 Task: Add your dance studio's address in New York to your list of favorite locations  and also explore the gallery  of the dance studio.
Action: Mouse moved to (112, 63)
Screenshot: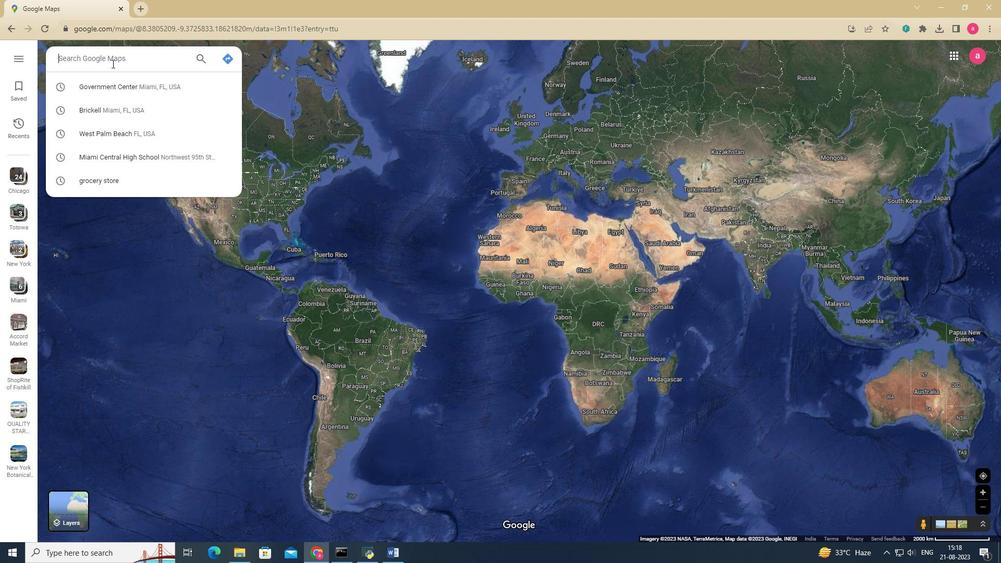 
Action: Mouse pressed left at (112, 63)
Screenshot: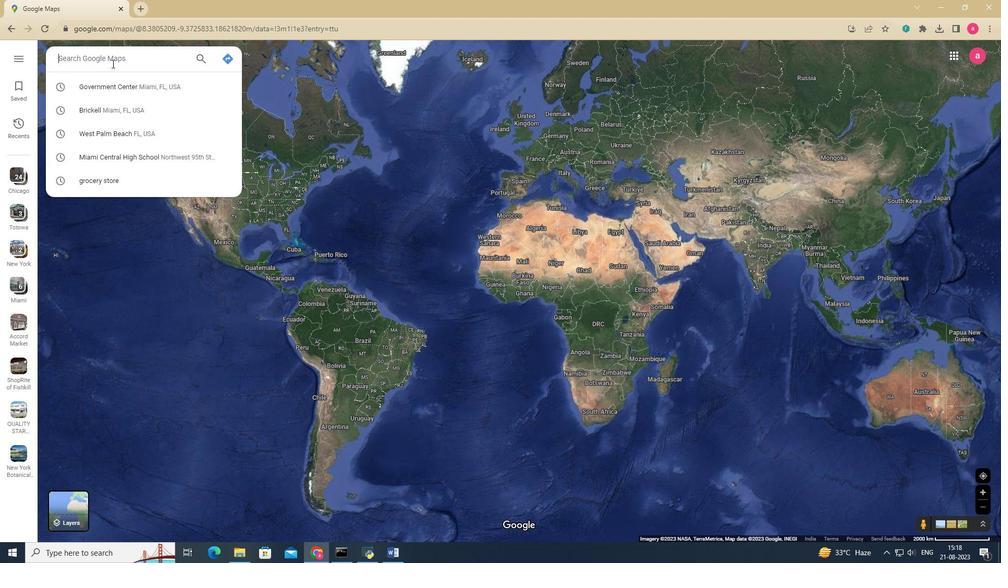 
Action: Key pressed <Key.shift>New<Key.space><Key.shift>York<Key.enter>
Screenshot: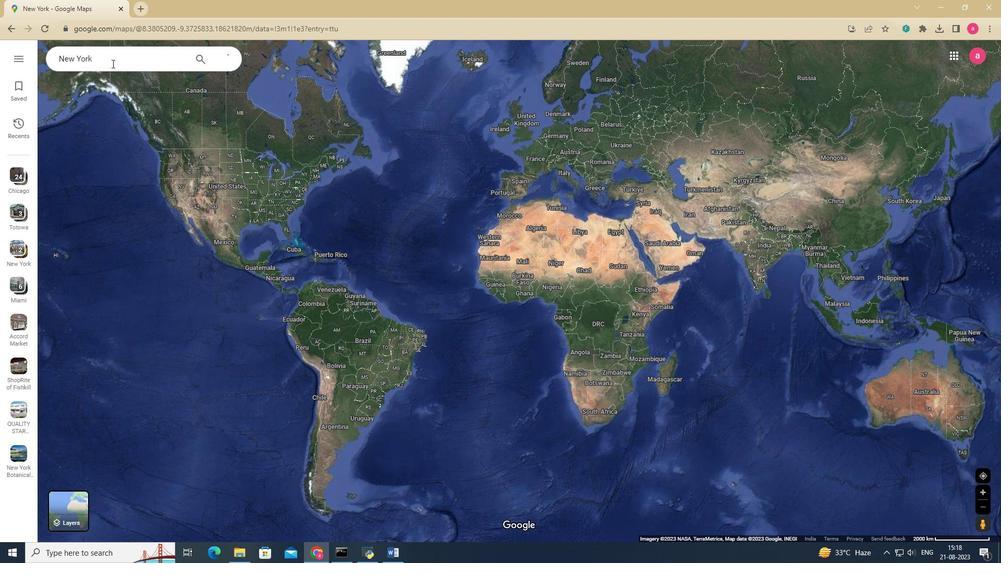 
Action: Mouse moved to (147, 241)
Screenshot: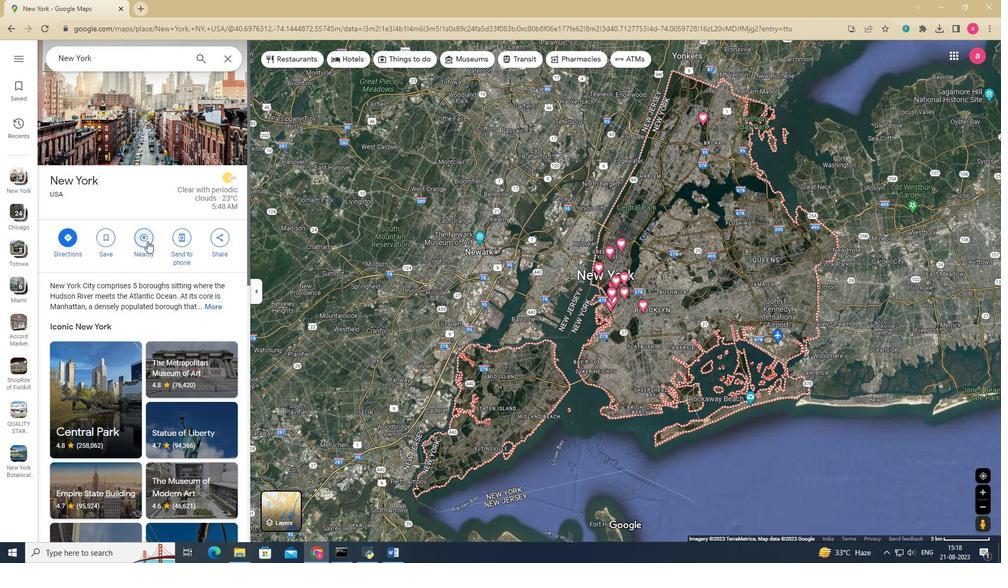 
Action: Mouse pressed left at (147, 241)
Screenshot: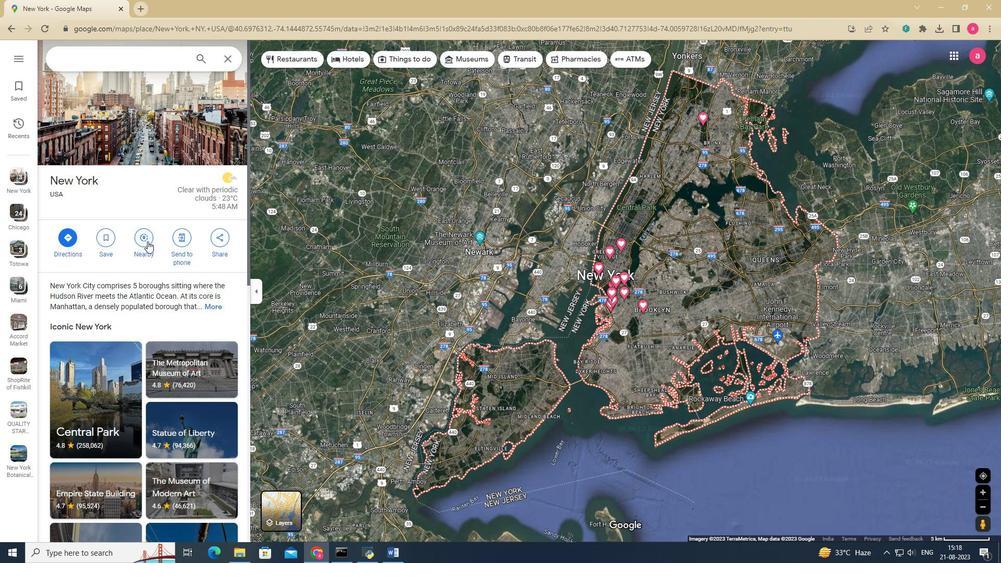 
Action: Mouse moved to (88, 63)
Screenshot: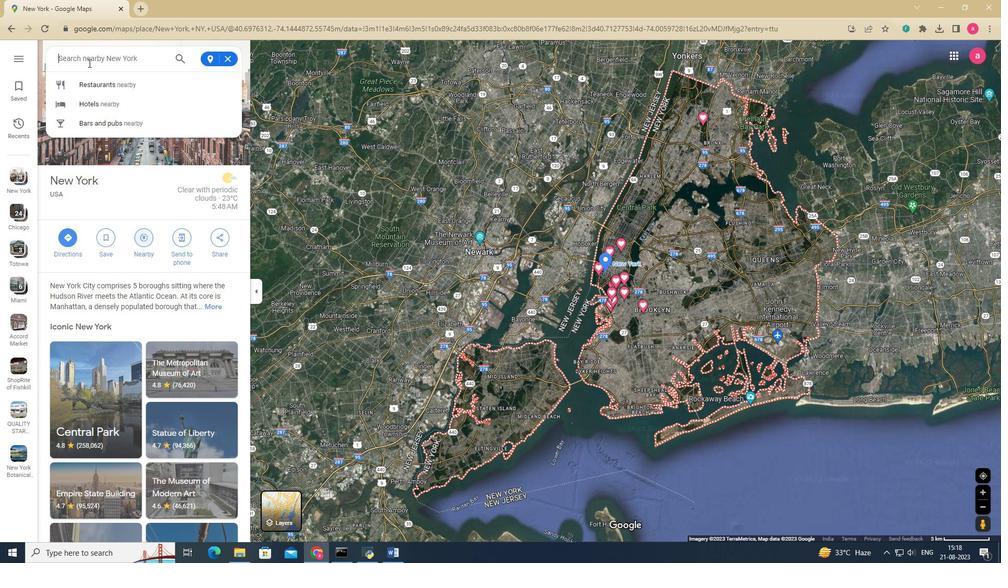 
Action: Key pressed dance<Key.space>studio's<Key.enter>
Screenshot: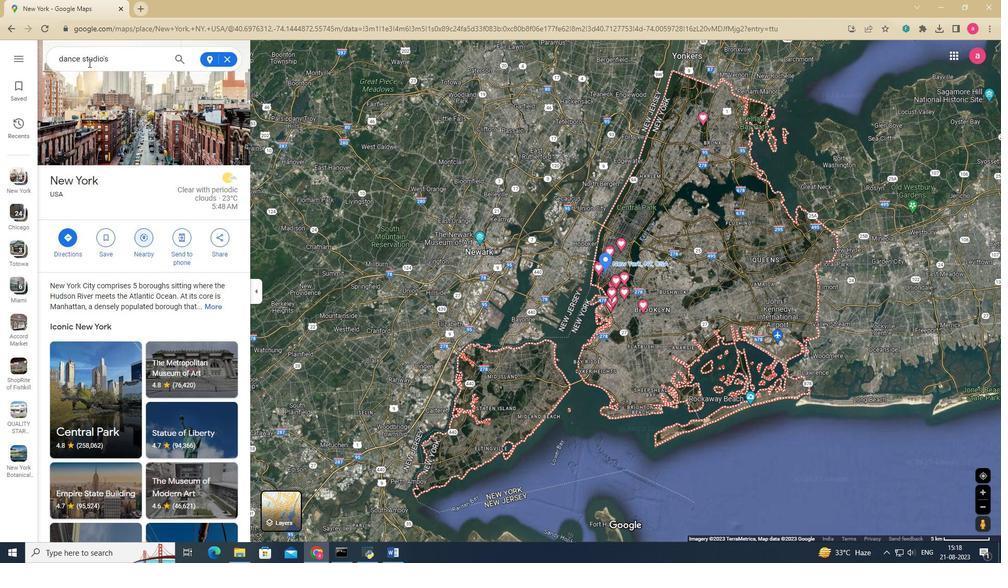 
Action: Mouse moved to (194, 150)
Screenshot: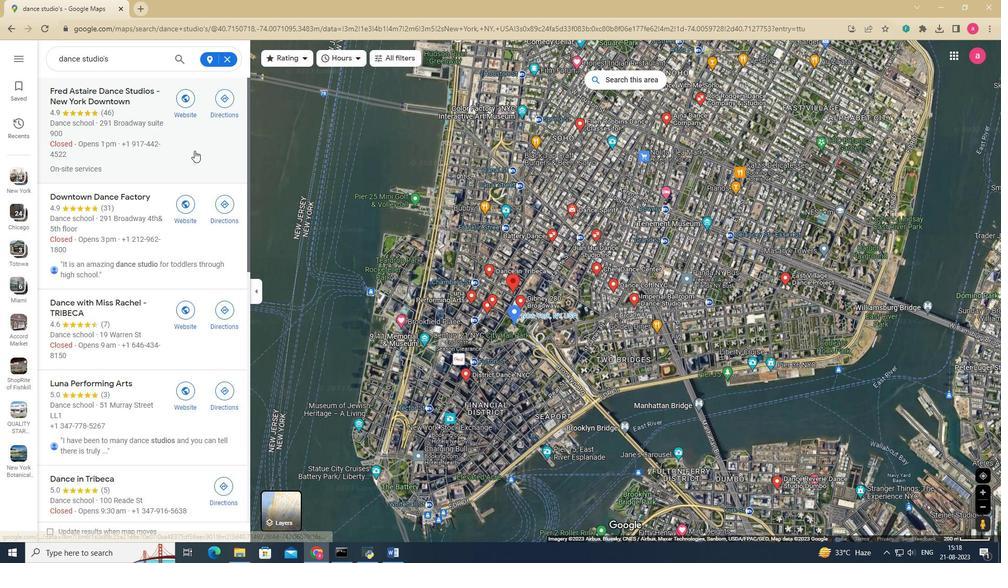 
Action: Mouse scrolled (194, 151) with delta (0, 0)
Screenshot: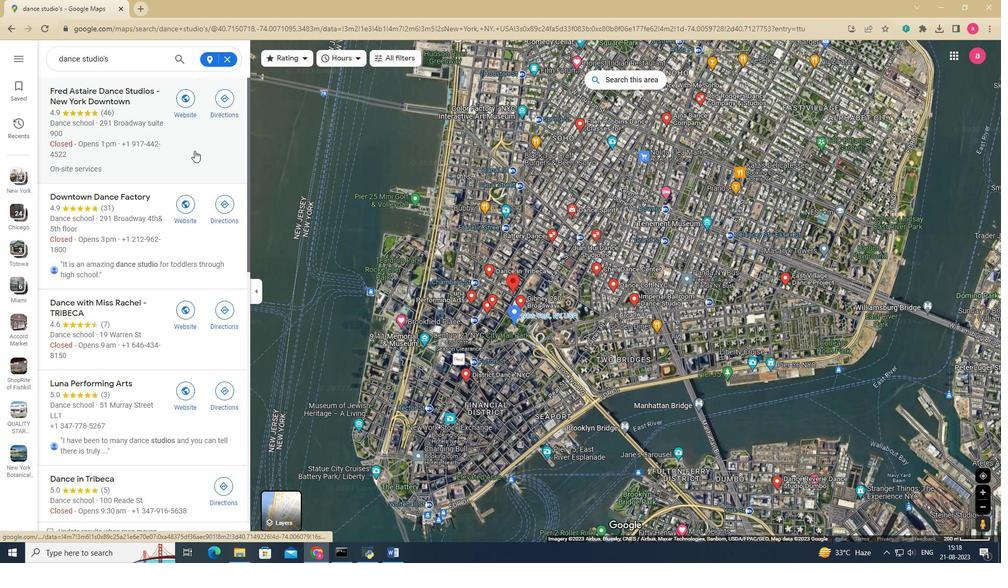 
Action: Mouse scrolled (194, 151) with delta (0, 0)
Screenshot: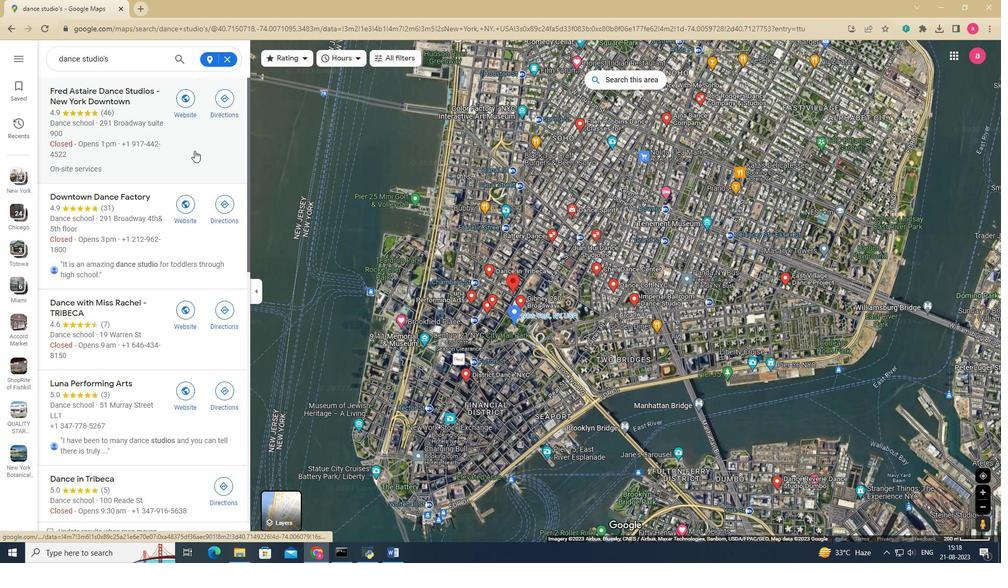 
Action: Mouse scrolled (194, 151) with delta (0, 0)
Screenshot: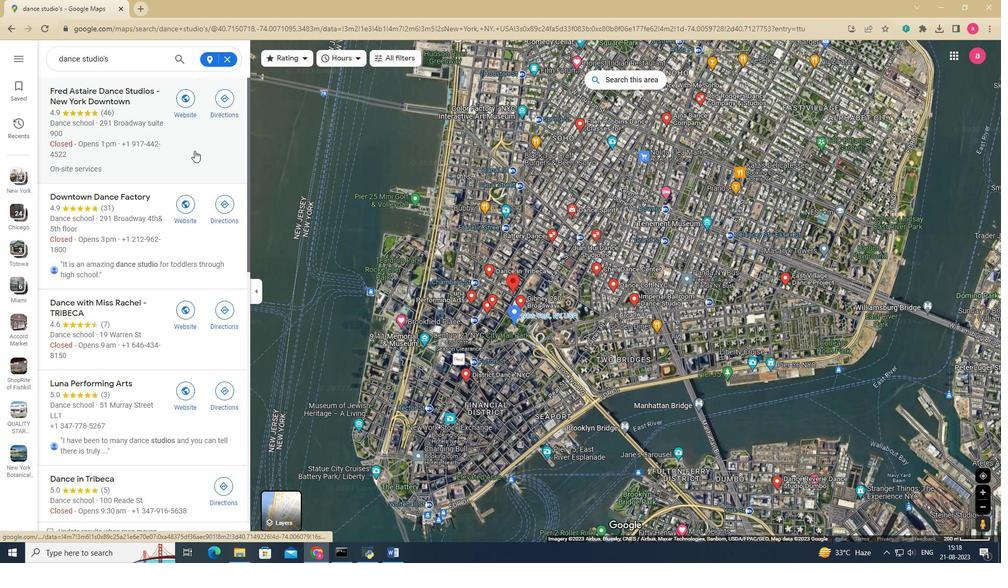 
Action: Mouse scrolled (194, 151) with delta (0, 0)
Screenshot: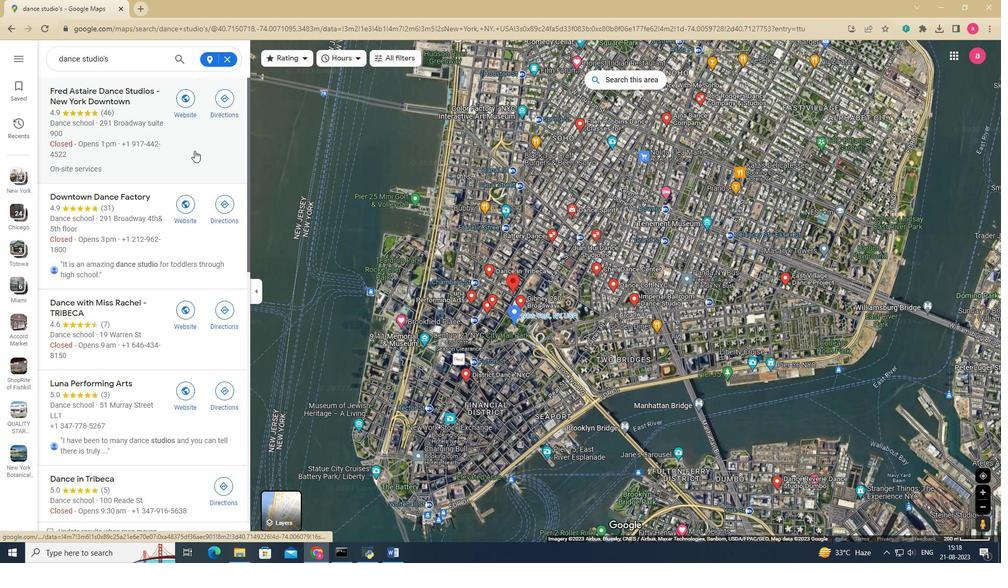 
Action: Mouse scrolled (194, 151) with delta (0, 0)
Screenshot: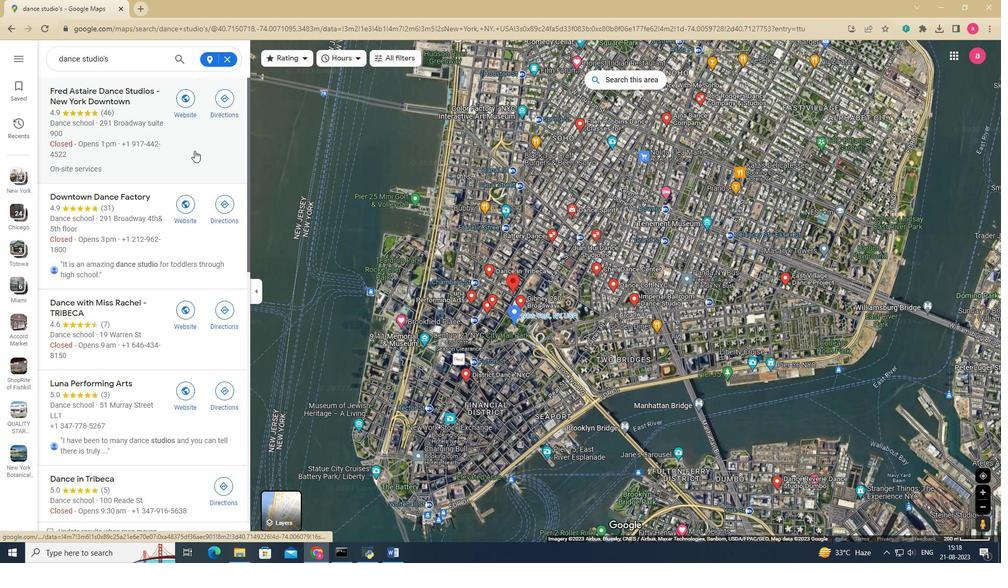 
Action: Mouse moved to (181, 151)
Screenshot: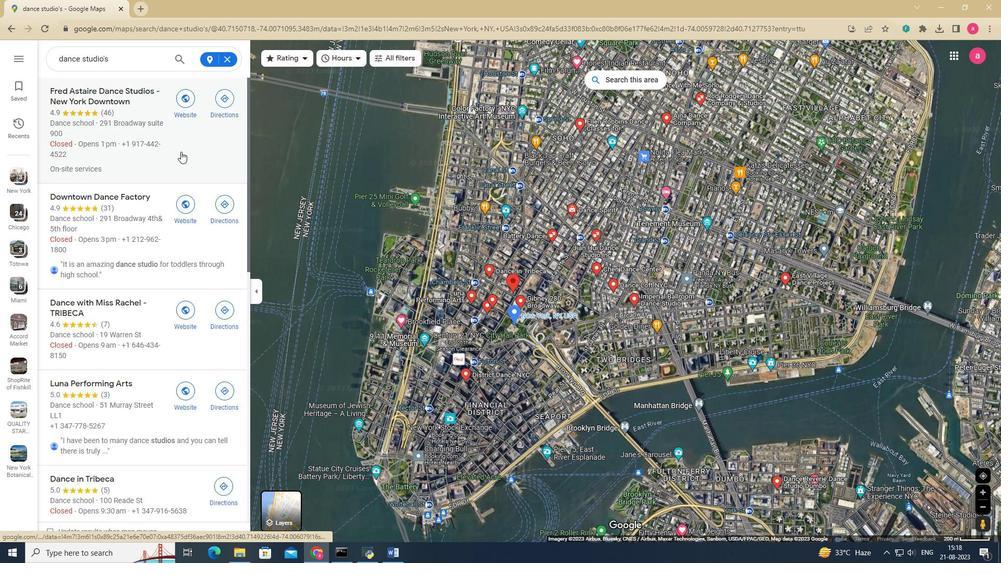 
Action: Mouse scrolled (181, 152) with delta (0, 0)
Screenshot: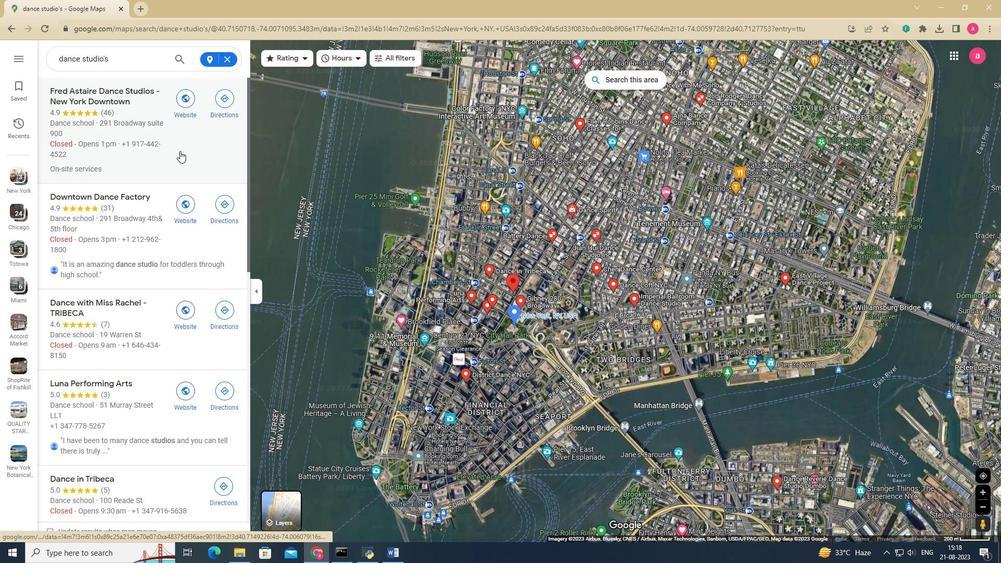 
Action: Mouse scrolled (181, 152) with delta (0, 0)
Screenshot: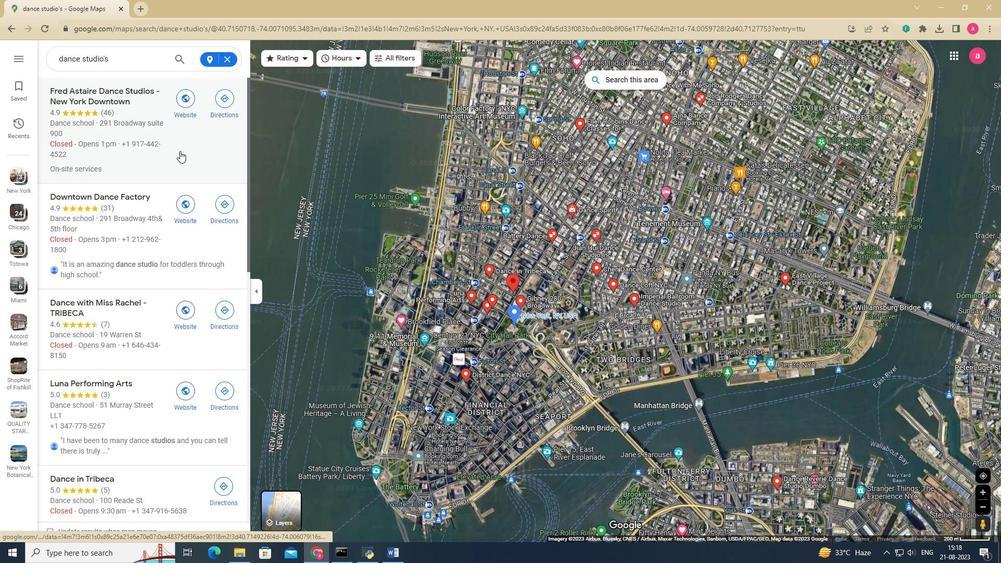 
Action: Mouse scrolled (181, 152) with delta (0, 0)
Screenshot: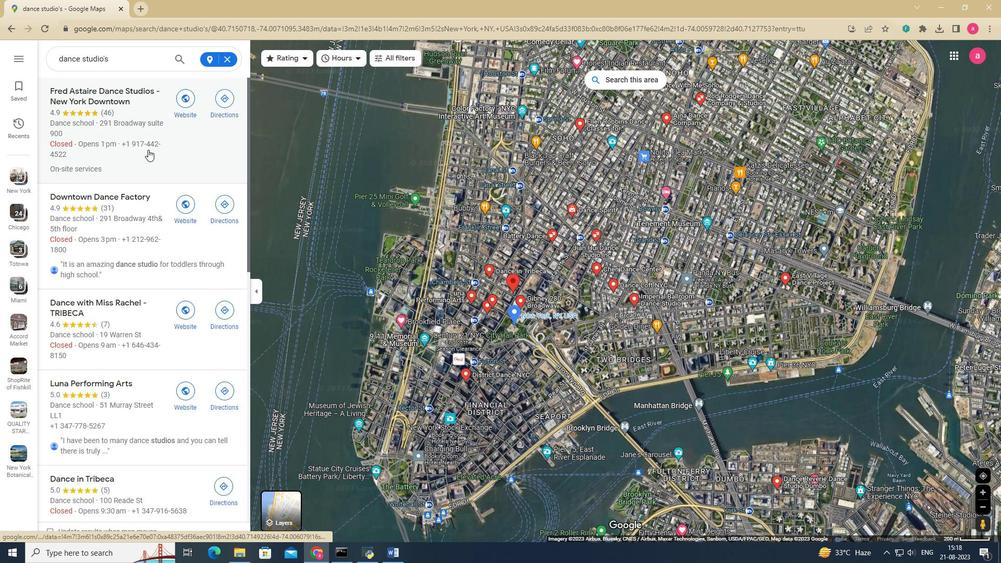 
Action: Mouse moved to (75, 92)
Screenshot: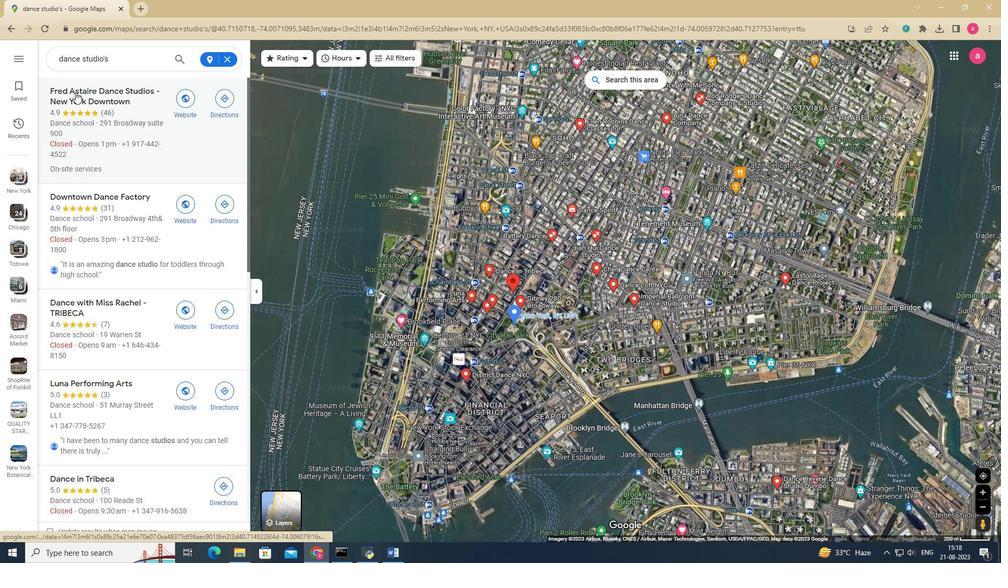 
Action: Mouse pressed left at (75, 92)
Screenshot: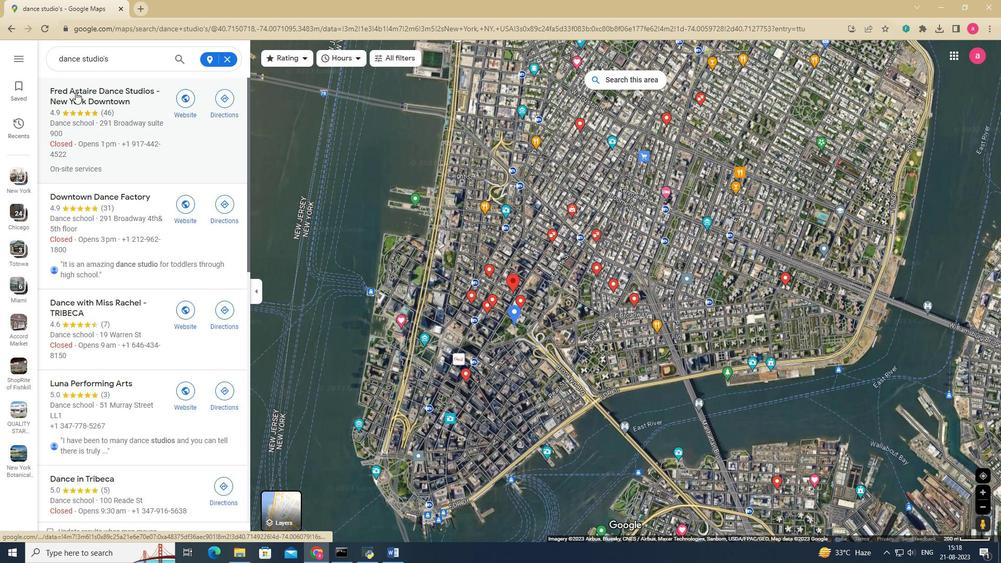 
Action: Mouse moved to (286, 182)
Screenshot: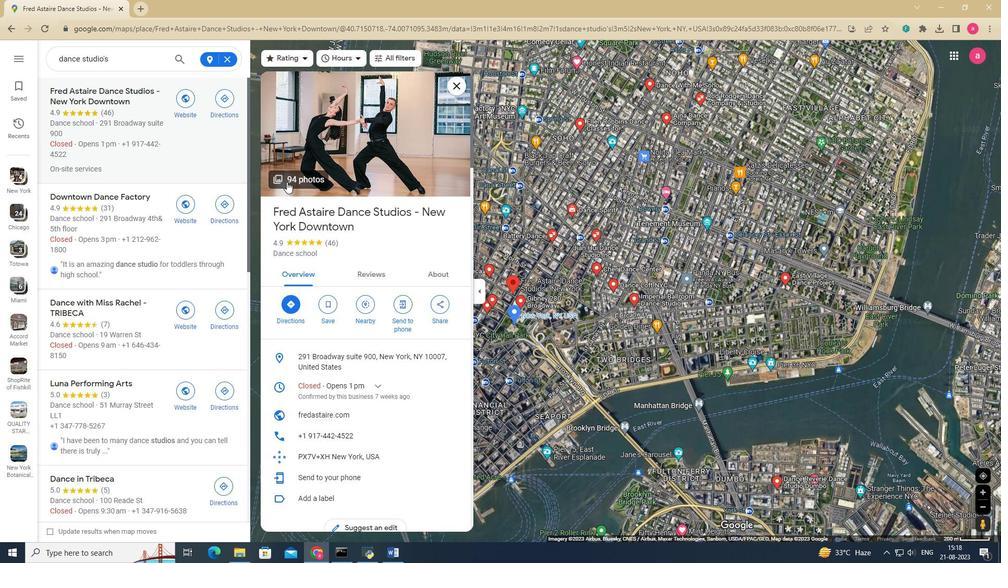 
Action: Mouse pressed left at (286, 182)
Screenshot: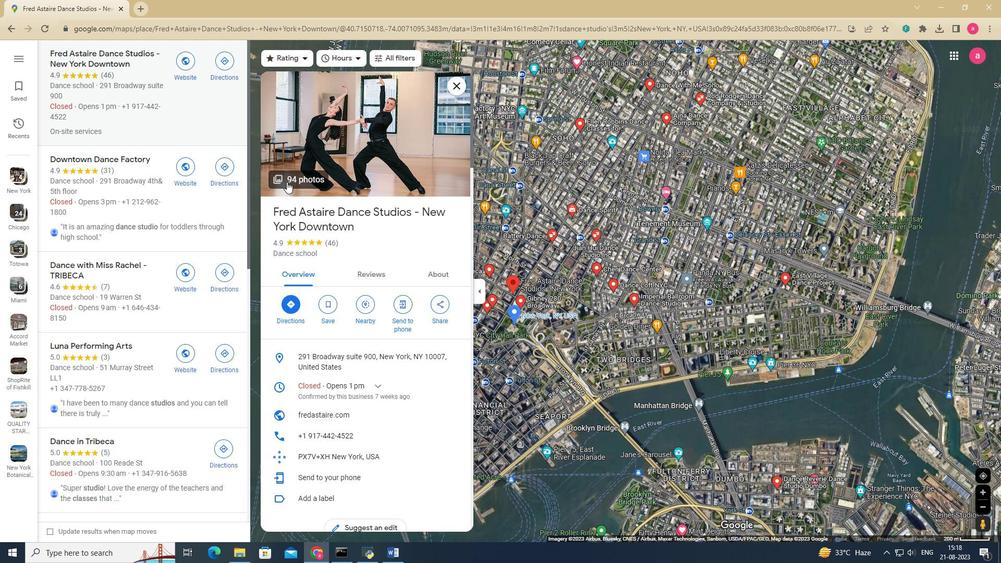 
Action: Mouse moved to (111, 206)
Screenshot: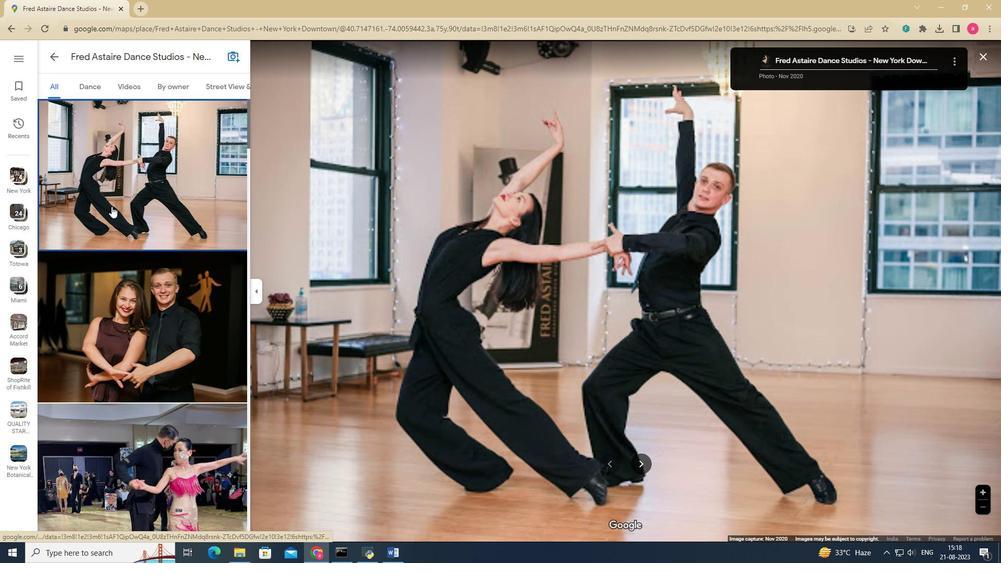 
Action: Mouse scrolled (111, 206) with delta (0, 0)
Screenshot: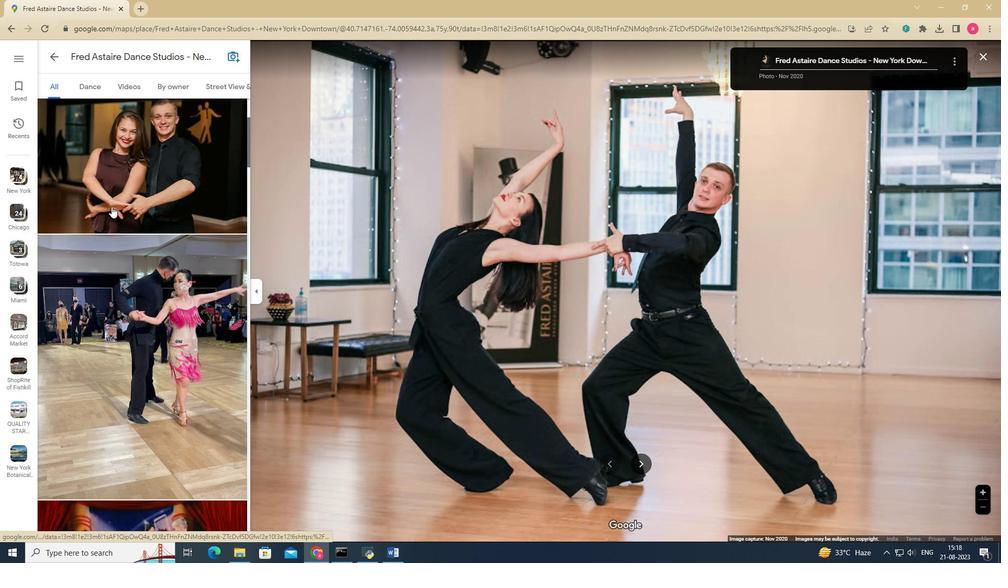 
Action: Mouse scrolled (111, 206) with delta (0, 0)
Screenshot: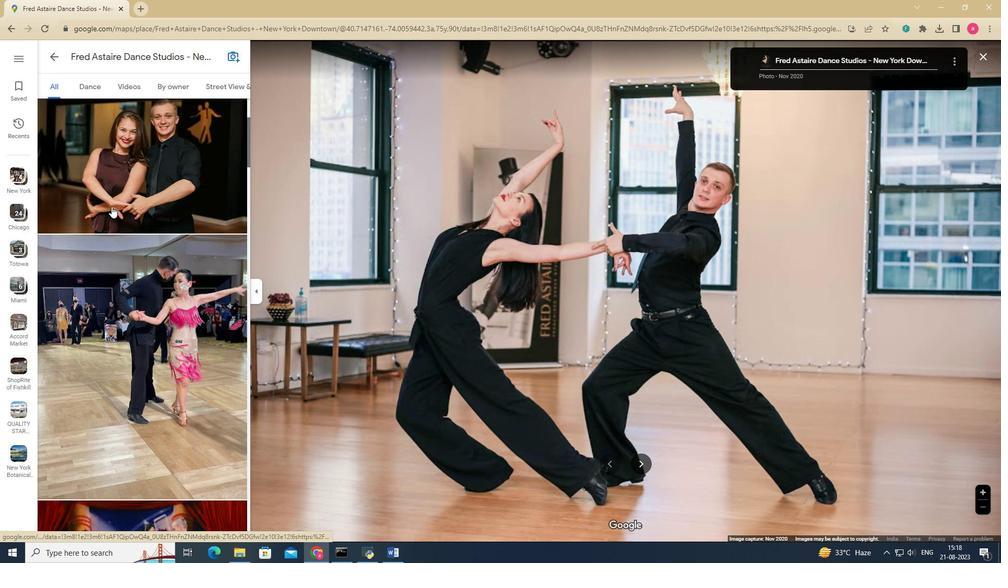 
Action: Mouse scrolled (111, 206) with delta (0, 0)
Screenshot: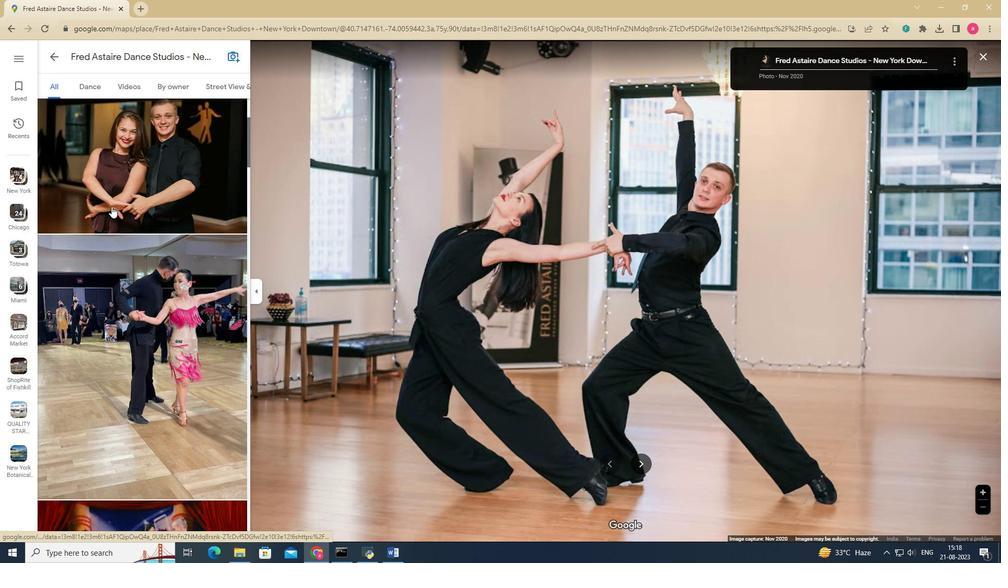 
Action: Mouse scrolled (111, 206) with delta (0, 0)
Screenshot: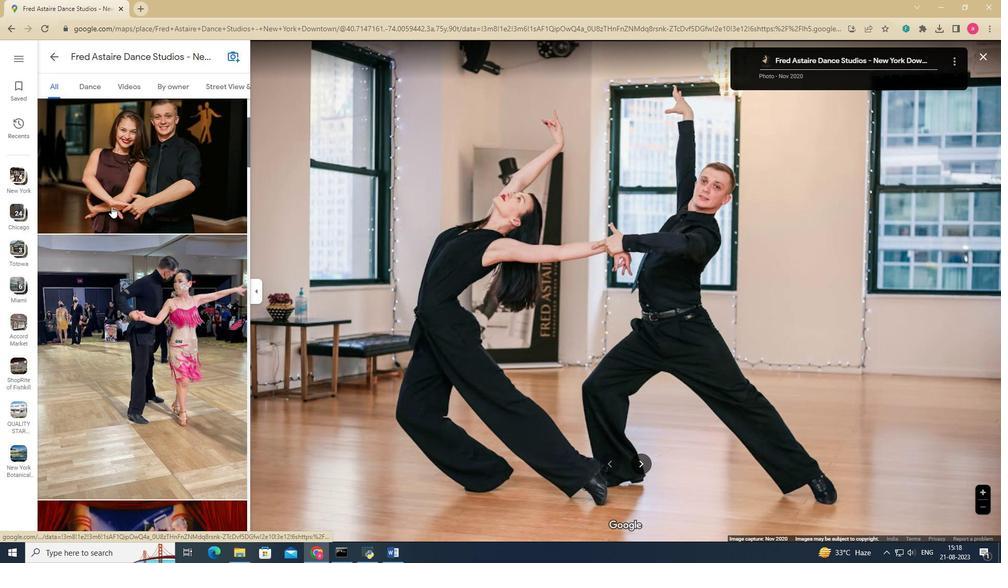 
Action: Mouse scrolled (111, 206) with delta (0, 0)
Screenshot: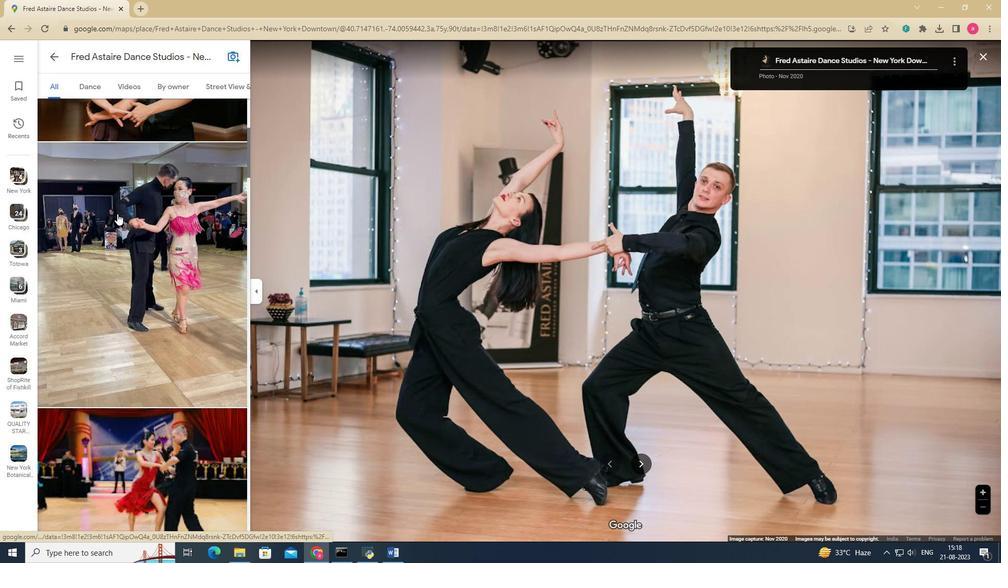 
Action: Mouse moved to (121, 204)
Screenshot: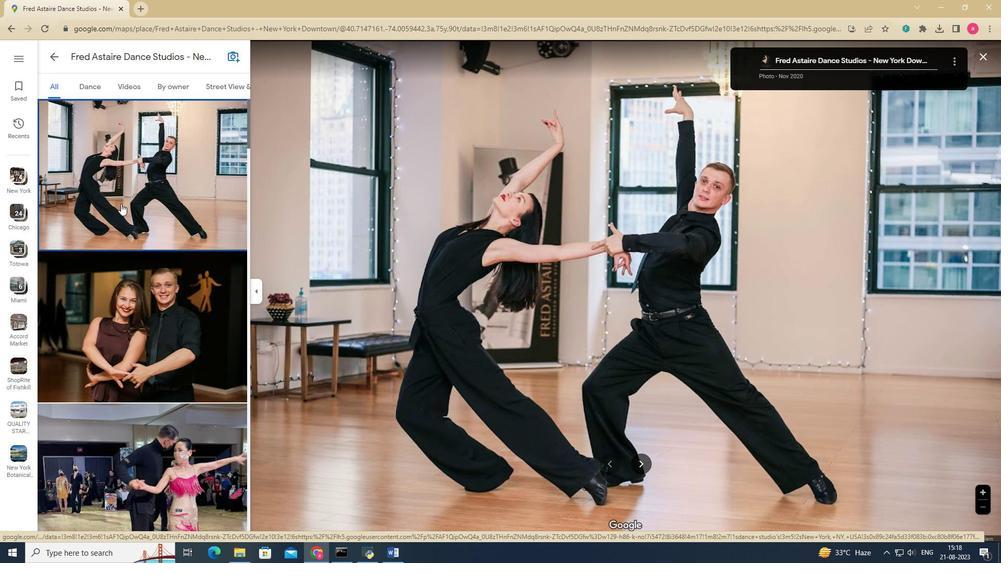 
Action: Mouse scrolled (120, 204) with delta (0, 0)
Screenshot: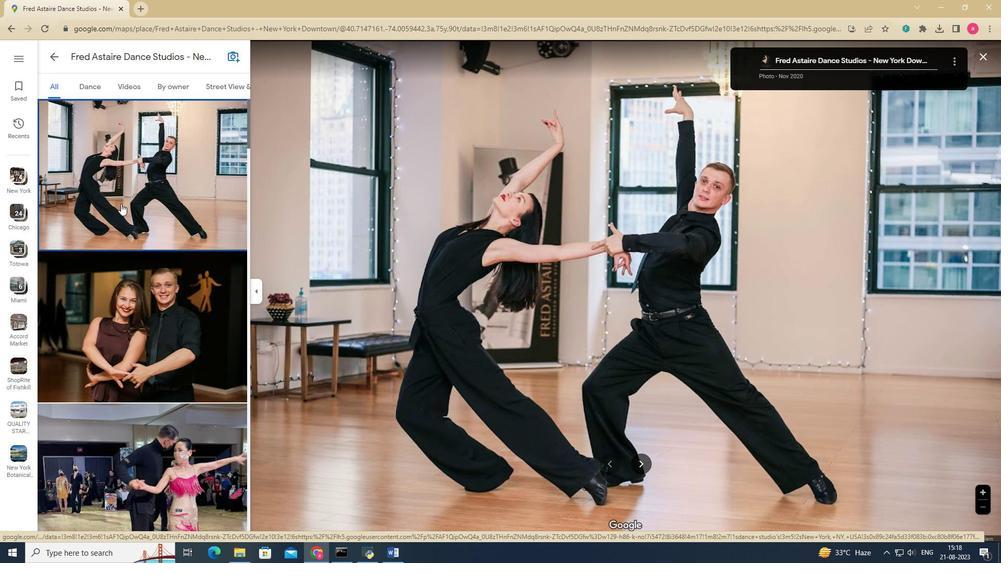 
Action: Mouse scrolled (121, 204) with delta (0, 0)
Screenshot: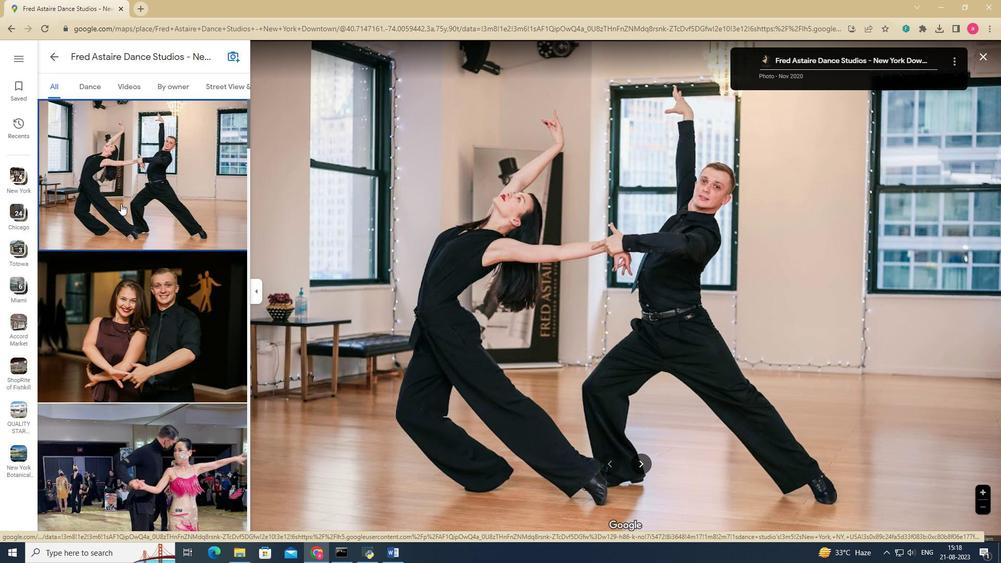 
Action: Mouse scrolled (121, 204) with delta (0, 0)
Screenshot: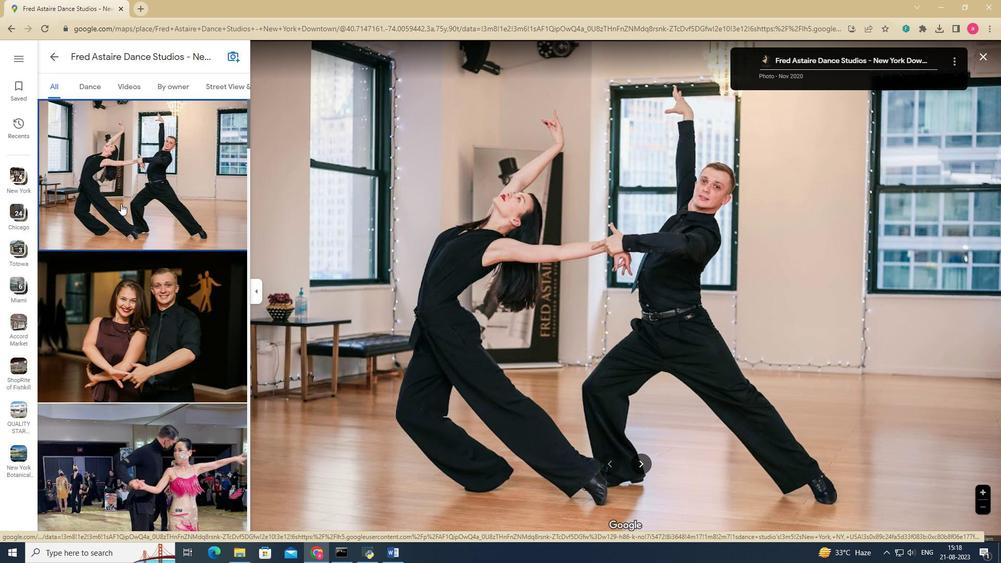 
Action: Mouse scrolled (121, 204) with delta (0, 0)
Screenshot: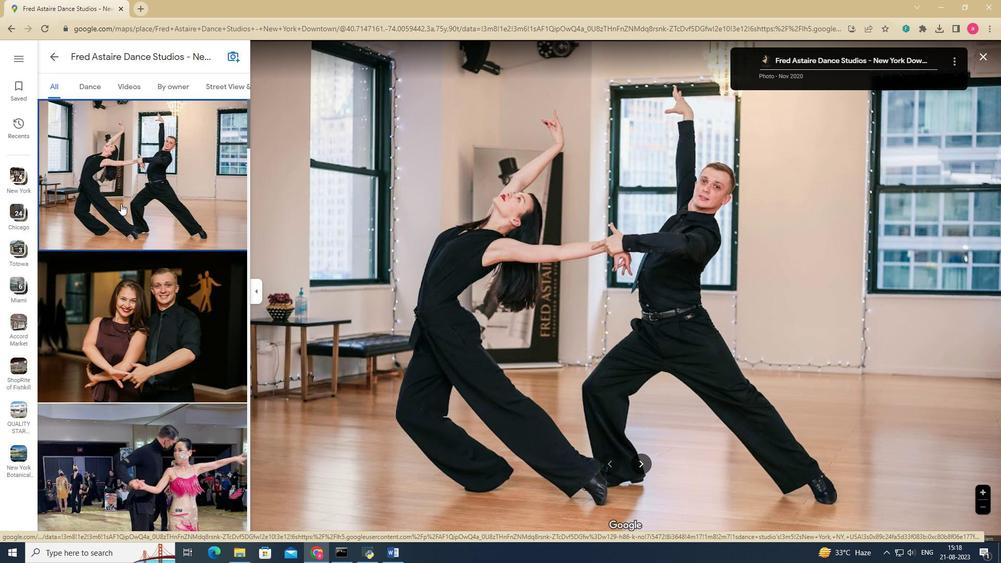
Action: Mouse scrolled (121, 204) with delta (0, 0)
Screenshot: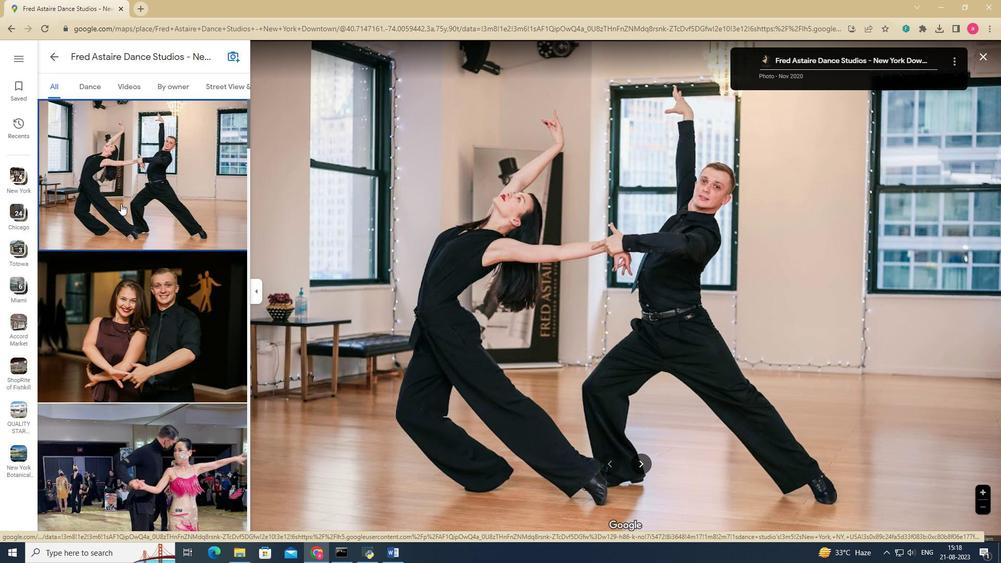 
Action: Mouse moved to (121, 292)
Screenshot: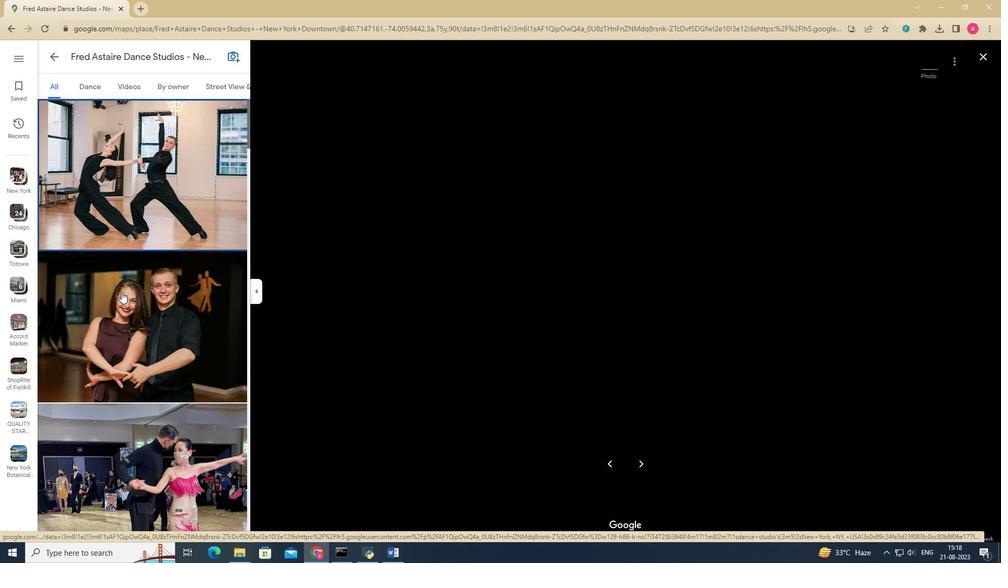 
Action: Mouse pressed left at (121, 292)
Screenshot: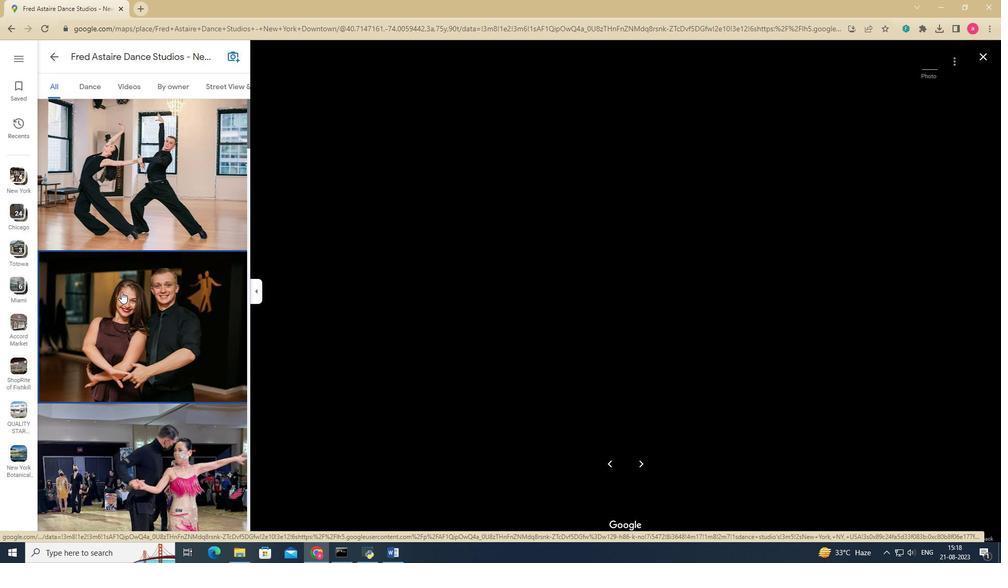 
Action: Key pressed <Key.down><Key.down><Key.down><Key.down><Key.down><Key.down><Key.down><Key.down><Key.down><Key.down><Key.down><Key.down><Key.down><Key.down><Key.down><Key.down><Key.down><Key.down><Key.down><Key.down><Key.down><Key.down><Key.down>
Screenshot: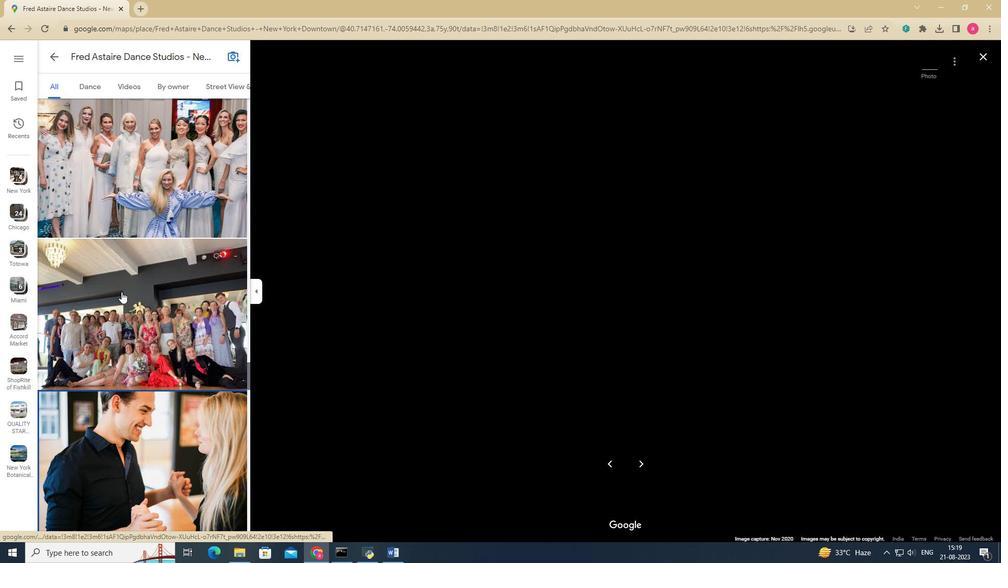 
Action: Mouse moved to (104, 100)
Screenshot: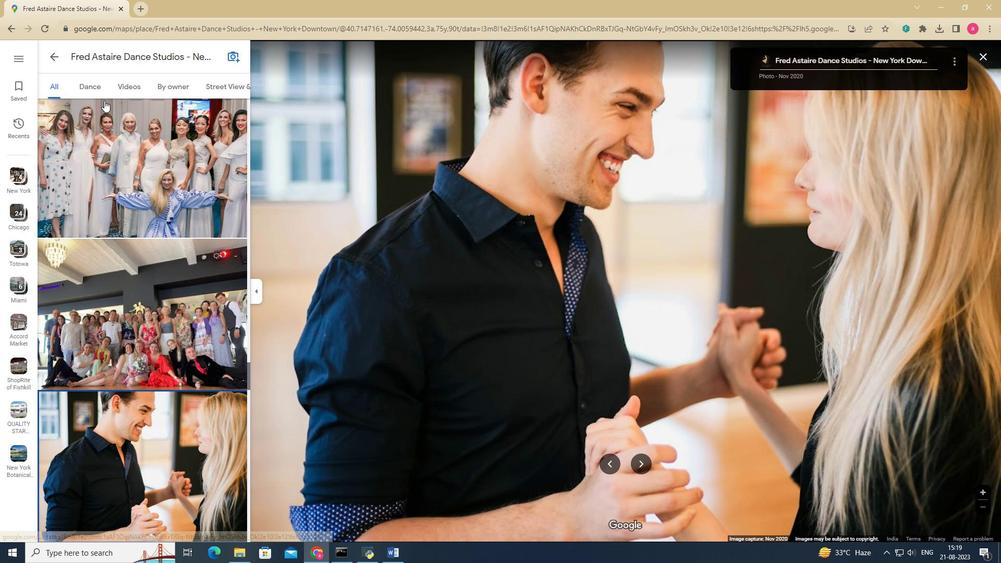 
Action: Mouse pressed left at (104, 100)
Screenshot: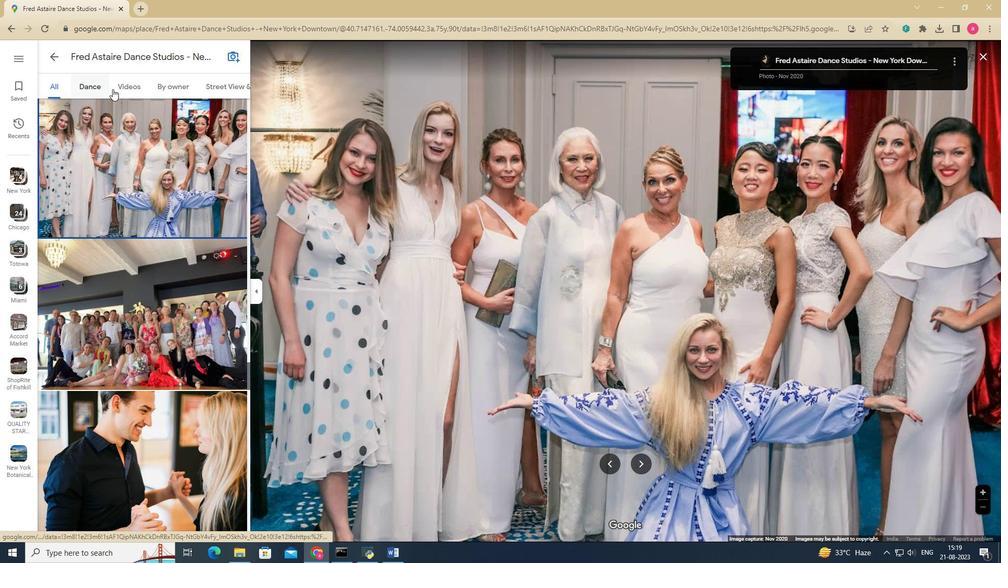 
Action: Mouse moved to (116, 87)
Screenshot: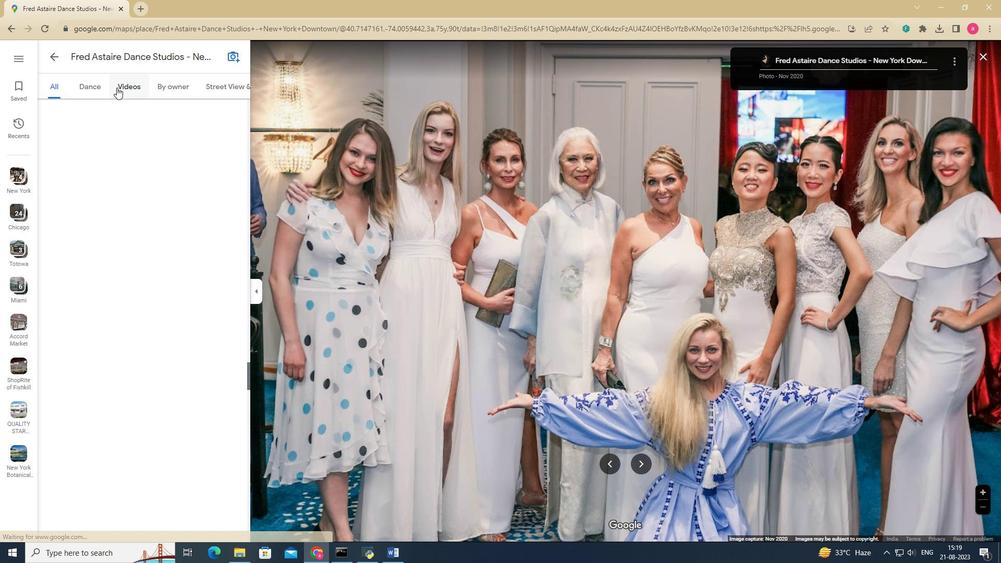 
Action: Mouse pressed left at (116, 87)
Screenshot: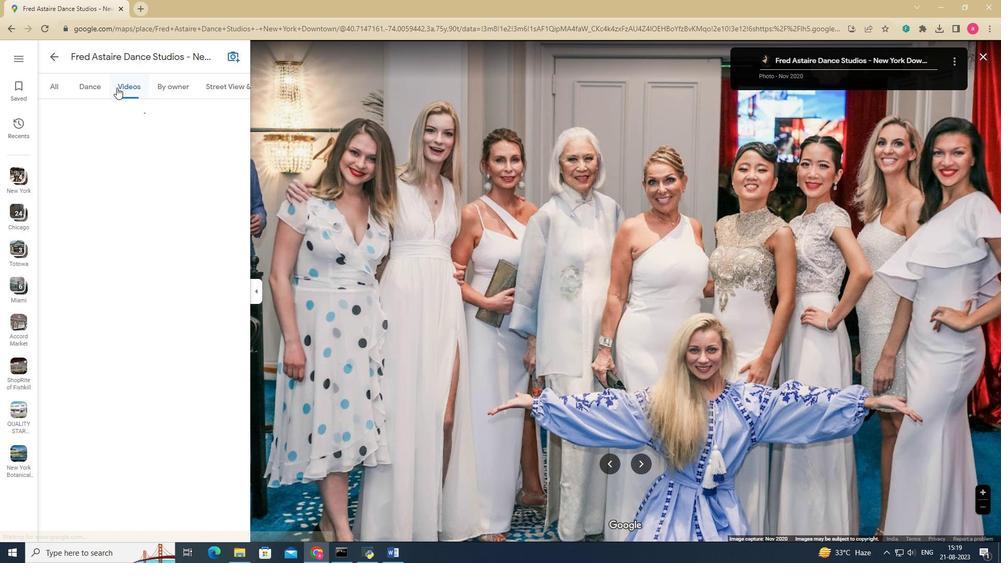 
Action: Mouse moved to (611, 391)
Screenshot: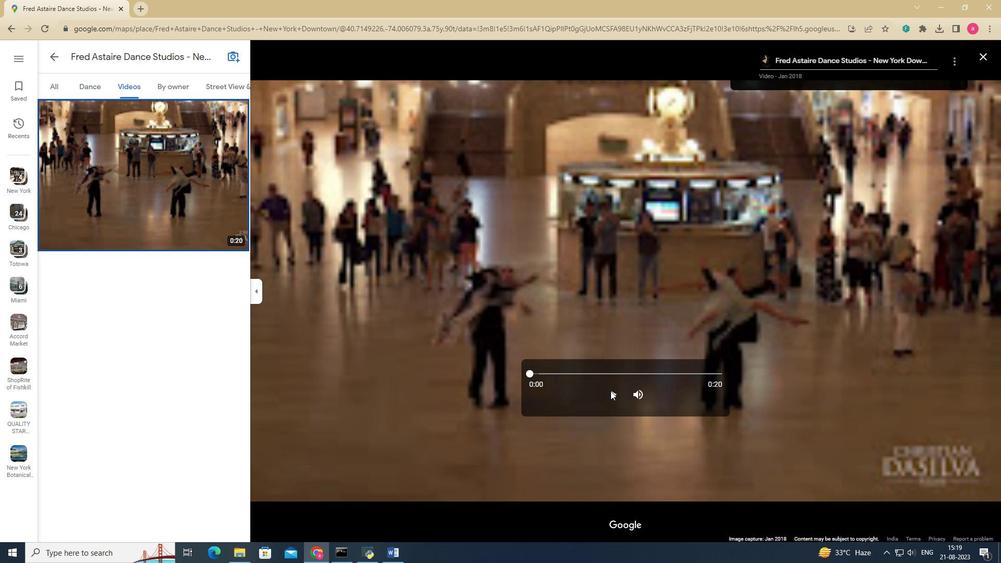 
Action: Mouse pressed left at (611, 391)
Screenshot: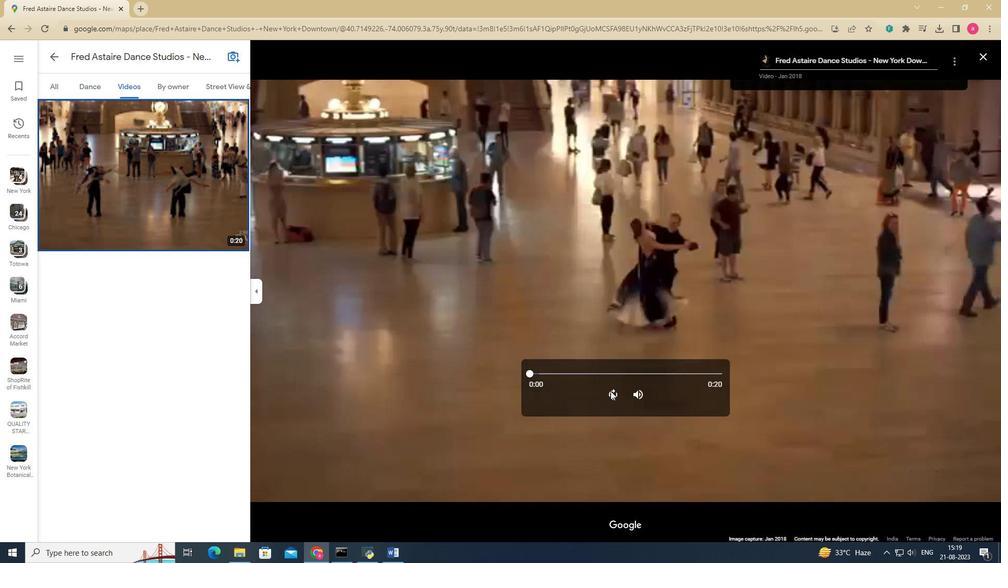 
Action: Mouse moved to (102, 92)
Screenshot: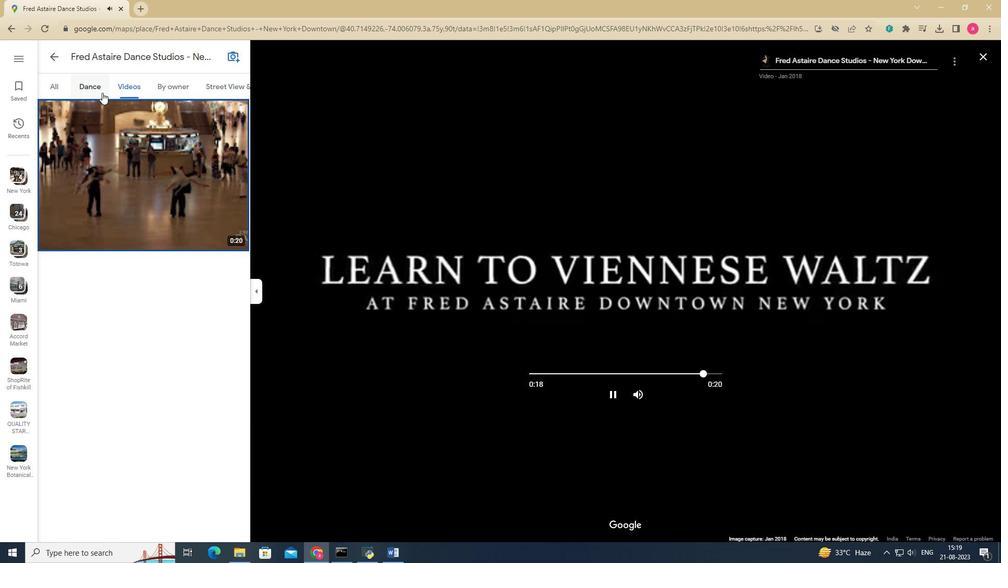 
Action: Mouse pressed left at (102, 92)
Screenshot: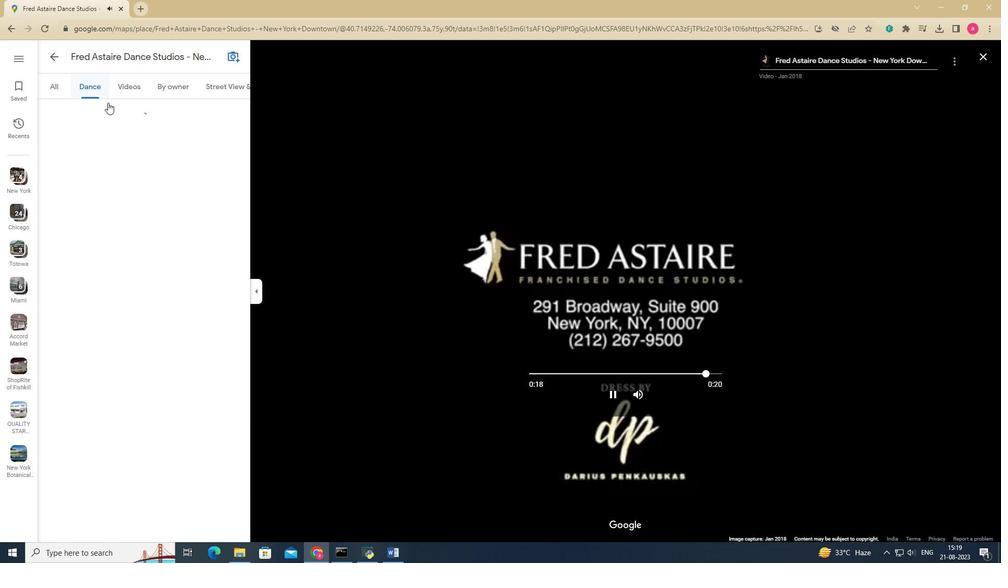 
Action: Mouse moved to (146, 232)
Screenshot: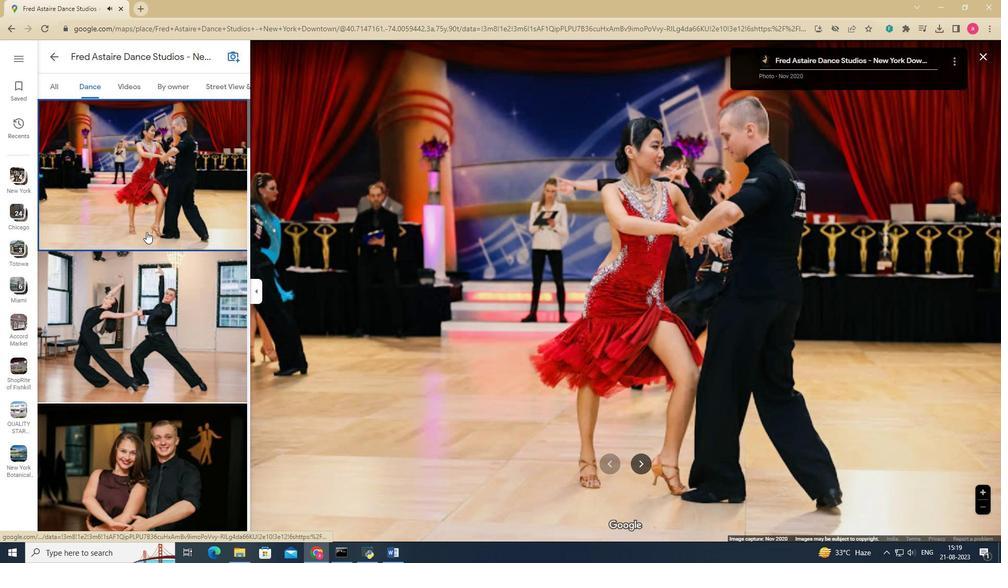 
Action: Mouse scrolled (146, 231) with delta (0, 0)
Screenshot: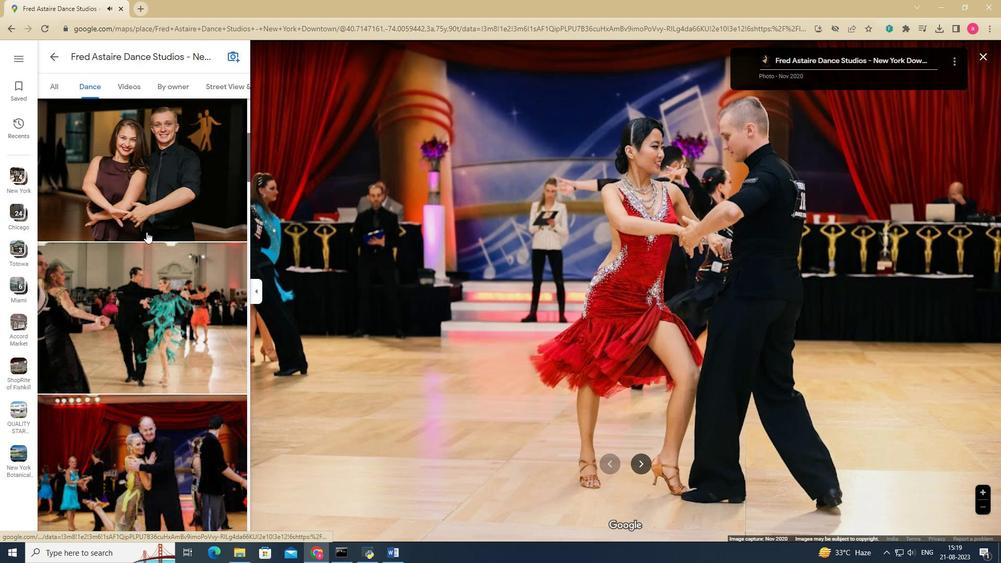 
Action: Mouse scrolled (146, 231) with delta (0, 0)
Screenshot: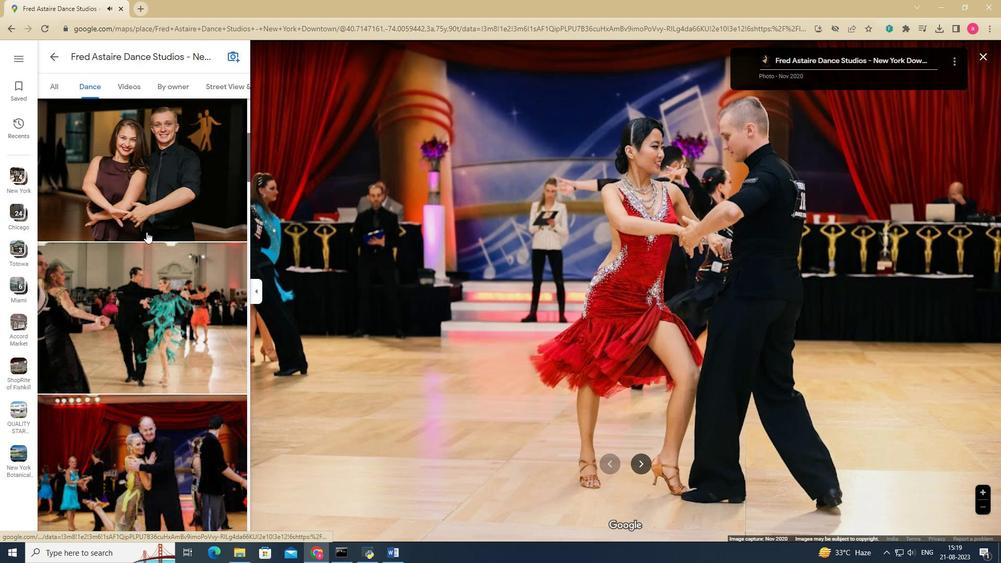 
Action: Mouse scrolled (146, 231) with delta (0, 0)
Screenshot: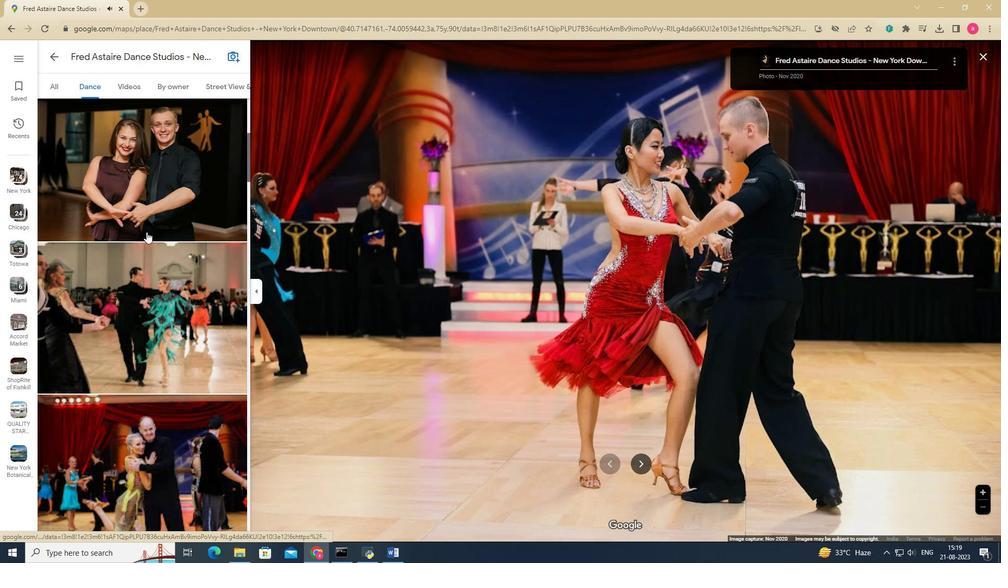 
Action: Mouse scrolled (146, 231) with delta (0, 0)
Screenshot: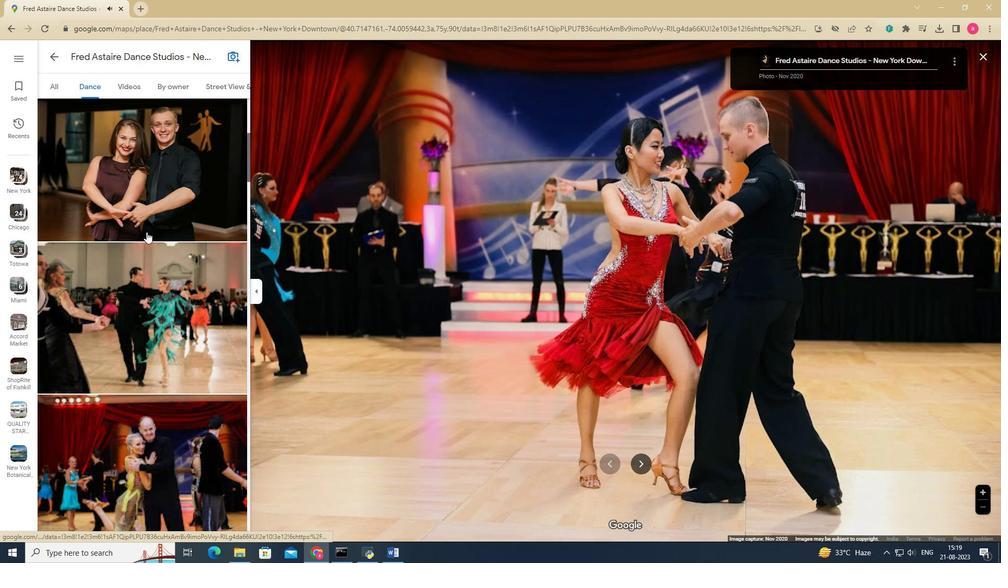 
Action: Mouse scrolled (146, 231) with delta (0, 0)
Screenshot: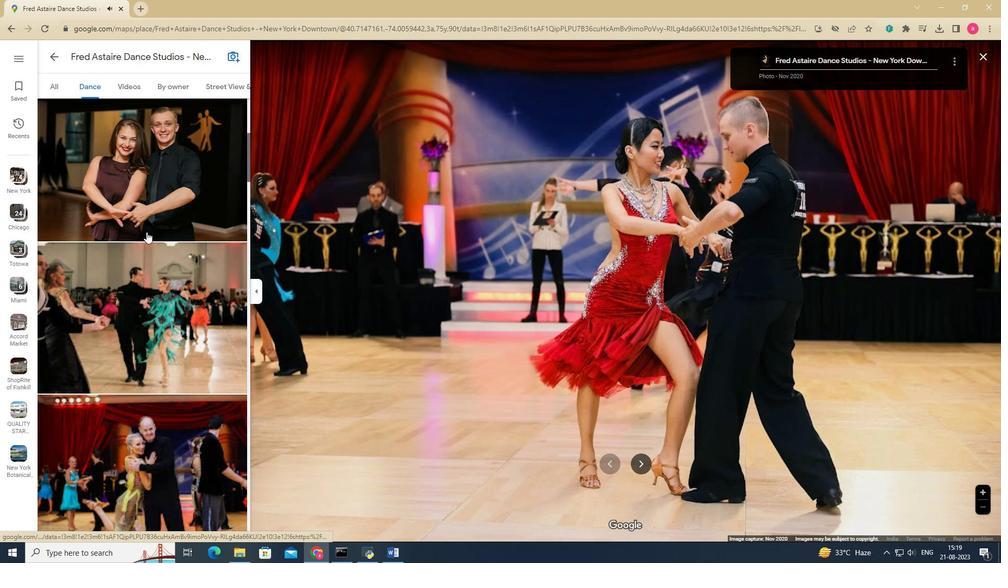 
Action: Mouse scrolled (146, 231) with delta (0, 0)
Screenshot: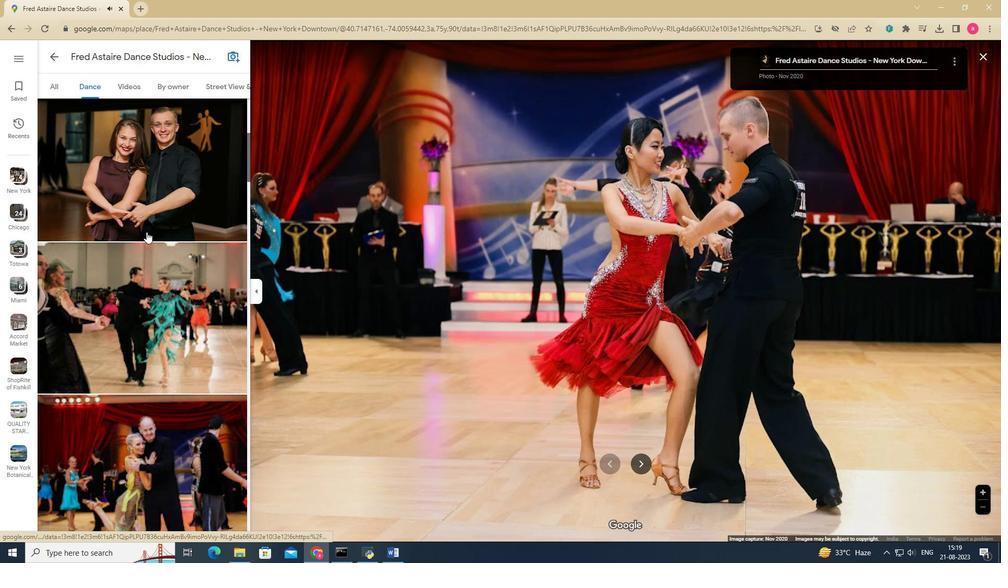 
Action: Mouse scrolled (146, 231) with delta (0, 0)
Screenshot: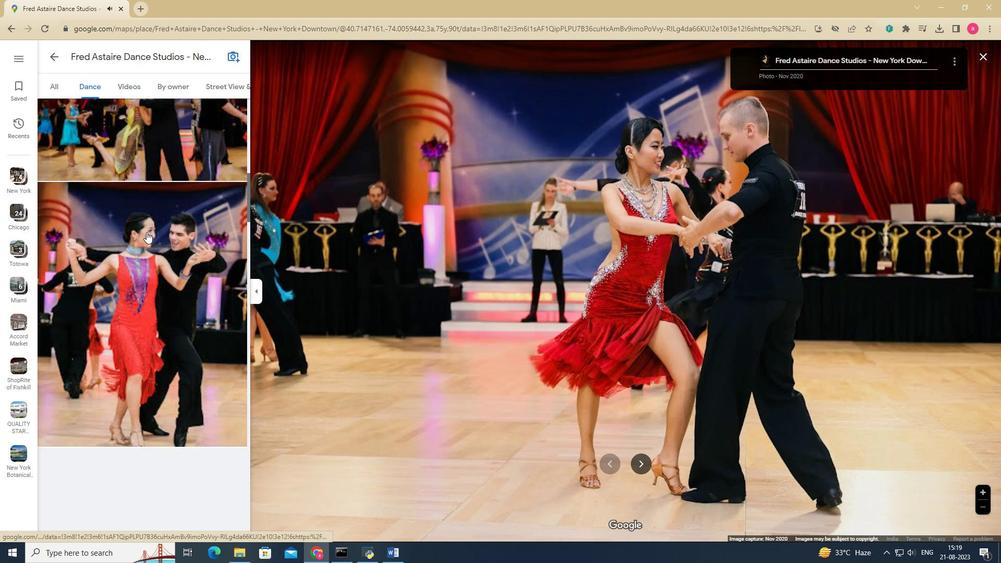 
Action: Mouse scrolled (146, 231) with delta (0, 0)
Screenshot: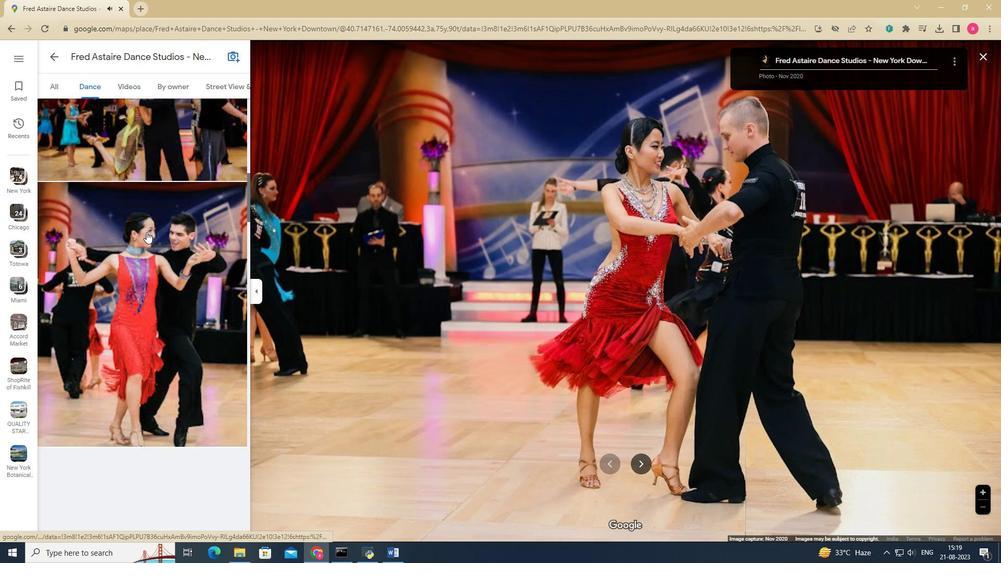 
Action: Mouse scrolled (146, 231) with delta (0, 0)
Screenshot: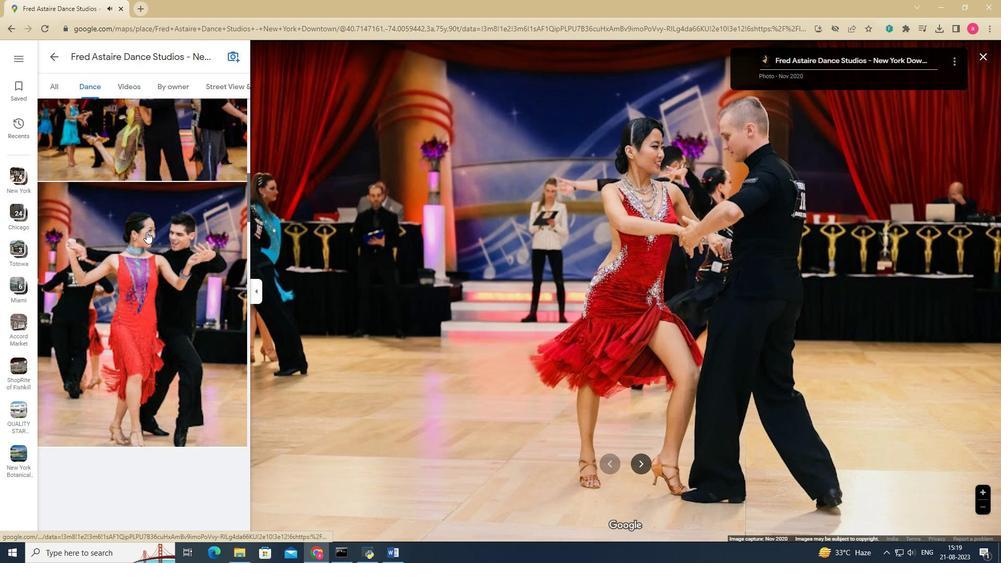 
Action: Mouse scrolled (146, 231) with delta (0, 0)
Screenshot: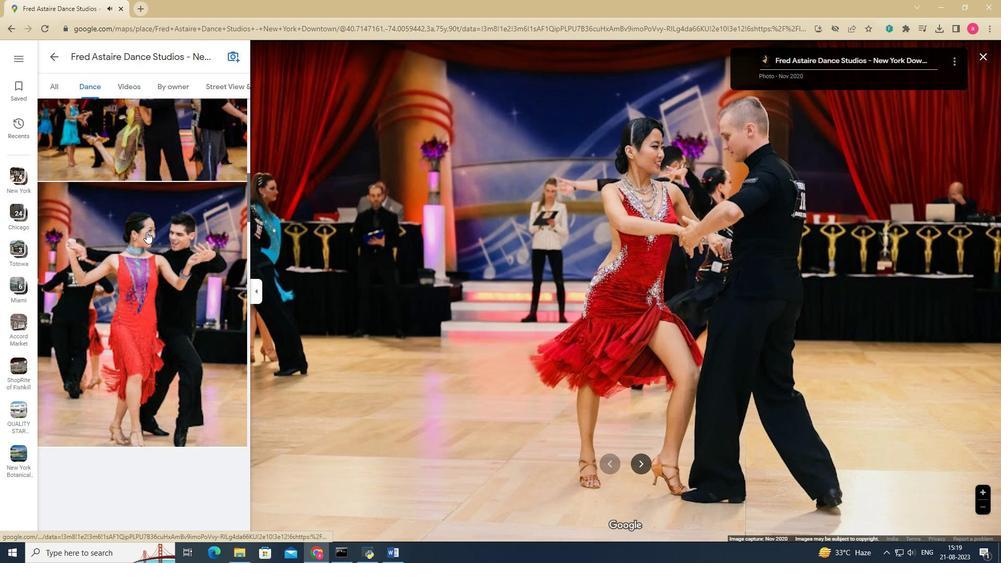 
Action: Mouse scrolled (146, 231) with delta (0, 0)
Screenshot: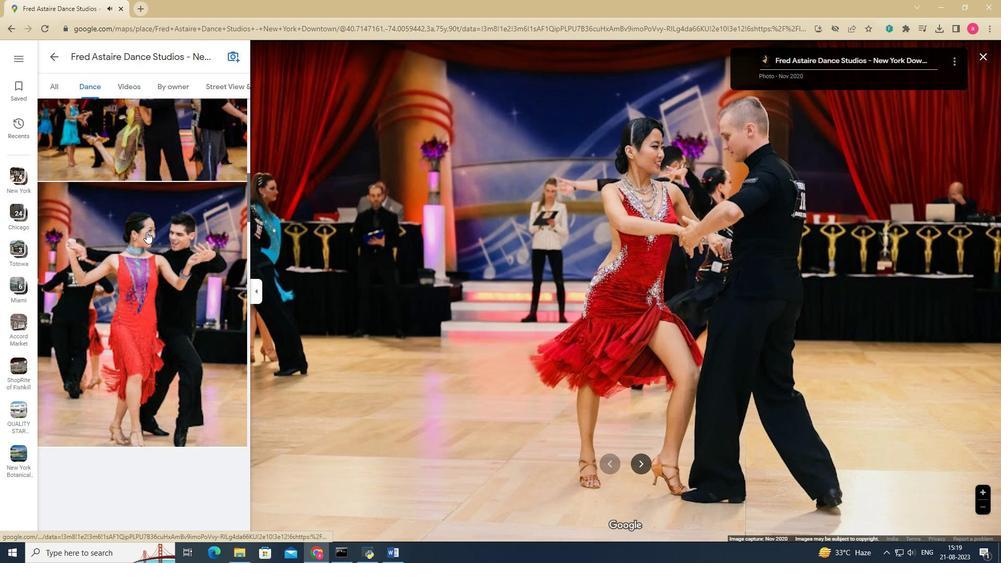 
Action: Mouse scrolled (146, 231) with delta (0, 0)
Screenshot: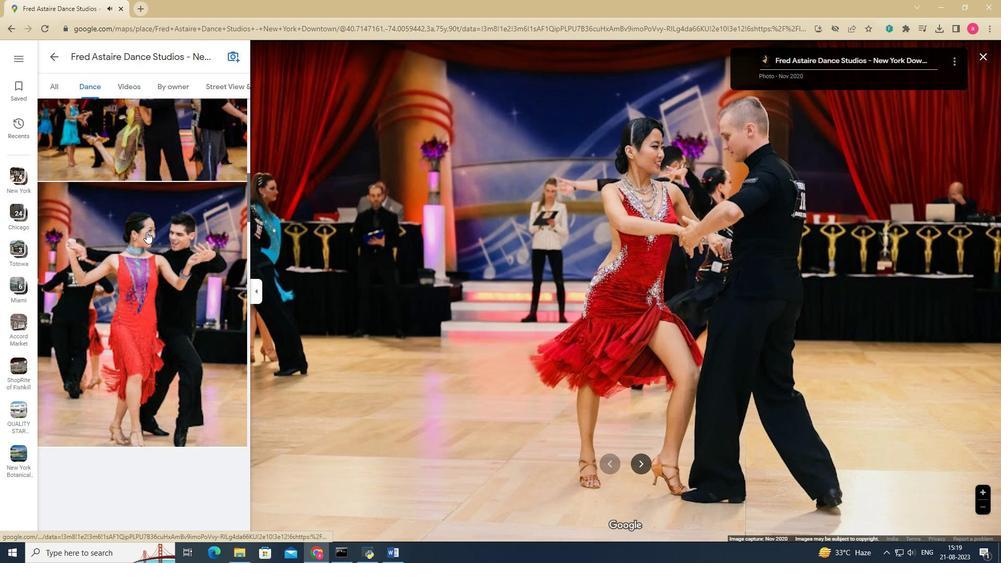
Action: Mouse scrolled (146, 231) with delta (0, 0)
Screenshot: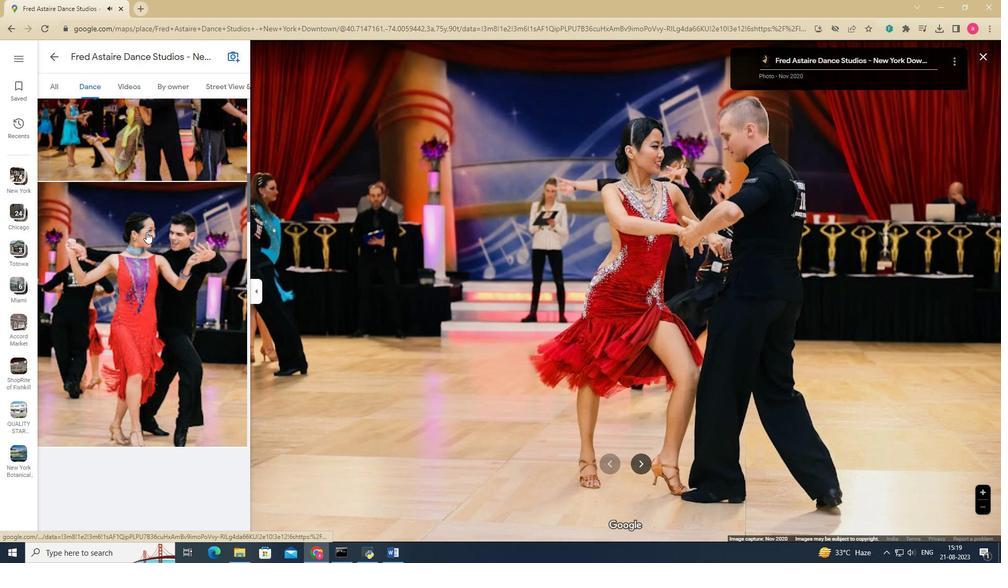 
Action: Mouse scrolled (146, 231) with delta (0, 0)
Screenshot: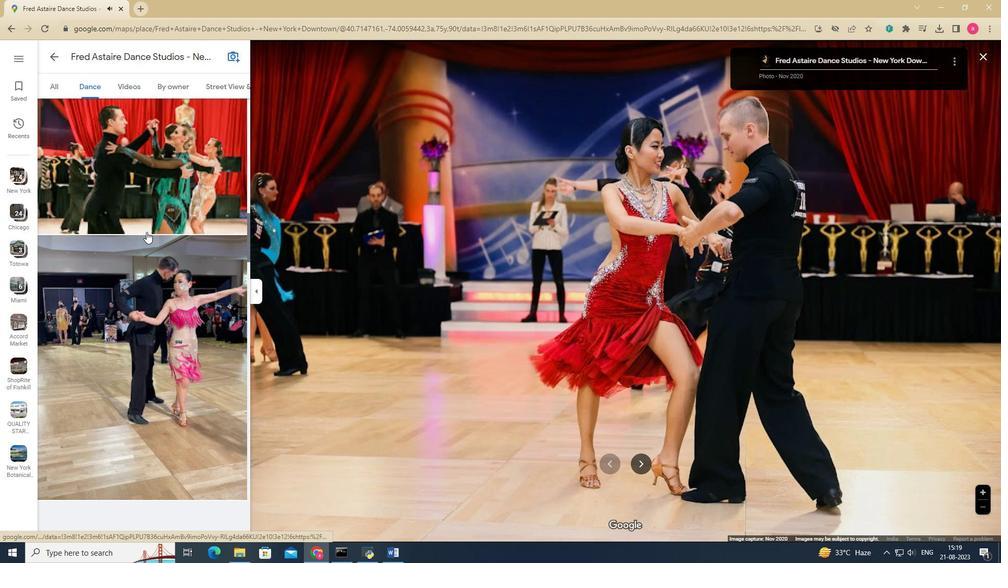 
Action: Mouse scrolled (146, 231) with delta (0, 0)
Screenshot: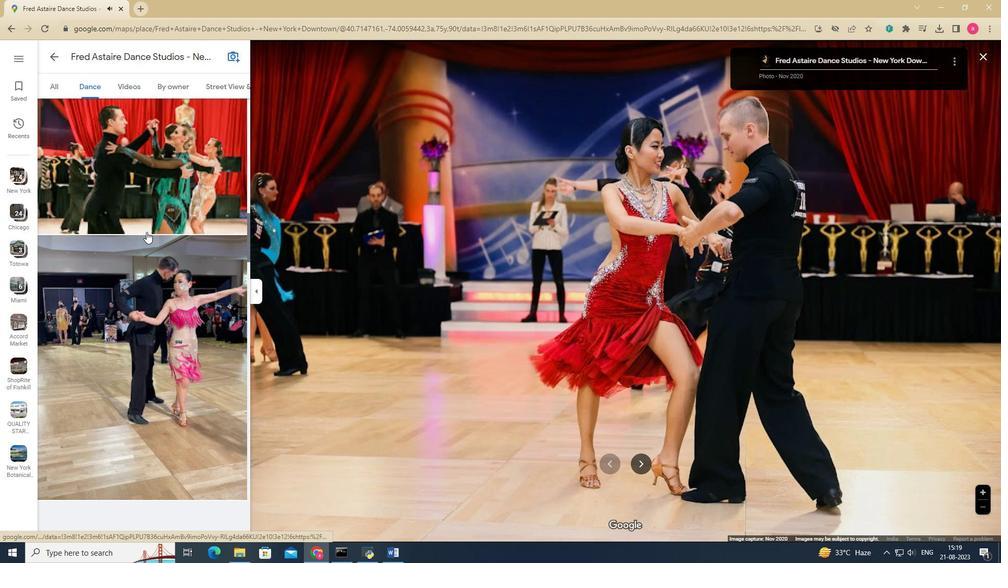 
Action: Mouse scrolled (146, 231) with delta (0, 0)
Screenshot: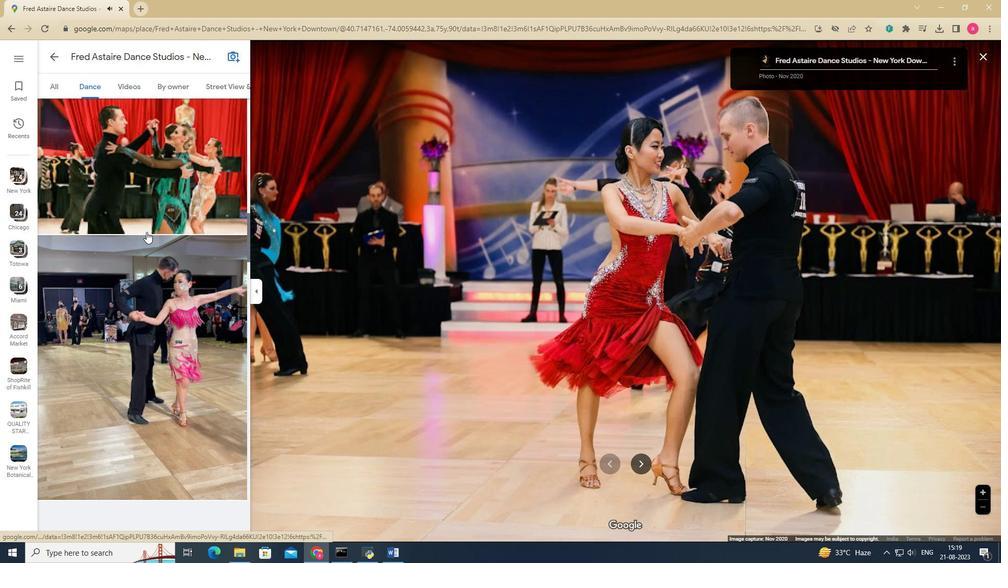 
Action: Mouse scrolled (146, 231) with delta (0, 0)
Screenshot: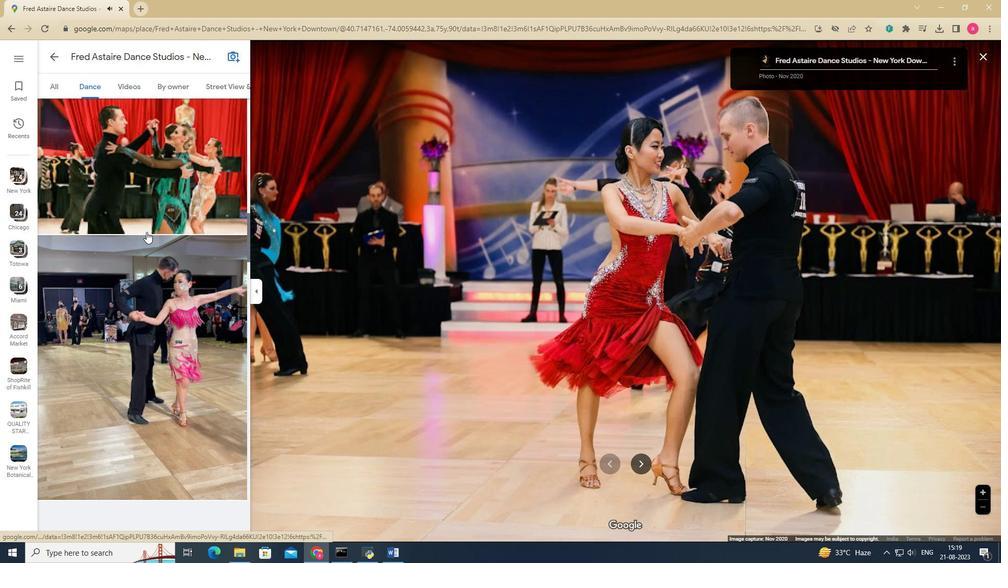 
Action: Mouse scrolled (146, 231) with delta (0, 0)
Screenshot: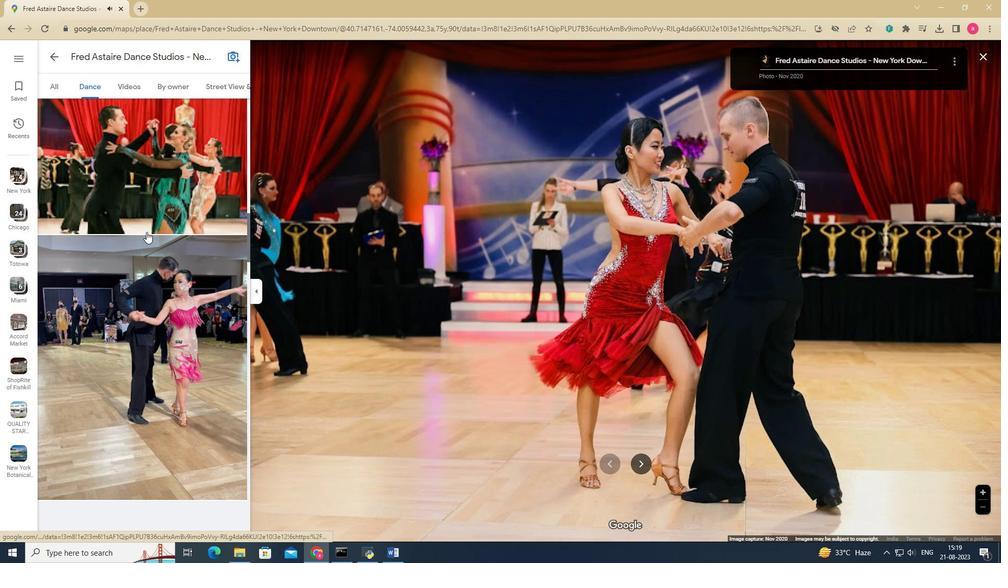 
Action: Mouse scrolled (146, 231) with delta (0, 0)
Screenshot: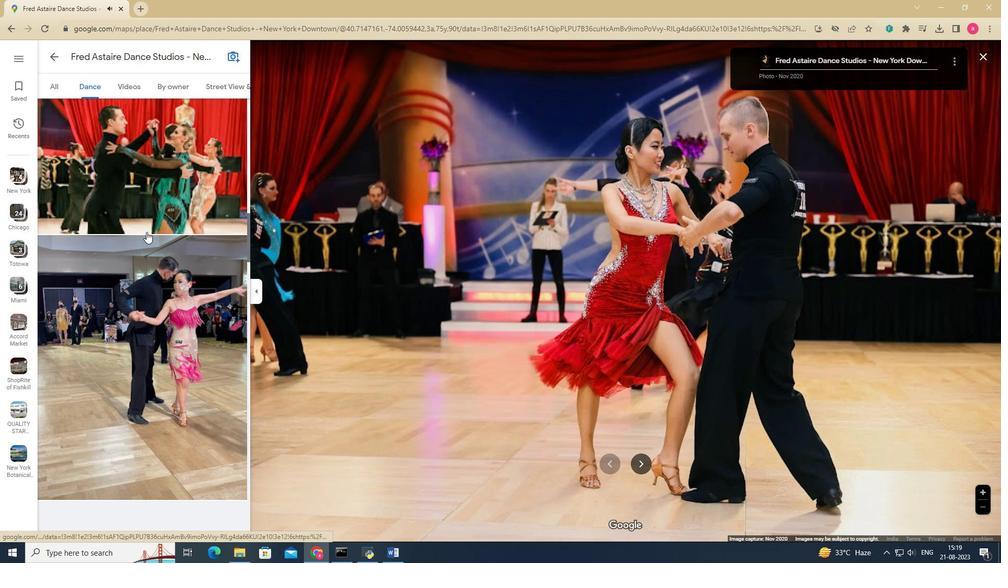 
Action: Mouse scrolled (146, 231) with delta (0, 0)
Screenshot: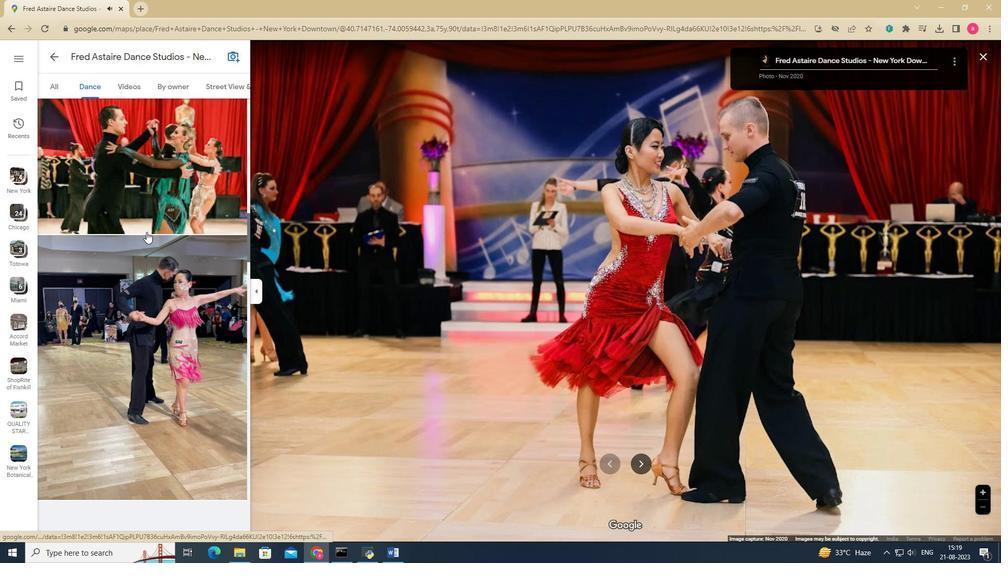 
Action: Mouse moved to (49, 49)
Screenshot: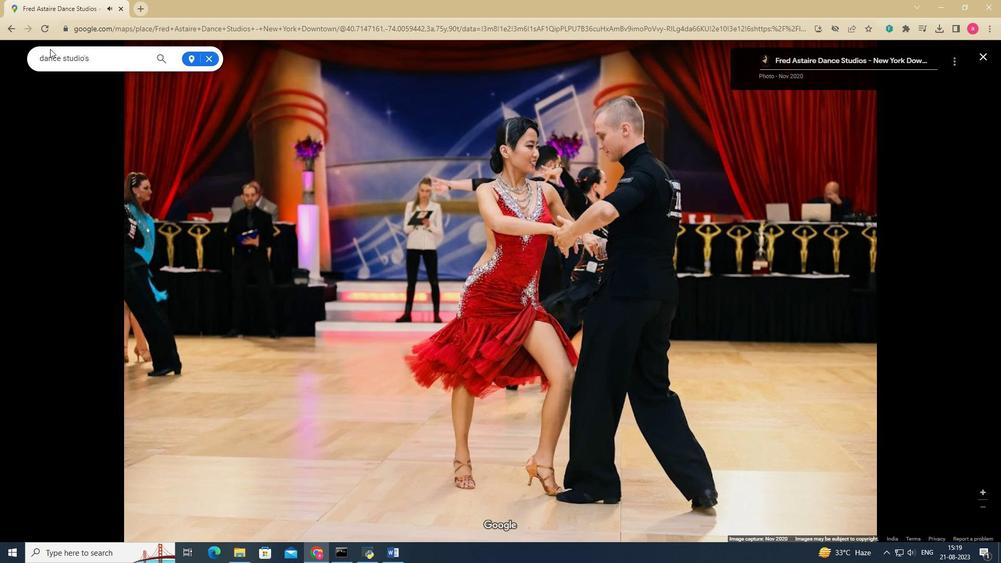 
Action: Mouse pressed left at (49, 49)
Screenshot: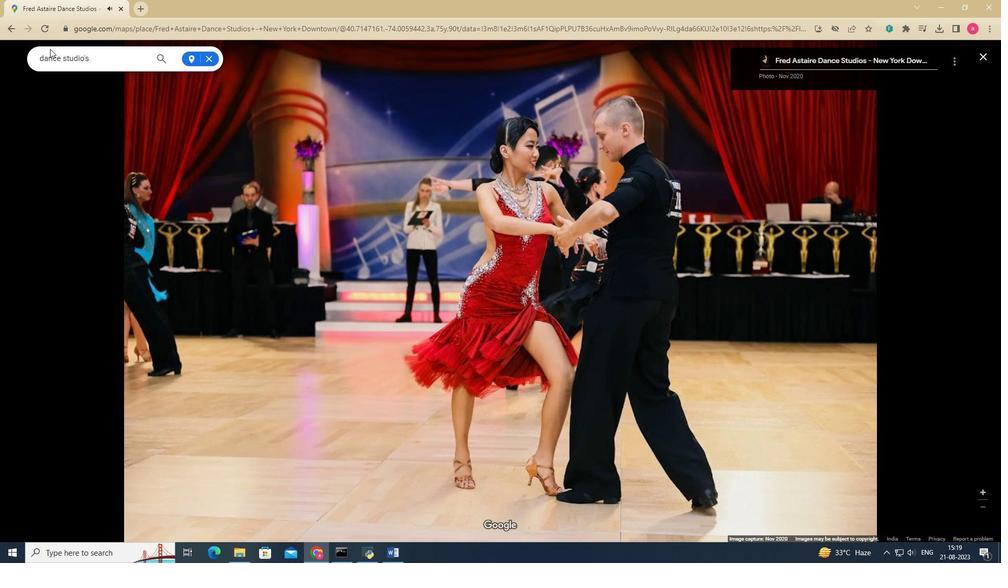 
Action: Mouse moved to (337, 308)
Screenshot: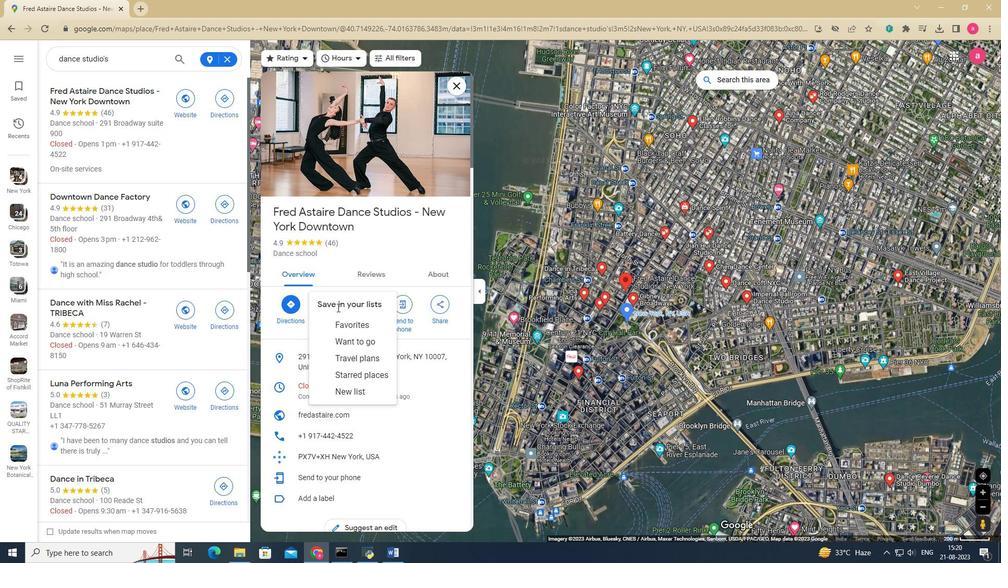 
Action: Mouse pressed left at (337, 308)
Screenshot: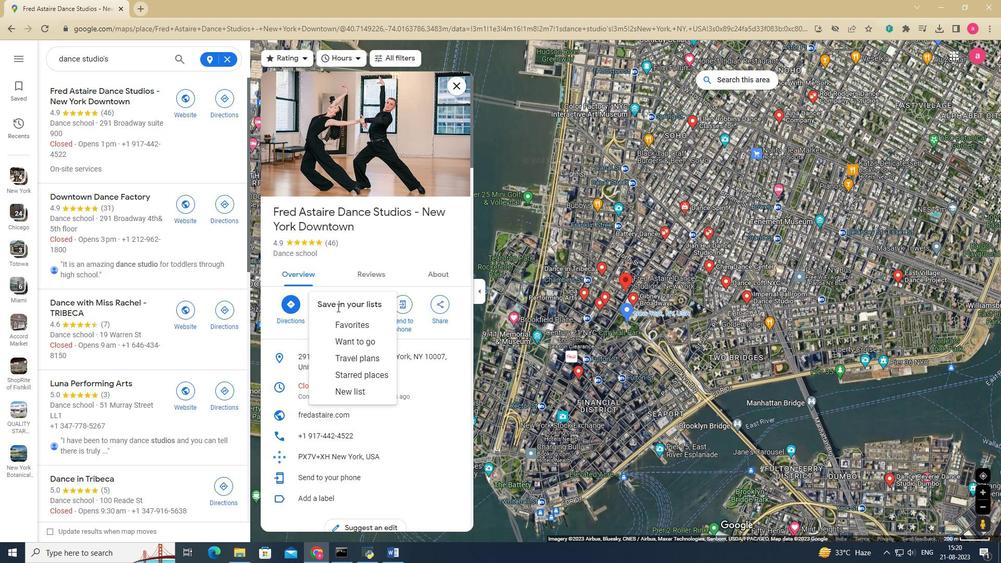
Action: Mouse moved to (340, 321)
Screenshot: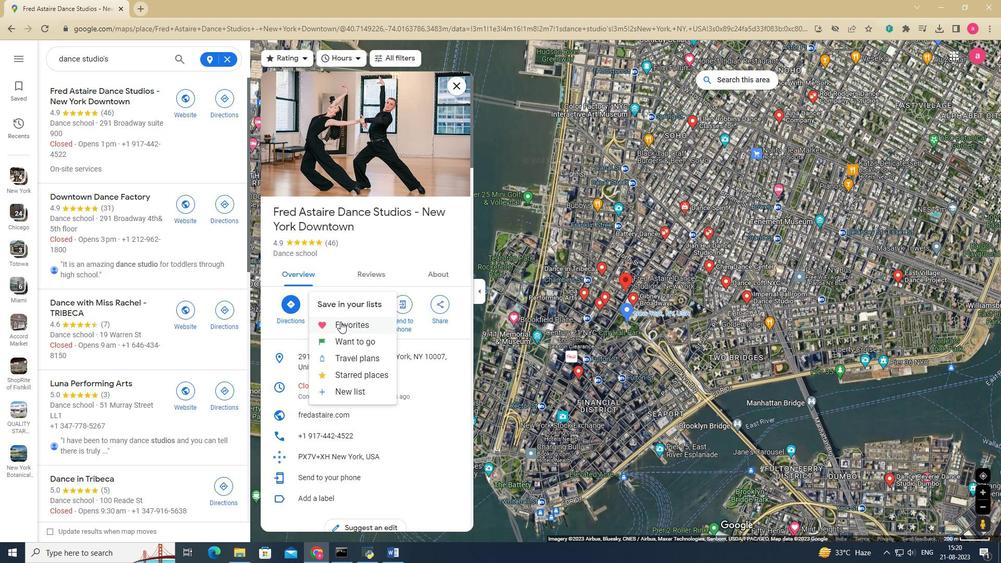 
Action: Mouse pressed left at (340, 321)
Screenshot: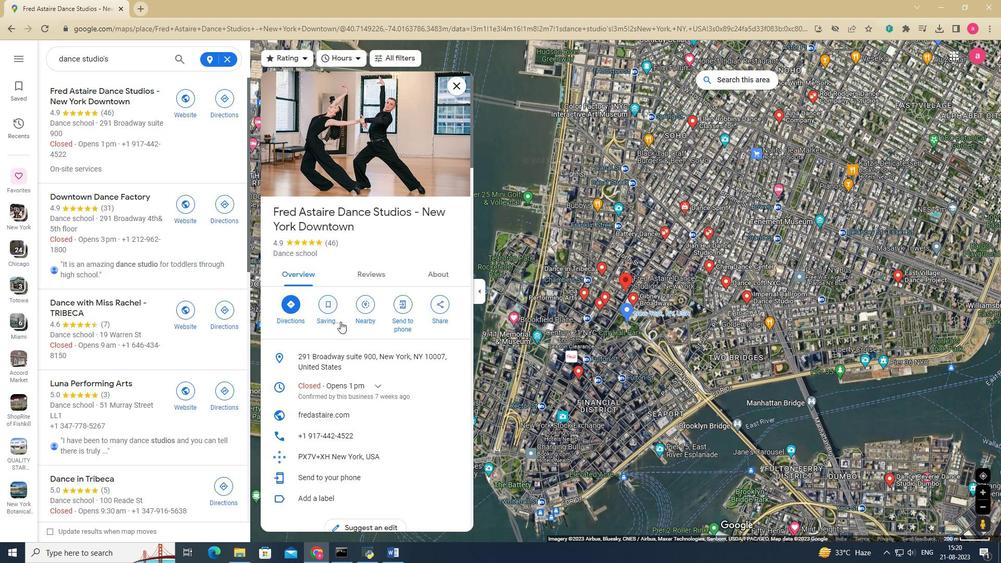 
Action: Mouse moved to (115, 216)
Screenshot: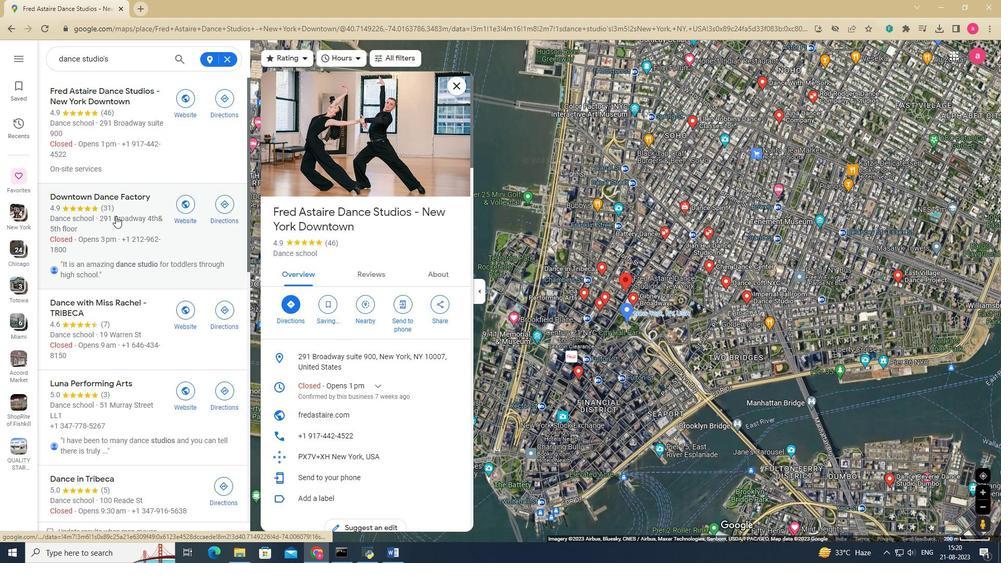 
Action: Mouse pressed left at (115, 216)
Screenshot: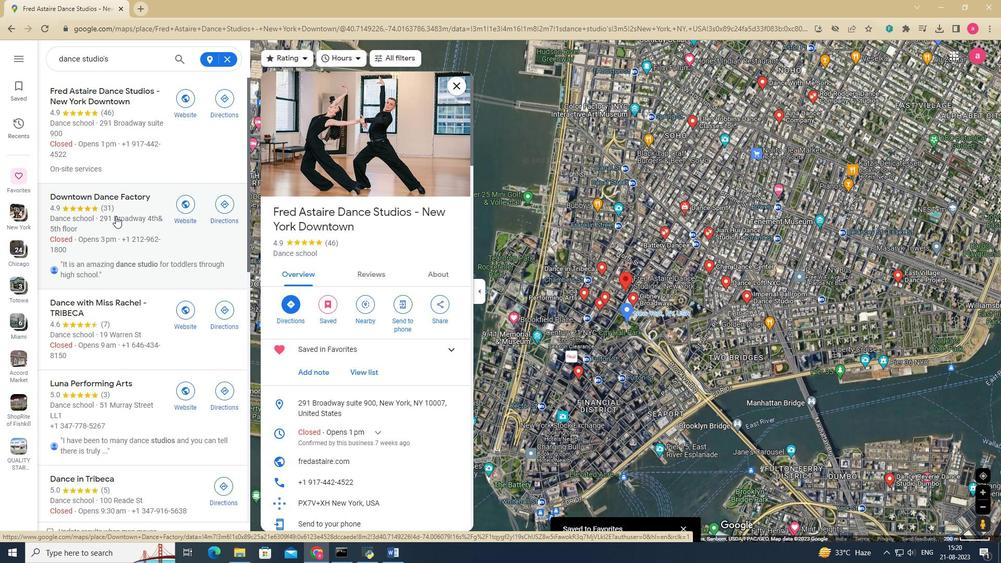 
Action: Mouse moved to (290, 178)
Screenshot: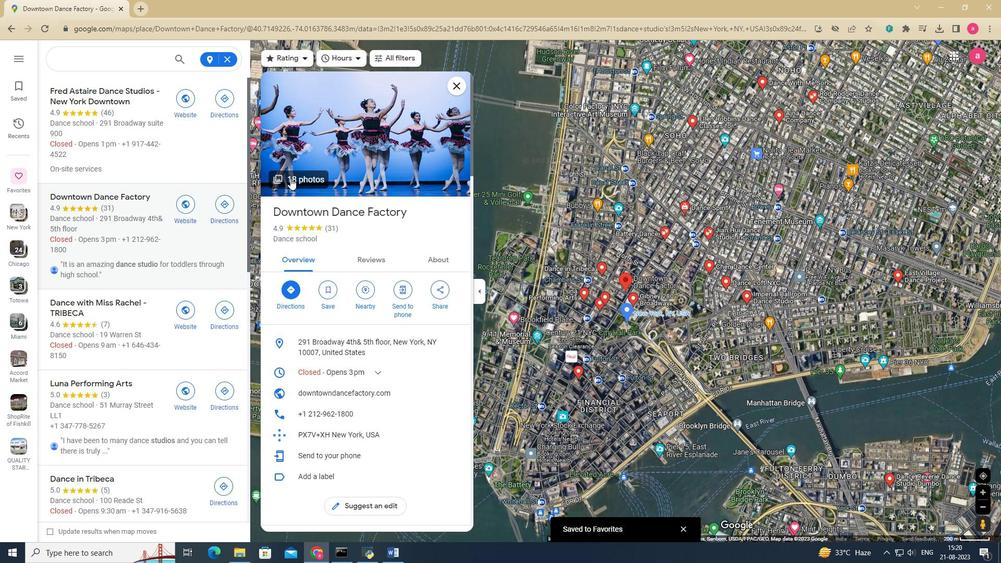 
Action: Mouse pressed left at (290, 178)
Screenshot: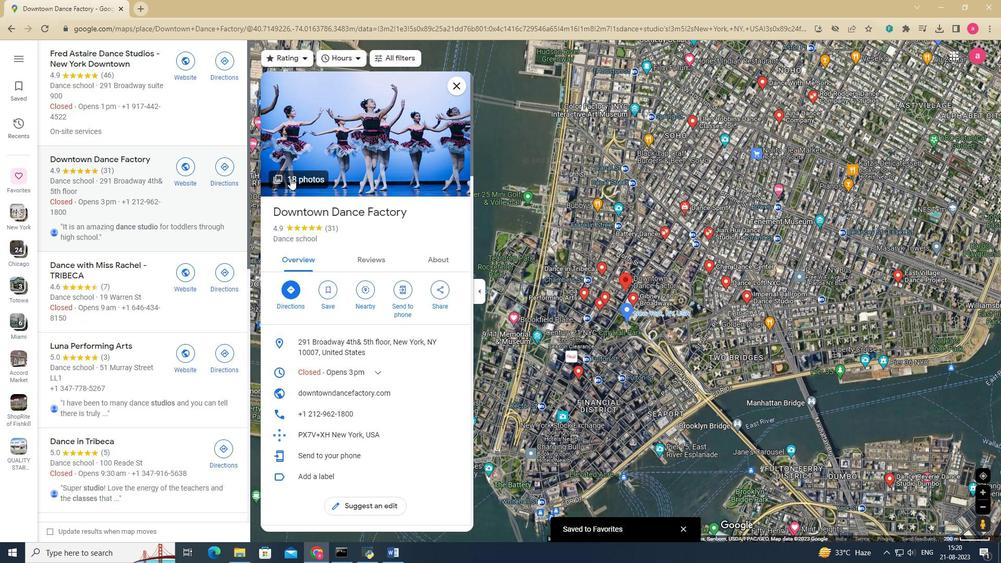 
Action: Mouse moved to (100, 88)
Screenshot: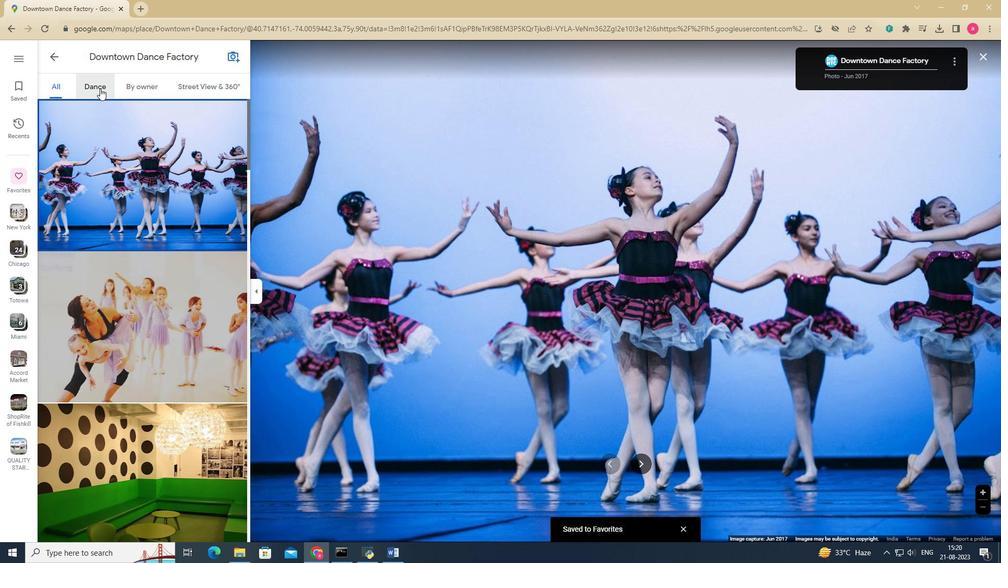 
Action: Mouse pressed left at (100, 88)
Screenshot: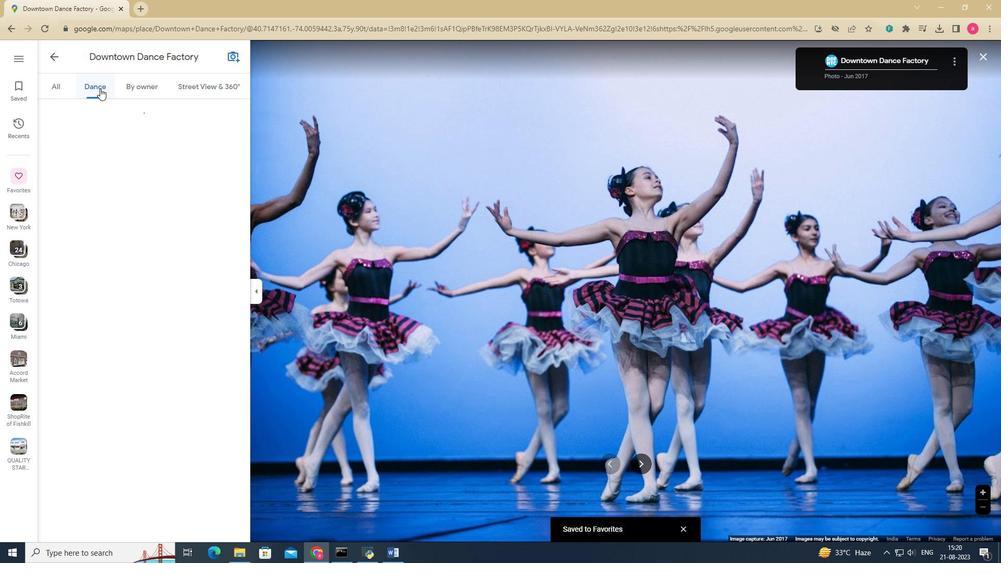 
Action: Mouse moved to (55, 86)
Screenshot: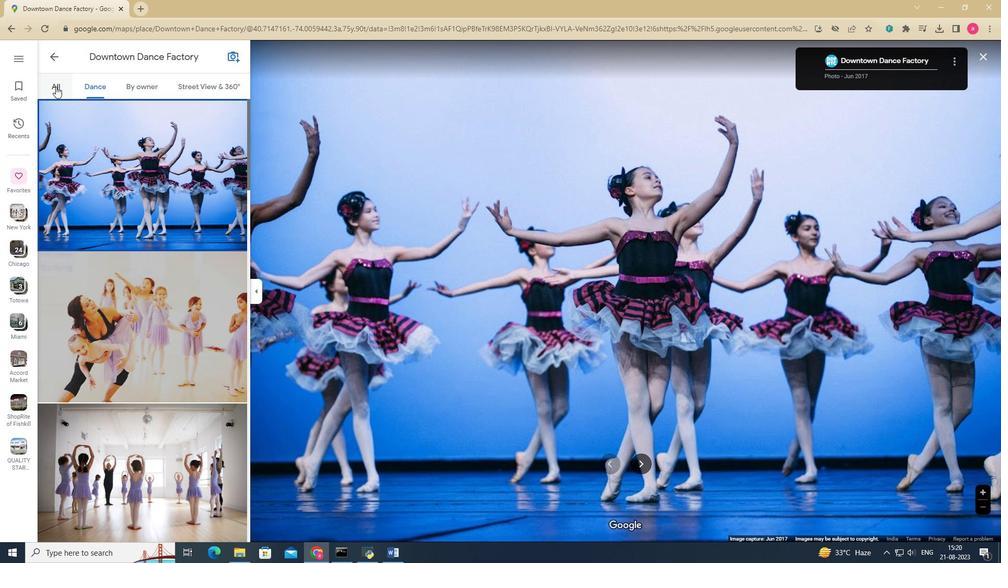 
Action: Mouse pressed left at (55, 86)
Screenshot: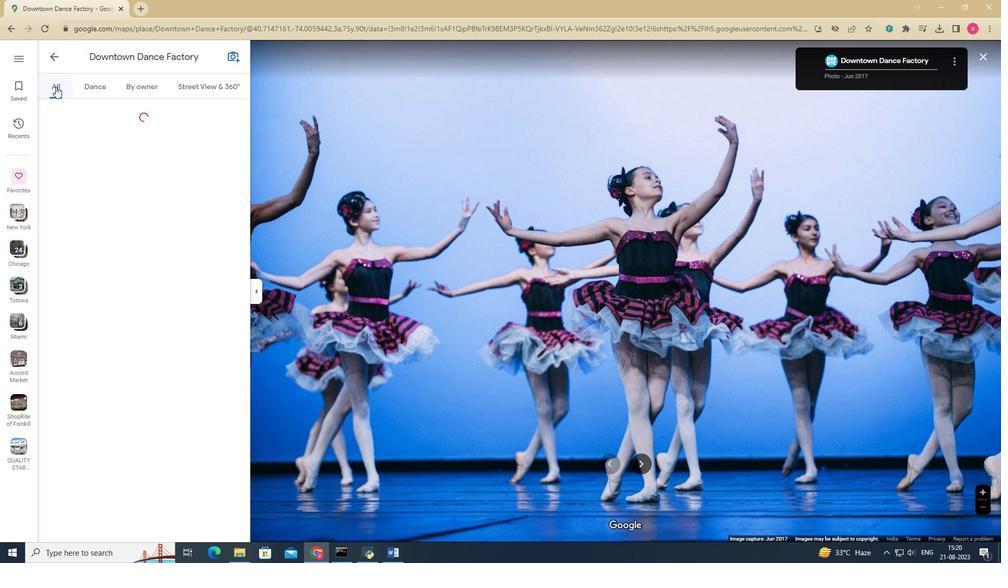 
Action: Mouse moved to (87, 165)
Screenshot: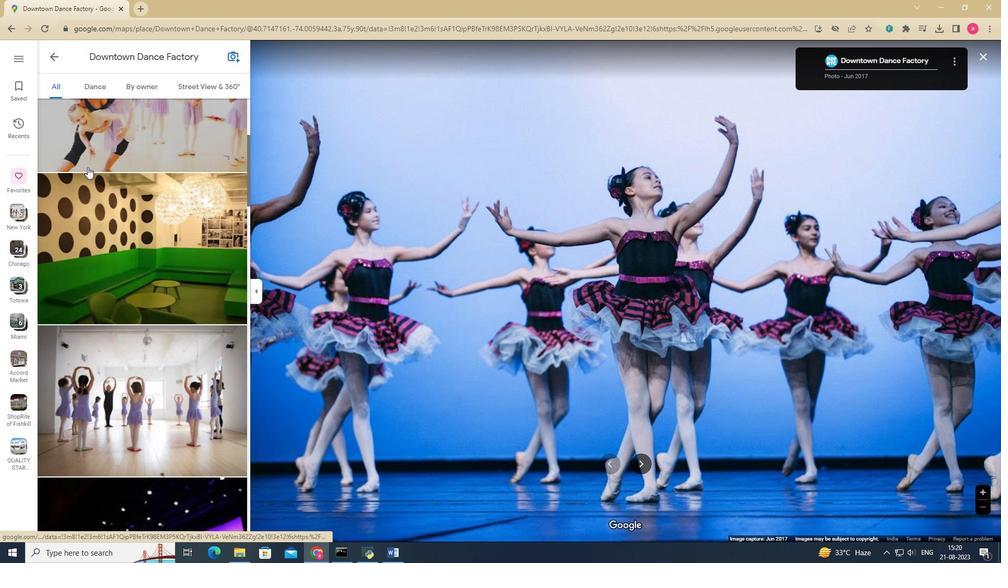 
Action: Mouse scrolled (87, 165) with delta (0, 0)
Screenshot: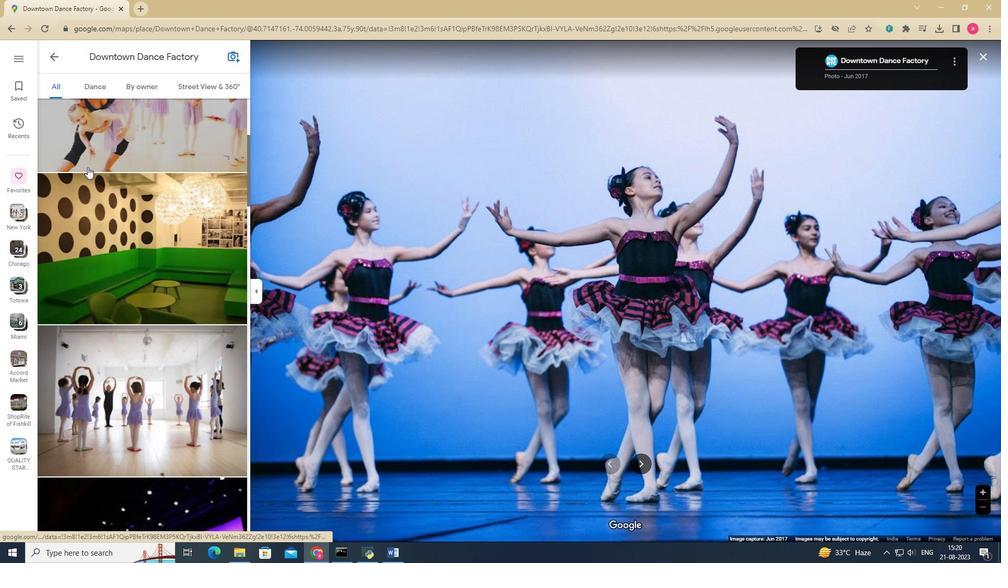 
Action: Mouse moved to (87, 166)
Screenshot: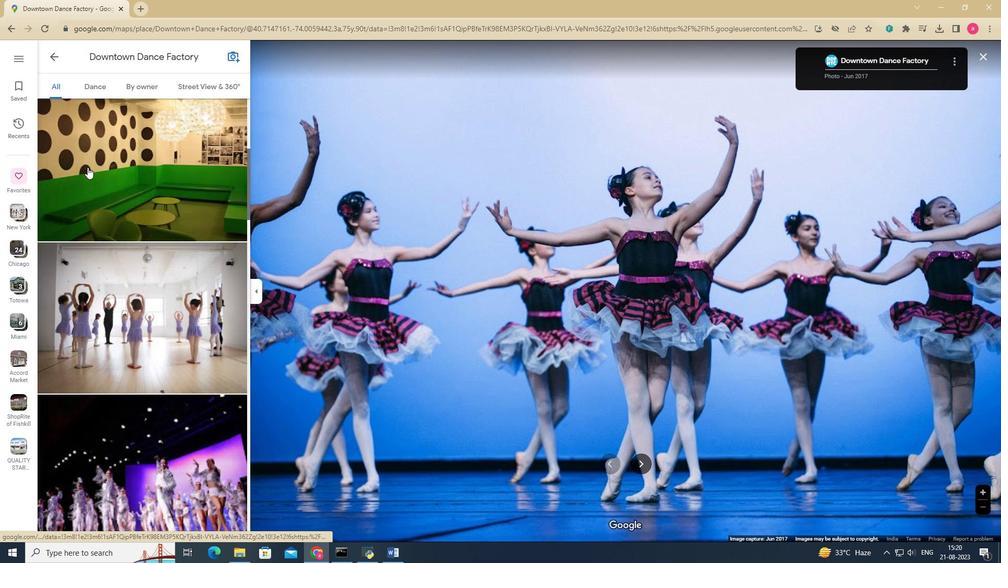 
Action: Mouse scrolled (87, 166) with delta (0, 0)
Screenshot: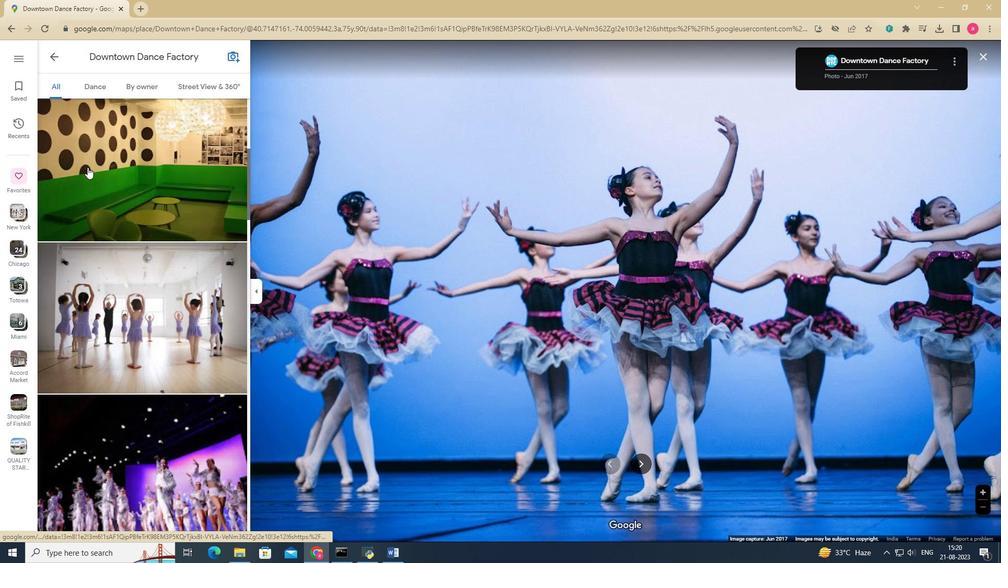 
Action: Mouse moved to (87, 167)
Screenshot: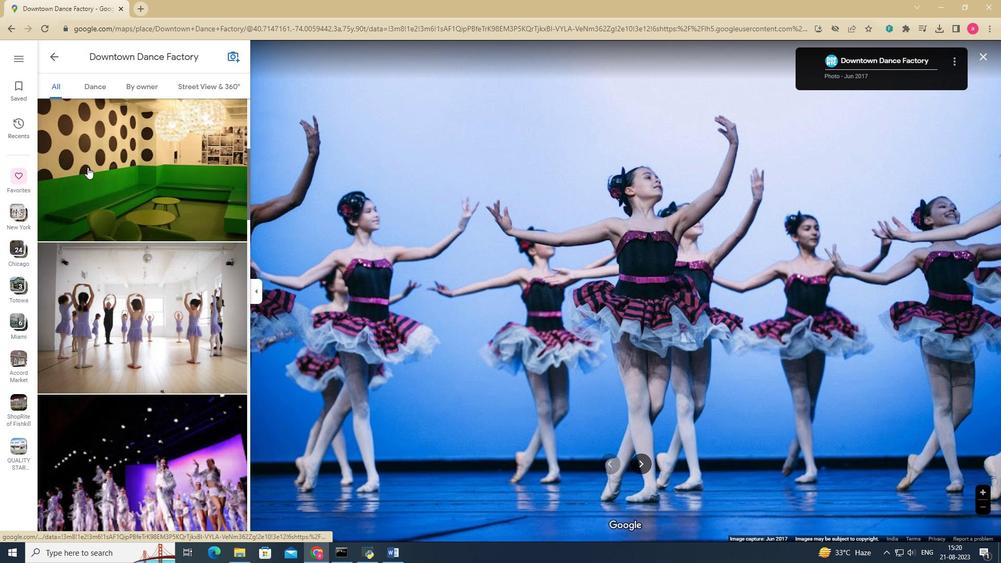 
Action: Mouse scrolled (87, 166) with delta (0, 0)
Screenshot: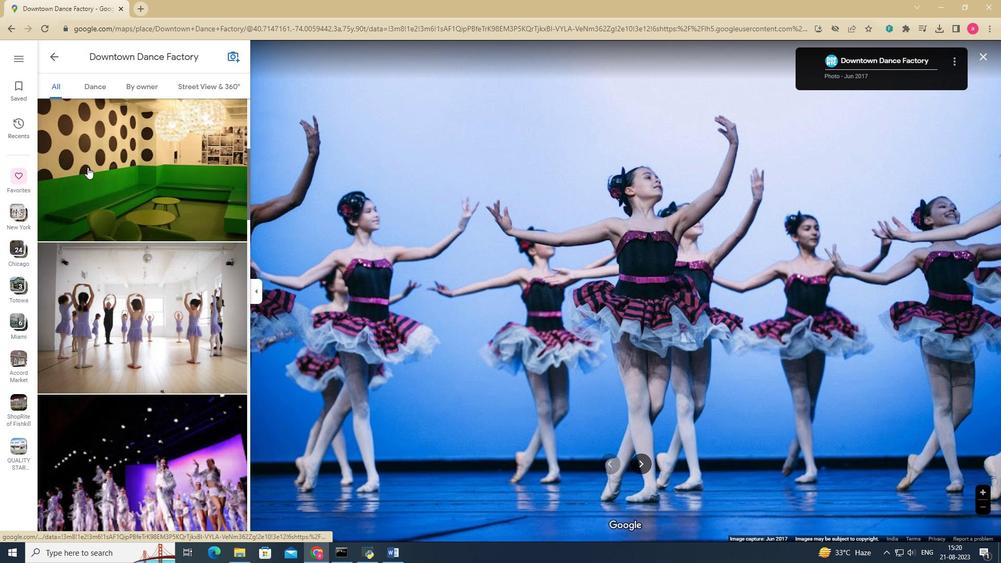 
Action: Mouse scrolled (87, 166) with delta (0, 0)
Screenshot: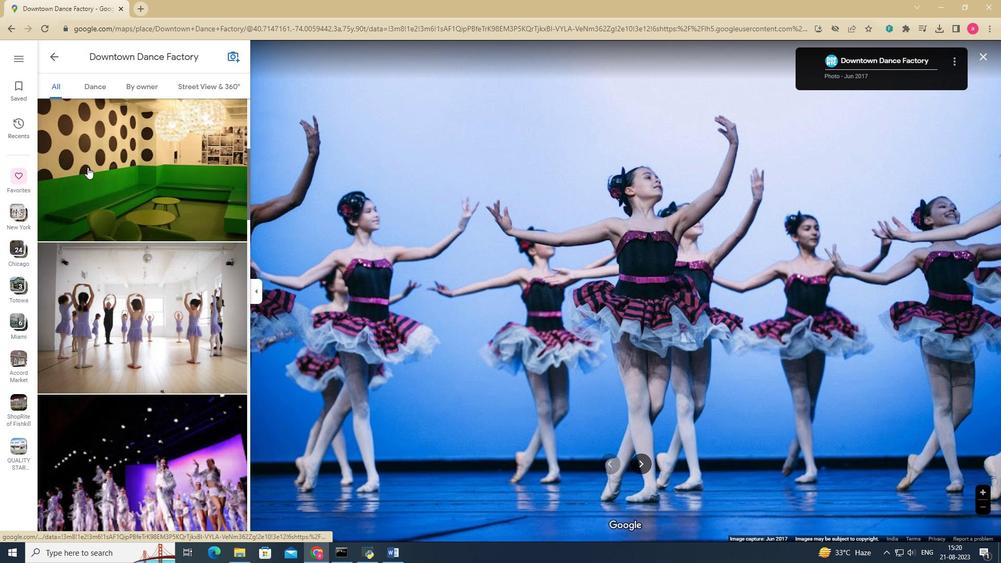 
Action: Mouse moved to (87, 167)
Screenshot: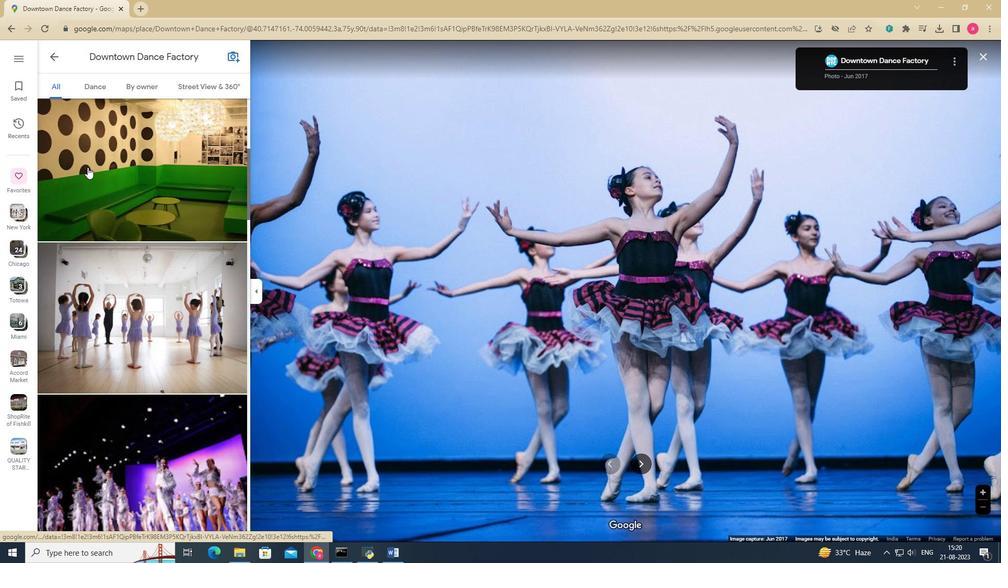 
Action: Mouse scrolled (87, 166) with delta (0, 0)
Screenshot: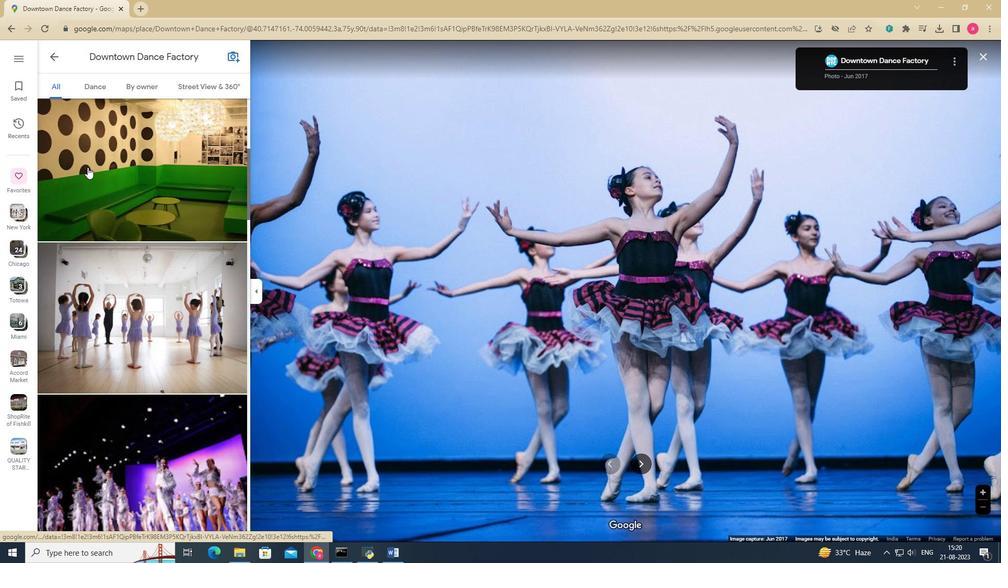 
Action: Mouse scrolled (87, 166) with delta (0, 0)
Screenshot: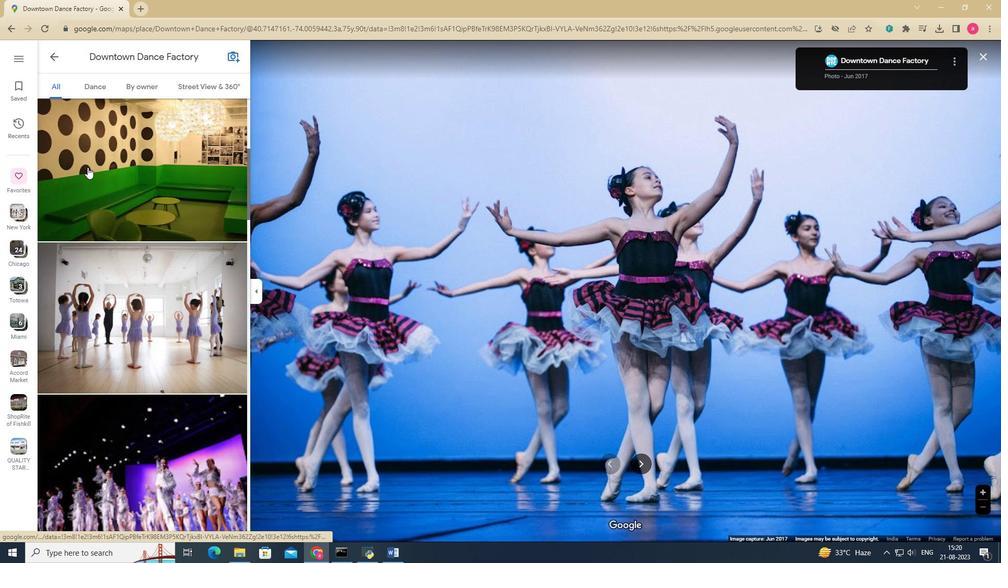 
Action: Mouse scrolled (87, 168) with delta (0, 0)
Screenshot: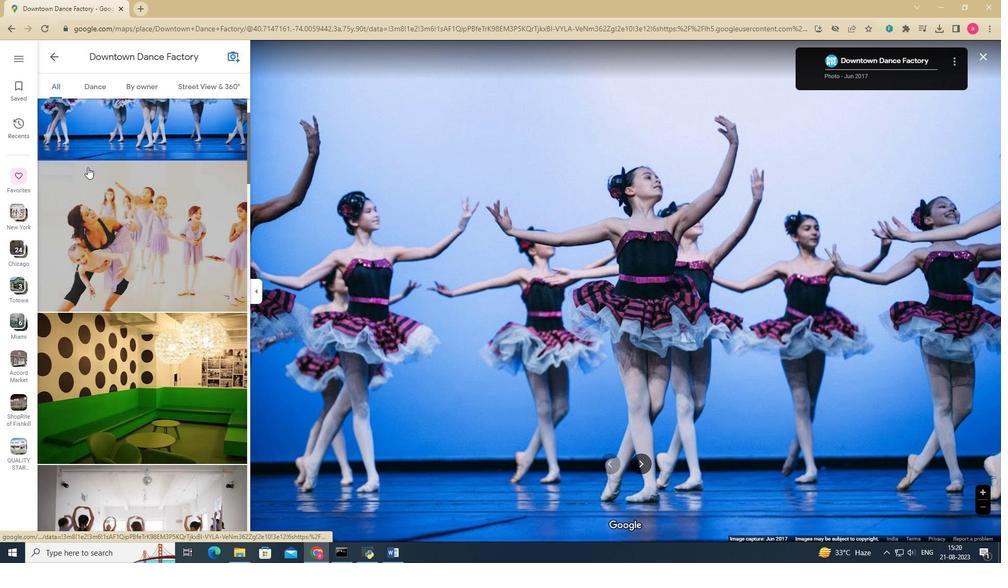 
Action: Mouse scrolled (87, 168) with delta (0, 0)
Screenshot: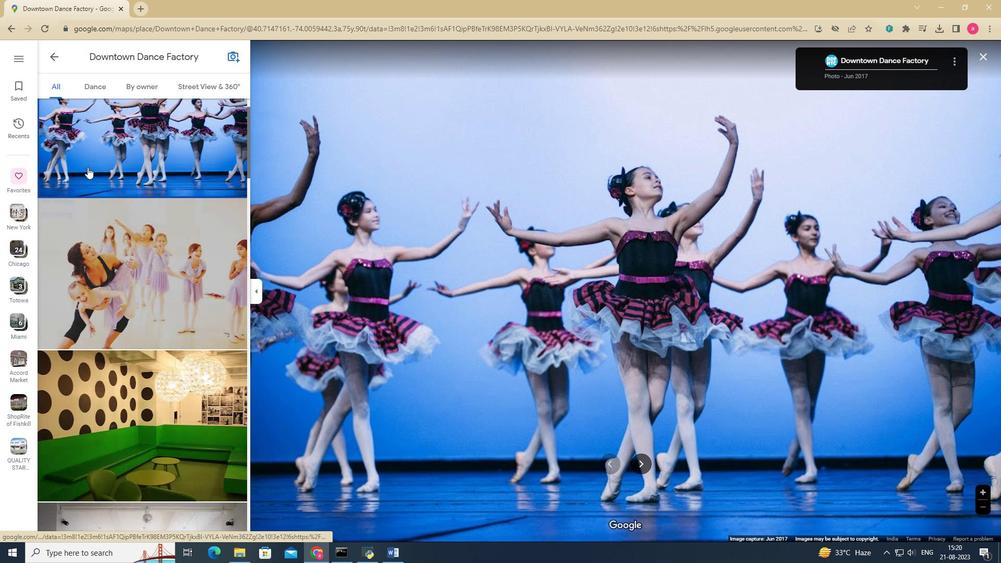 
Action: Mouse scrolled (87, 168) with delta (0, 0)
Screenshot: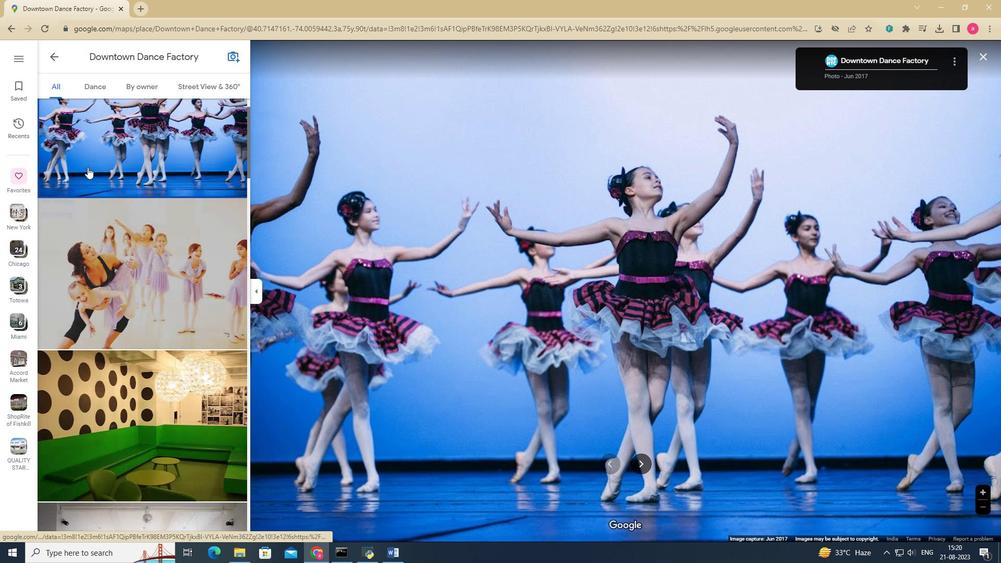 
Action: Mouse scrolled (87, 168) with delta (0, 0)
Screenshot: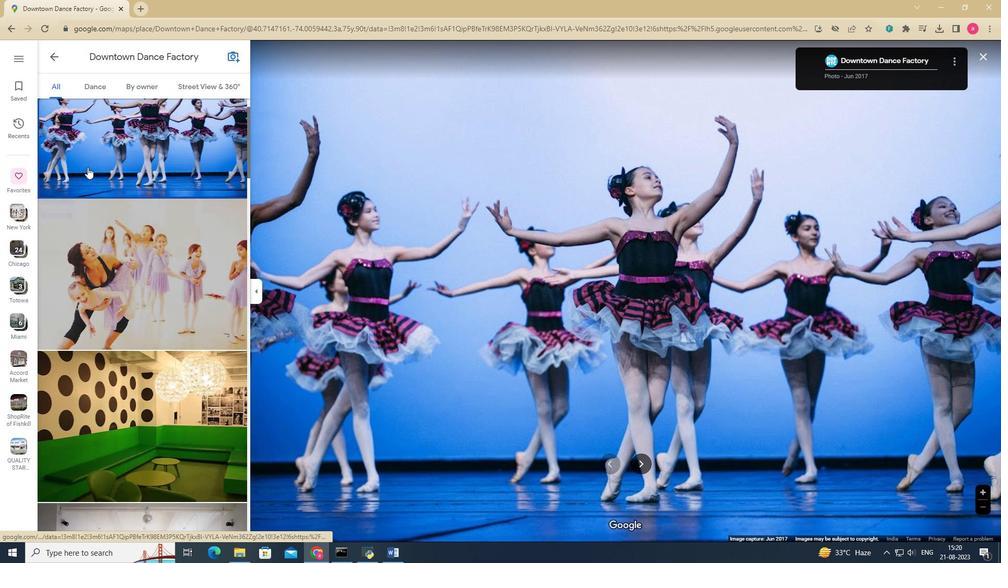 
Action: Mouse scrolled (87, 168) with delta (0, 0)
Screenshot: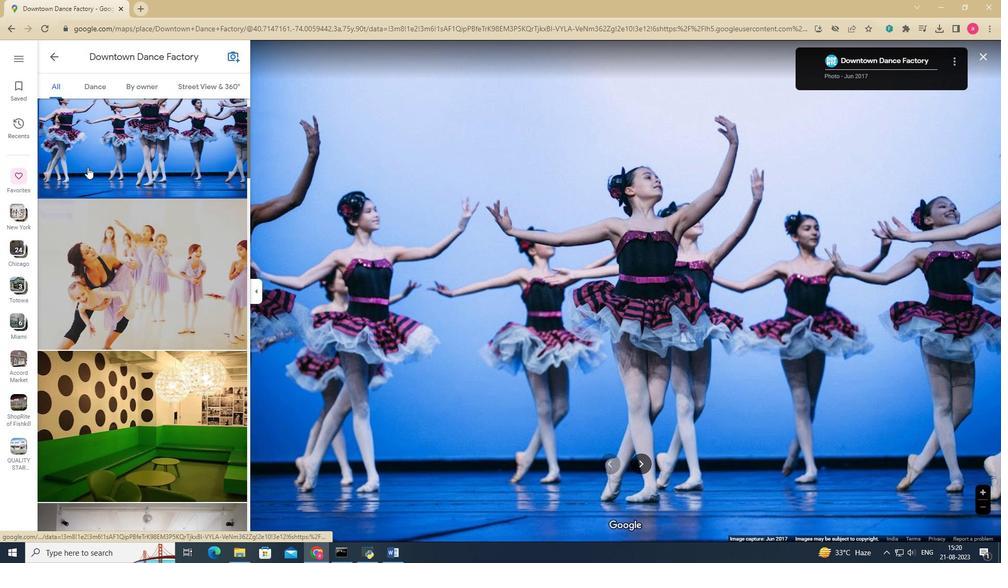 
Action: Mouse pressed left at (87, 167)
Screenshot: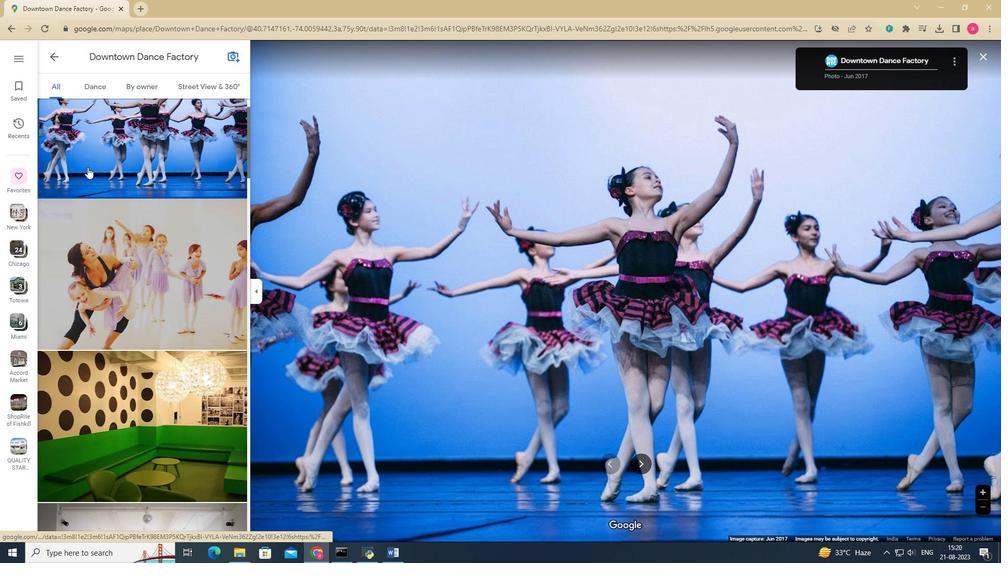 
Action: Key pressed <Key.right><Key.right><Key.right><Key.right><Key.right><Key.right><Key.right><Key.right><Key.right><Key.right><Key.right><Key.right><Key.right><Key.right><Key.right><Key.right><Key.right><Key.right><Key.right>
Screenshot: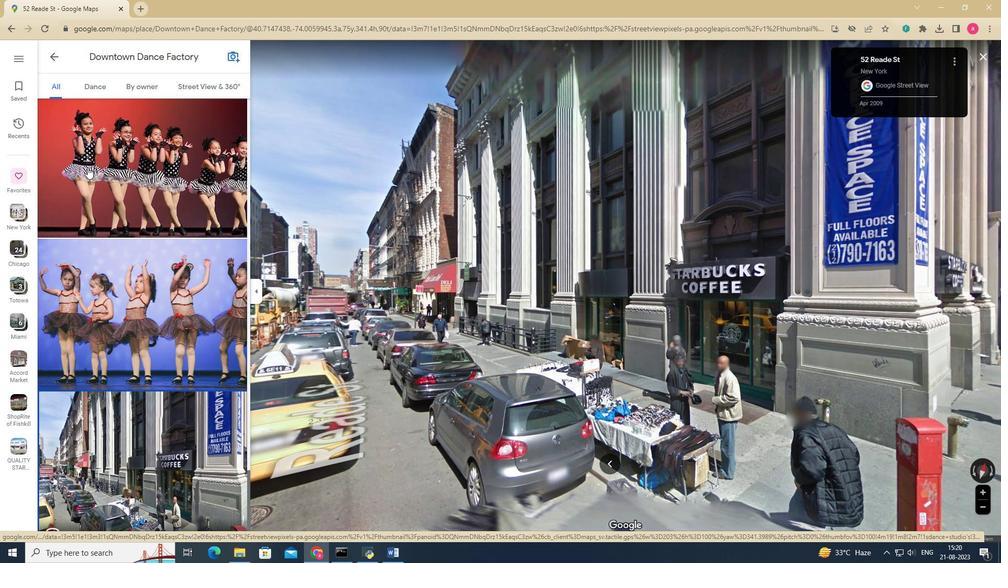 
Action: Mouse moved to (52, 54)
Screenshot: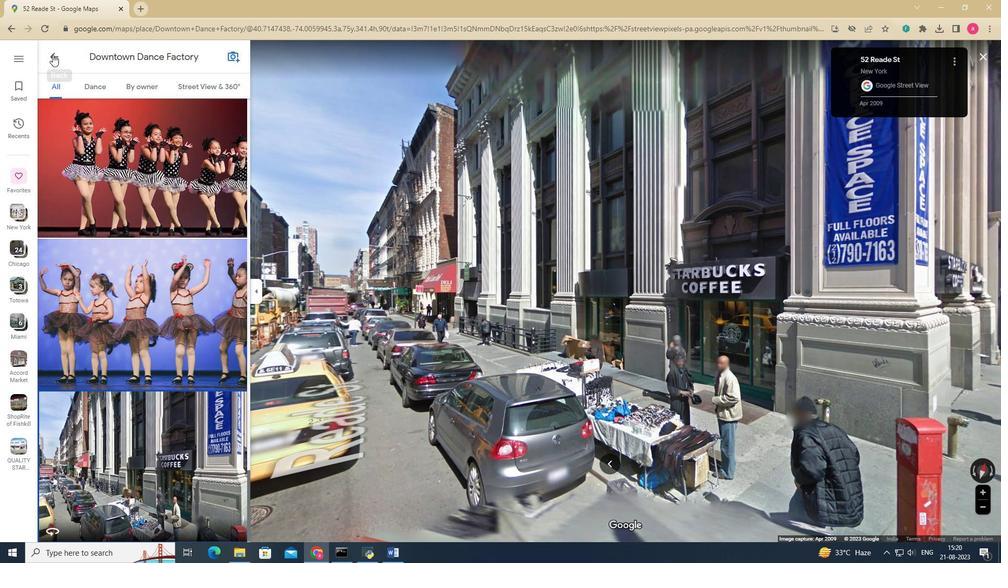 
Action: Mouse pressed left at (52, 54)
Screenshot: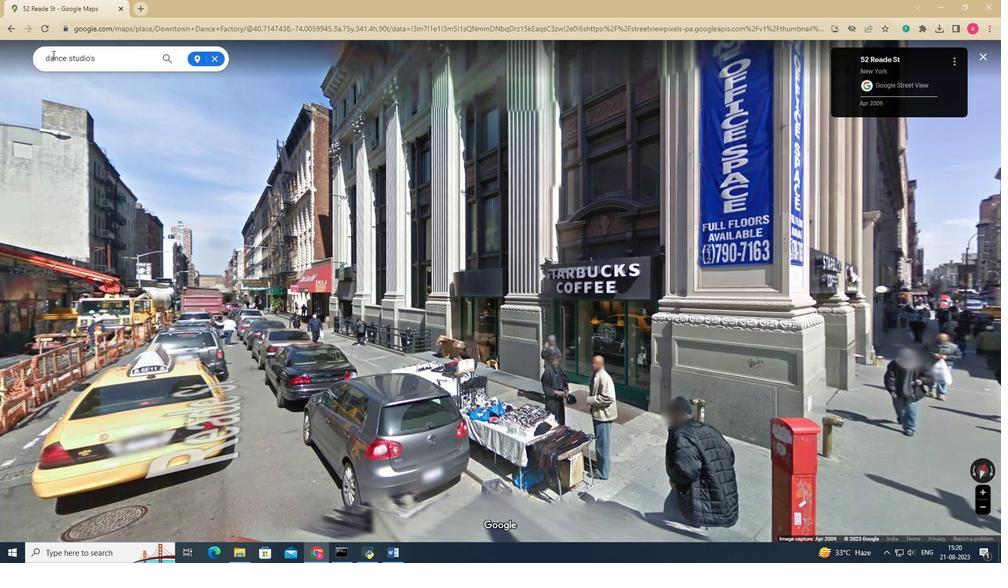 
Action: Mouse moved to (329, 292)
Screenshot: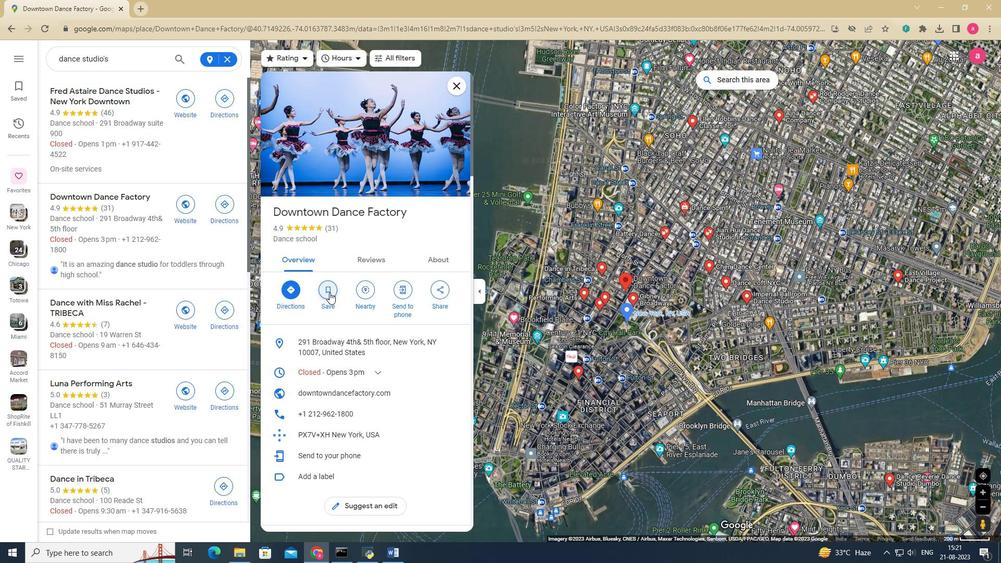 
Action: Mouse pressed left at (329, 292)
Screenshot: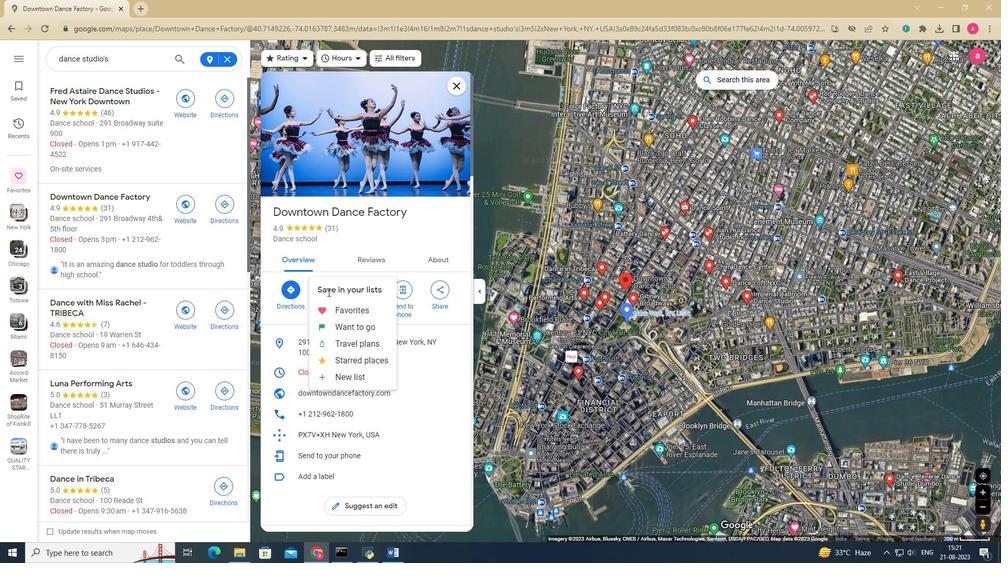 
Action: Mouse moved to (336, 315)
Screenshot: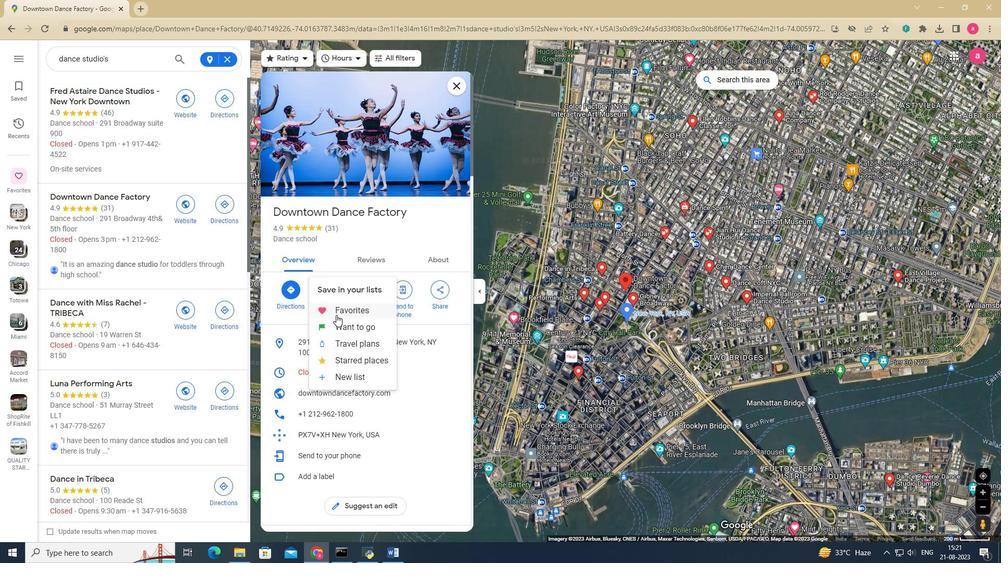 
Action: Mouse pressed left at (336, 315)
Screenshot: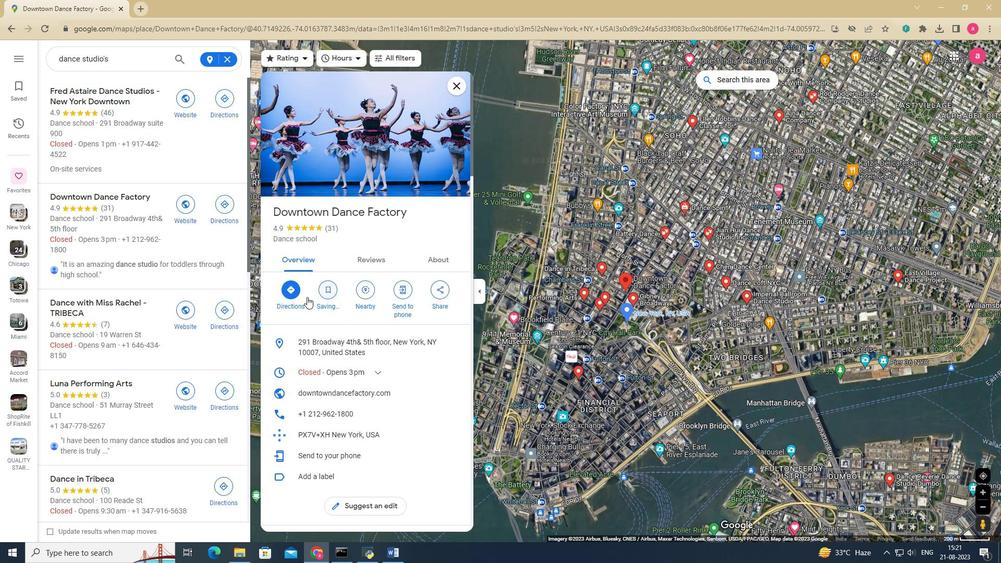 
Action: Mouse moved to (146, 287)
Screenshot: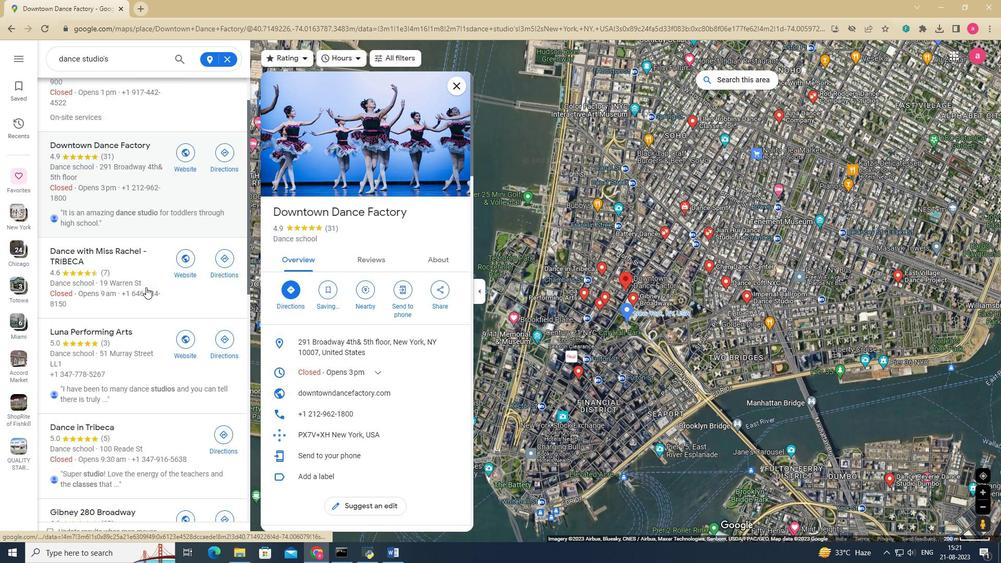 
Action: Mouse scrolled (146, 286) with delta (0, 0)
Screenshot: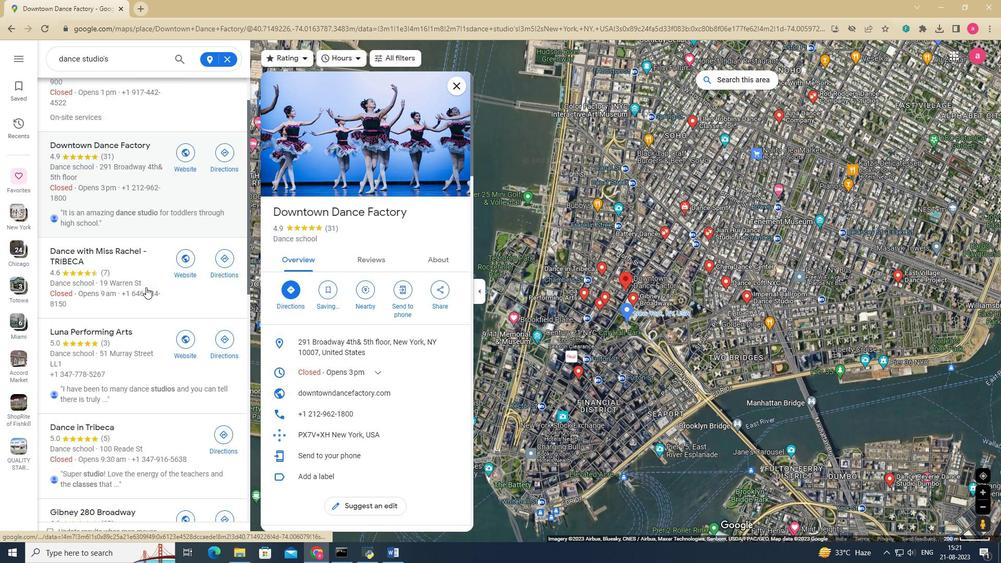 
Action: Mouse scrolled (146, 286) with delta (0, 0)
Screenshot: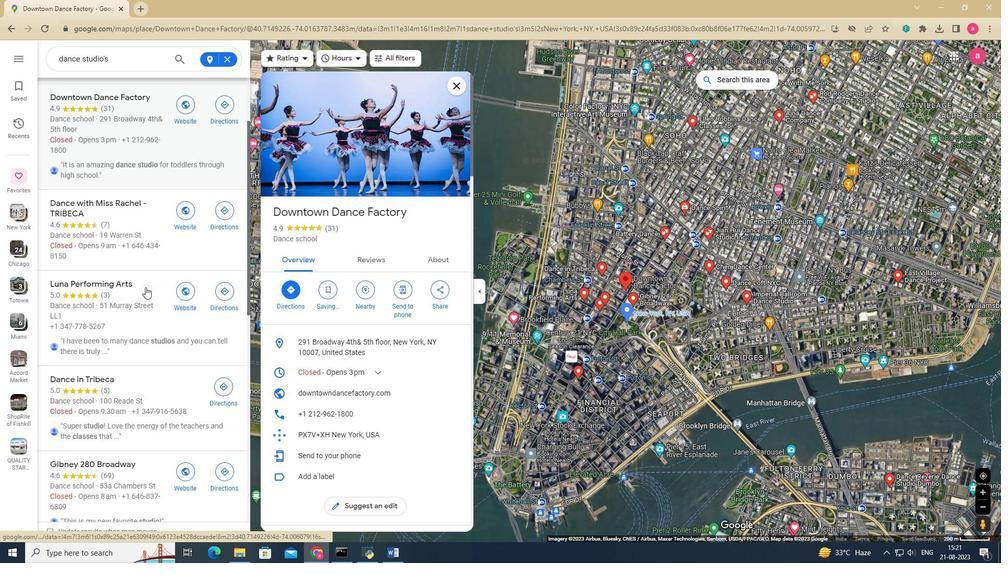 
Action: Mouse moved to (129, 210)
Screenshot: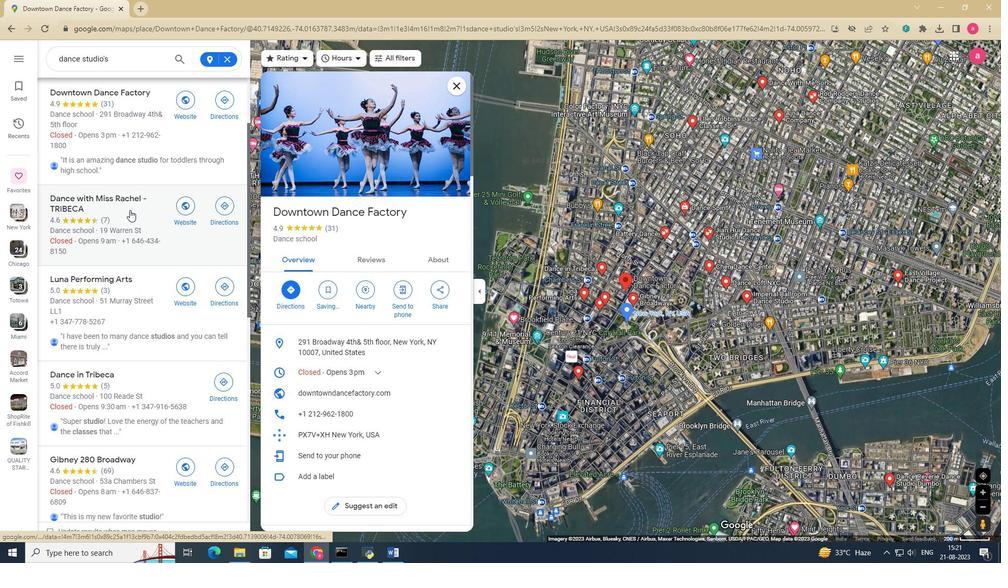 
Action: Mouse pressed left at (129, 210)
Screenshot: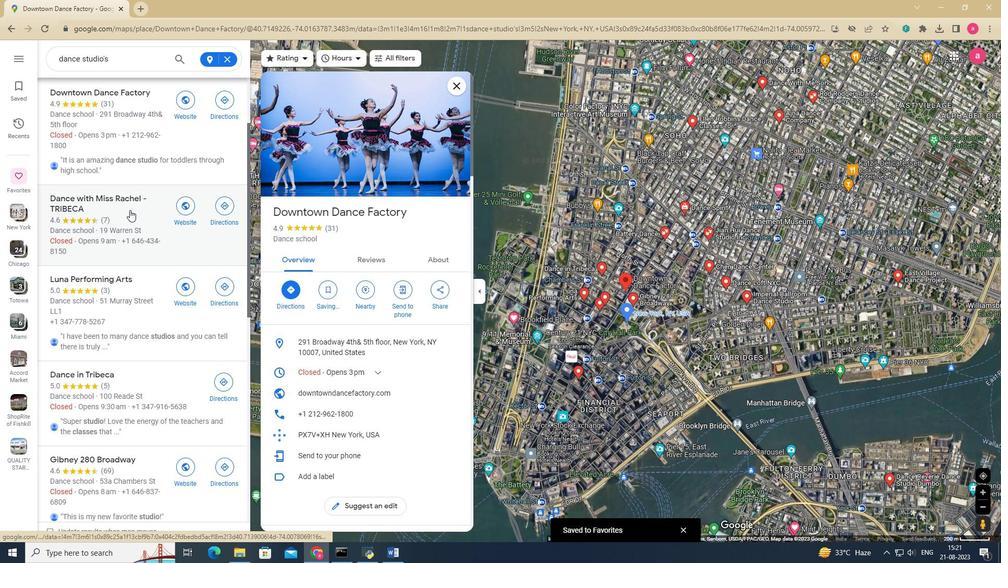 
Action: Mouse pressed left at (129, 210)
Screenshot: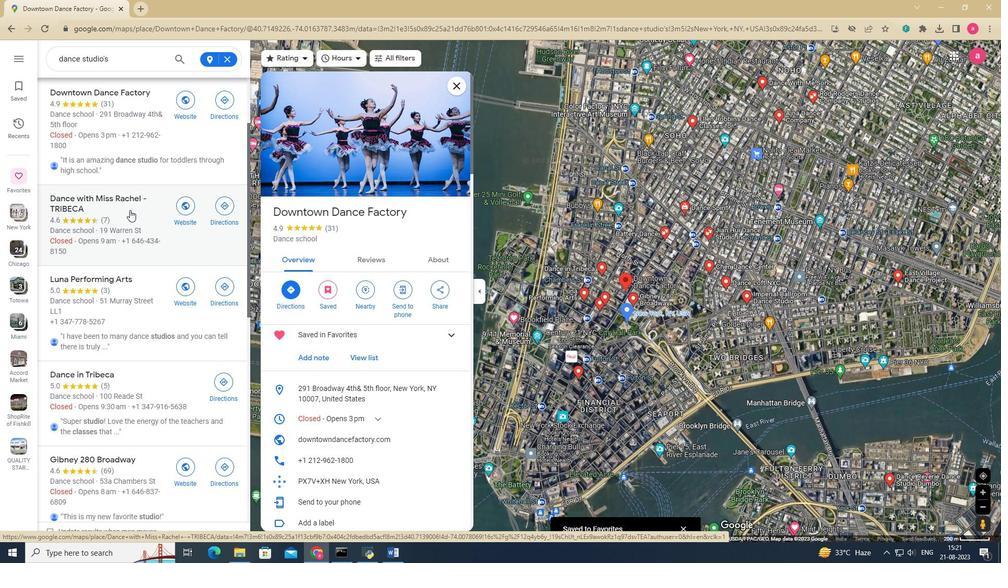 
Action: Mouse moved to (285, 178)
Screenshot: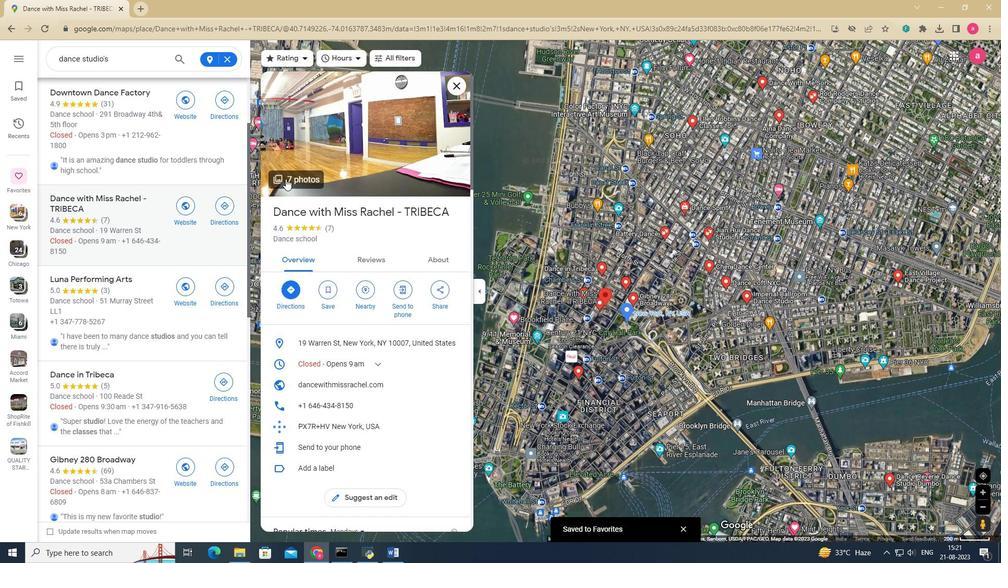 
Action: Mouse pressed left at (285, 178)
Screenshot: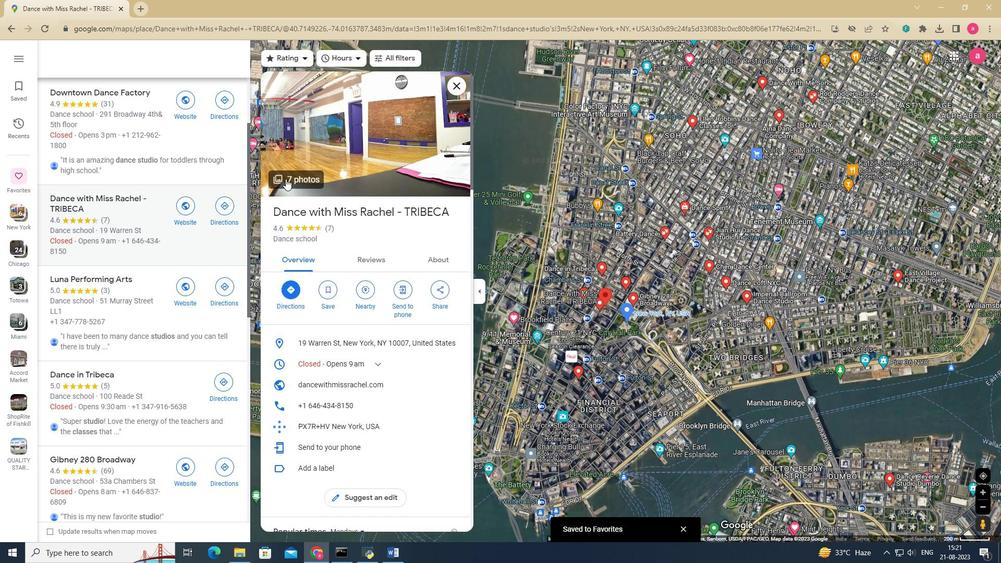 
Action: Mouse moved to (141, 233)
Screenshot: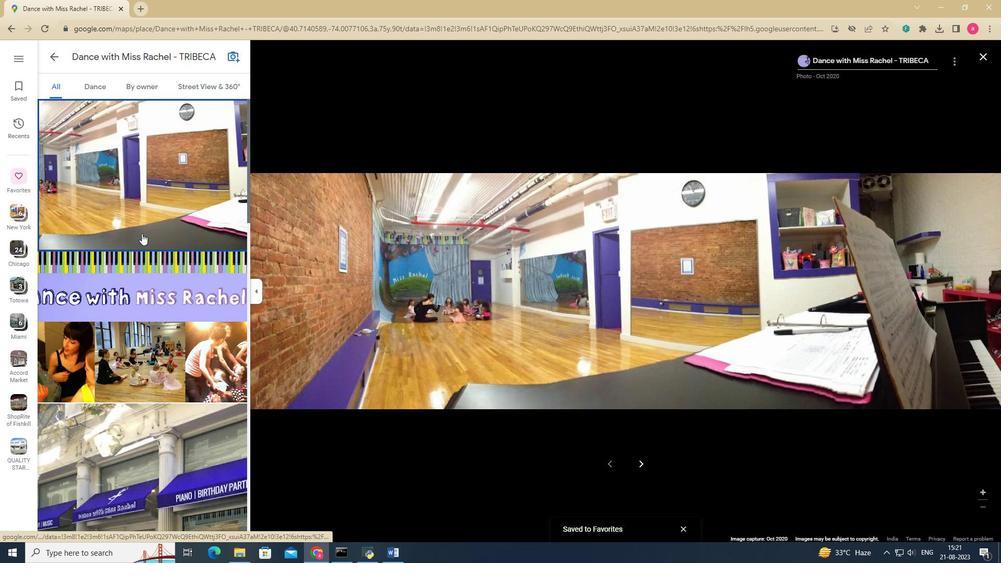 
Action: Key pressed <Key.down><Key.down><Key.down><Key.down><Key.down><Key.down><Key.down>
Screenshot: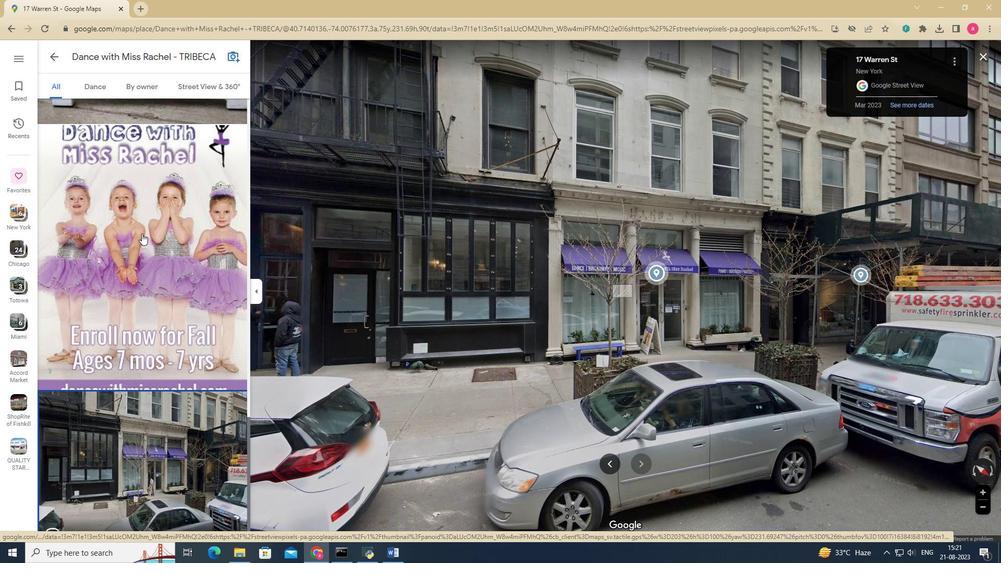 
Action: Mouse scrolled (141, 234) with delta (0, 0)
Screenshot: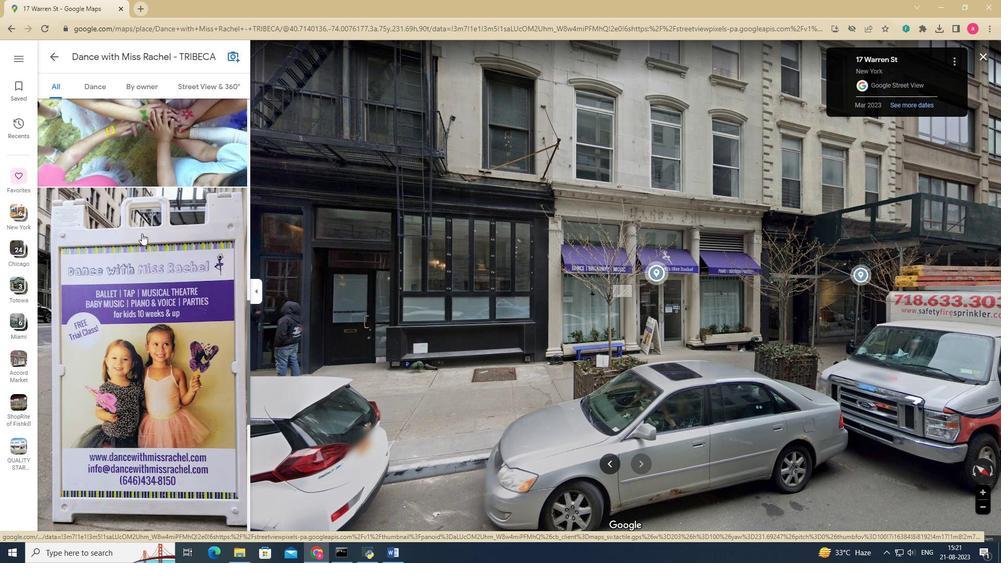 
Action: Mouse scrolled (141, 234) with delta (0, 0)
Screenshot: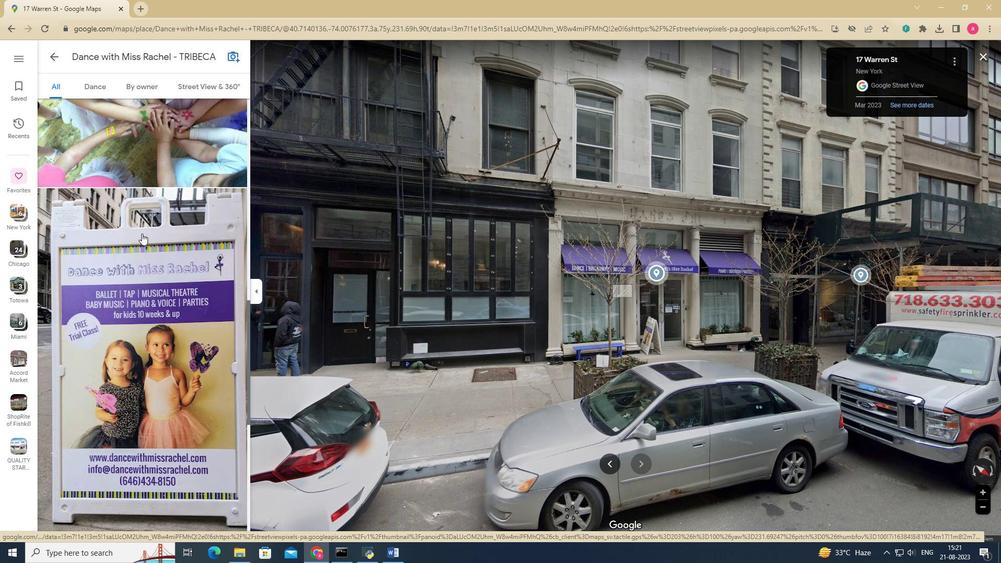 
Action: Mouse scrolled (141, 234) with delta (0, 0)
Screenshot: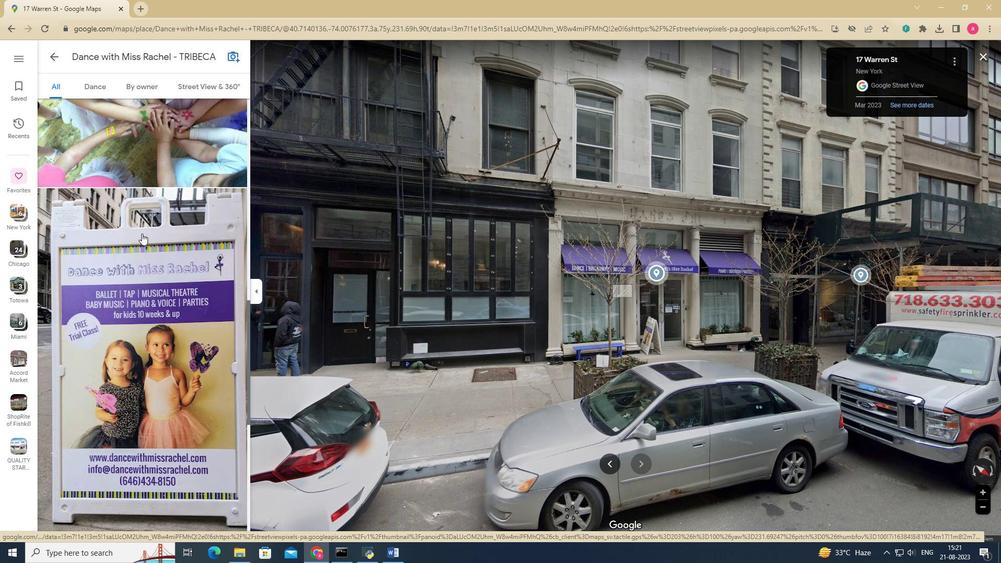 
Action: Mouse scrolled (141, 234) with delta (0, 0)
Screenshot: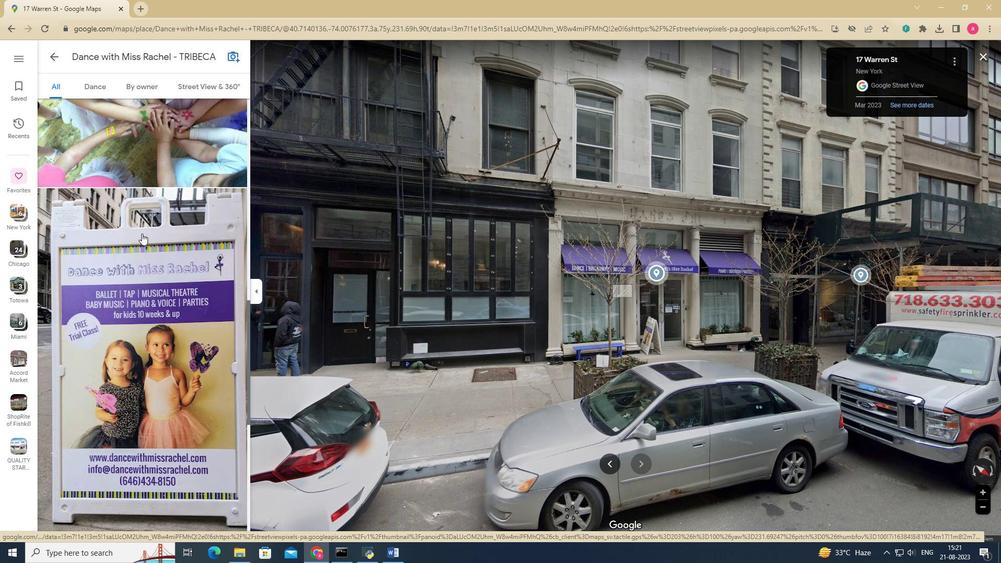 
Action: Mouse scrolled (141, 234) with delta (0, 0)
Screenshot: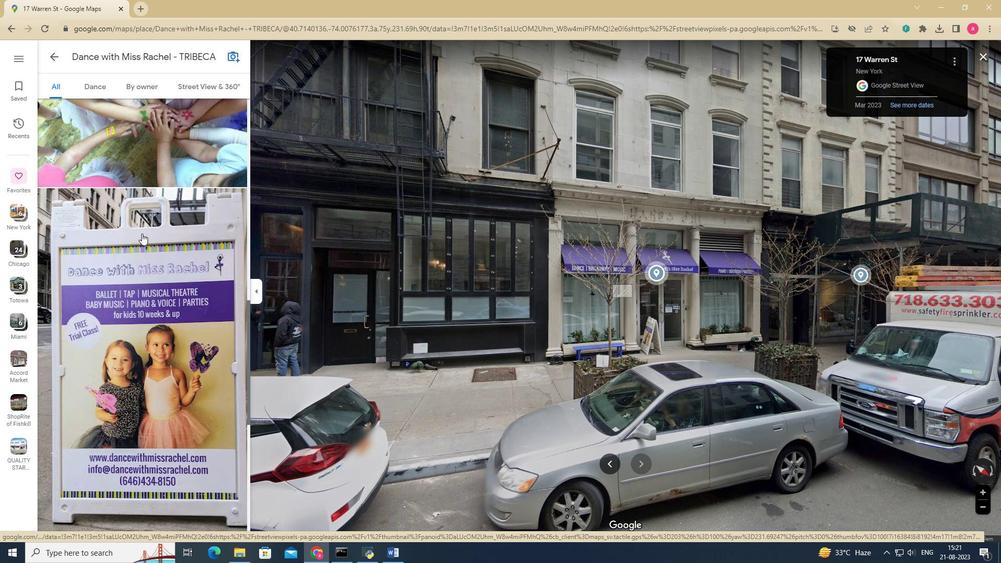 
Action: Mouse scrolled (141, 234) with delta (0, 0)
Screenshot: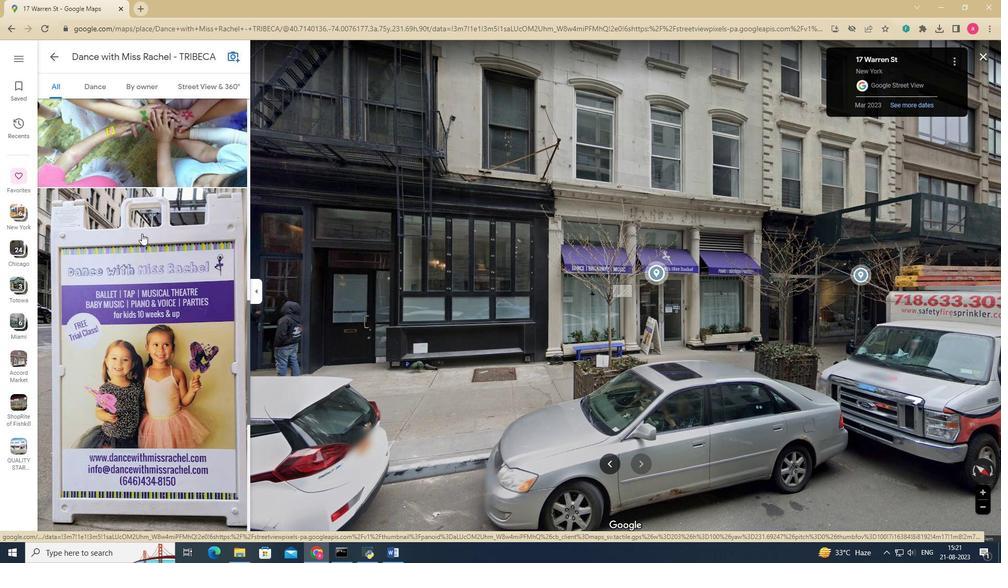 
Action: Mouse scrolled (141, 234) with delta (0, 0)
Screenshot: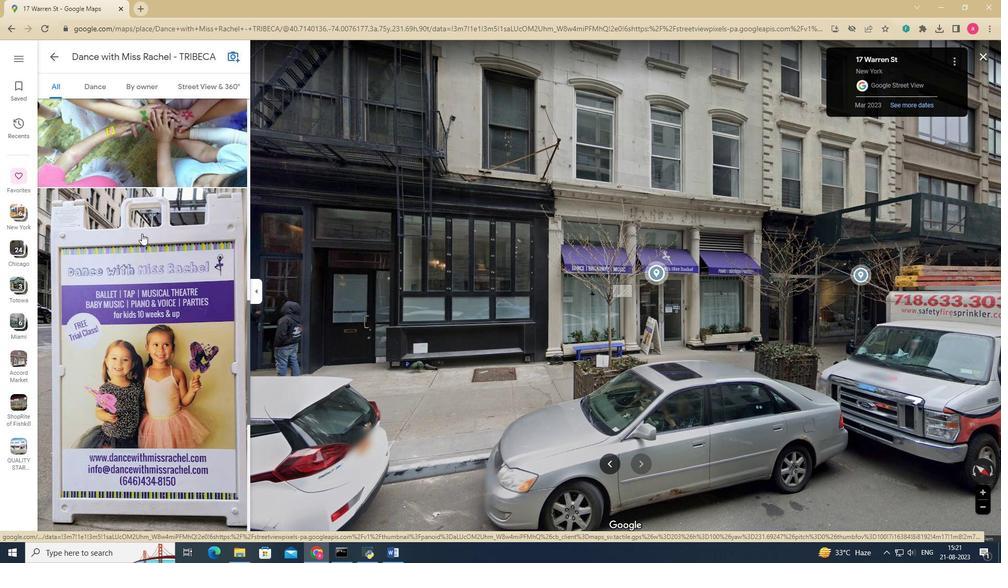 
Action: Mouse scrolled (141, 234) with delta (0, 0)
Screenshot: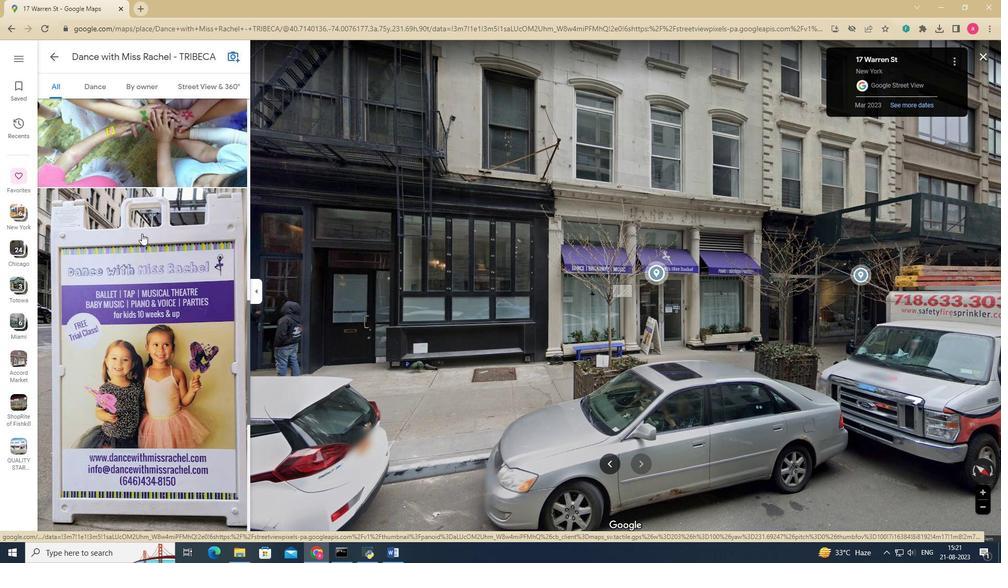 
Action: Mouse moved to (100, 87)
Screenshot: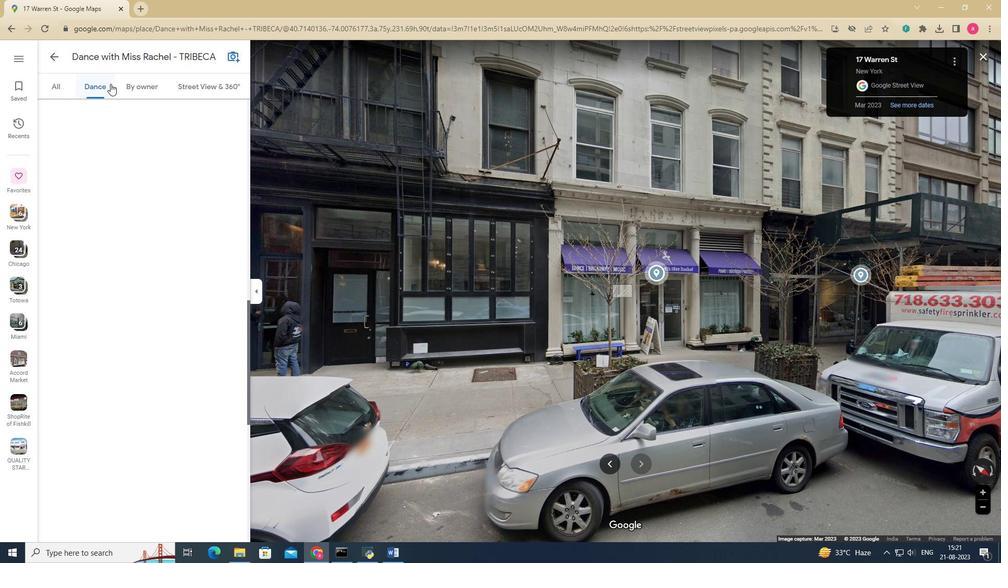 
Action: Mouse pressed left at (100, 87)
Screenshot: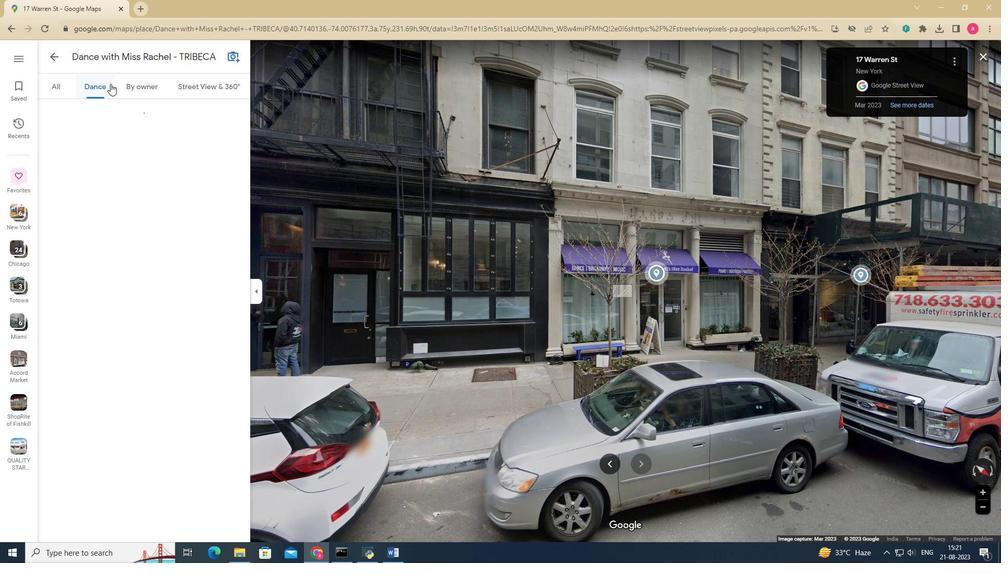 
Action: Mouse moved to (114, 84)
Screenshot: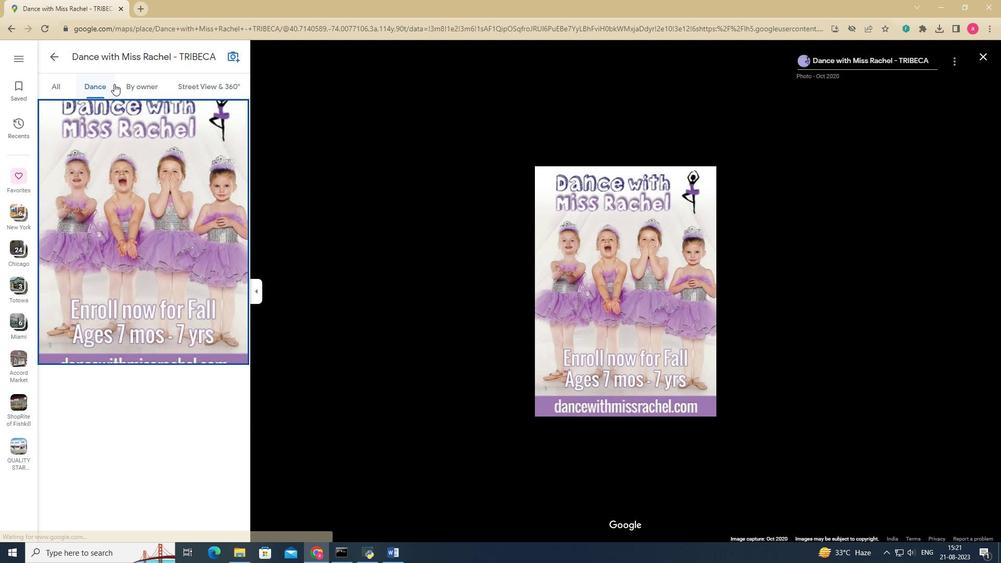 
Action: Mouse pressed left at (114, 84)
Screenshot: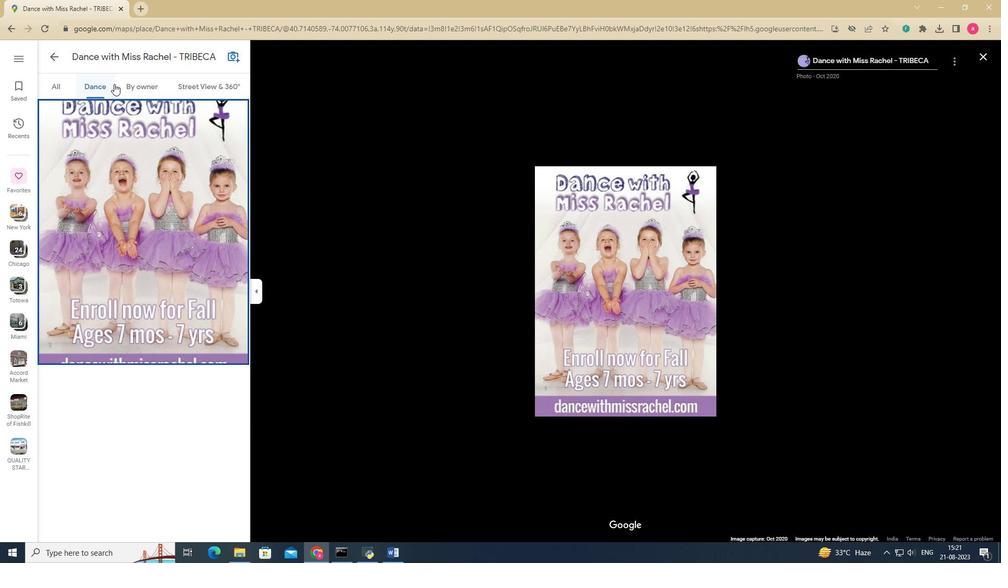 
Action: Mouse moved to (119, 84)
Screenshot: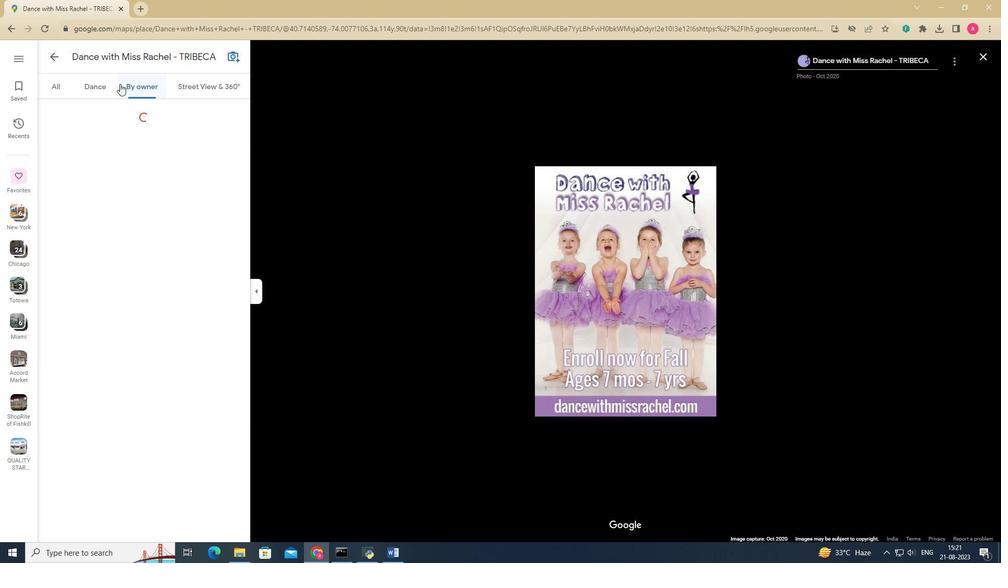 
Action: Mouse pressed left at (119, 84)
Screenshot: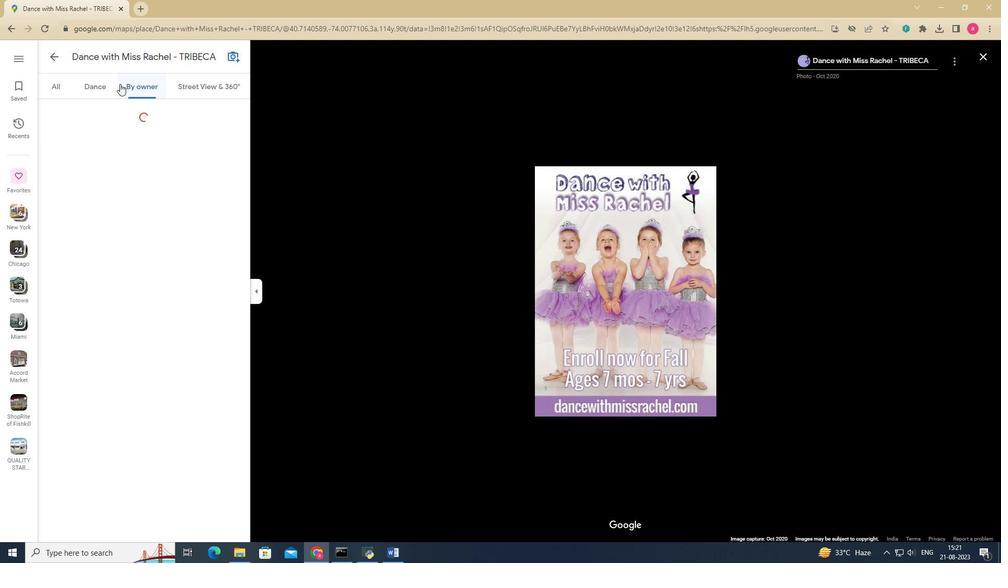 
Action: Mouse moved to (180, 83)
Screenshot: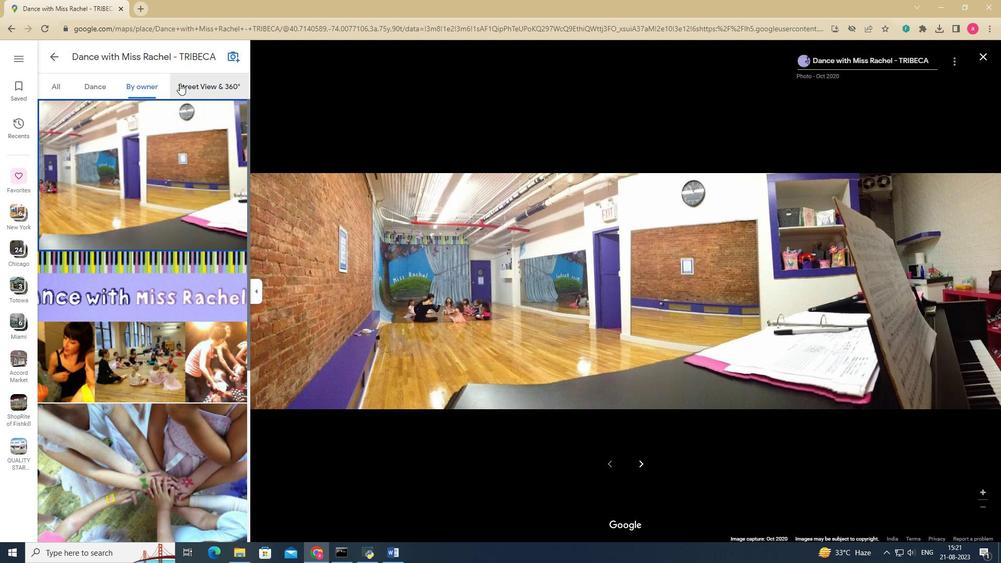 
Action: Mouse pressed left at (180, 83)
Screenshot: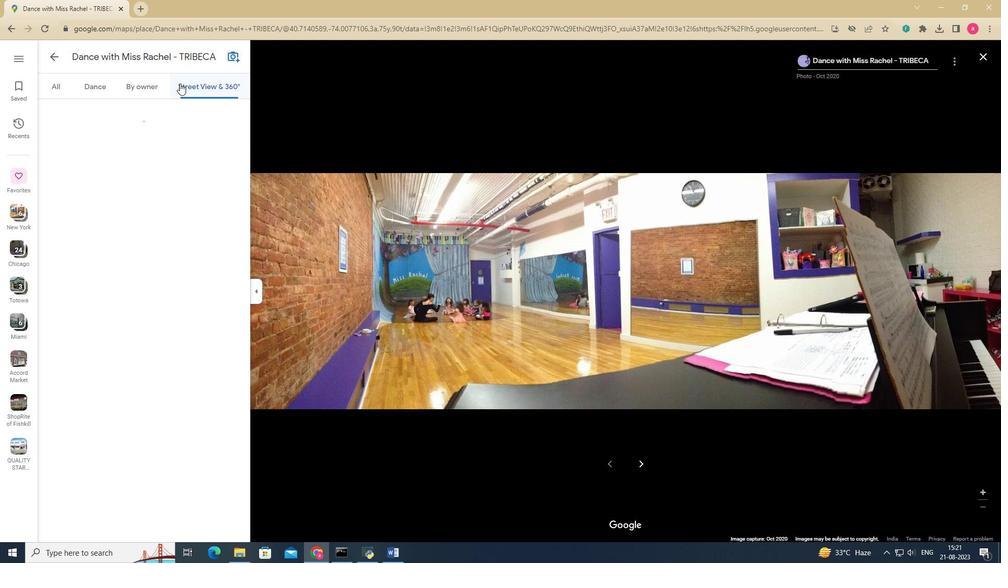 
Action: Mouse moved to (54, 58)
Screenshot: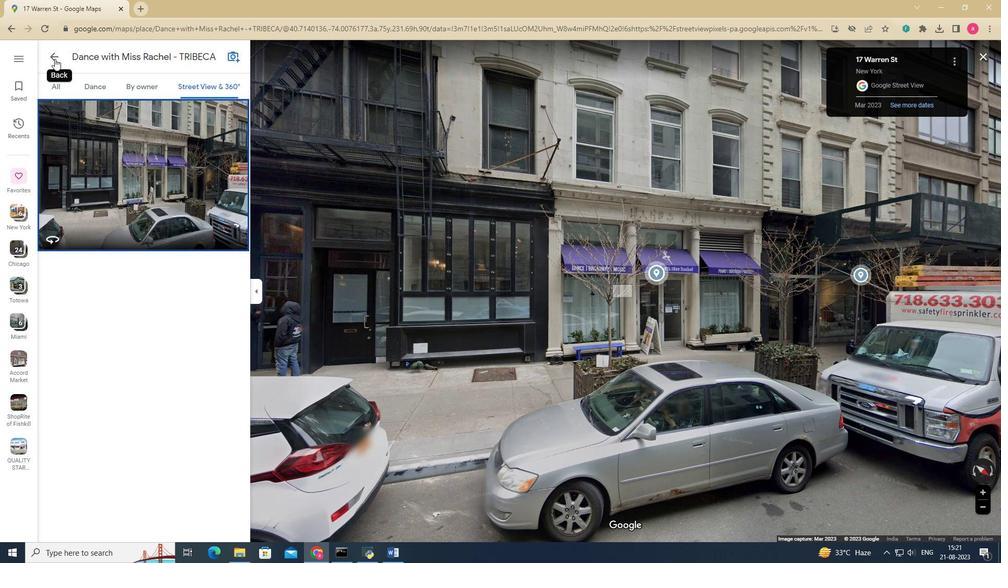 
Action: Mouse pressed left at (54, 58)
Screenshot: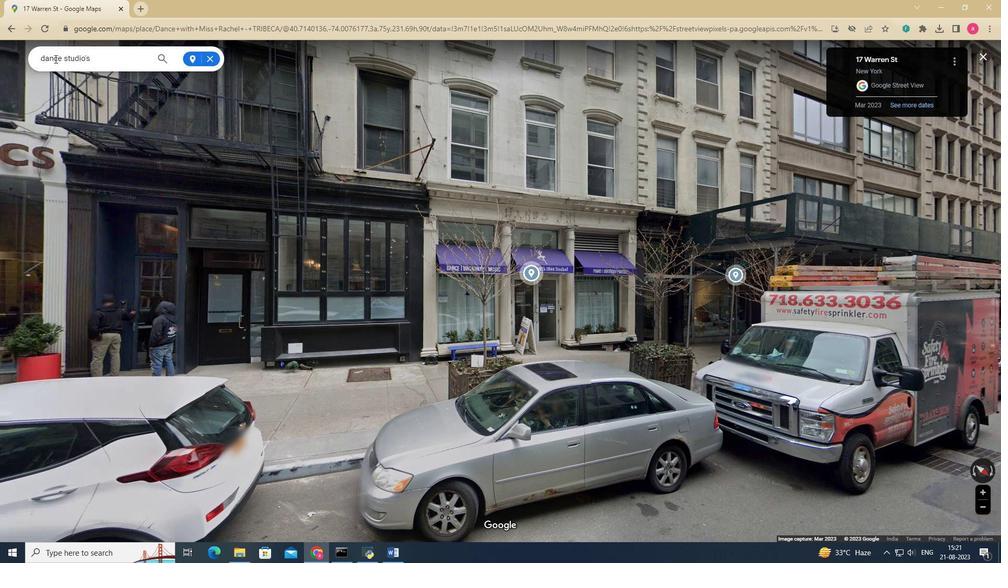 
Action: Mouse moved to (145, 211)
Screenshot: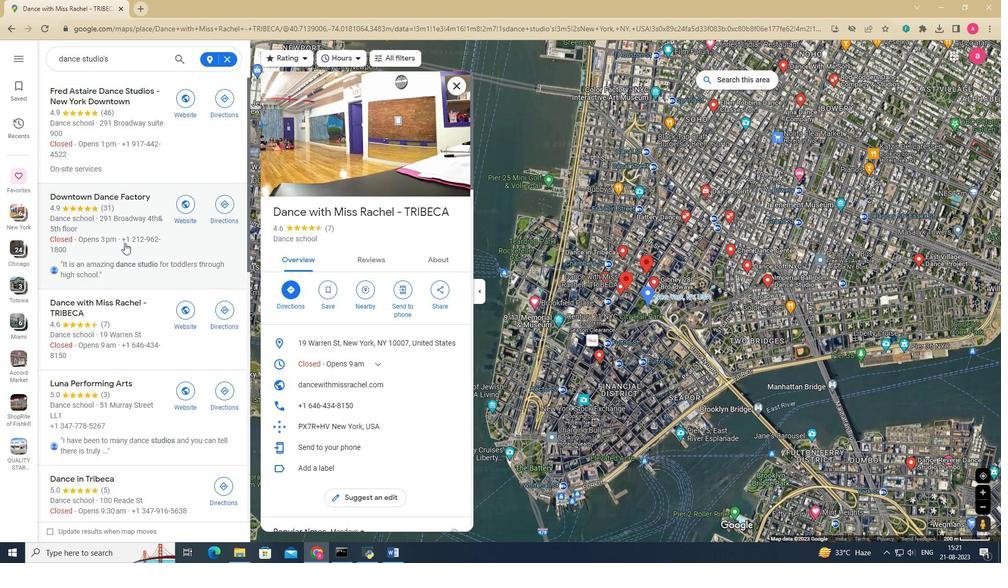 
Action: Mouse scrolled (145, 210) with delta (0, 0)
Screenshot: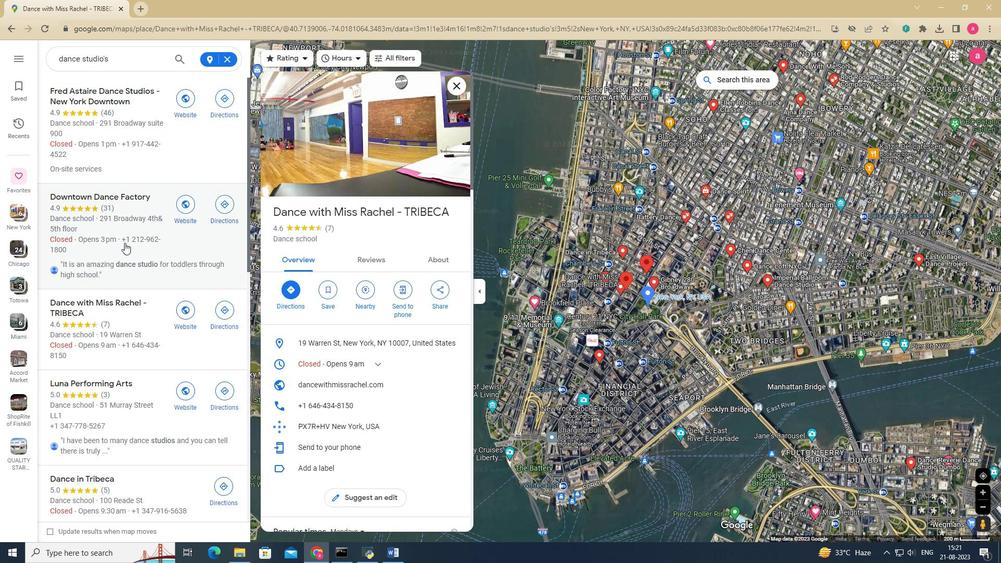 
Action: Mouse scrolled (145, 210) with delta (0, 0)
Screenshot: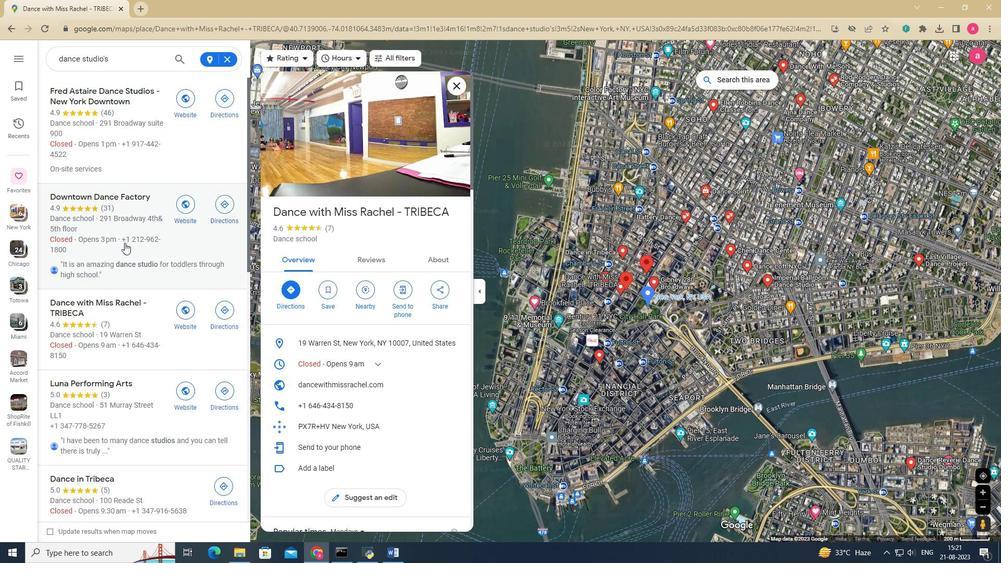 
Action: Mouse moved to (145, 211)
Screenshot: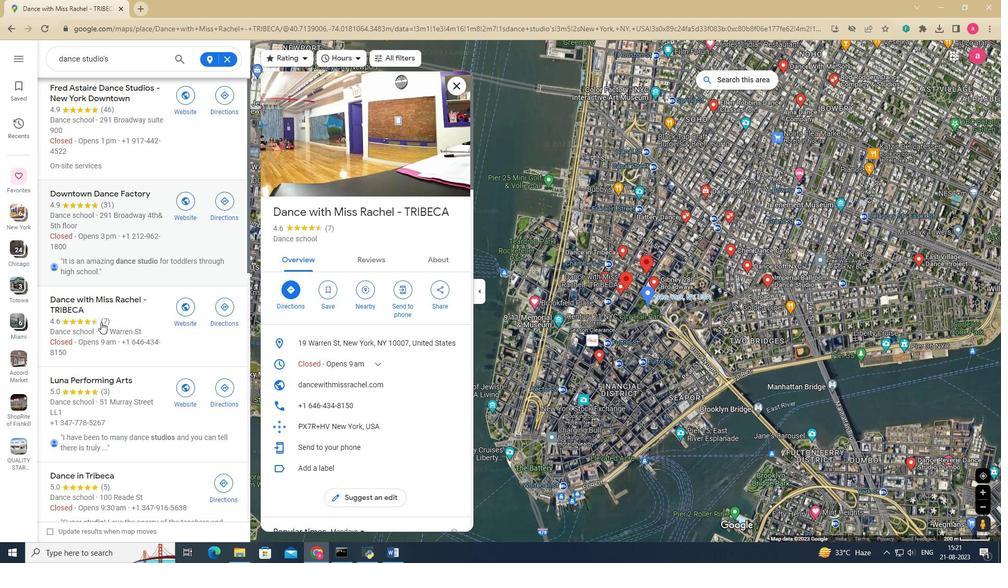 
Action: Mouse scrolled (145, 211) with delta (0, 0)
Screenshot: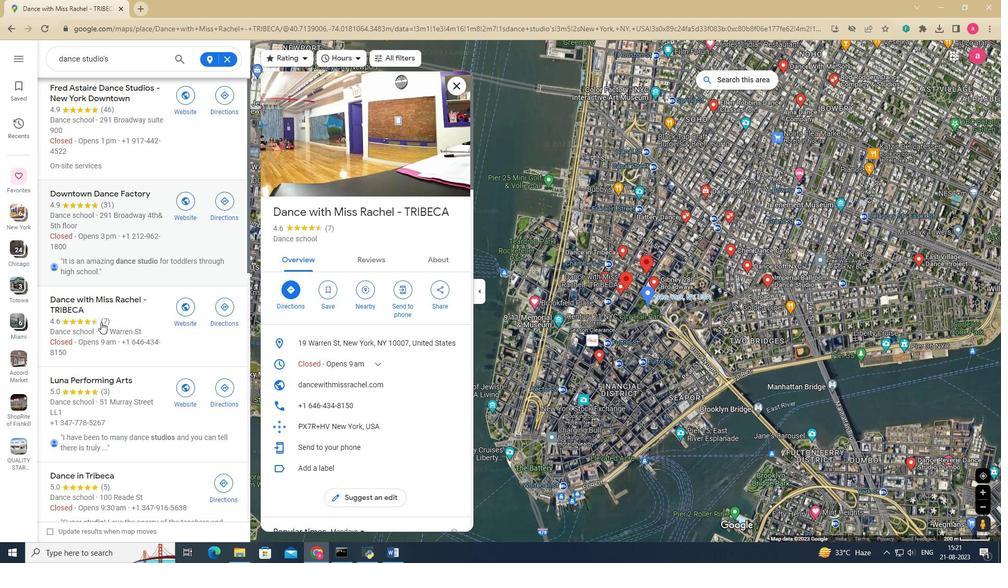 
Action: Mouse moved to (145, 211)
Screenshot: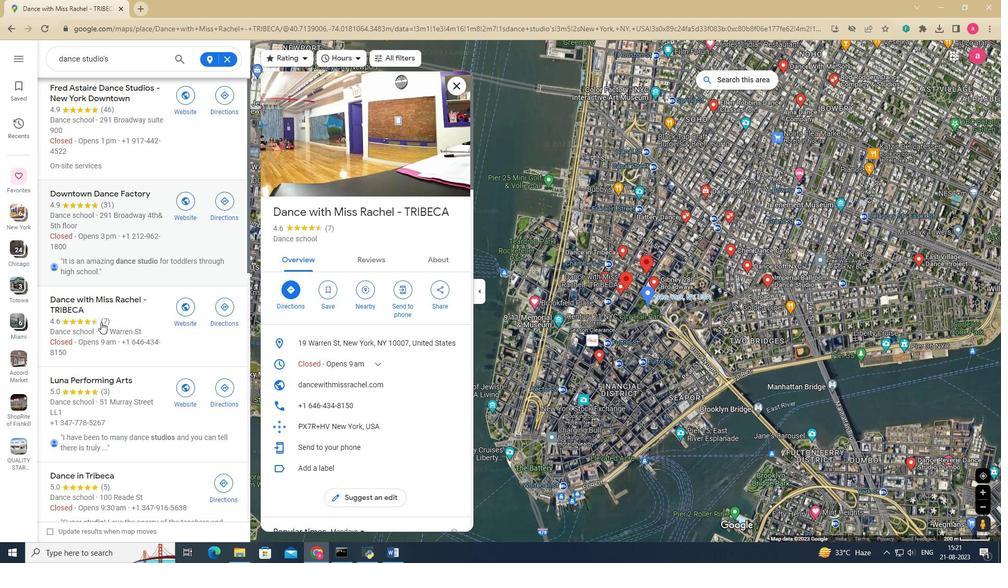 
Action: Mouse scrolled (145, 211) with delta (0, 0)
Screenshot: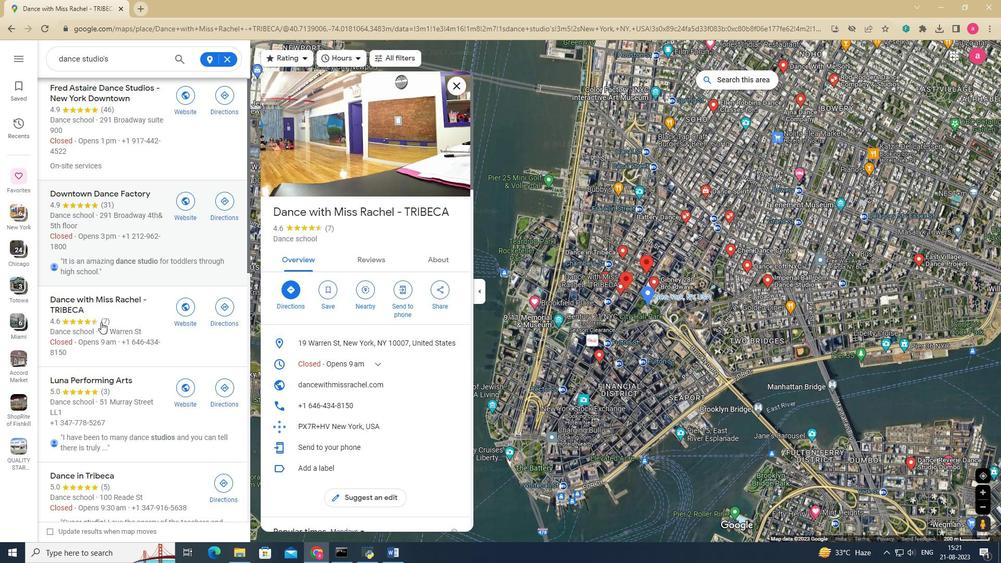 
Action: Mouse moved to (100, 291)
Screenshot: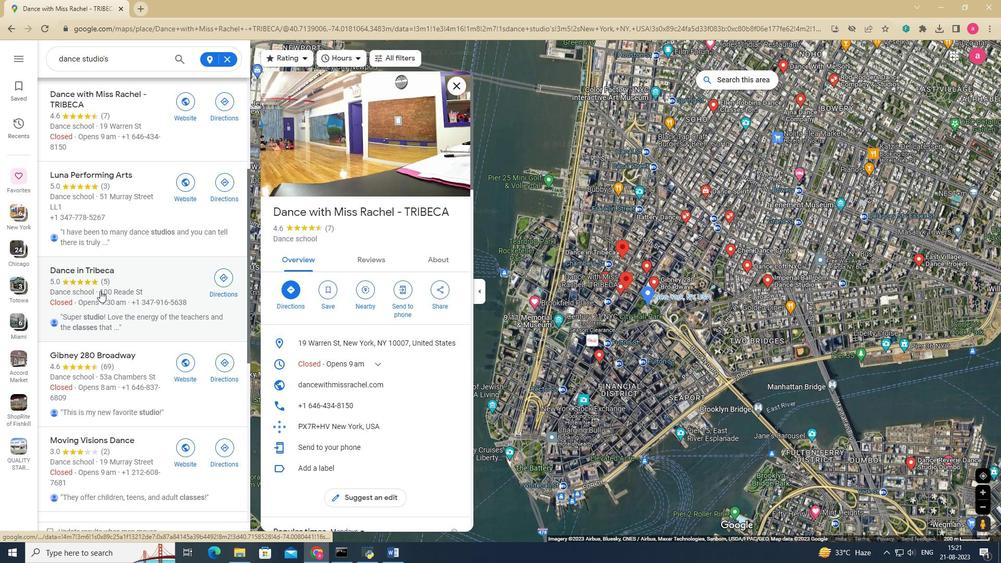 
Action: Mouse pressed left at (100, 291)
Screenshot: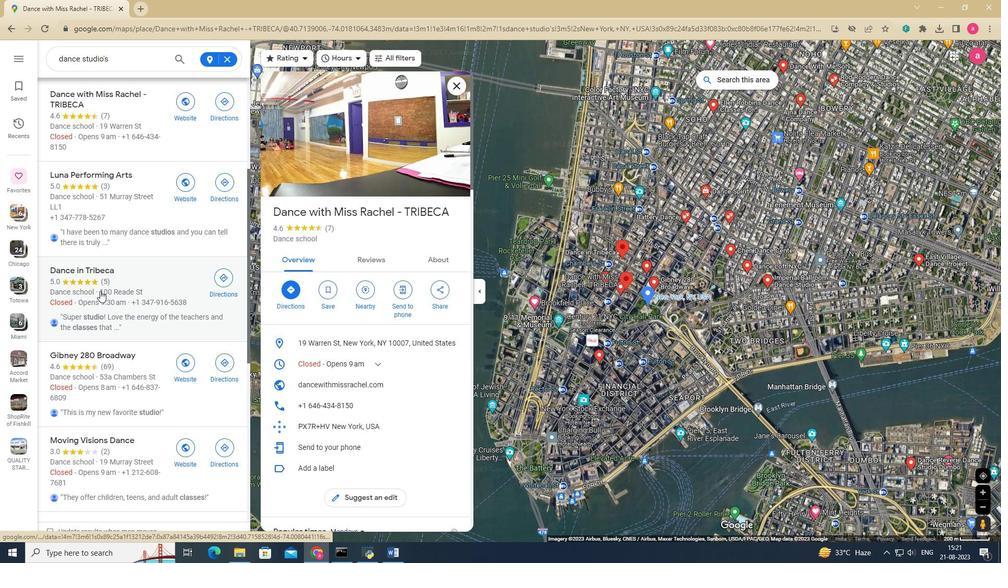 
Action: Mouse moved to (95, 233)
Screenshot: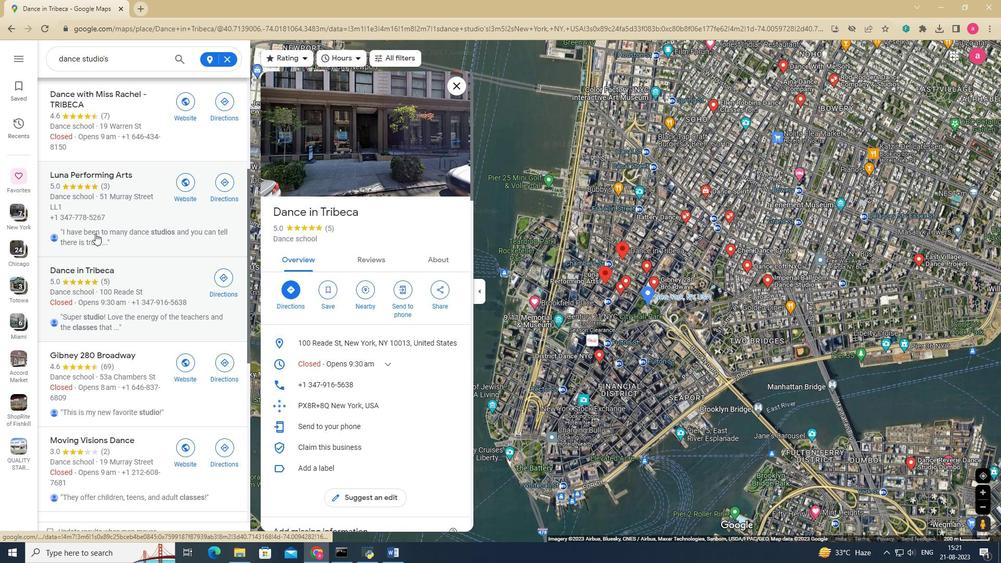 
Action: Mouse pressed left at (95, 233)
Screenshot: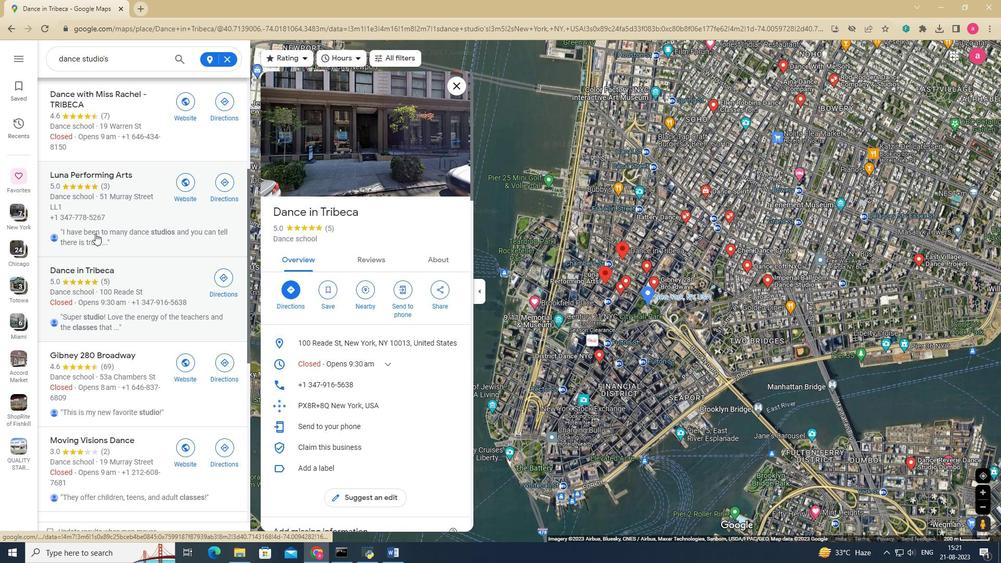 
Action: Mouse moved to (289, 181)
Screenshot: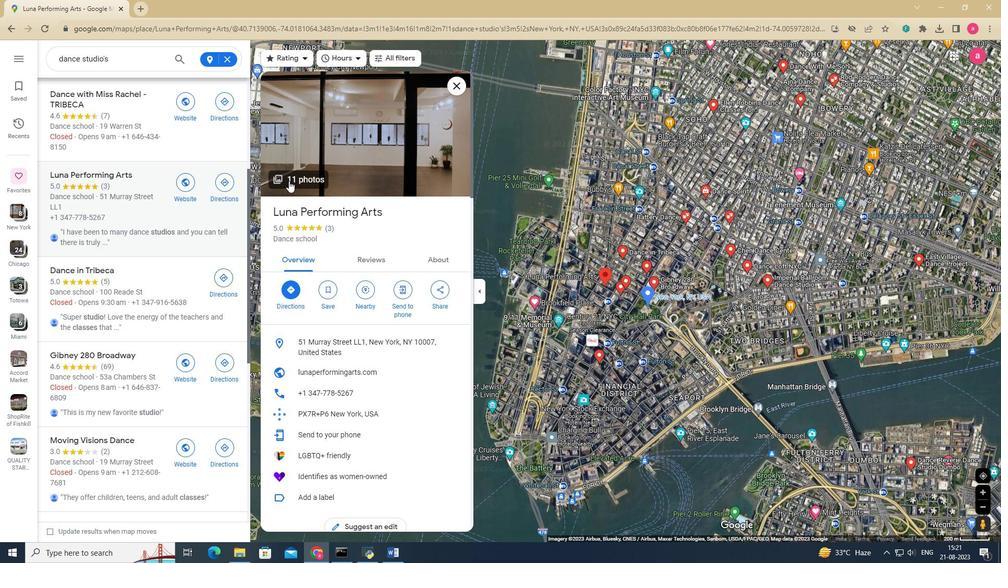 
Action: Mouse pressed left at (289, 181)
Screenshot: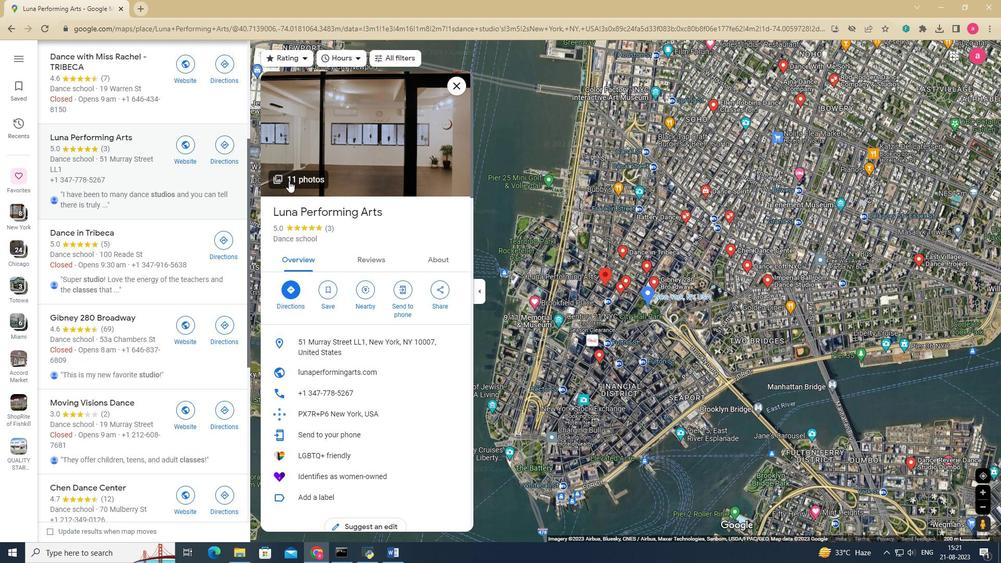 
Action: Mouse moved to (142, 171)
Screenshot: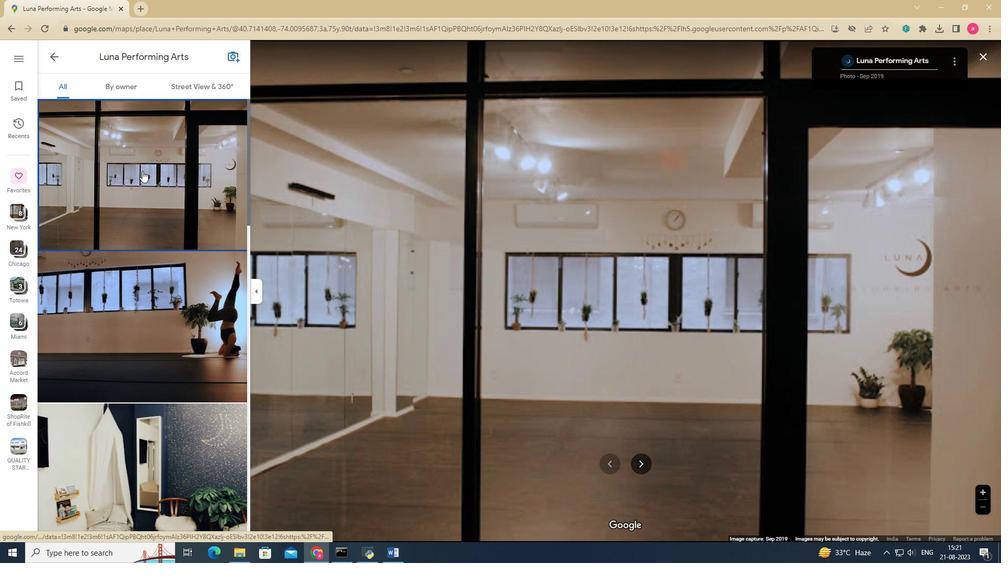 
Action: Mouse pressed left at (142, 171)
Screenshot: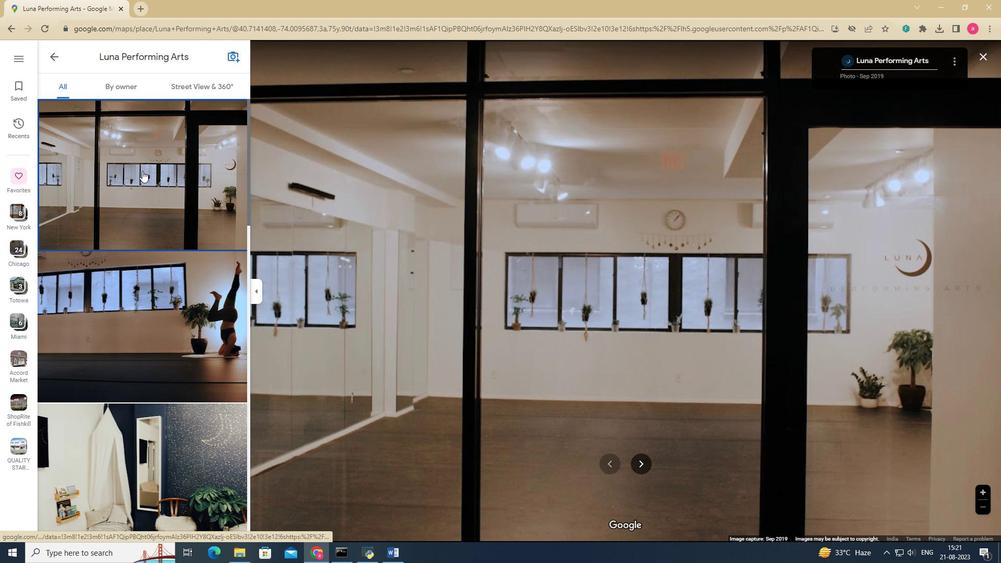 
Action: Key pressed <Key.right><Key.right><Key.right><Key.right><Key.right><Key.right><Key.right><Key.right><Key.right><Key.right>
Screenshot: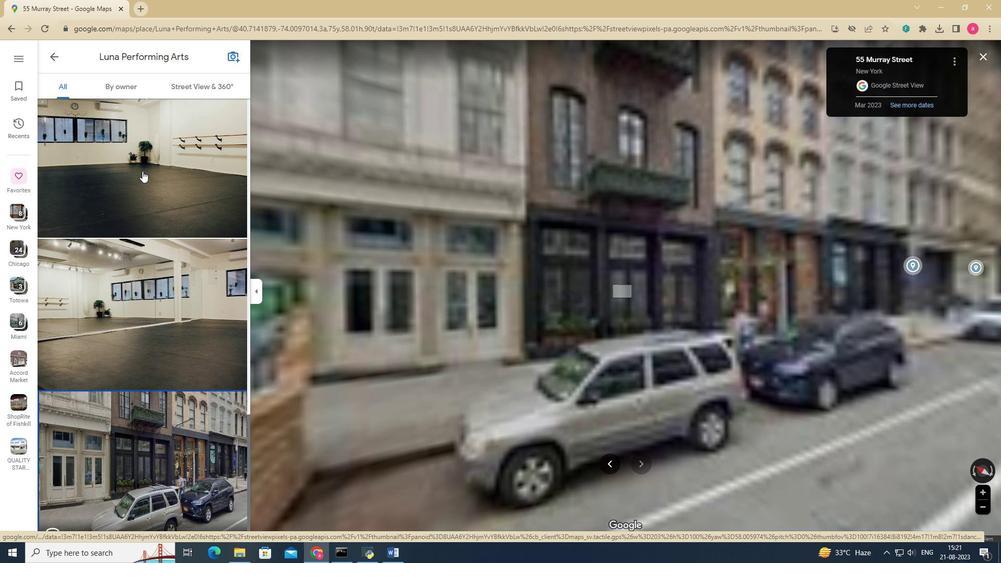 
Action: Mouse scrolled (142, 170) with delta (0, 0)
Screenshot: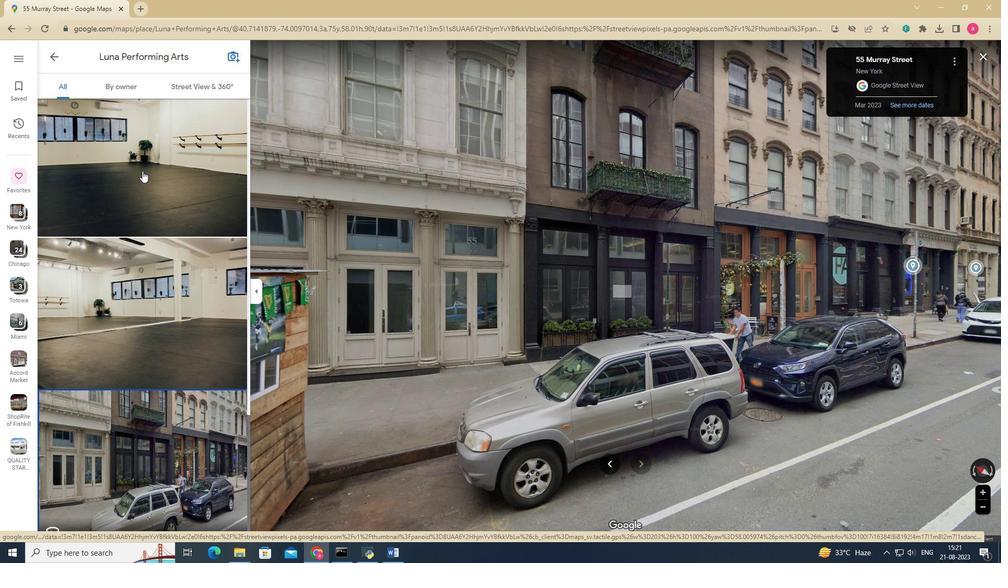 
Action: Mouse scrolled (142, 170) with delta (0, 0)
Screenshot: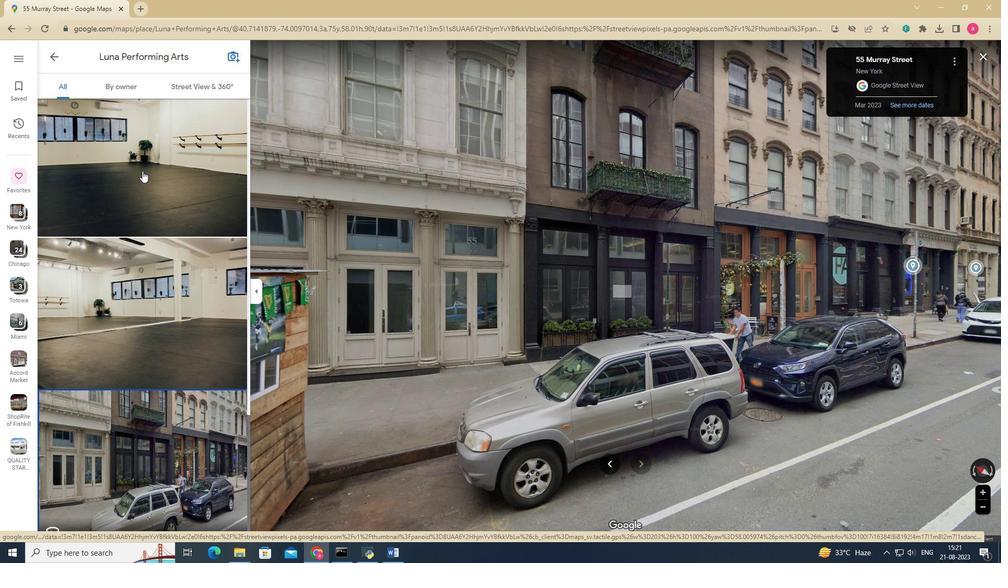 
Action: Mouse scrolled (142, 170) with delta (0, 0)
Screenshot: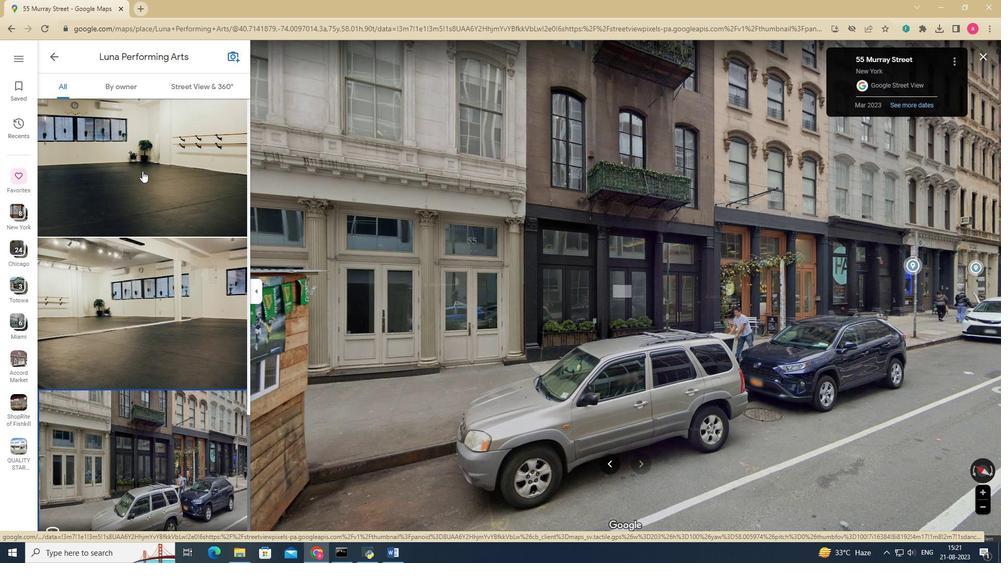 
Action: Mouse scrolled (142, 170) with delta (0, 0)
Screenshot: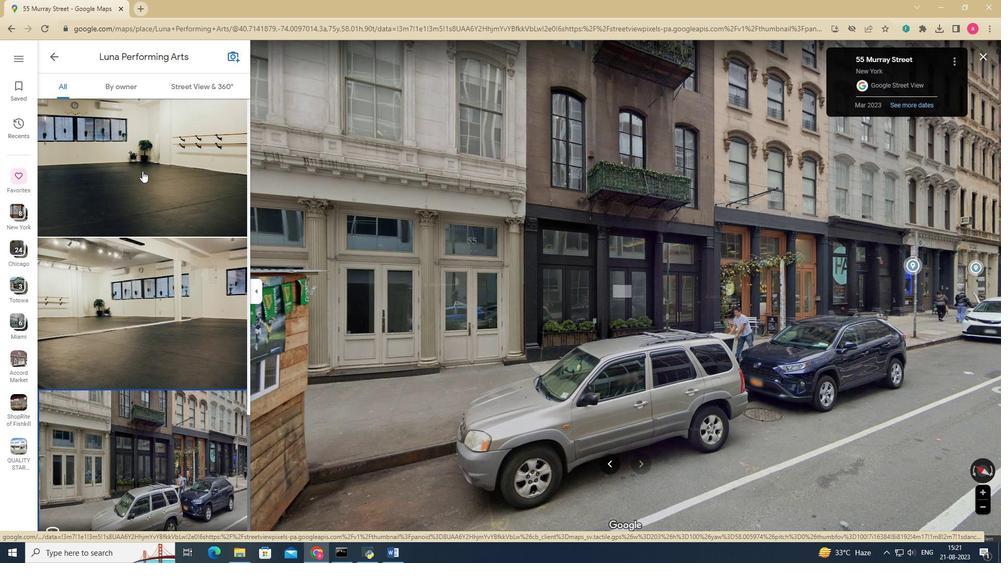 
Action: Mouse scrolled (142, 170) with delta (0, 0)
Screenshot: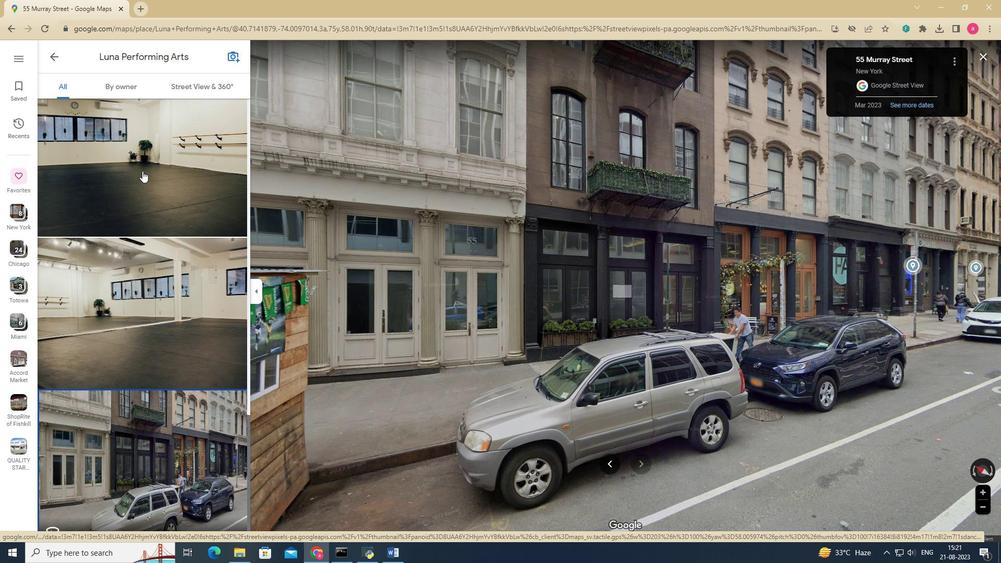 
Action: Mouse scrolled (142, 170) with delta (0, 0)
Screenshot: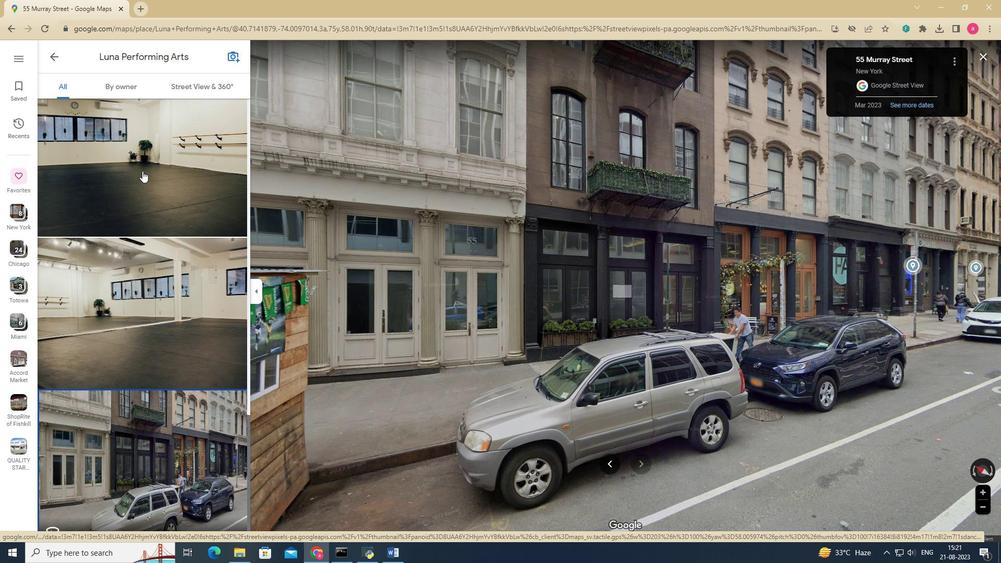 
Action: Mouse moved to (65, 58)
Screenshot: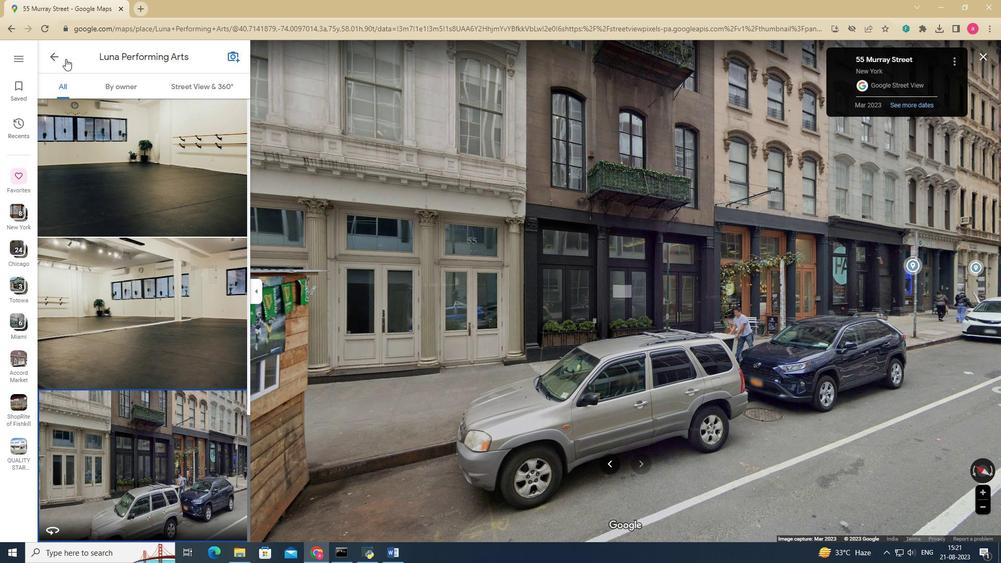
Action: Mouse pressed left at (65, 58)
Screenshot: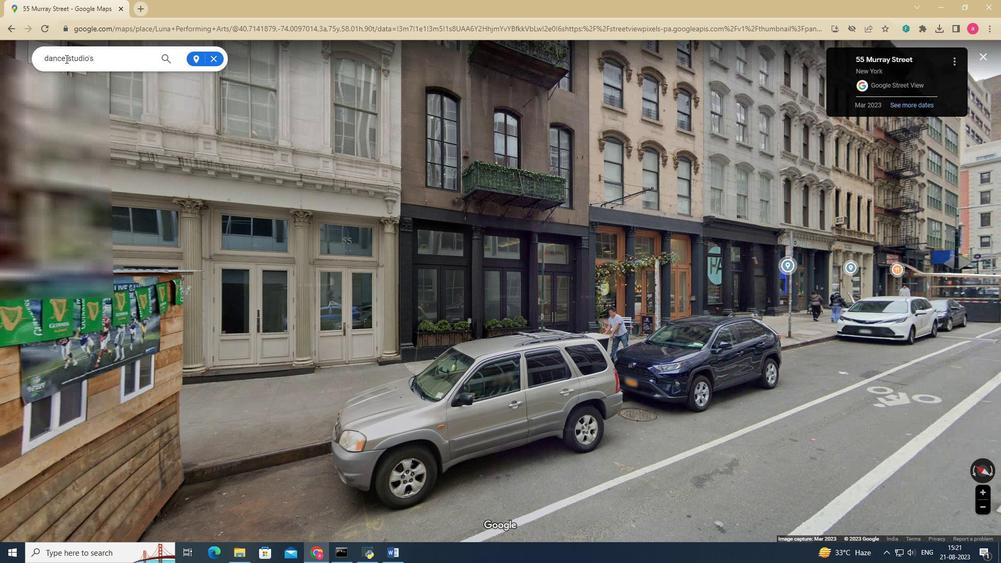 
Action: Mouse moved to (39, 262)
Screenshot: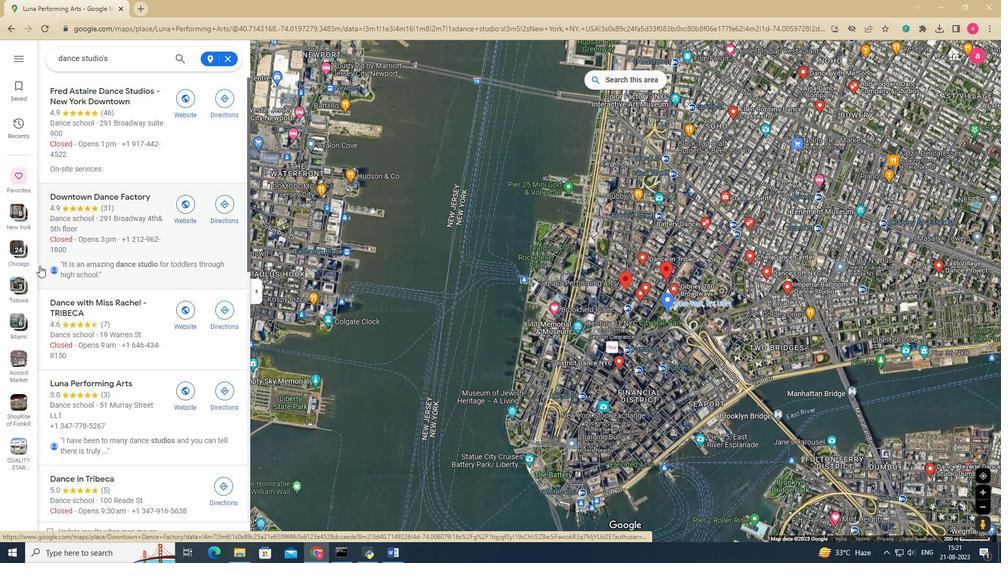 
Action: Mouse scrolled (39, 262) with delta (0, 0)
Screenshot: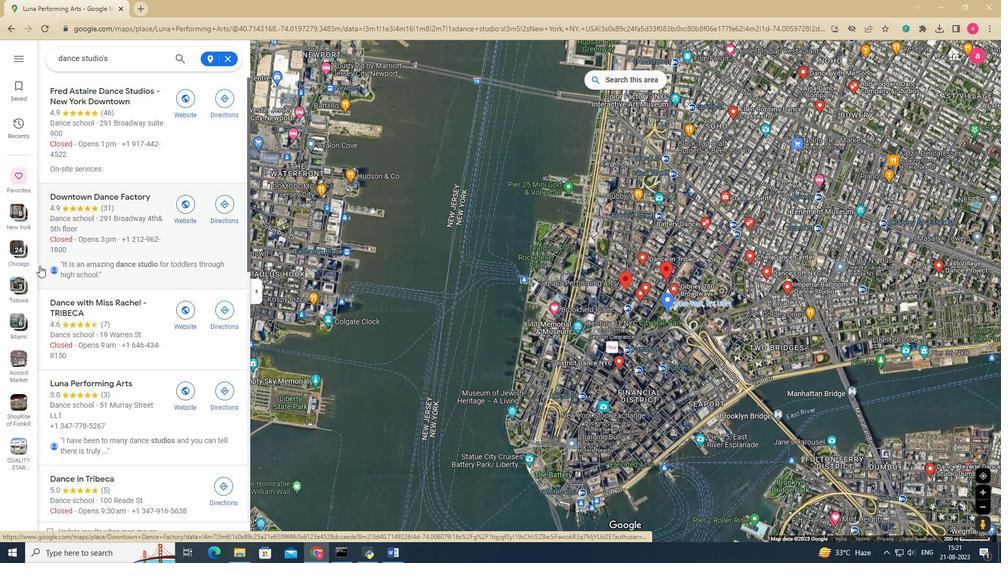 
Action: Mouse moved to (39, 264)
Screenshot: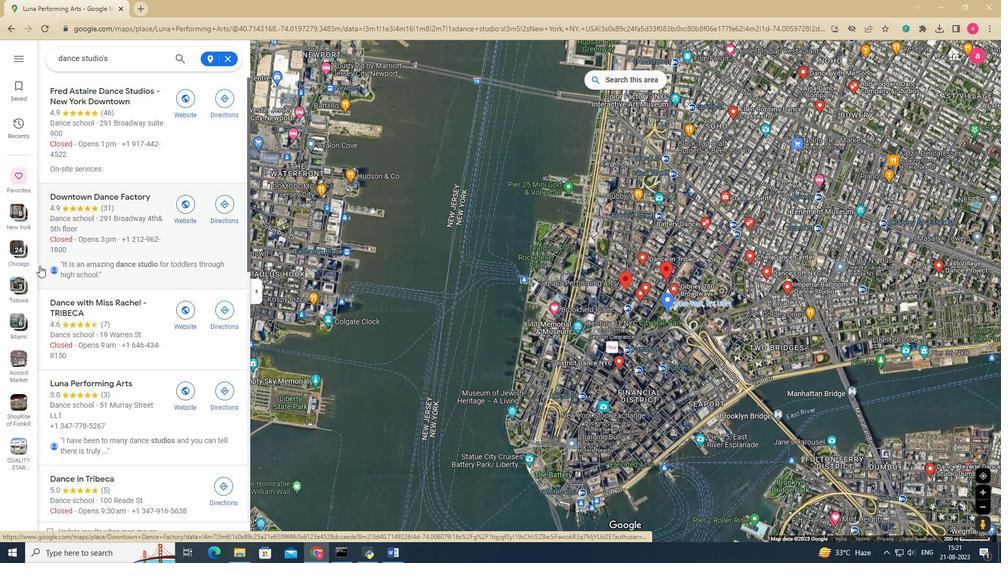 
Action: Mouse scrolled (39, 263) with delta (0, 0)
Screenshot: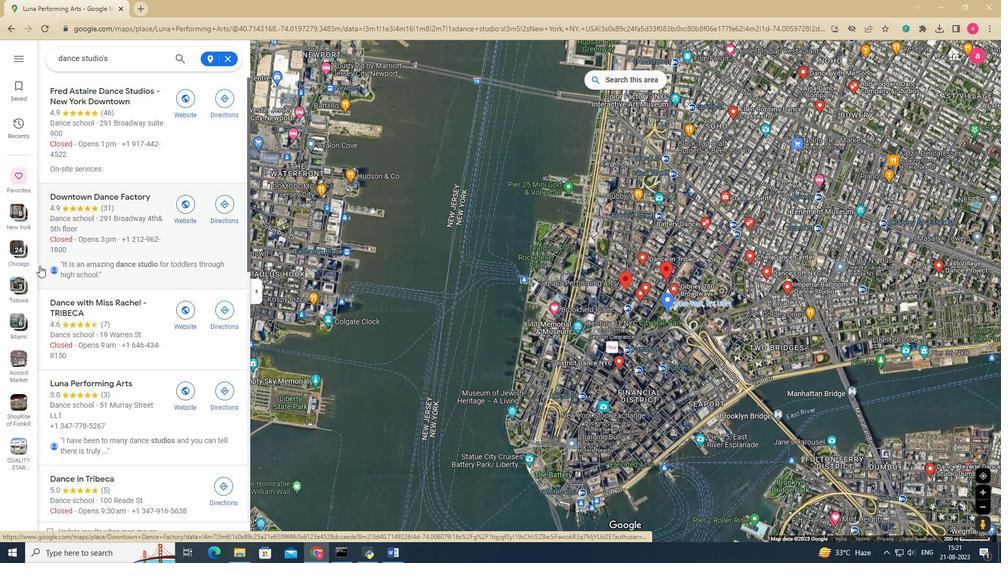 
Action: Mouse moved to (39, 265)
Screenshot: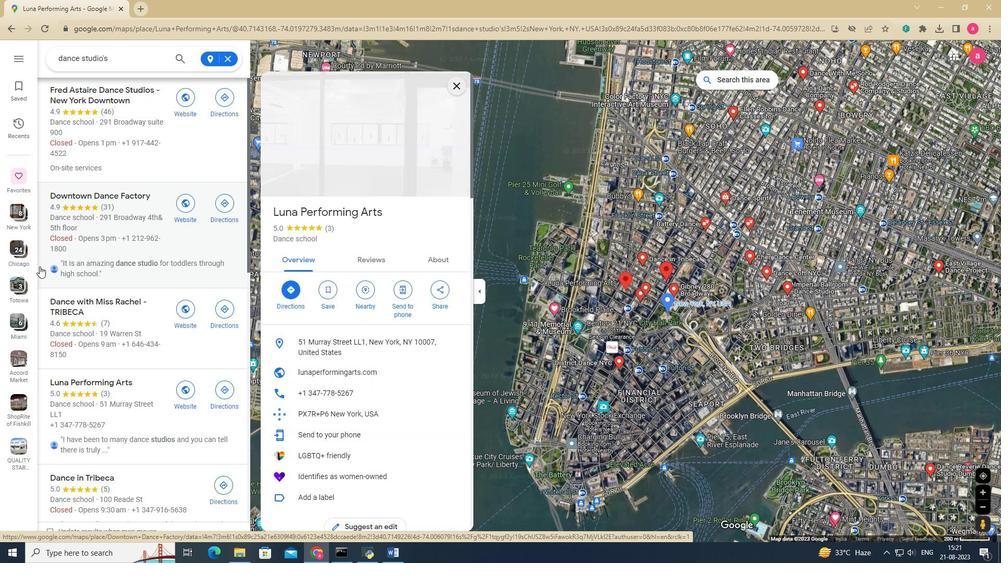 
Action: Mouse scrolled (39, 264) with delta (0, 0)
Screenshot: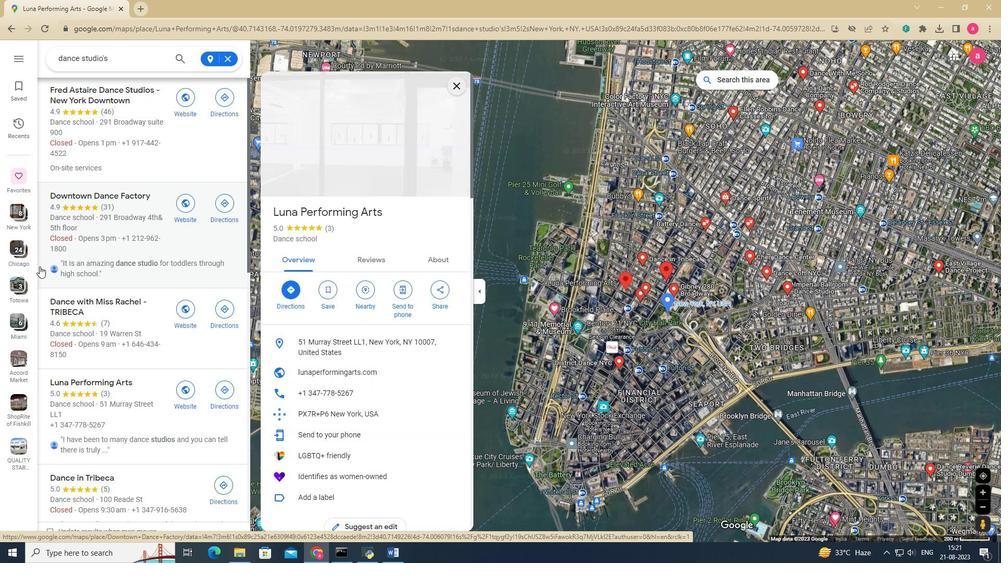 
Action: Mouse moved to (39, 266)
Screenshot: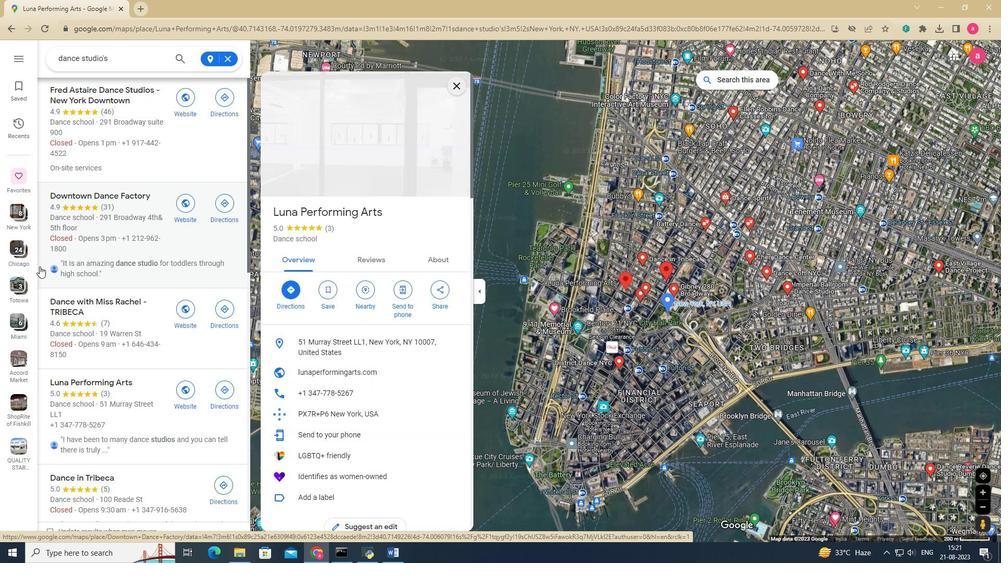 
Action: Mouse scrolled (39, 265) with delta (0, 0)
Screenshot: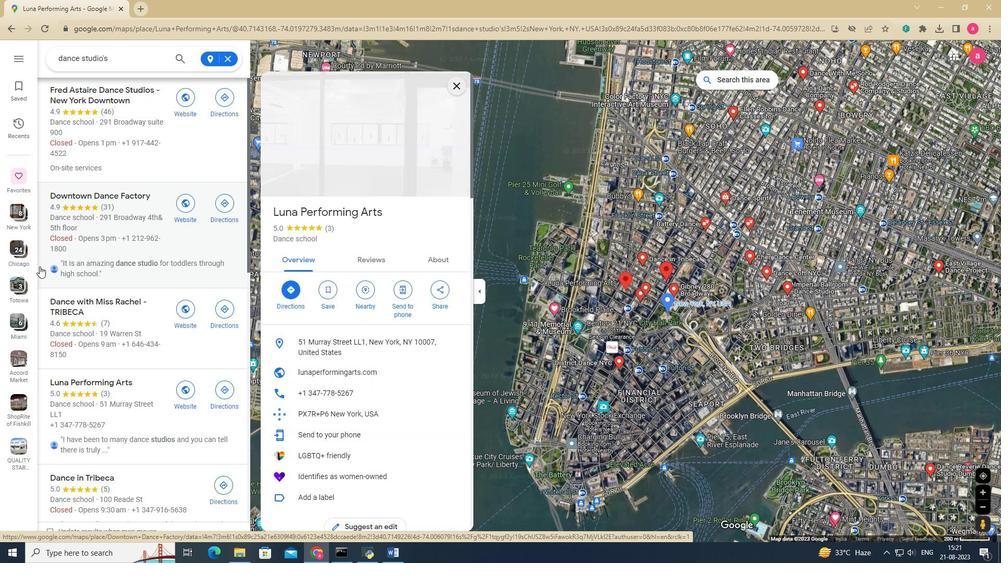 
Action: Mouse scrolled (39, 265) with delta (0, 0)
Screenshot: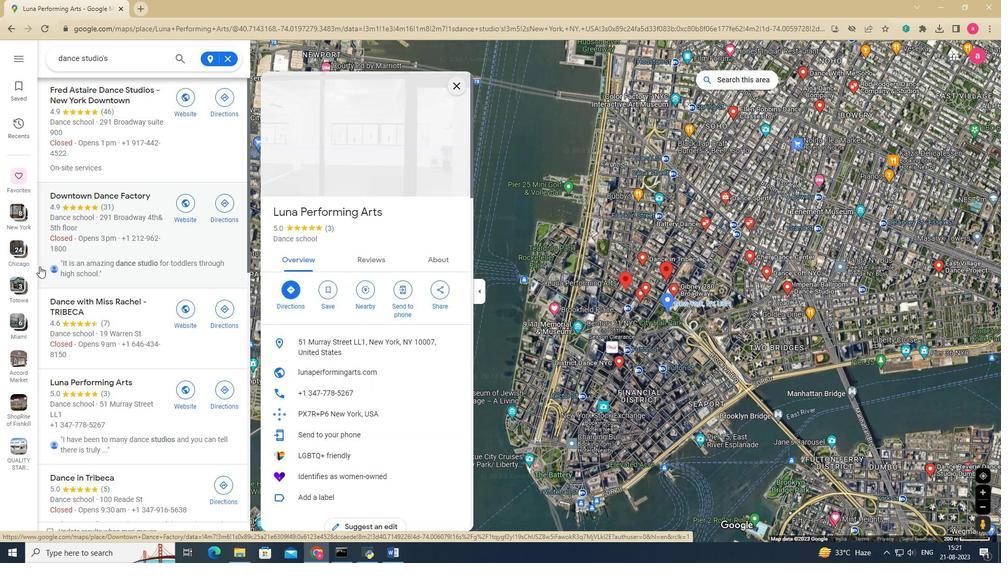 
Action: Mouse scrolled (39, 265) with delta (0, 0)
Screenshot: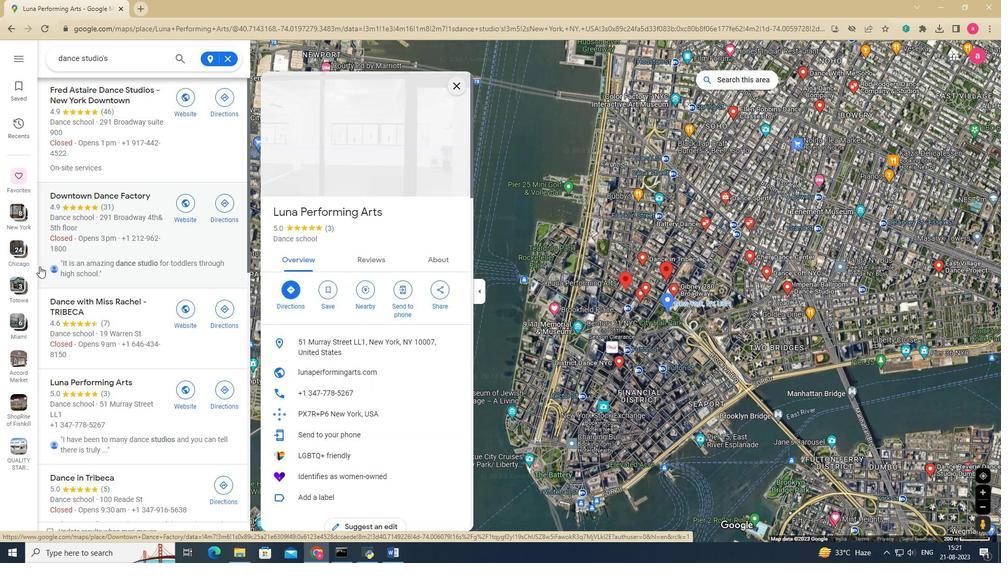 
Action: Mouse moved to (139, 332)
Screenshot: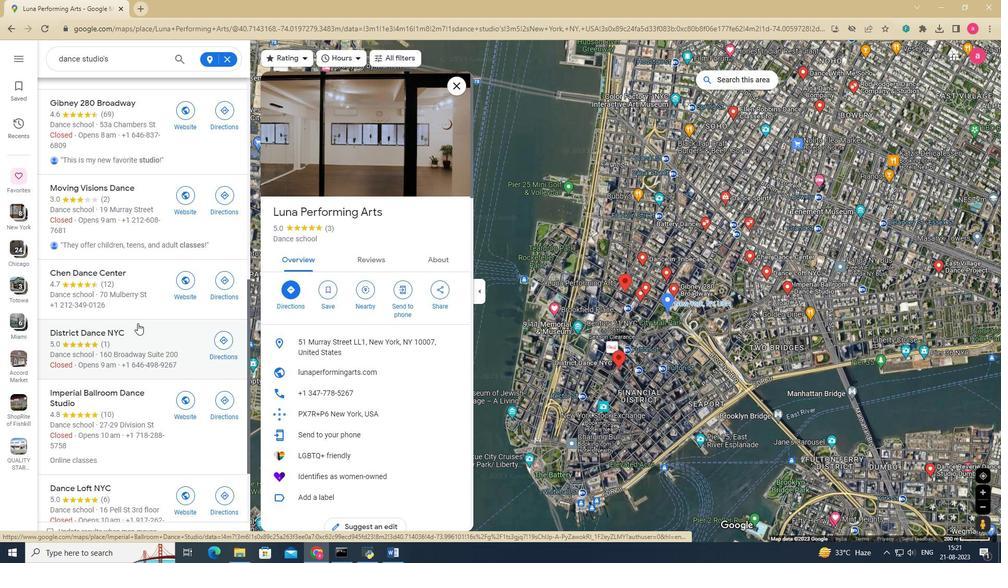 
Action: Mouse scrolled (139, 332) with delta (0, 0)
Screenshot: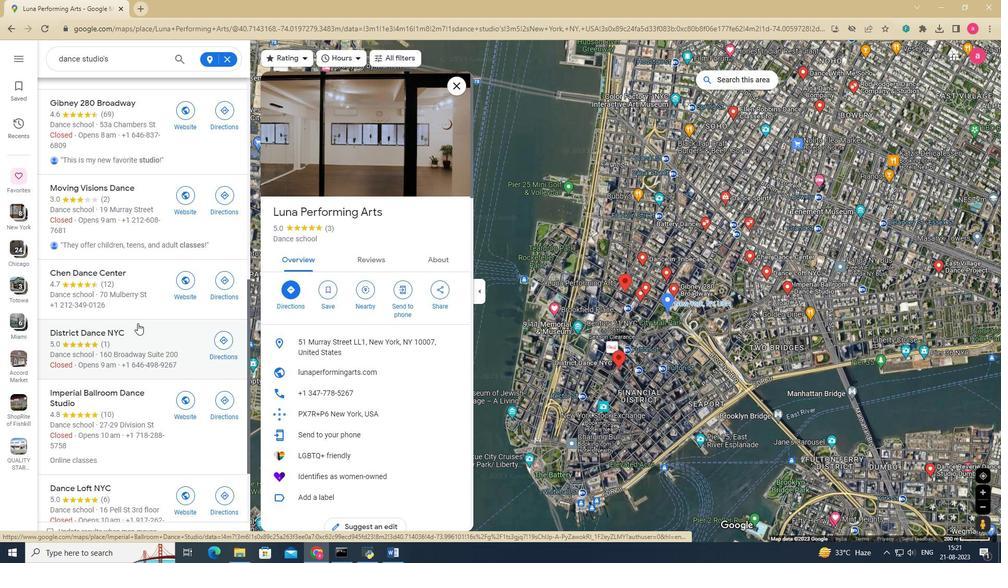
Action: Mouse scrolled (139, 332) with delta (0, 0)
Screenshot: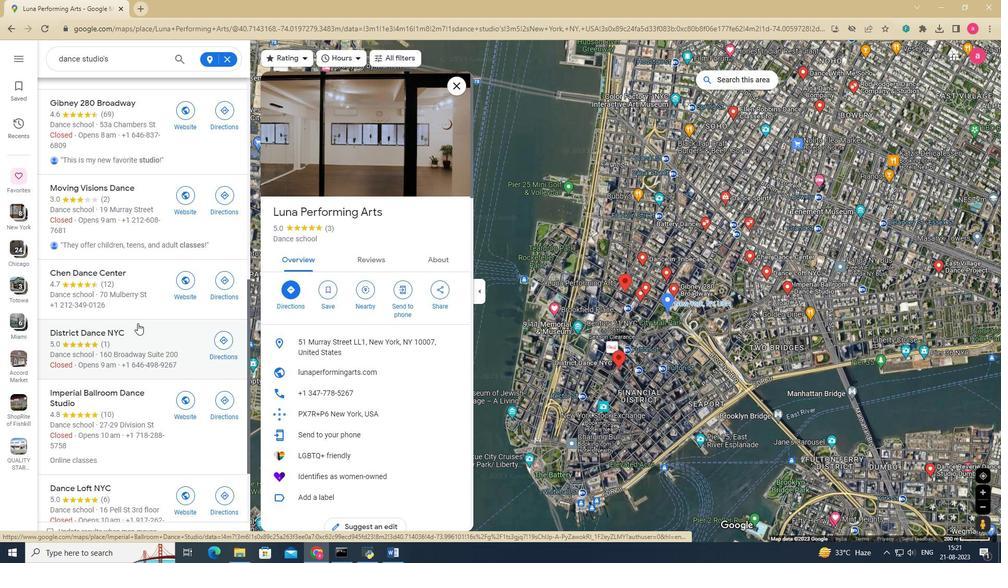 
Action: Mouse scrolled (139, 332) with delta (0, 0)
Screenshot: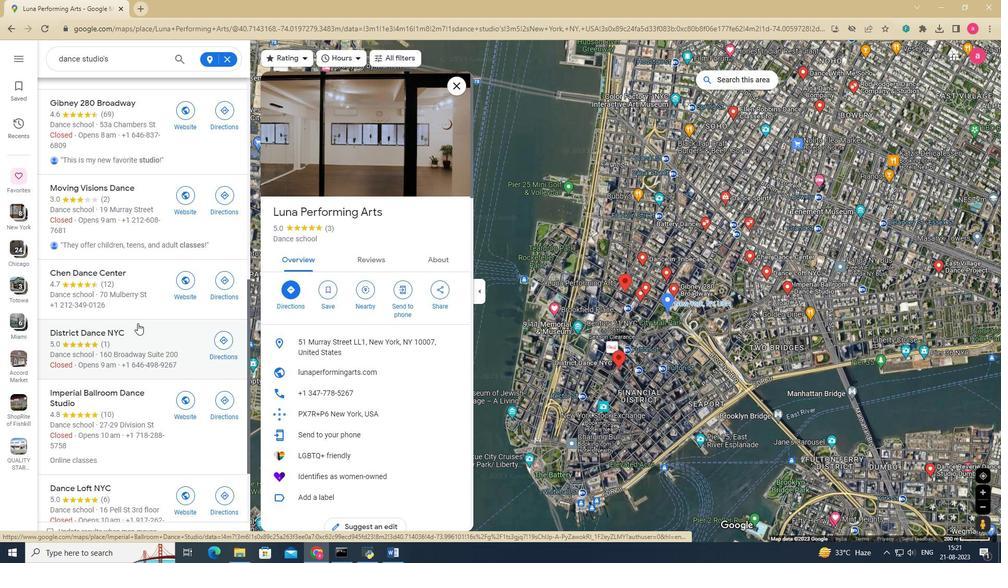 
Action: Mouse scrolled (139, 332) with delta (0, 0)
Screenshot: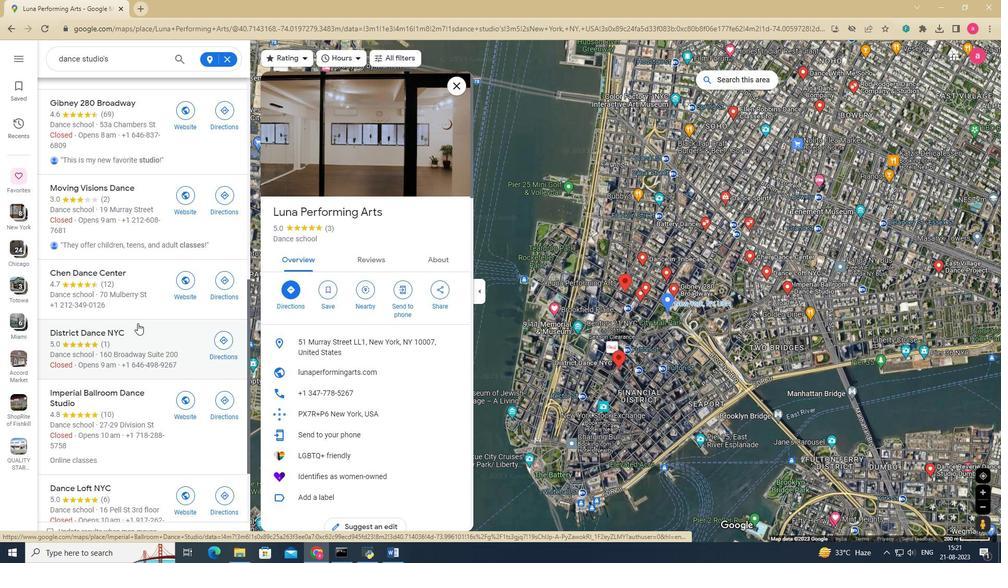 
Action: Mouse moved to (111, 172)
Screenshot: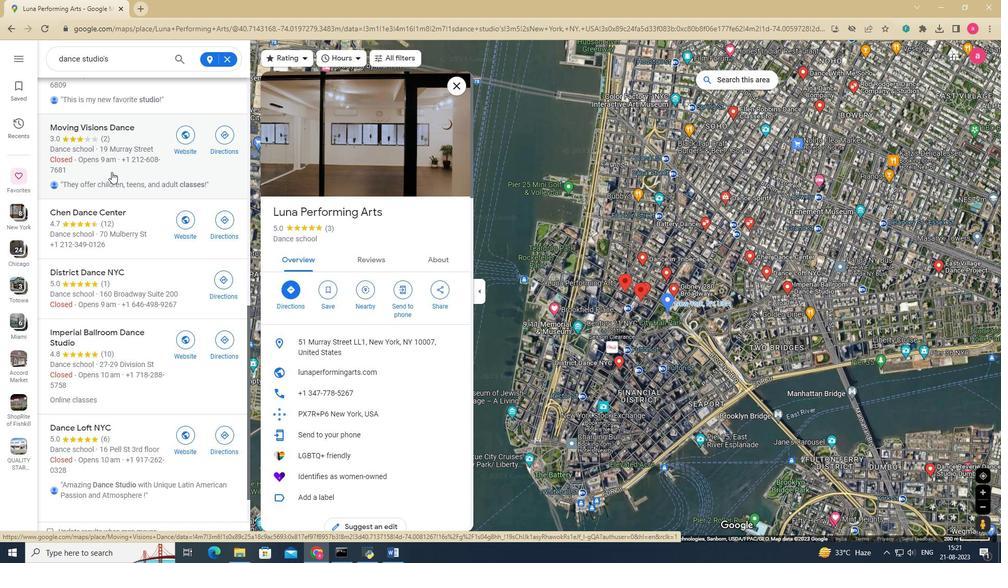
Action: Mouse pressed left at (111, 172)
Screenshot: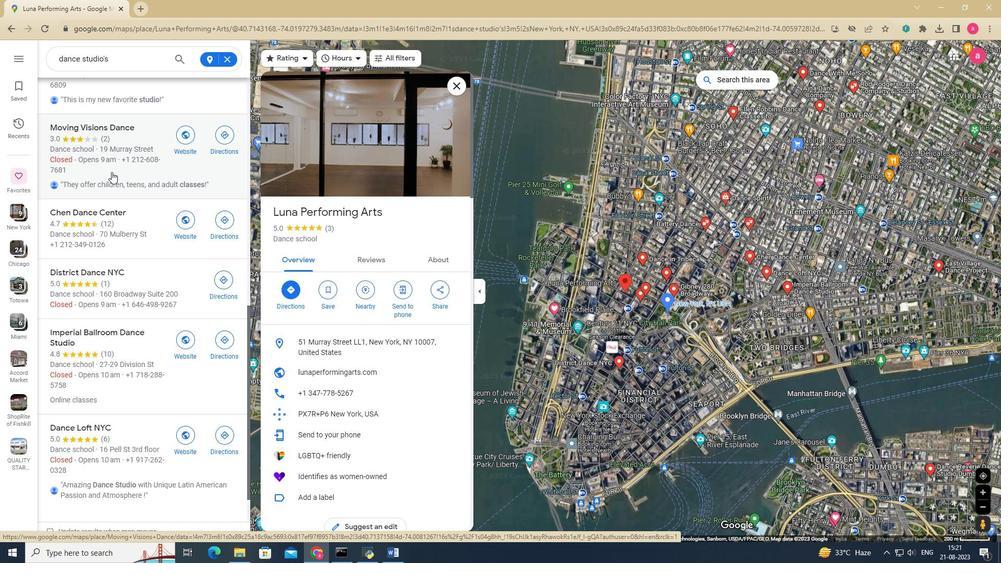 
Action: Mouse moved to (92, 252)
Screenshot: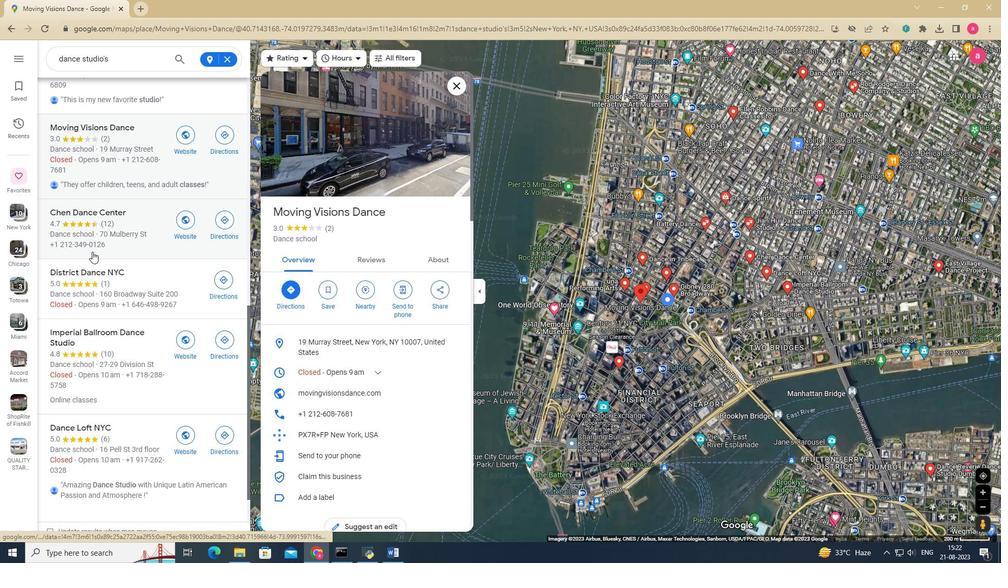 
Action: Mouse pressed left at (92, 252)
Screenshot: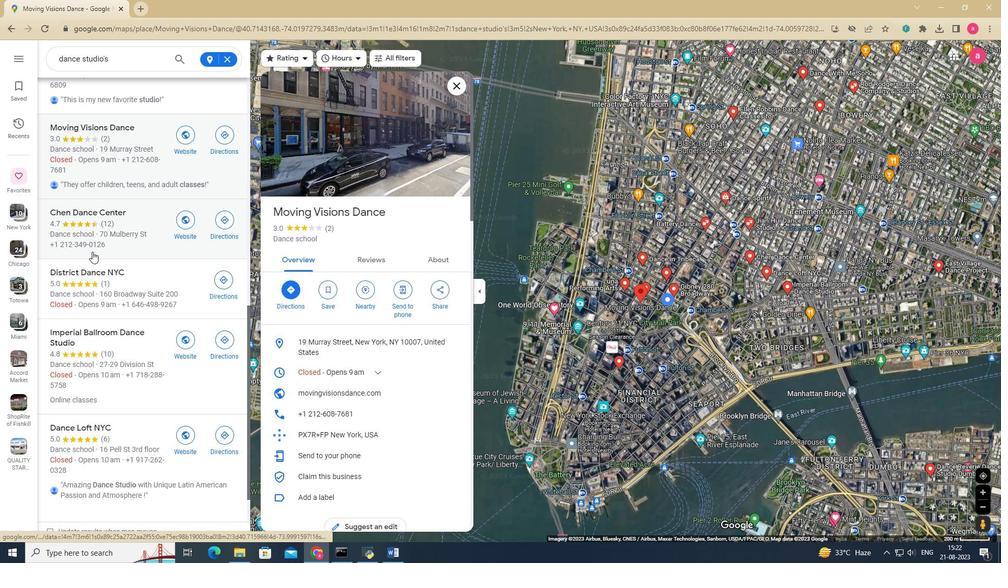 
Action: Mouse moved to (96, 300)
Screenshot: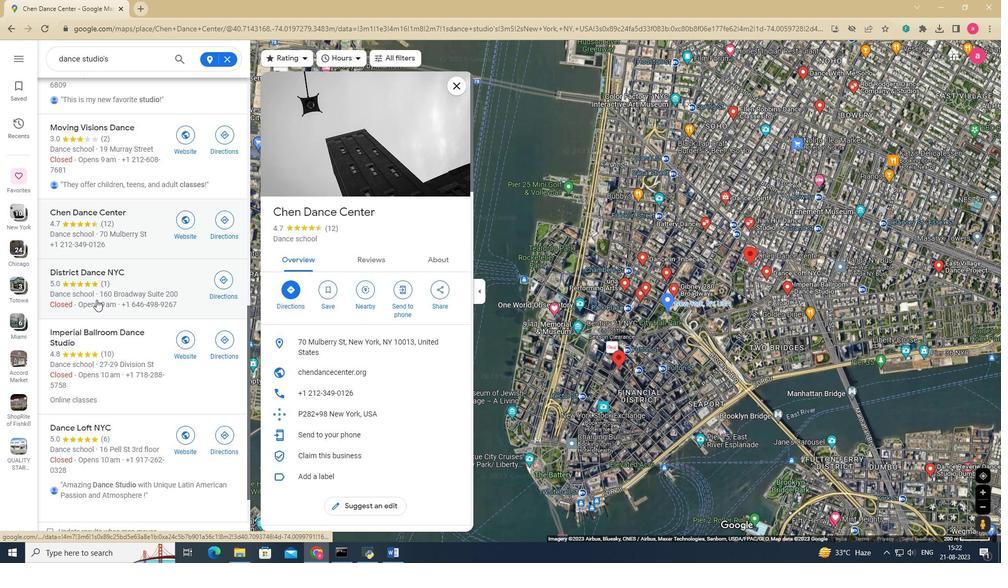 
Action: Mouse pressed left at (96, 300)
Screenshot: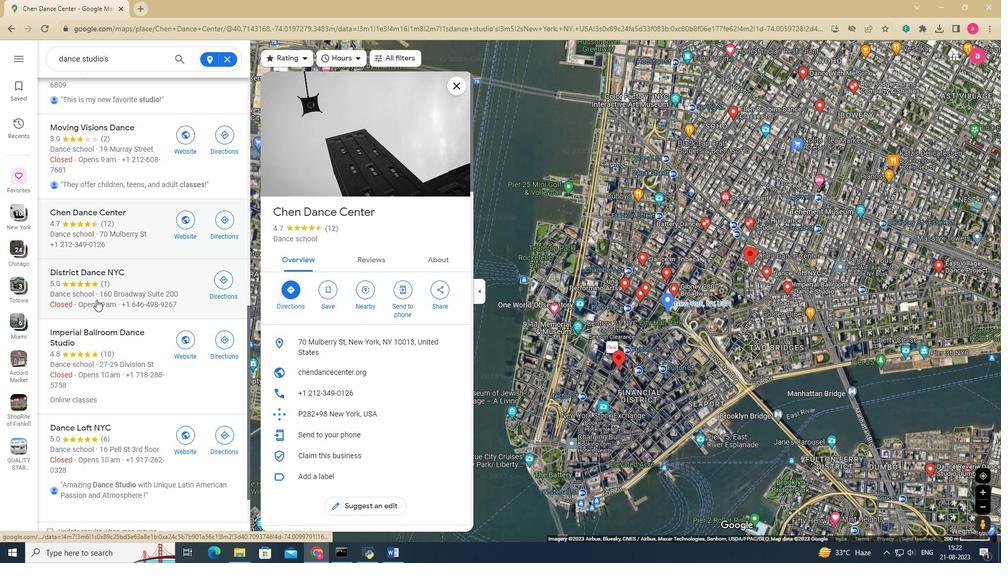 
Action: Mouse moved to (285, 176)
Screenshot: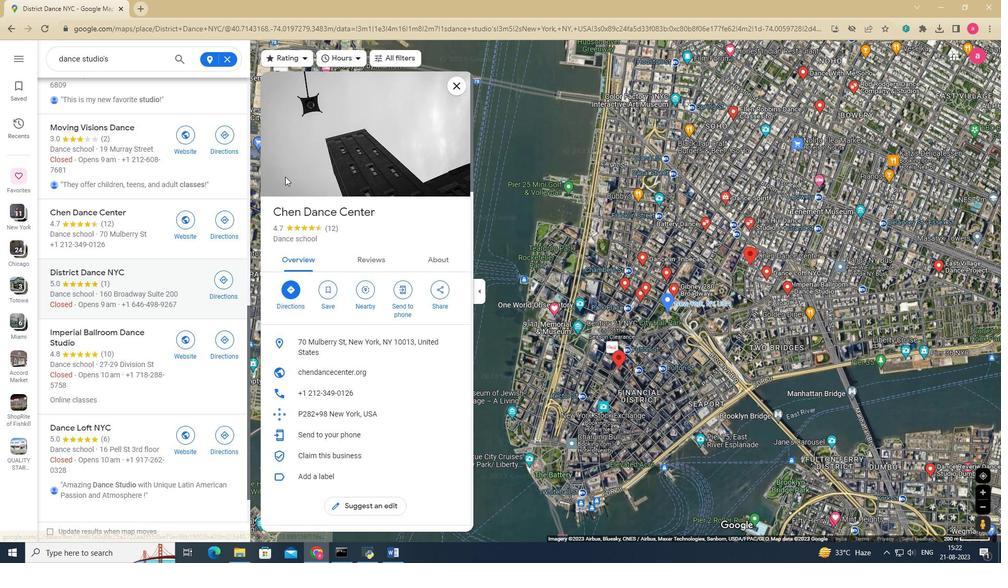 
Action: Mouse pressed left at (285, 176)
Screenshot: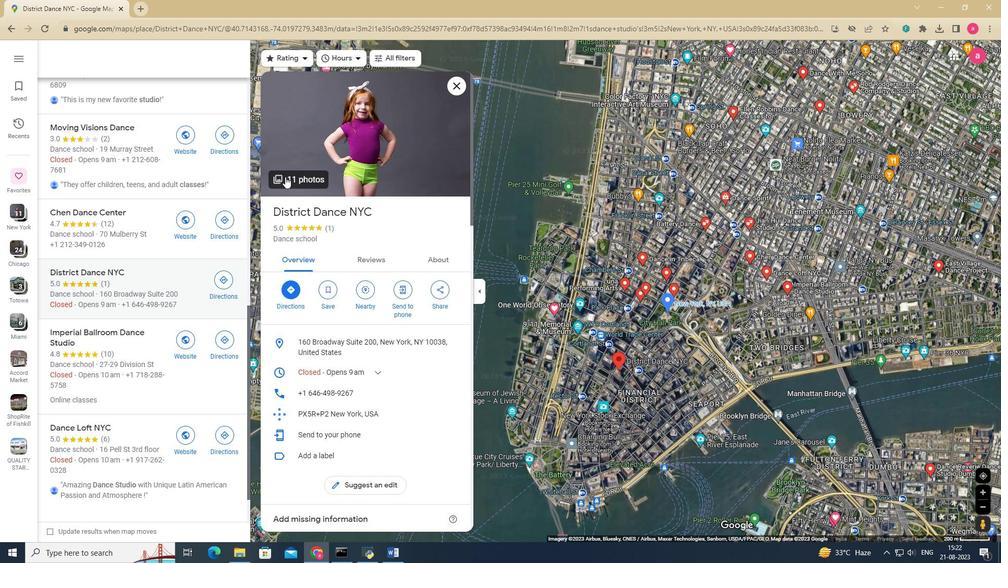 
Action: Mouse moved to (105, 260)
Screenshot: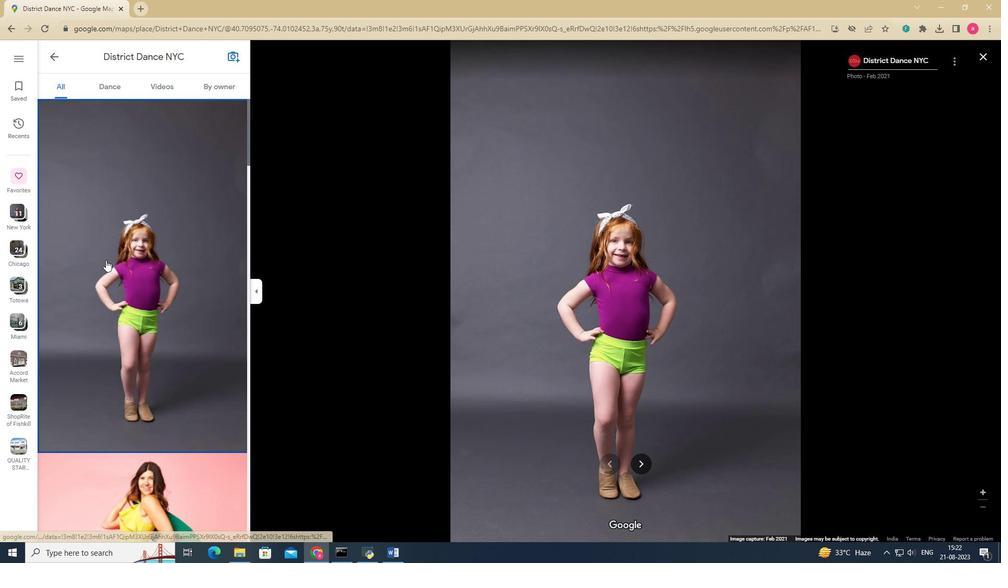 
Action: Mouse scrolled (105, 259) with delta (0, 0)
Screenshot: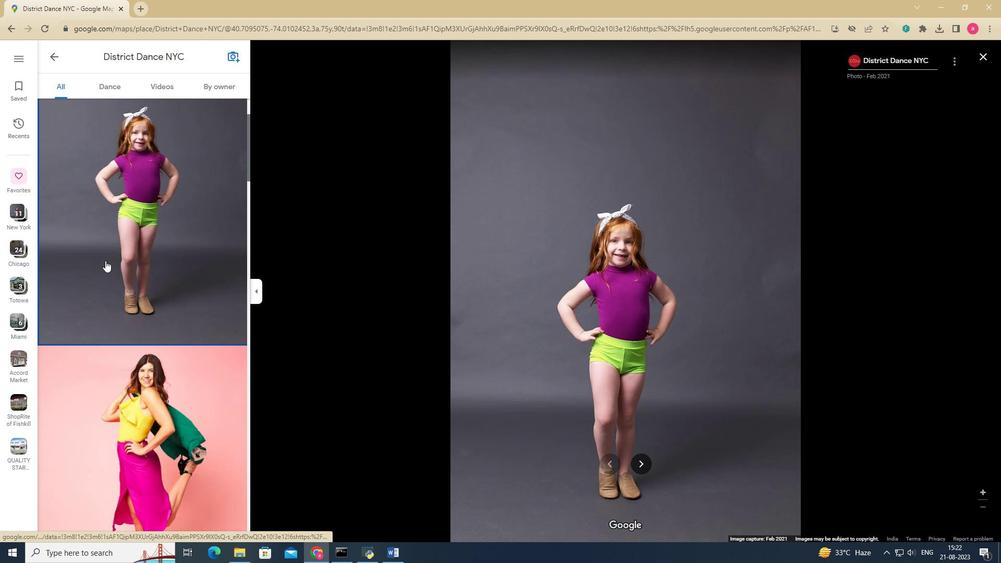 
Action: Mouse scrolled (105, 259) with delta (0, 0)
Screenshot: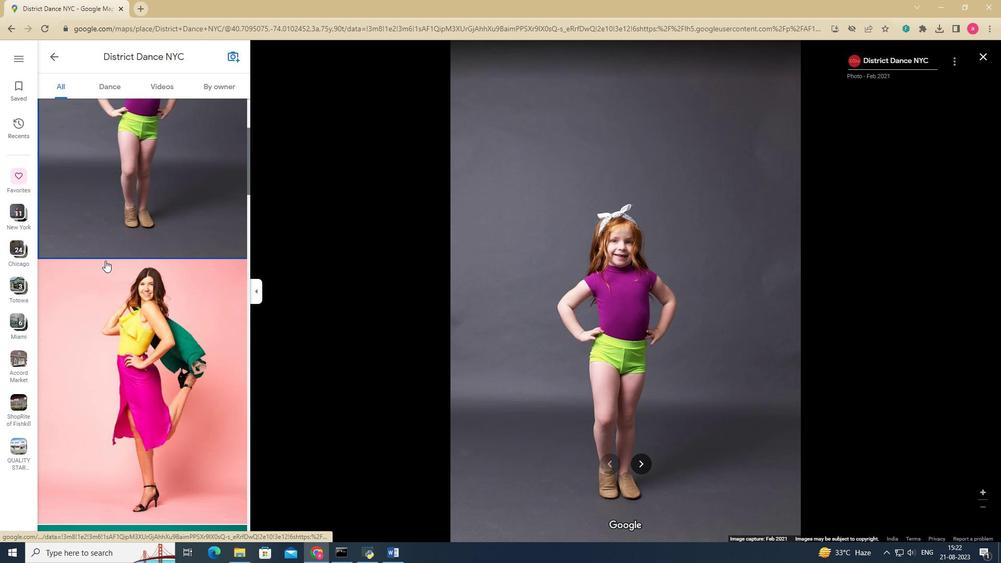 
Action: Mouse scrolled (105, 259) with delta (0, 0)
Screenshot: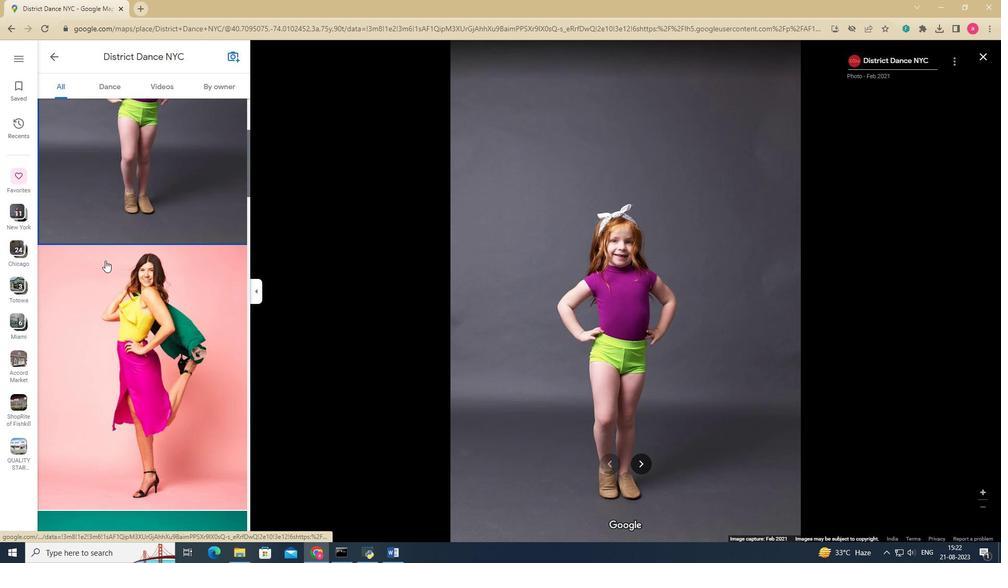 
Action: Mouse moved to (105, 260)
Screenshot: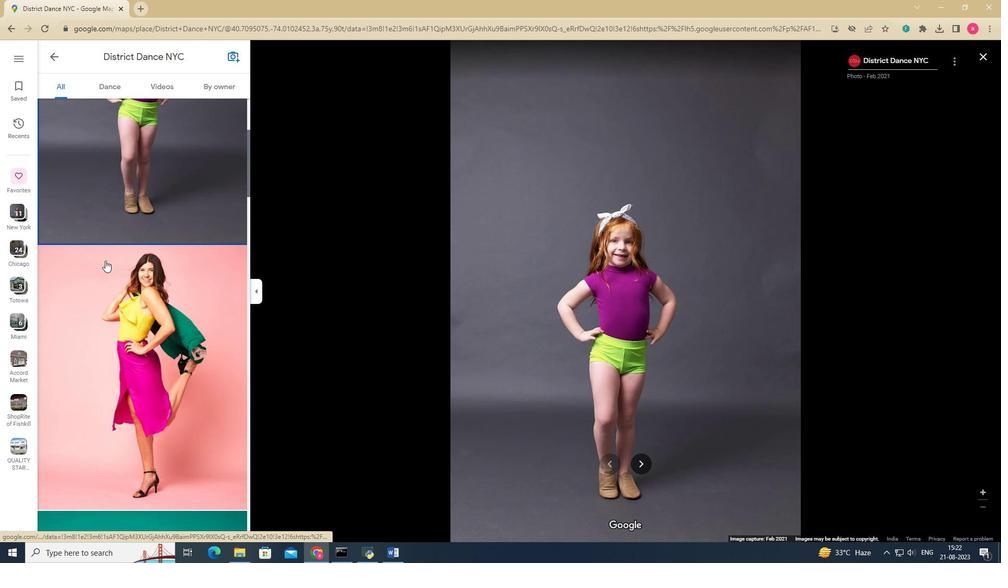 
Action: Mouse scrolled (105, 259) with delta (0, 0)
Screenshot: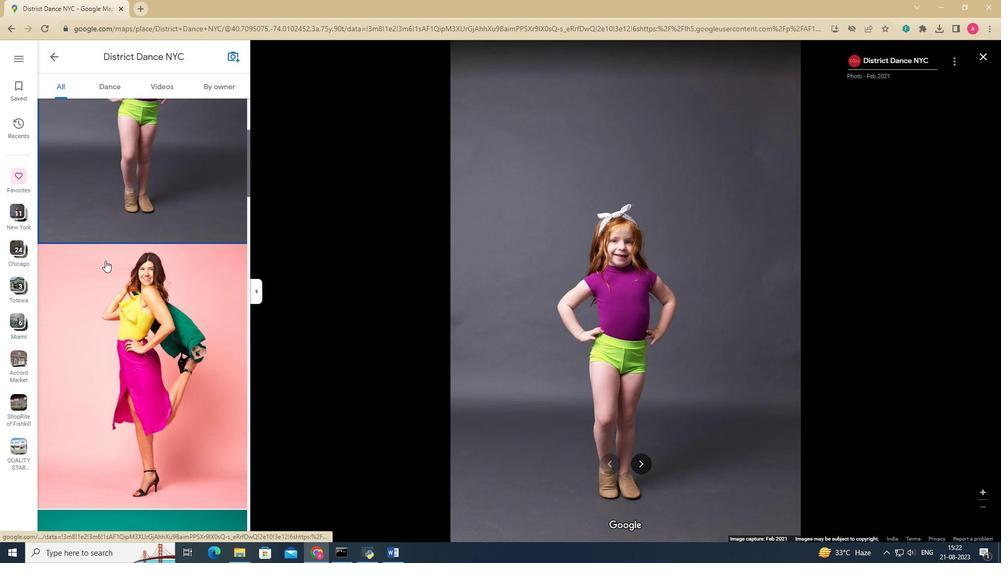 
Action: Mouse moved to (105, 260)
Screenshot: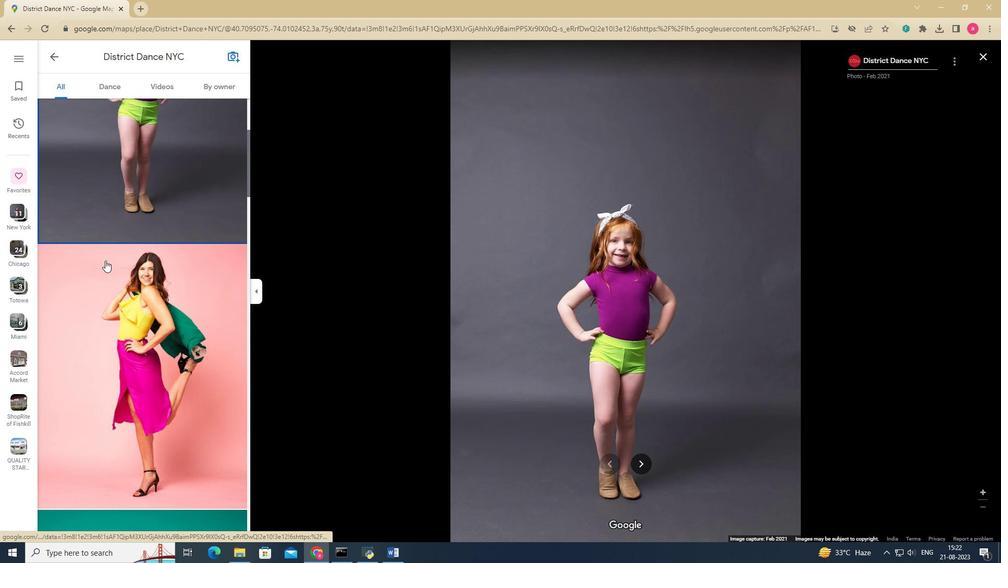 
Action: Key pressed <Key.right><Key.right><Key.right><Key.right><Key.right><Key.right><Key.right><Key.right><Key.right>
Screenshot: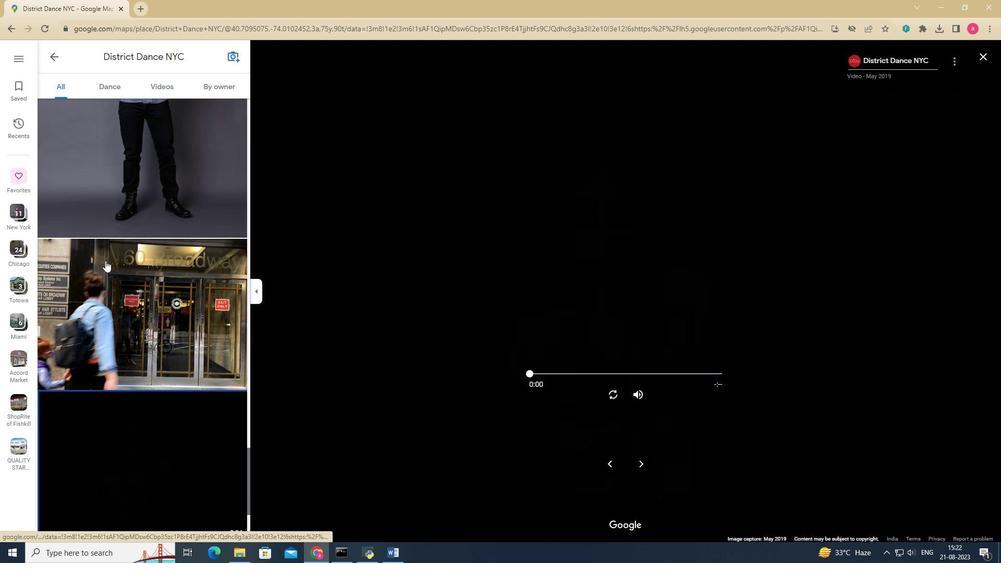 
Action: Mouse moved to (614, 392)
Screenshot: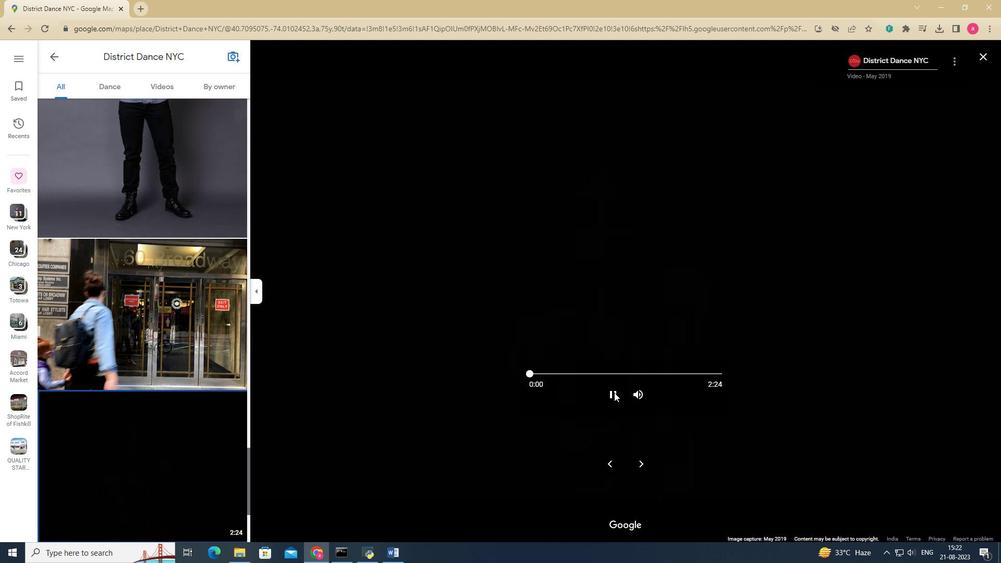 
Action: Mouse pressed left at (614, 392)
Screenshot: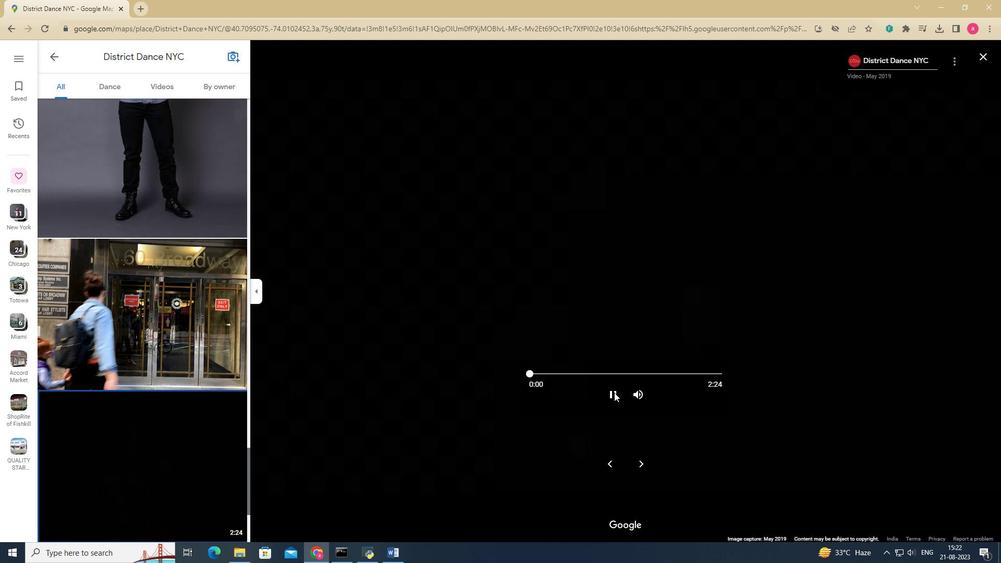 
Action: Mouse moved to (544, 372)
Screenshot: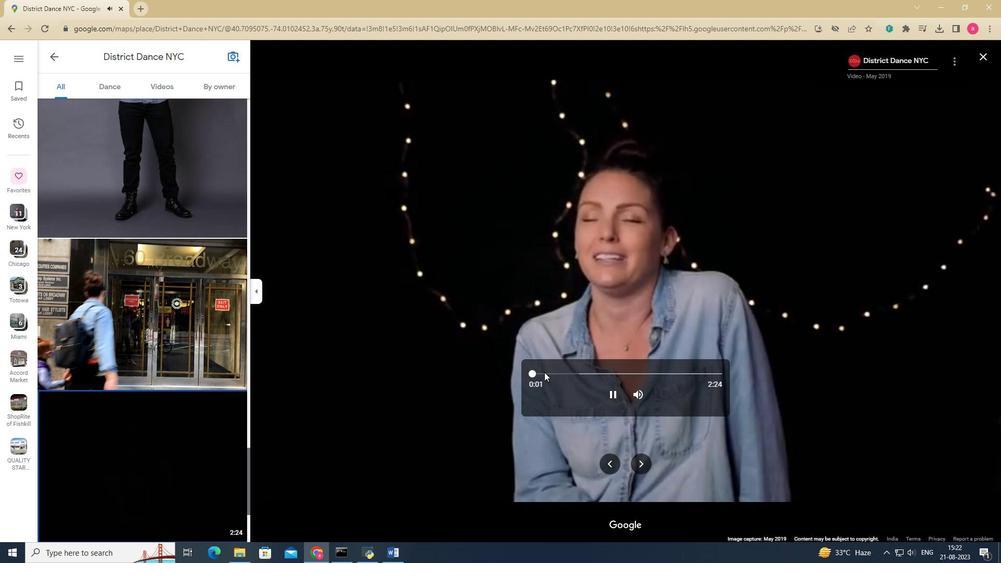 
Action: Mouse pressed left at (544, 372)
Screenshot: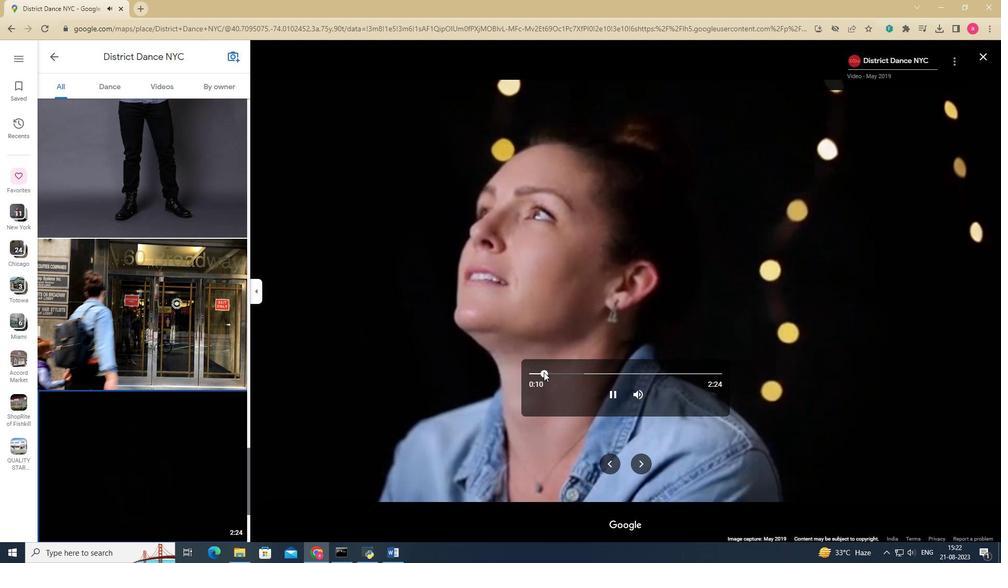 
Action: Mouse moved to (555, 376)
Screenshot: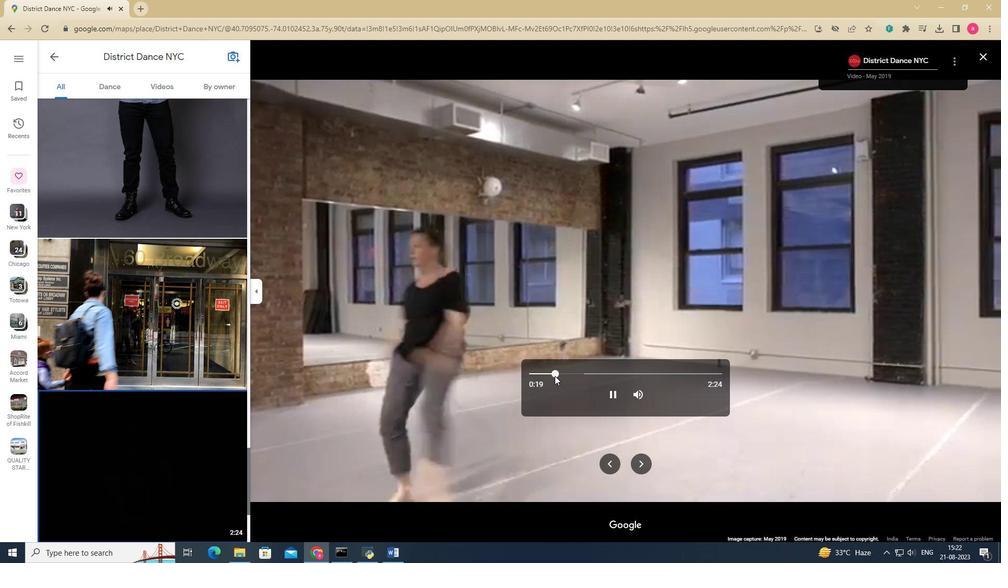 
Action: Mouse pressed left at (555, 376)
Screenshot: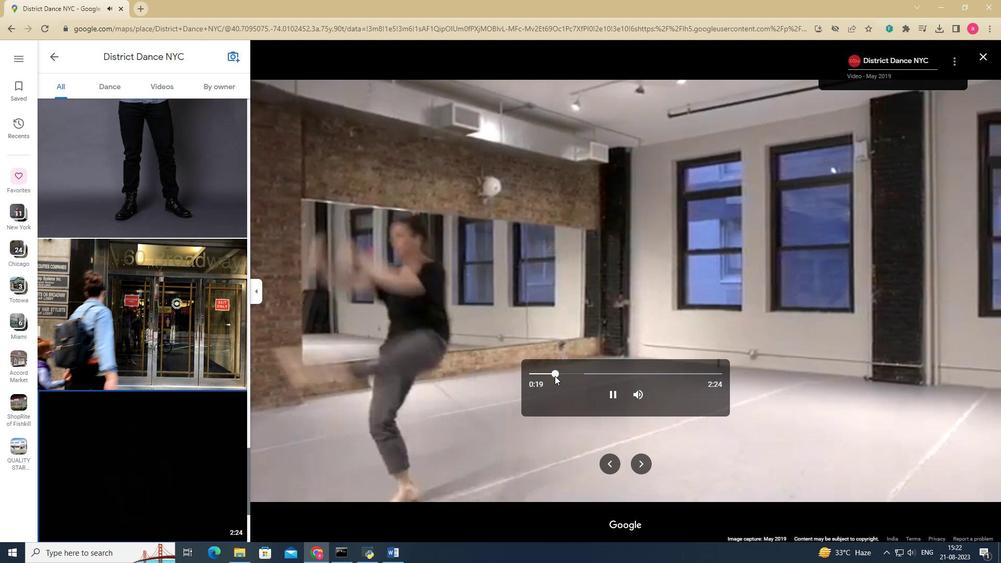 
Action: Mouse moved to (551, 374)
Screenshot: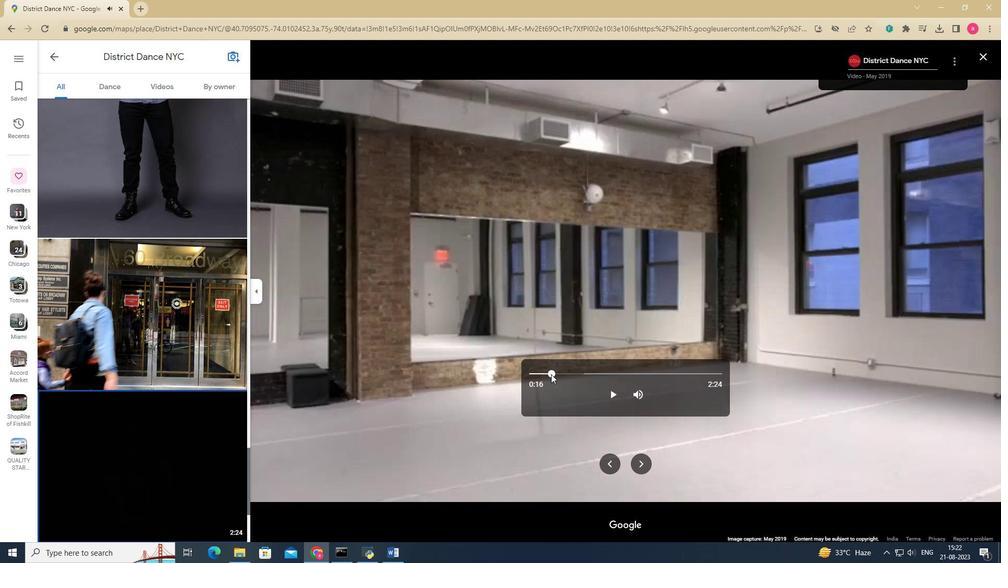 
Action: Mouse pressed left at (551, 374)
Screenshot: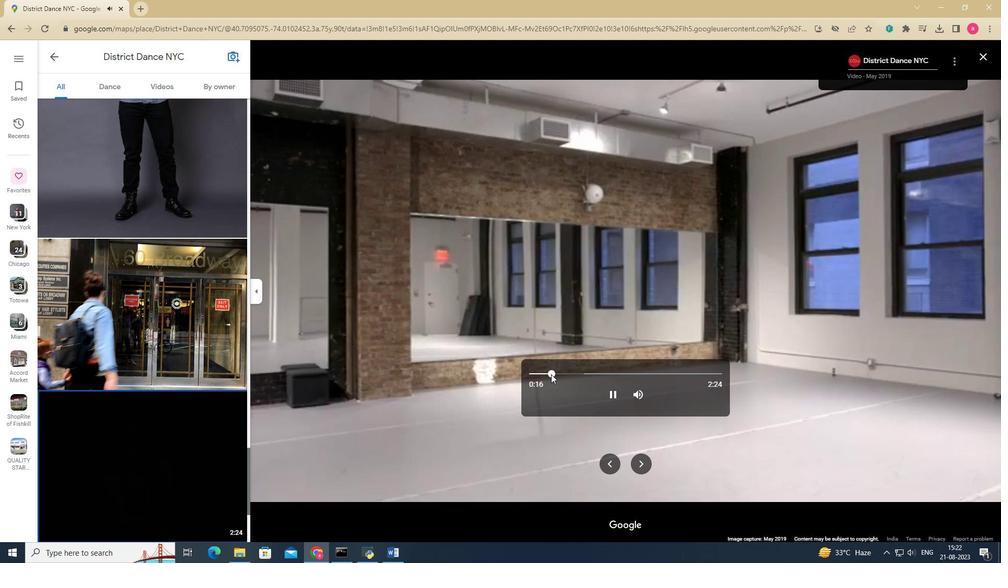 
Action: Mouse moved to (649, 372)
Screenshot: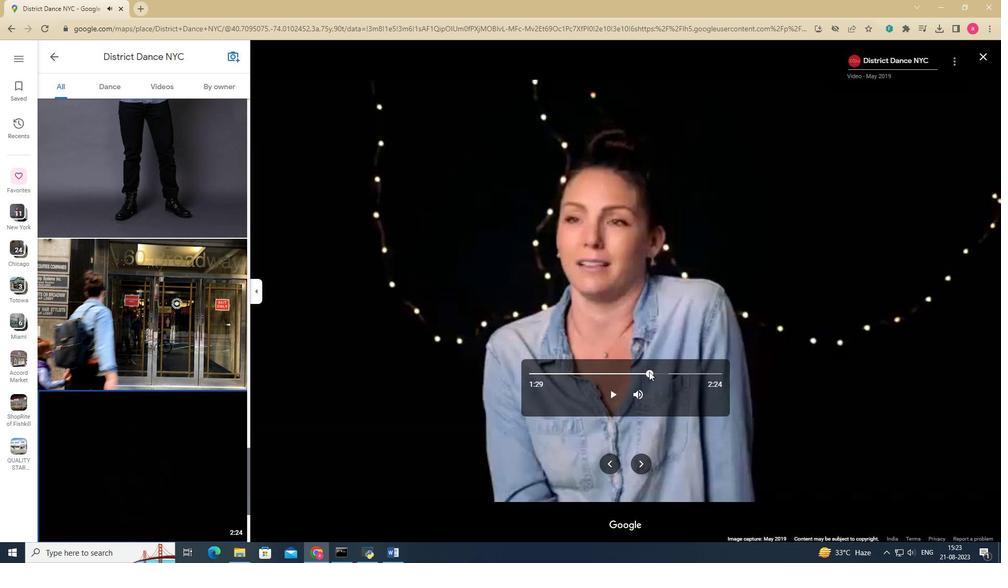 
Action: Mouse pressed left at (649, 372)
Screenshot: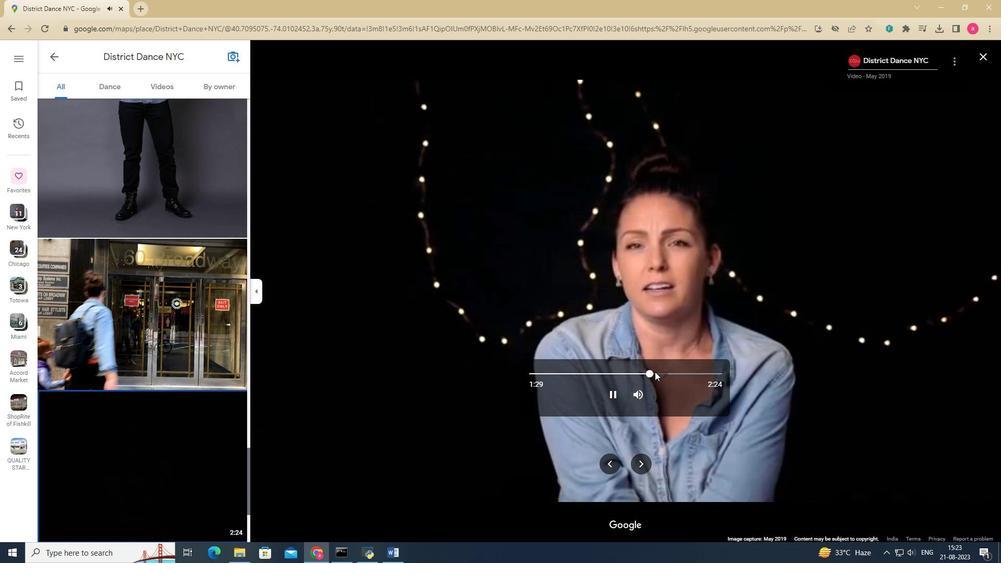 
Action: Mouse moved to (674, 372)
Screenshot: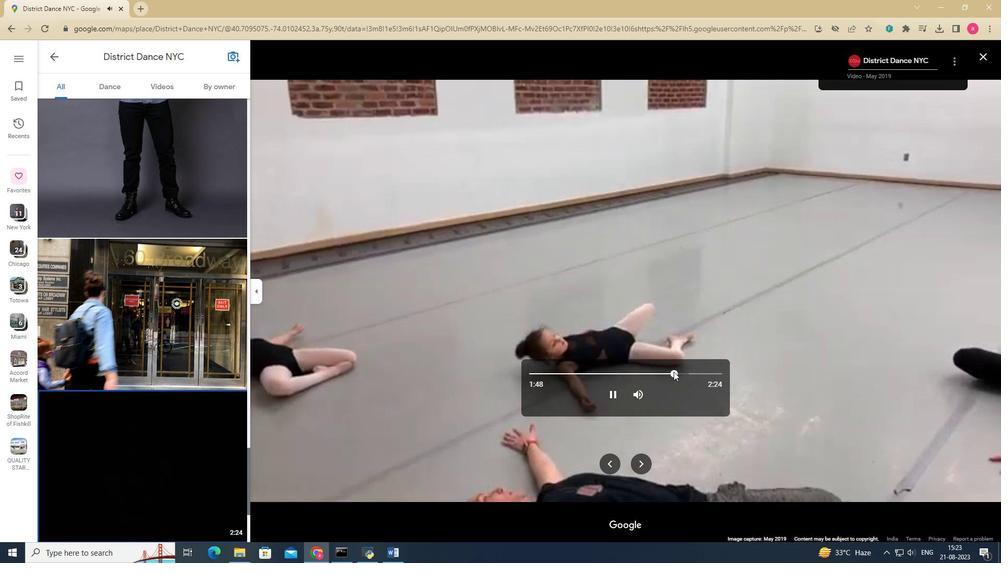 
Action: Mouse pressed left at (674, 372)
Screenshot: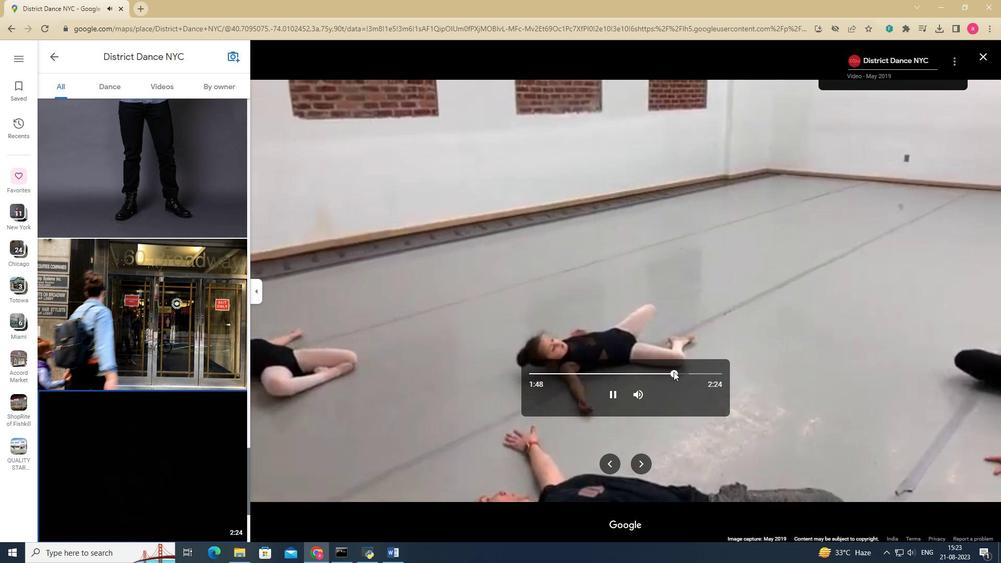 
Action: Mouse moved to (160, 323)
Screenshot: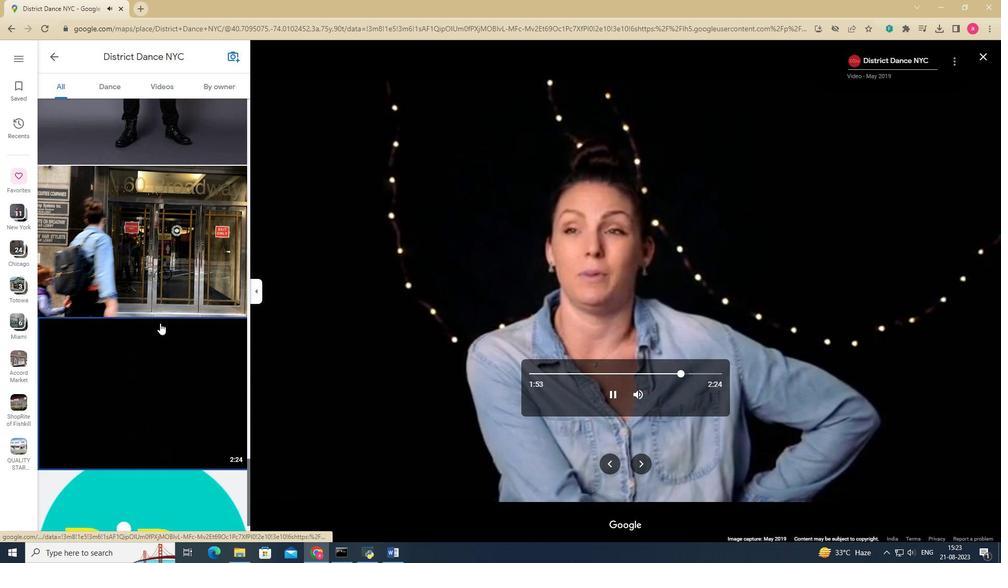 
Action: Mouse scrolled (160, 323) with delta (0, 0)
Screenshot: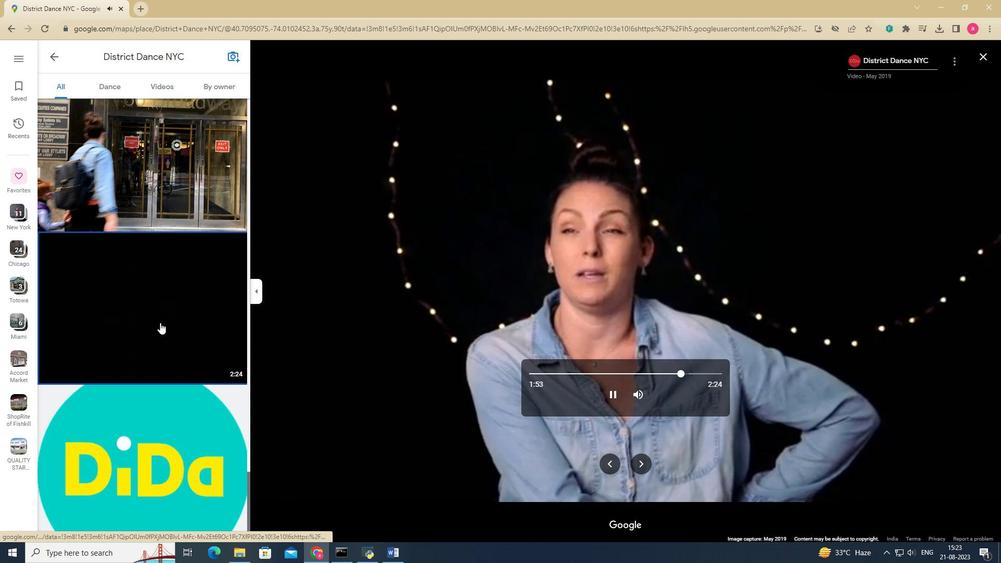 
Action: Mouse scrolled (160, 323) with delta (0, 0)
Screenshot: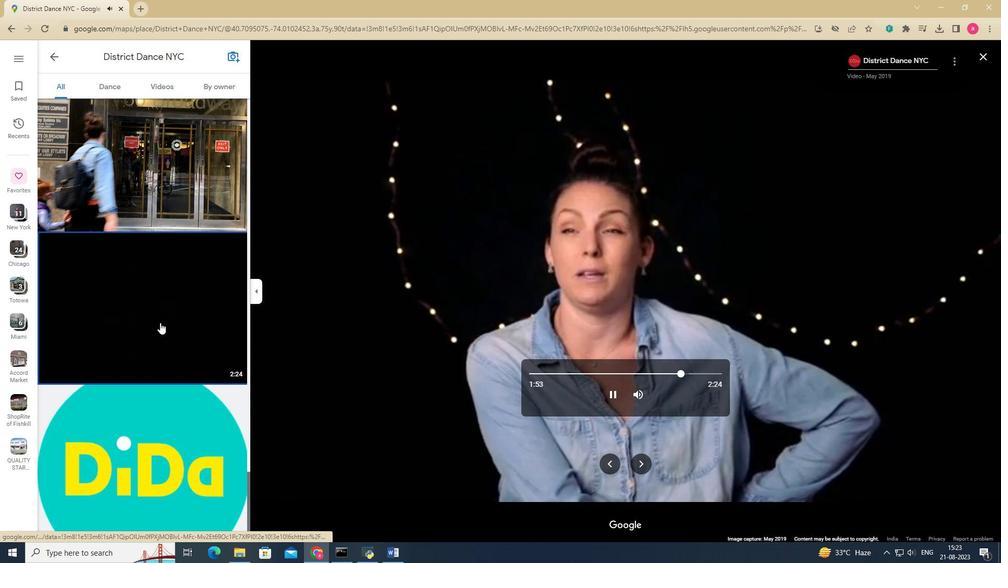 
Action: Mouse scrolled (160, 323) with delta (0, 0)
Screenshot: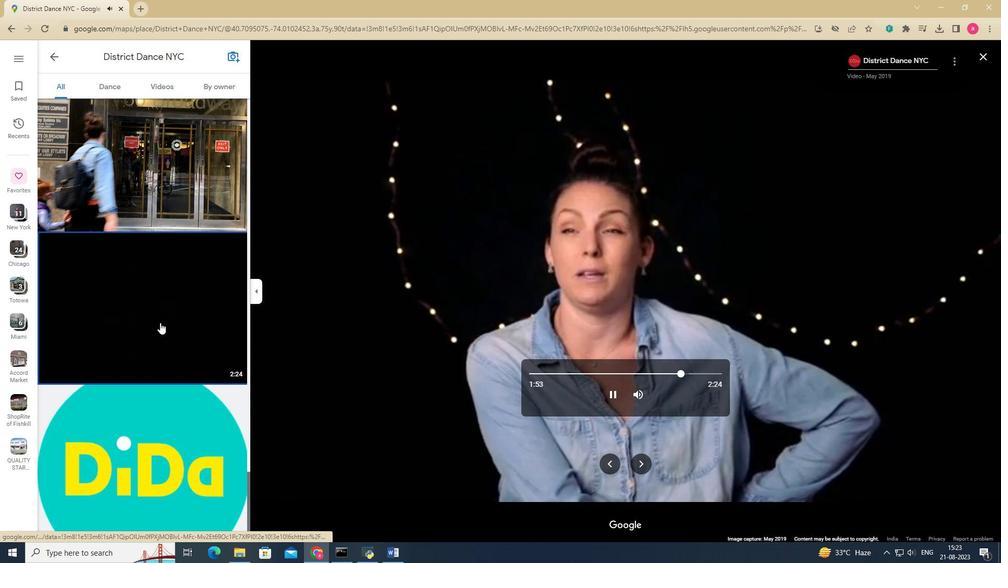 
Action: Mouse scrolled (160, 323) with delta (0, 0)
Screenshot: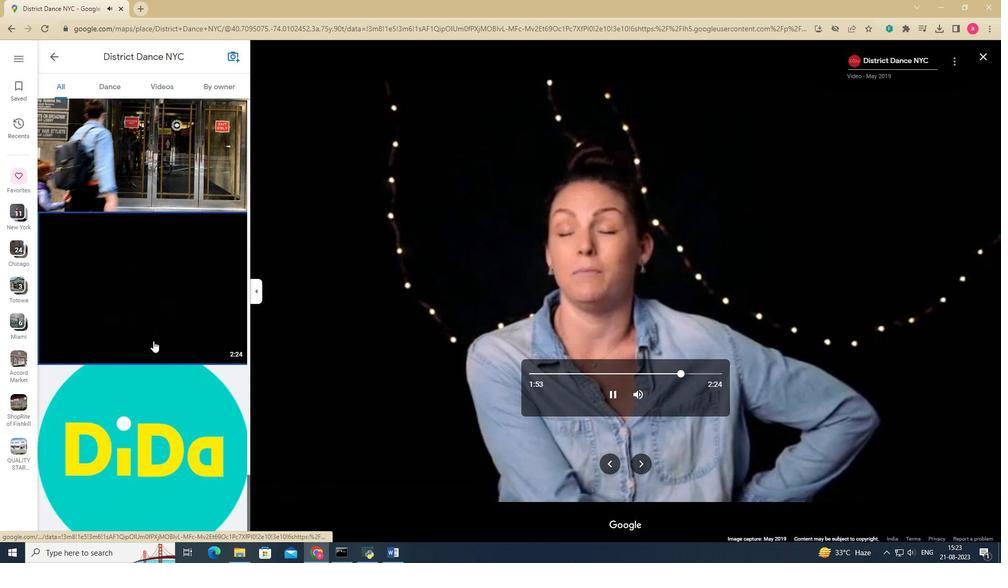 
Action: Mouse scrolled (160, 323) with delta (0, 0)
Screenshot: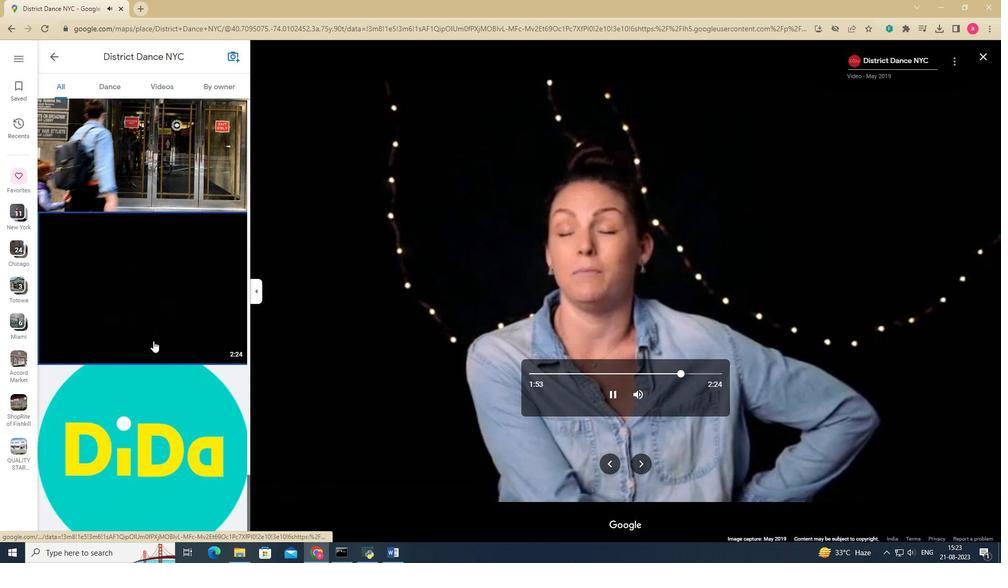 
Action: Mouse moved to (153, 341)
Screenshot: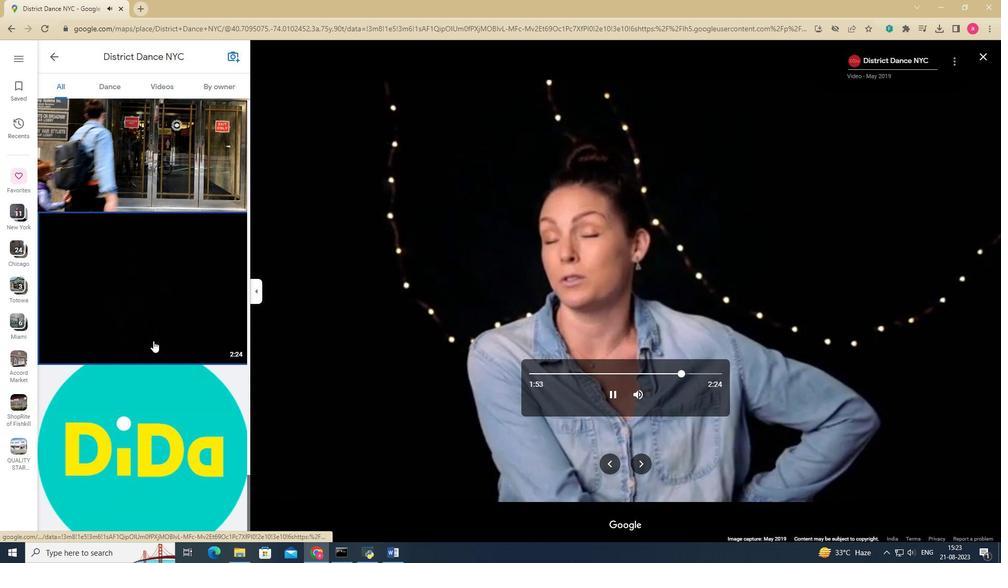 
Action: Mouse pressed left at (153, 341)
Screenshot: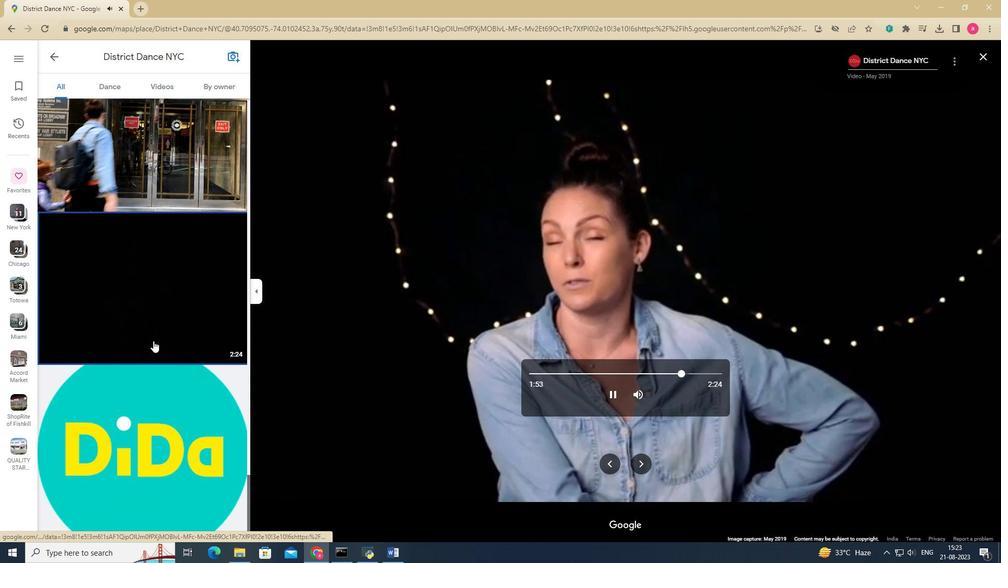 
Action: Mouse moved to (153, 361)
Screenshot: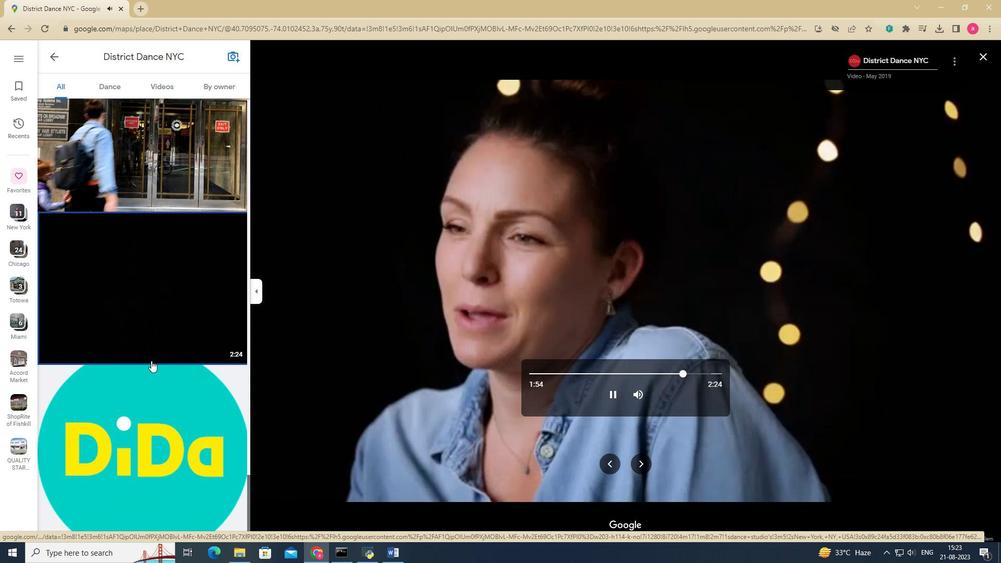 
Action: Mouse scrolled (153, 361) with delta (0, 0)
Screenshot: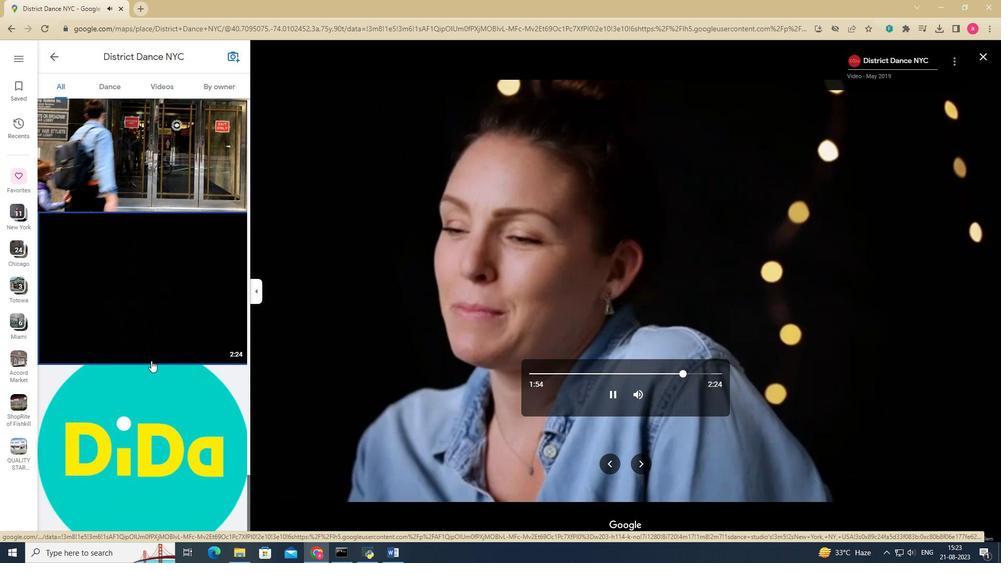 
Action: Mouse scrolled (153, 361) with delta (0, 0)
Screenshot: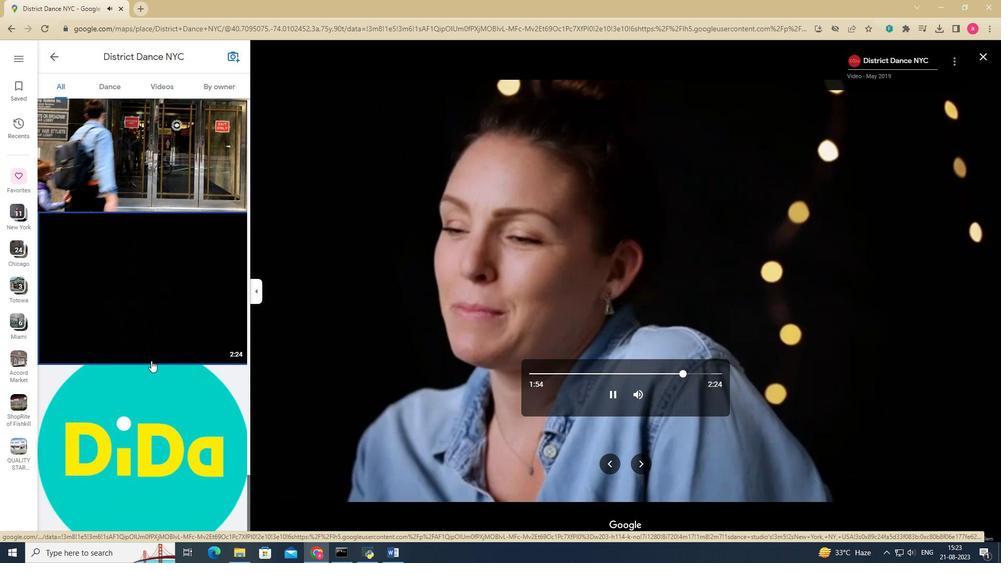 
Action: Mouse scrolled (153, 361) with delta (0, 0)
Screenshot: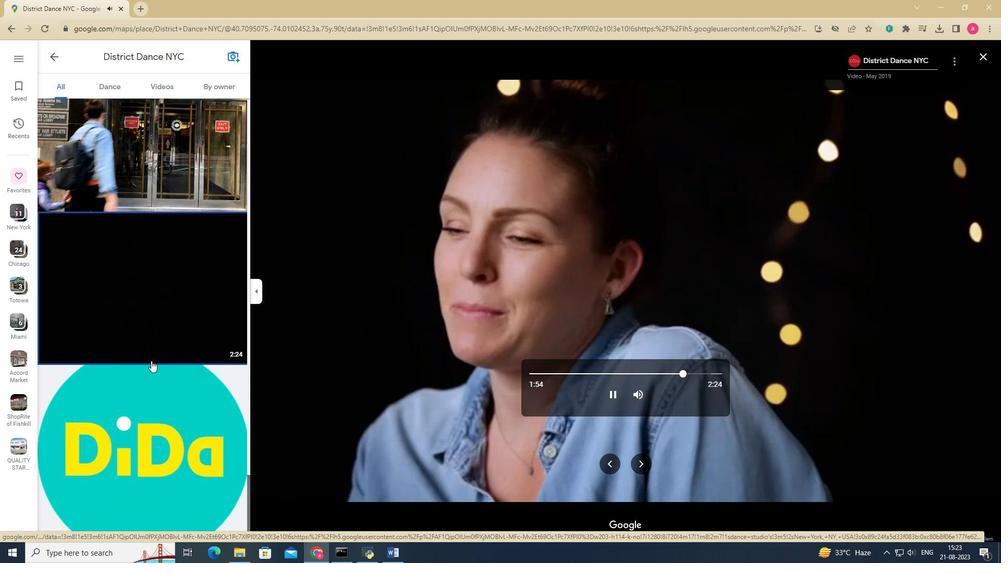 
Action: Mouse scrolled (153, 361) with delta (0, 0)
Screenshot: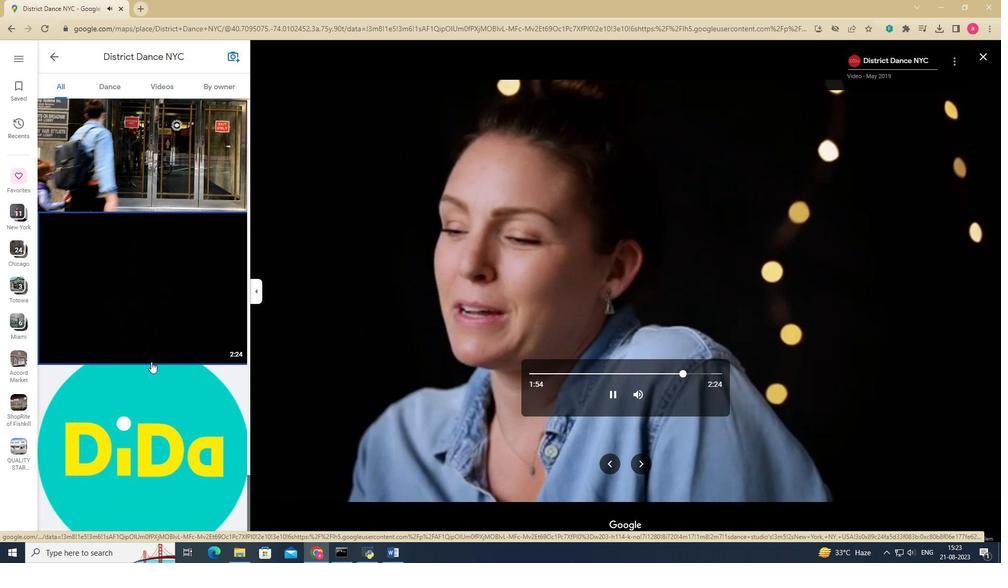 
Action: Mouse scrolled (153, 361) with delta (0, 0)
Screenshot: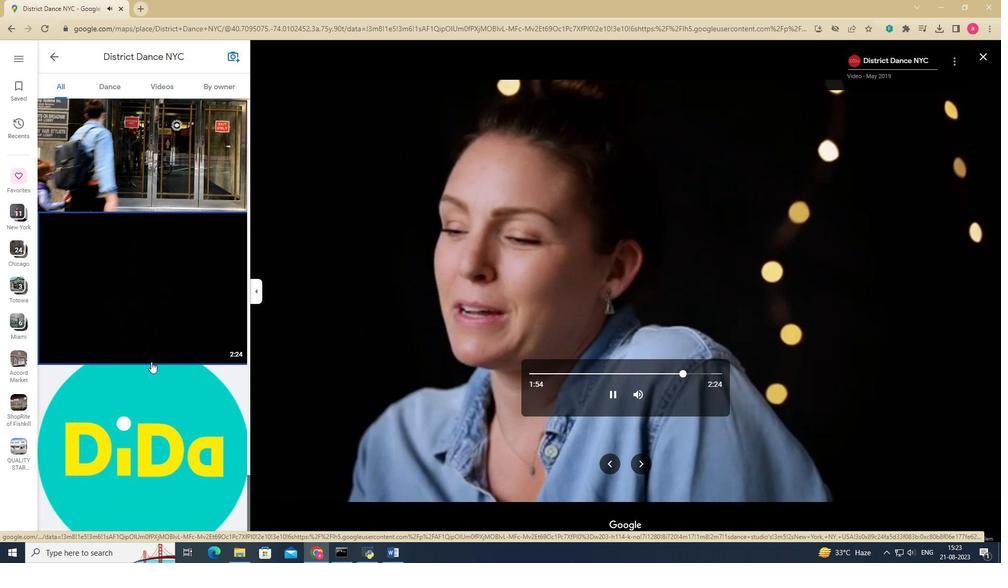 
Action: Mouse moved to (151, 361)
Screenshot: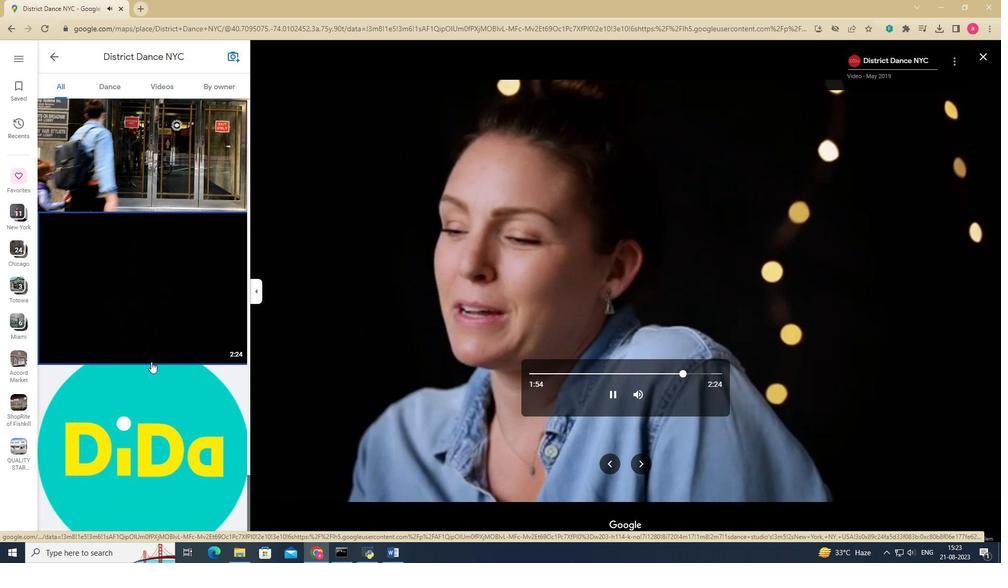 
Action: Mouse scrolled (151, 361) with delta (0, 0)
Screenshot: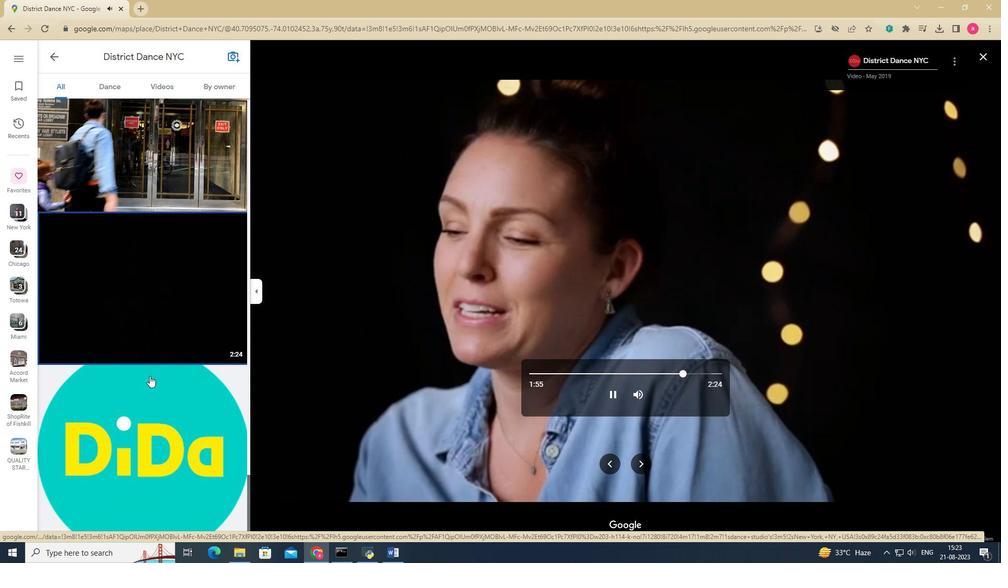 
Action: Mouse moved to (144, 405)
Screenshot: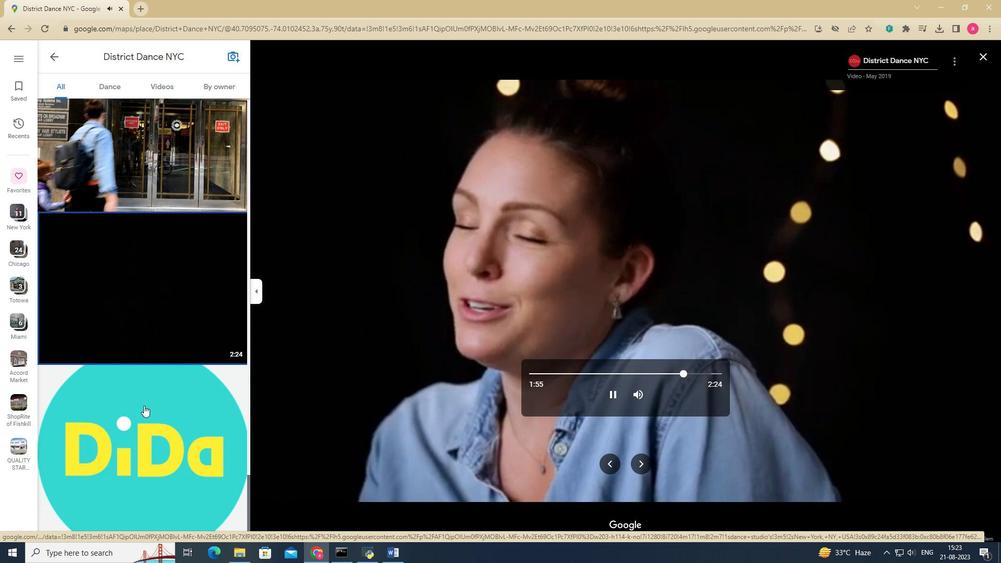 
Action: Mouse pressed left at (144, 405)
Screenshot: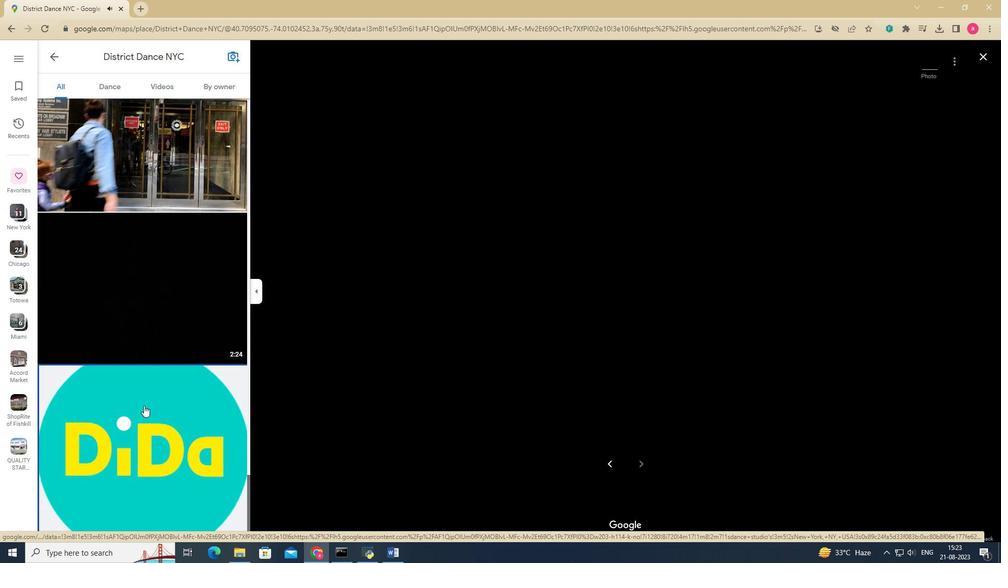 
Action: Mouse moved to (49, 57)
Screenshot: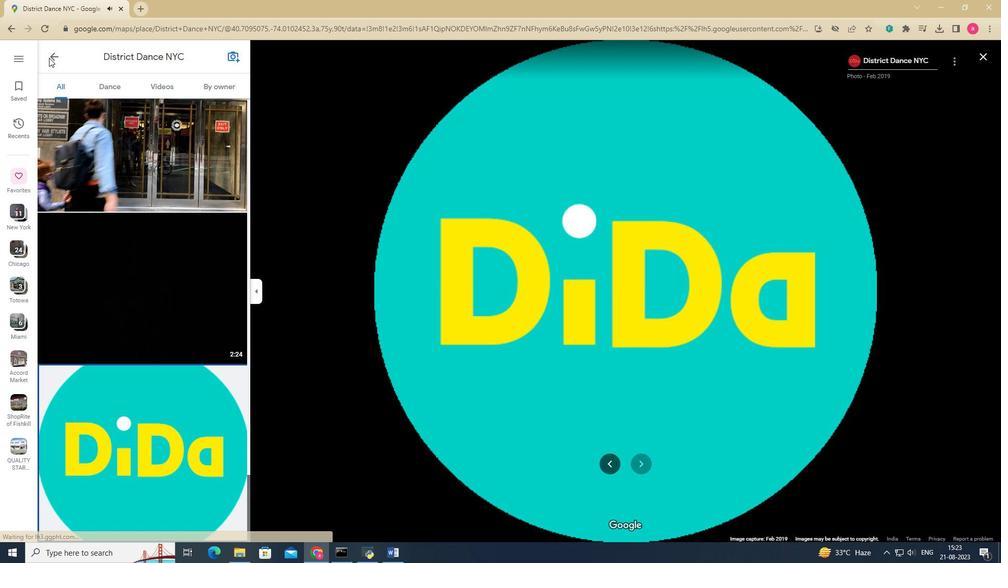 
Action: Mouse pressed left at (49, 57)
Screenshot: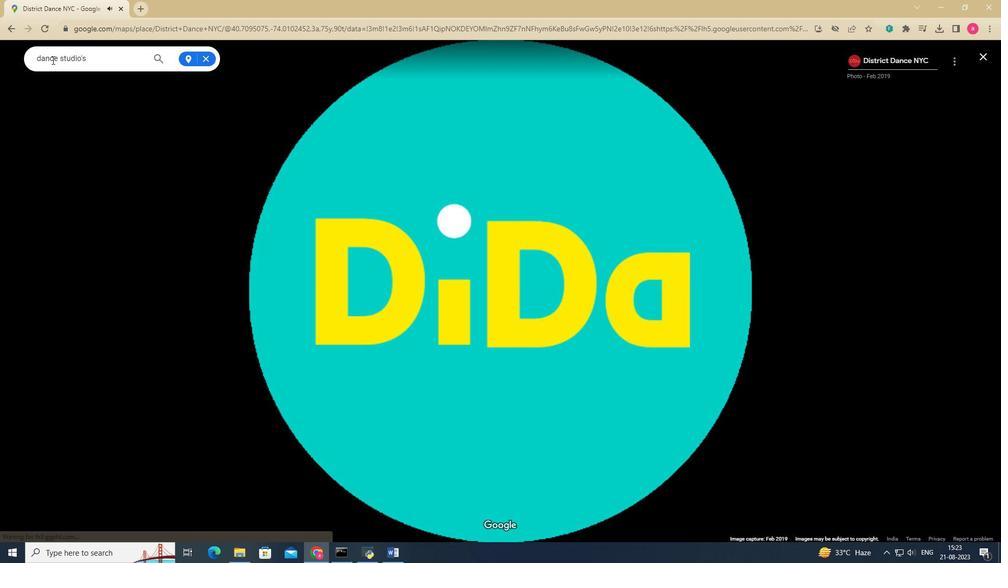 
Action: Mouse moved to (327, 294)
Screenshot: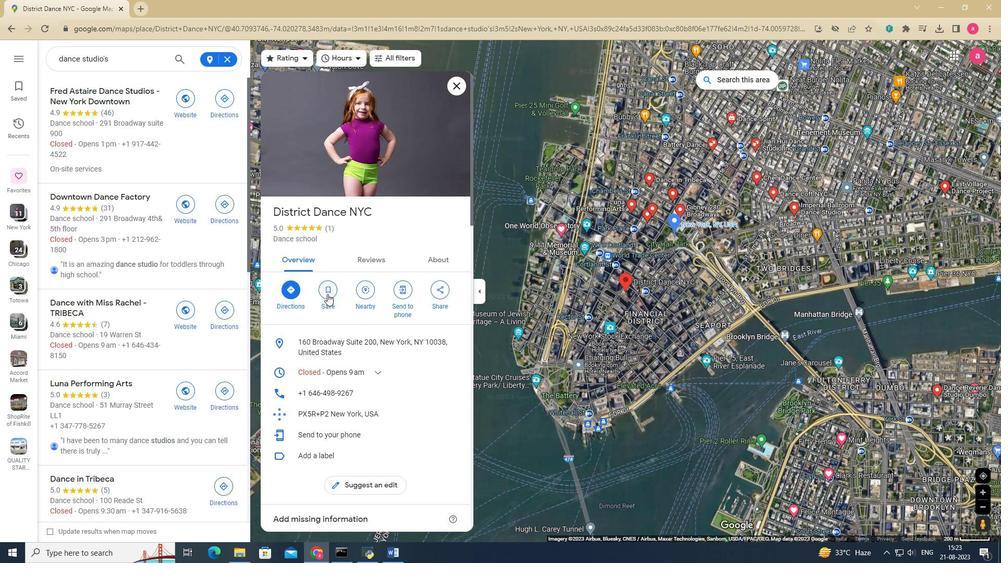 
Action: Mouse pressed left at (327, 294)
Screenshot: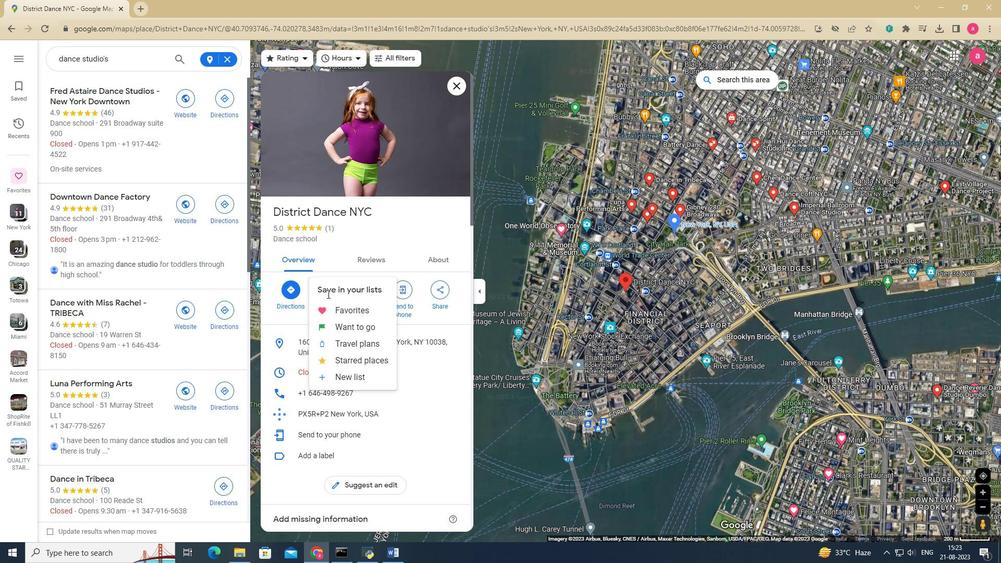 
Action: Mouse moved to (336, 309)
Screenshot: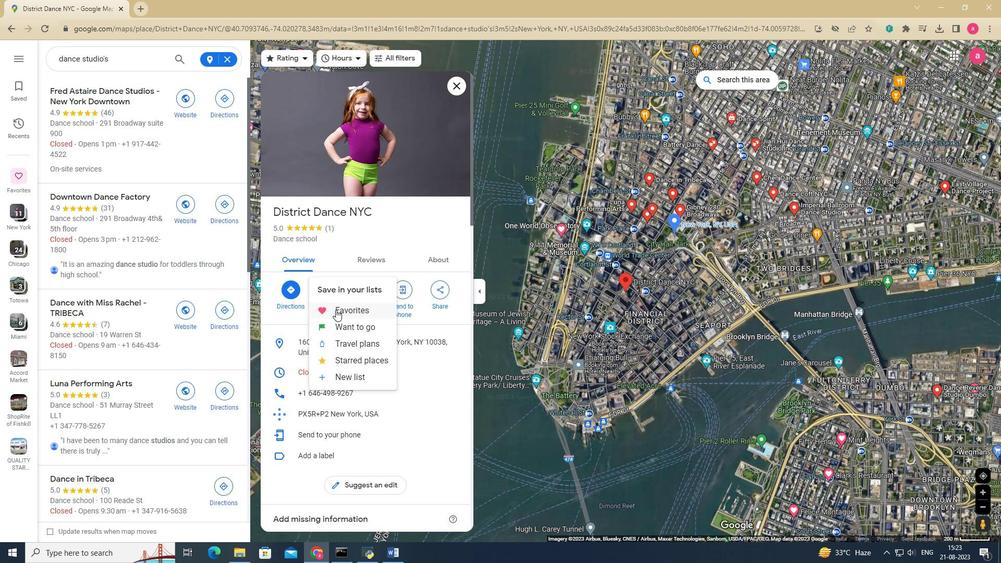 
Action: Mouse pressed left at (336, 309)
Screenshot: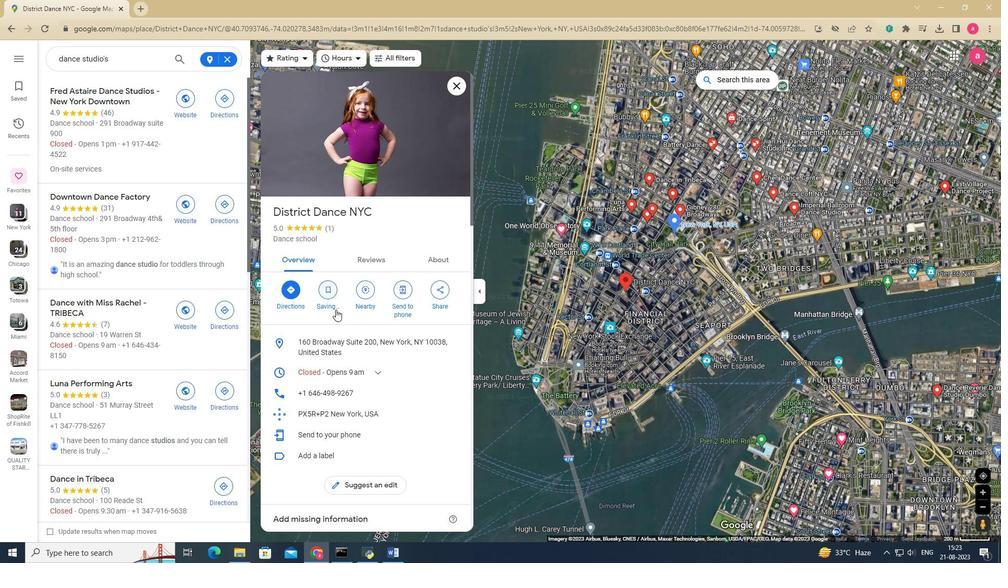 
Action: Mouse moved to (151, 310)
Screenshot: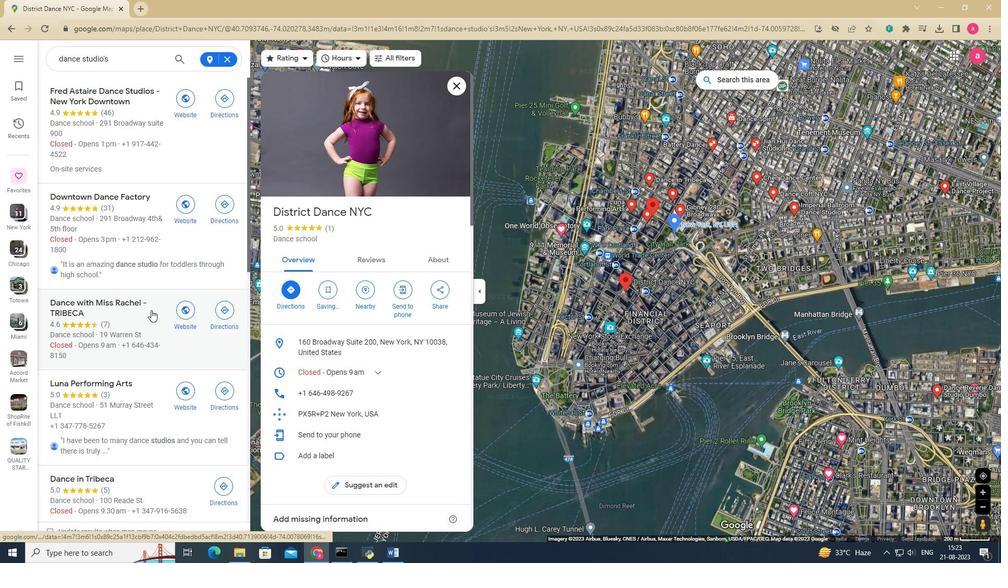 
Action: Mouse scrolled (151, 309) with delta (0, 0)
Screenshot: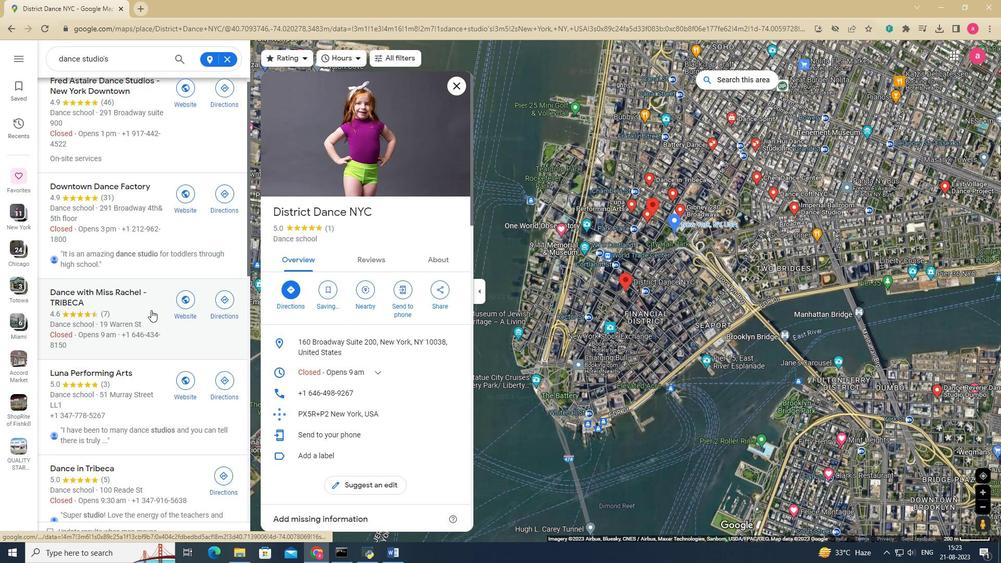 
Action: Mouse moved to (151, 310)
Screenshot: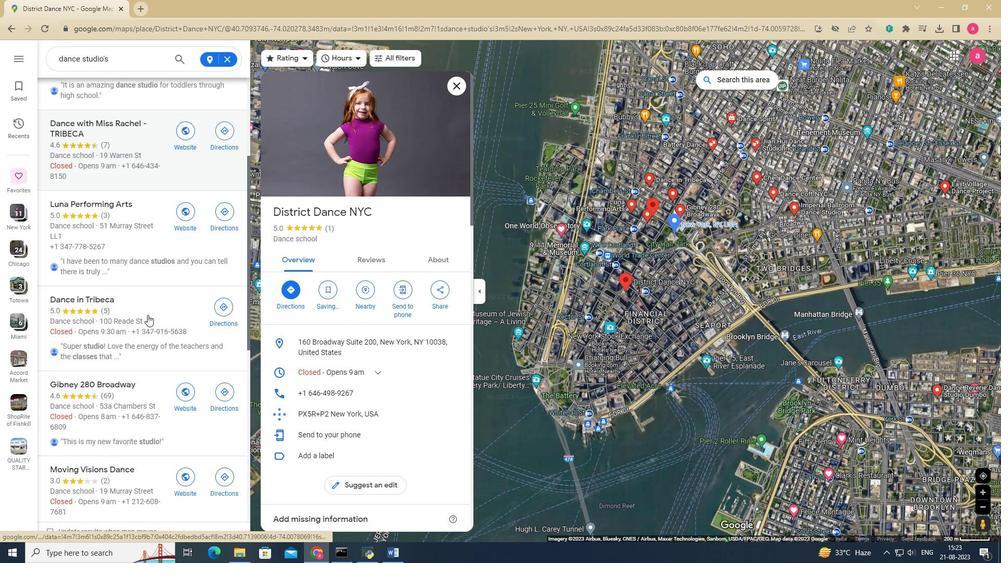 
Action: Mouse scrolled (151, 309) with delta (0, 0)
Screenshot: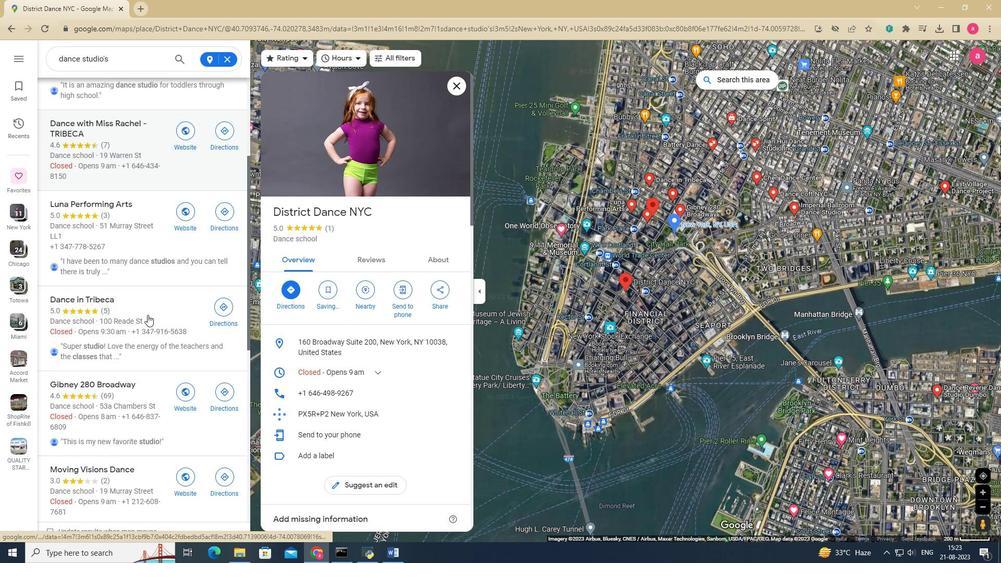 
Action: Mouse scrolled (151, 309) with delta (0, 0)
Screenshot: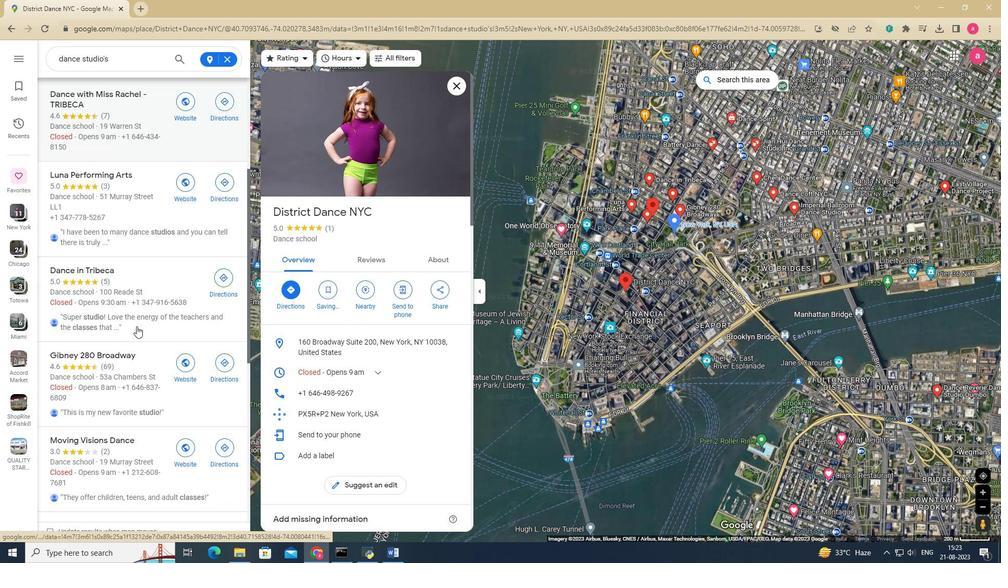 
Action: Mouse scrolled (151, 309) with delta (0, 0)
Screenshot: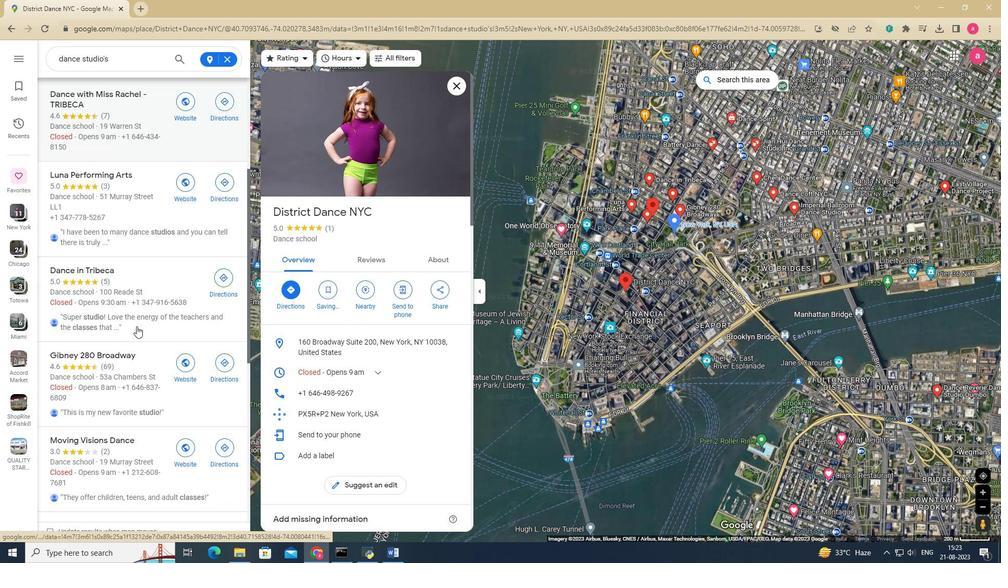 
Action: Mouse moved to (120, 204)
Screenshot: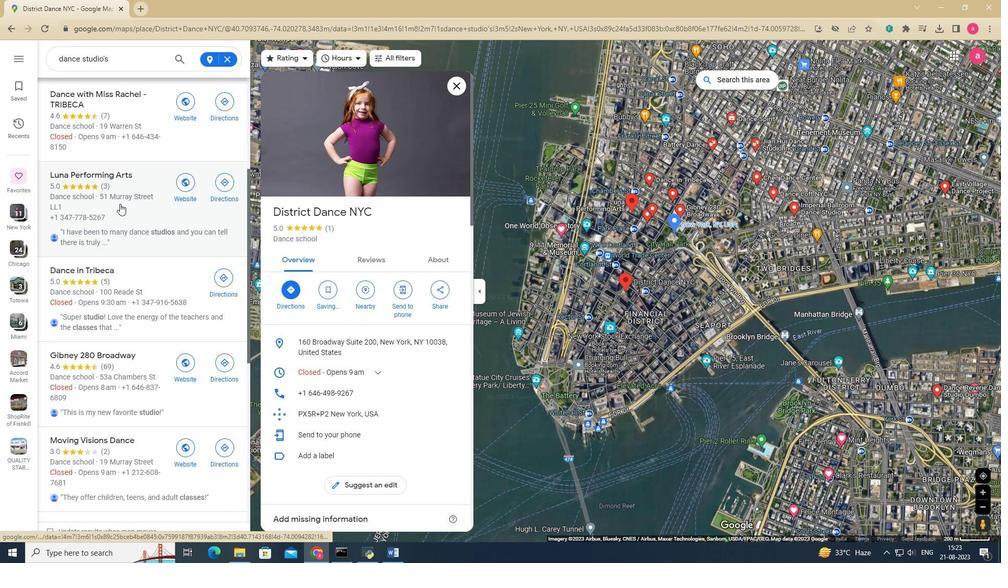 
Action: Mouse pressed left at (120, 204)
Screenshot: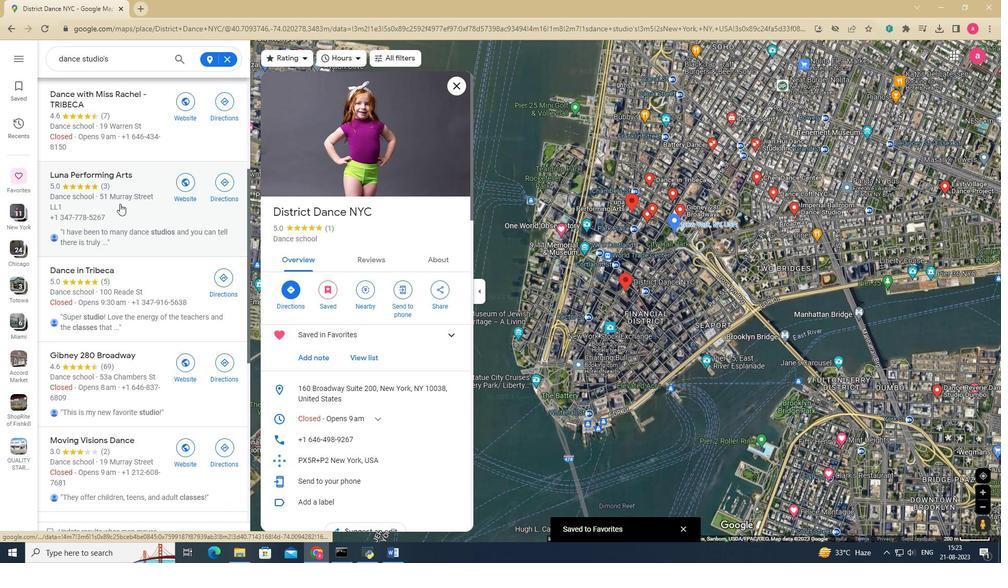 
Action: Mouse pressed left at (120, 204)
Screenshot: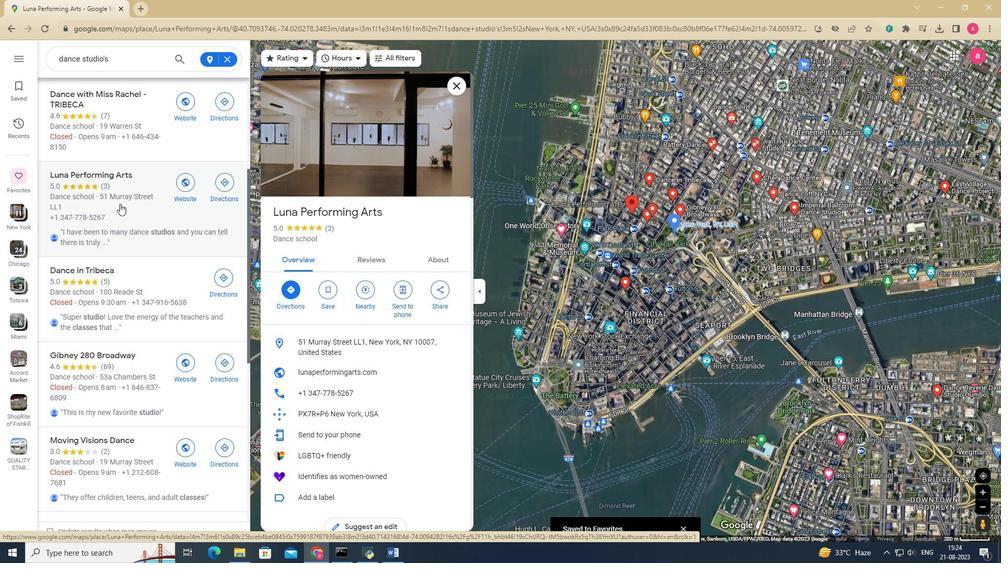 
Action: Mouse moved to (134, 284)
Screenshot: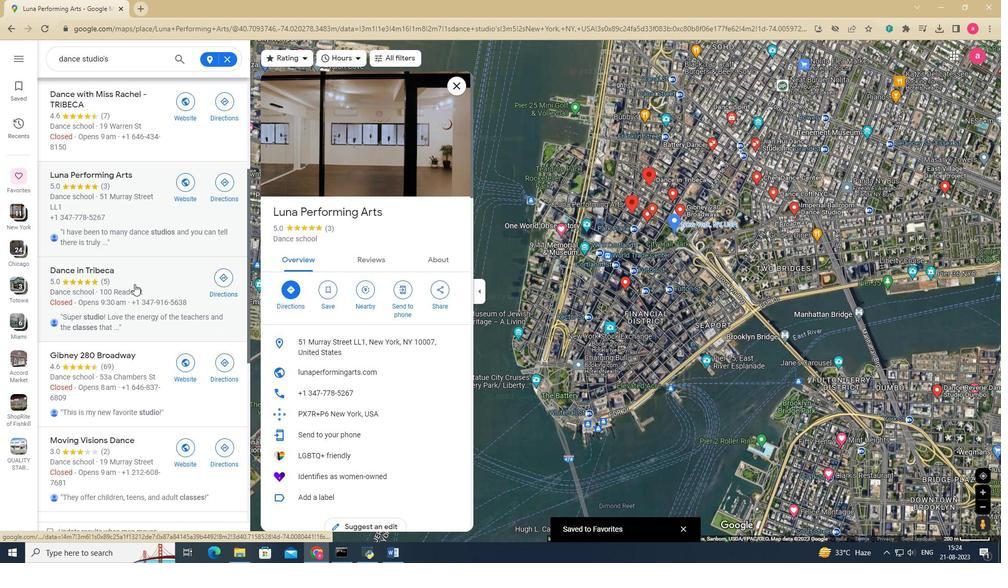
Action: Mouse pressed left at (134, 284)
Screenshot: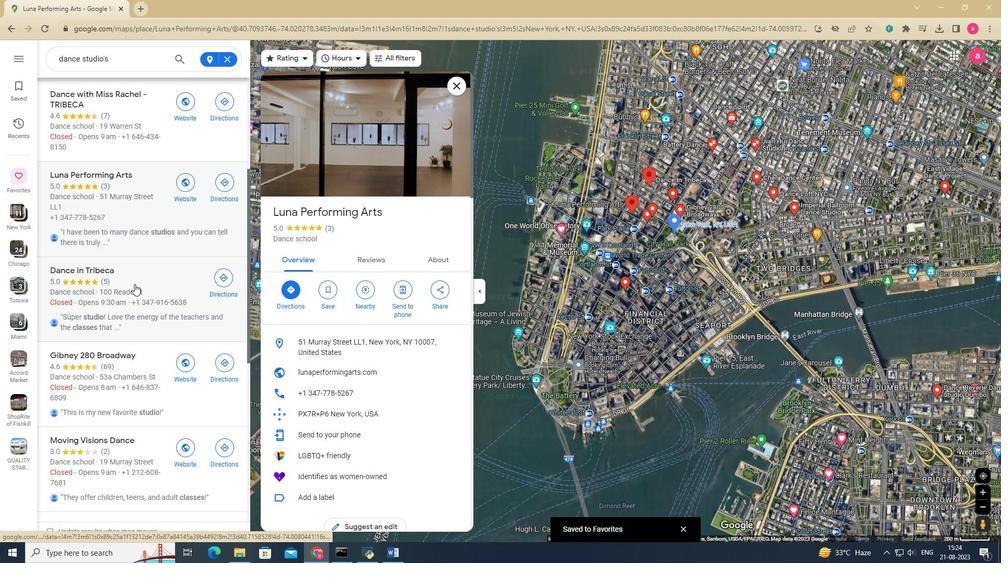 
Action: Mouse scrolled (134, 283) with delta (0, 0)
Screenshot: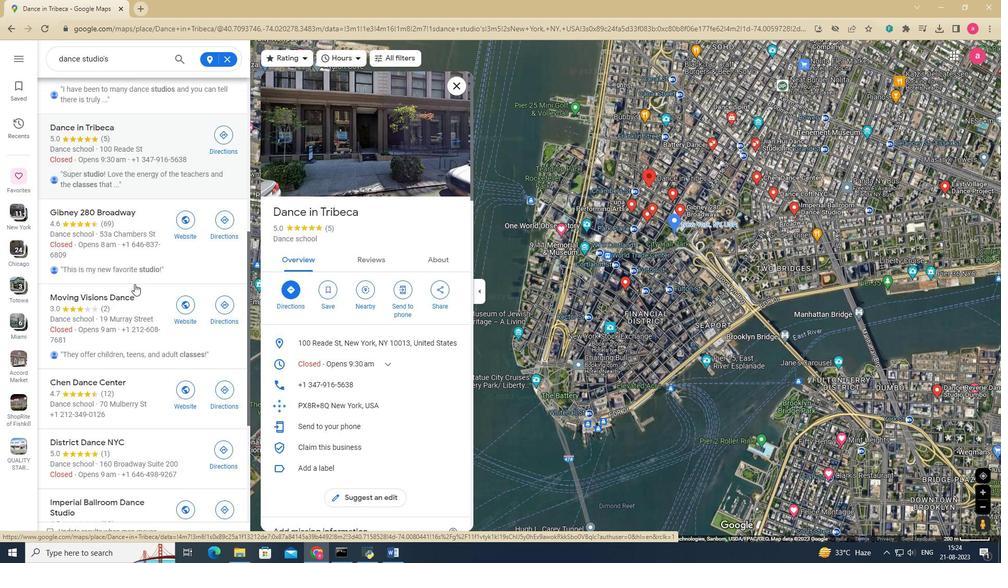 
Action: Mouse scrolled (134, 283) with delta (0, 0)
Screenshot: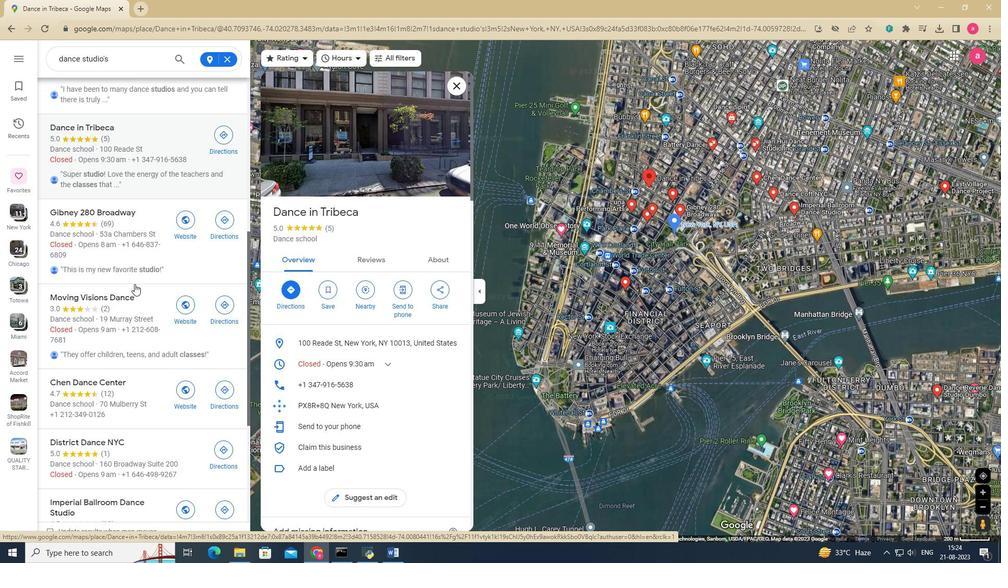 
Action: Mouse scrolled (134, 283) with delta (0, 0)
Screenshot: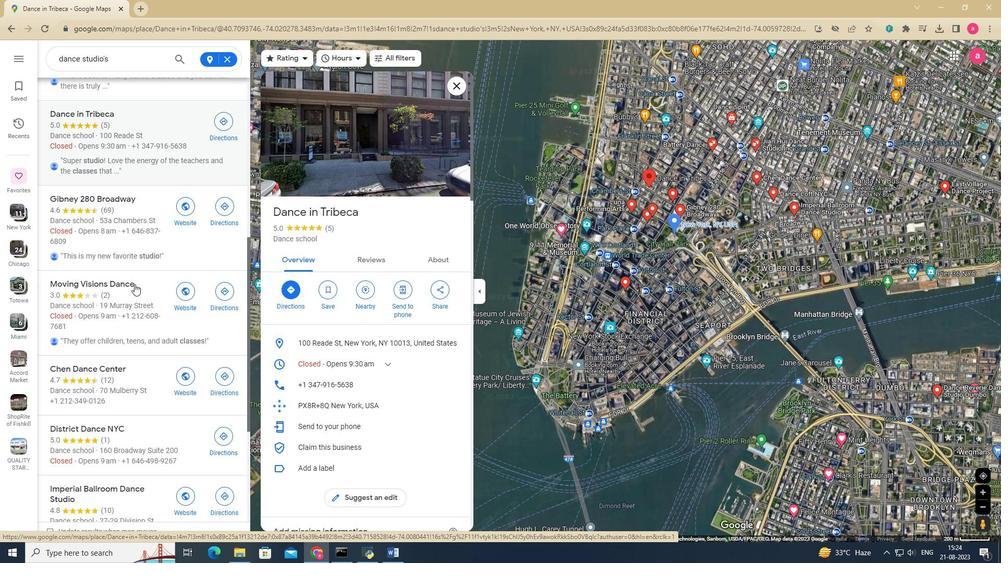 
Action: Mouse moved to (118, 299)
Screenshot: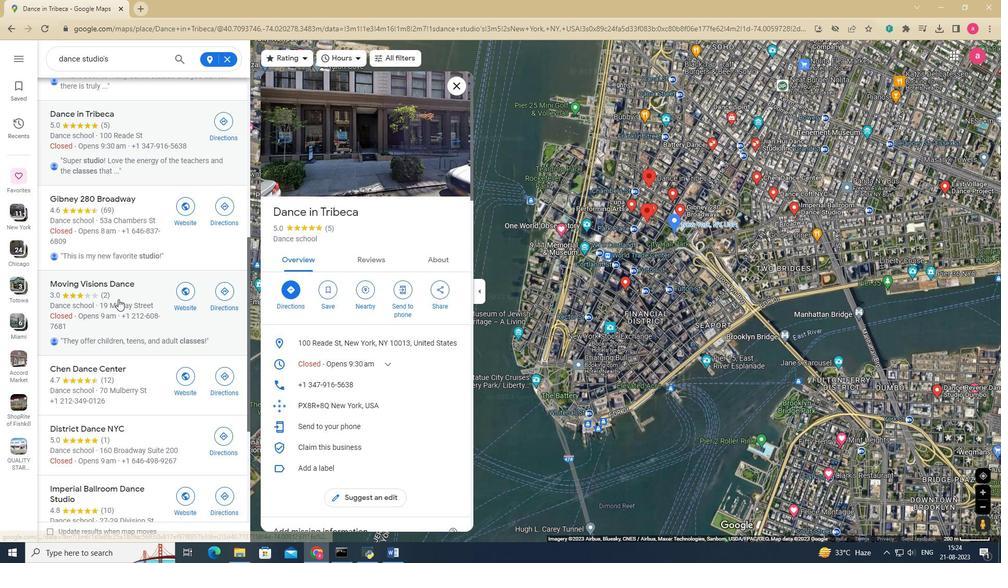 
Action: Mouse pressed left at (118, 299)
Screenshot: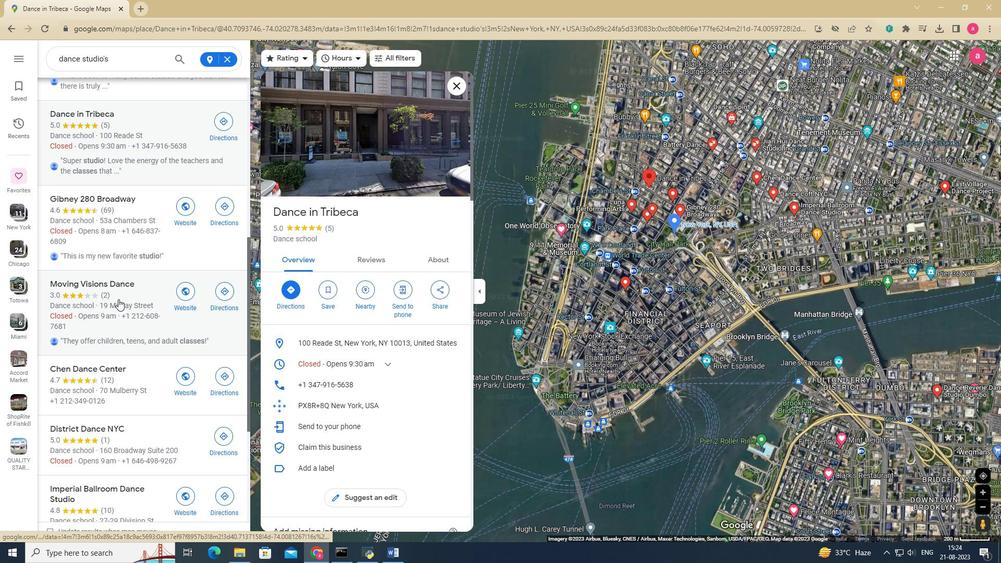 
Action: Mouse moved to (175, 330)
Screenshot: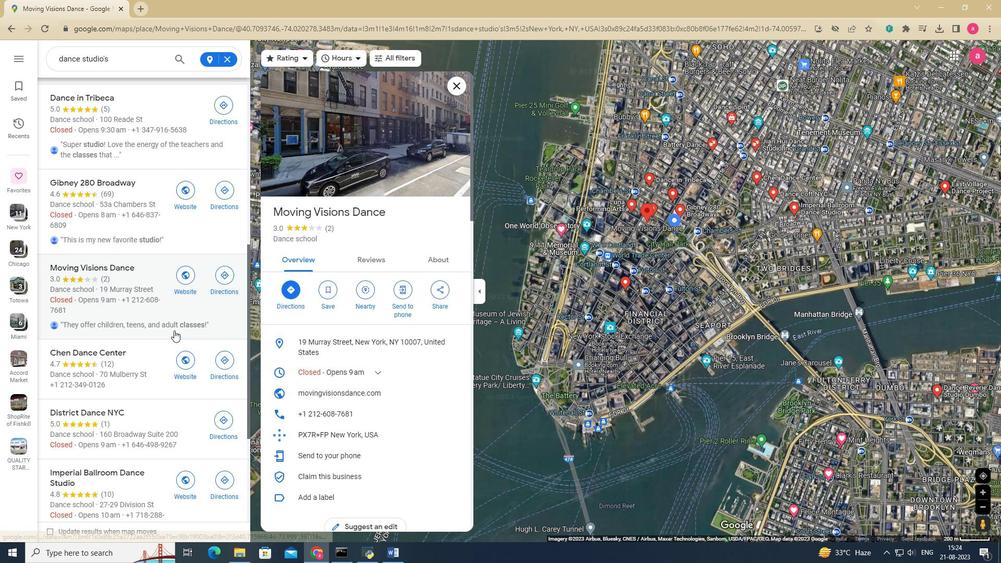 
Action: Mouse scrolled (175, 330) with delta (0, 0)
Screenshot: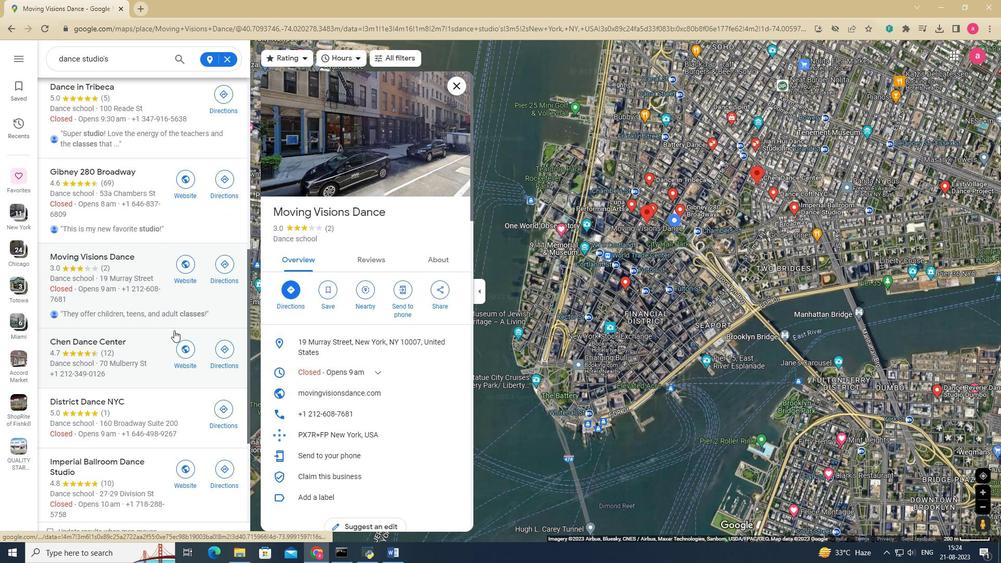 
Action: Mouse scrolled (175, 330) with delta (0, 0)
Screenshot: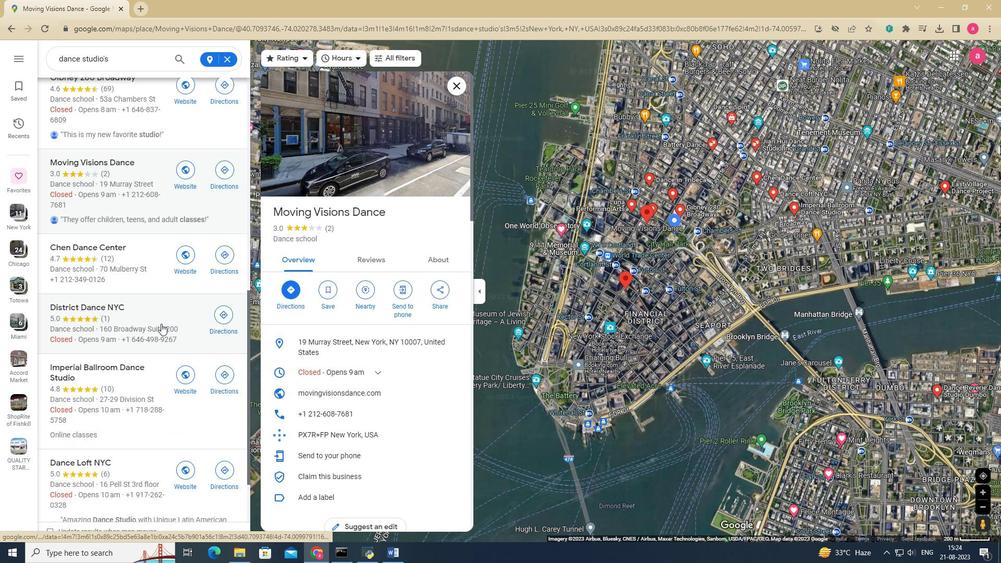
Action: Mouse scrolled (175, 330) with delta (0, 0)
Screenshot: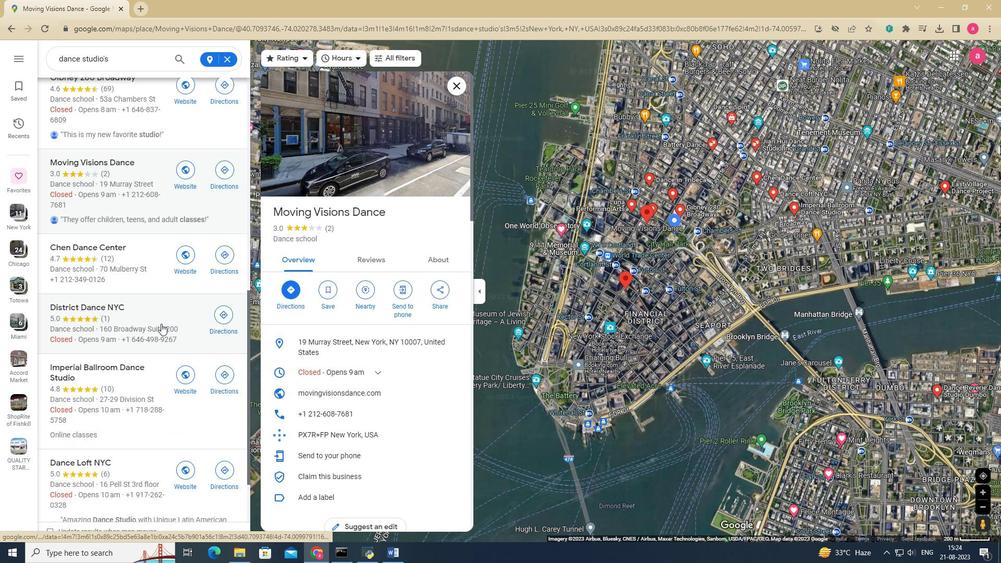 
Action: Mouse scrolled (175, 330) with delta (0, 0)
Screenshot: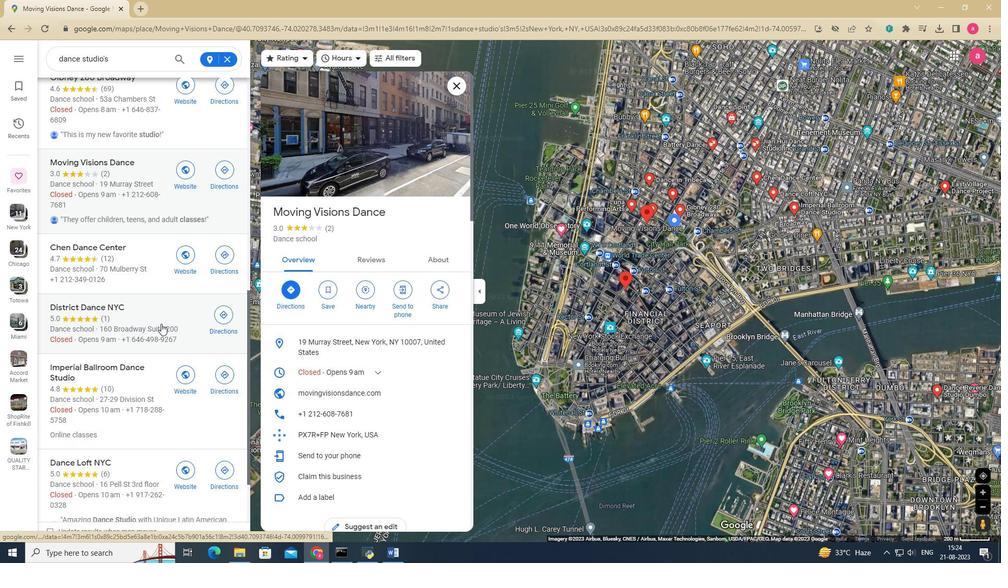 
Action: Mouse moved to (116, 220)
Screenshot: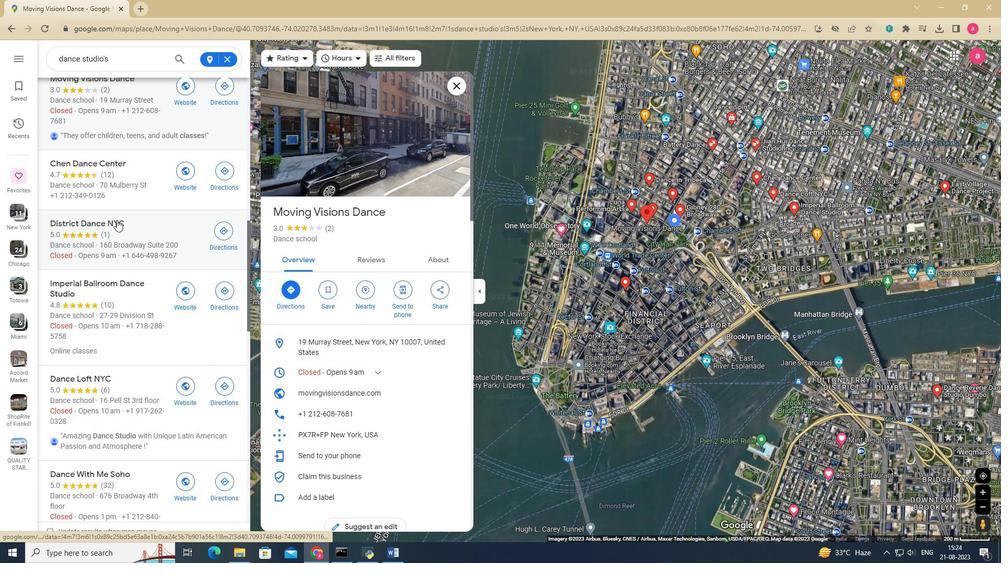 
Action: Mouse pressed left at (116, 220)
Screenshot: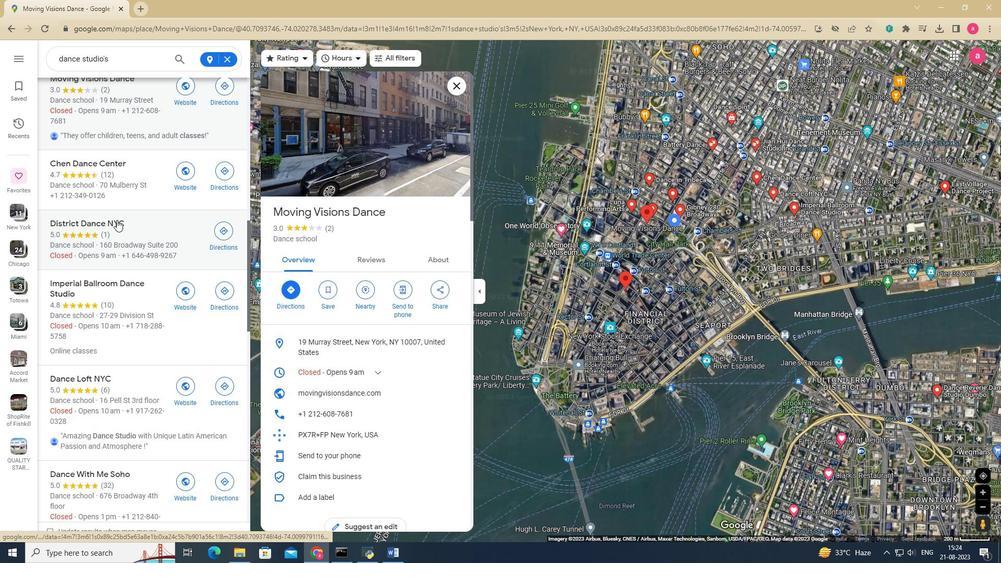 
Action: Mouse moved to (106, 243)
Screenshot: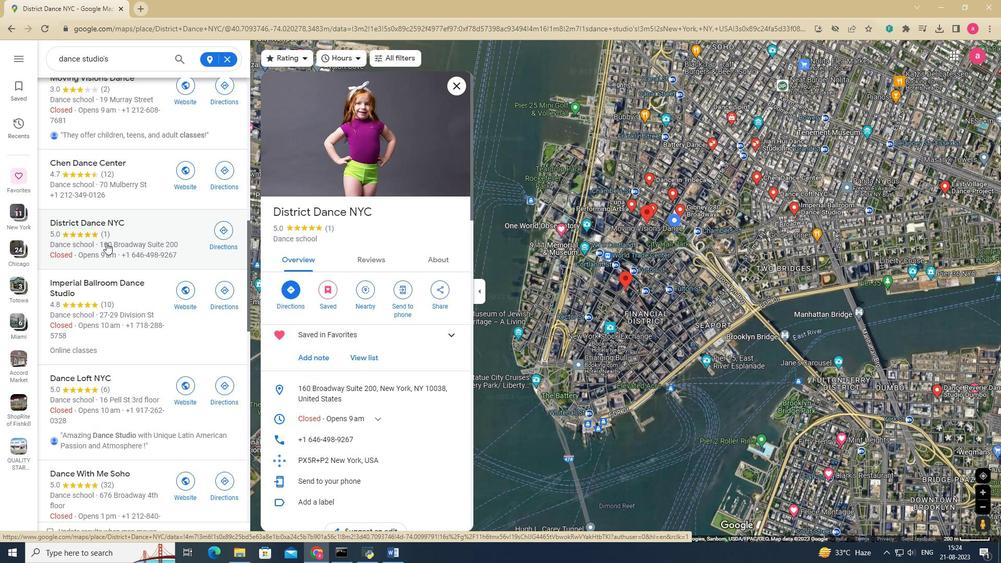 
Action: Mouse scrolled (106, 242) with delta (0, 0)
Screenshot: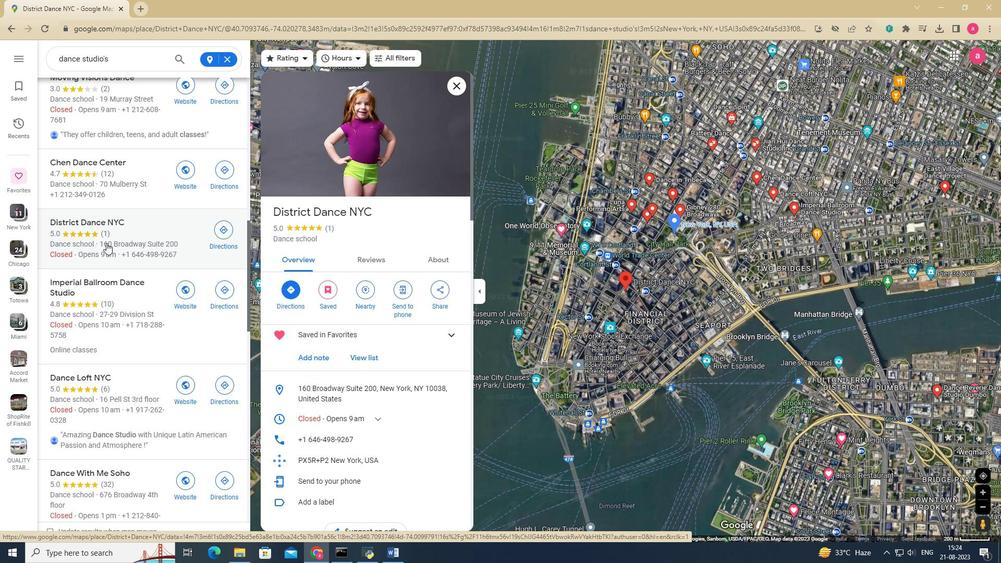
Action: Mouse scrolled (106, 242) with delta (0, 0)
Screenshot: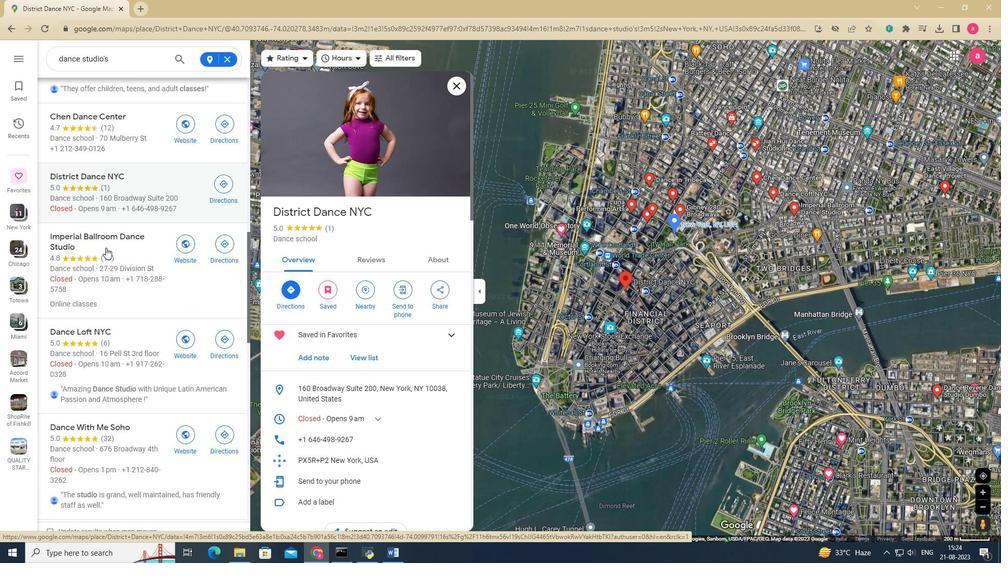 
Action: Mouse scrolled (106, 242) with delta (0, 0)
Screenshot: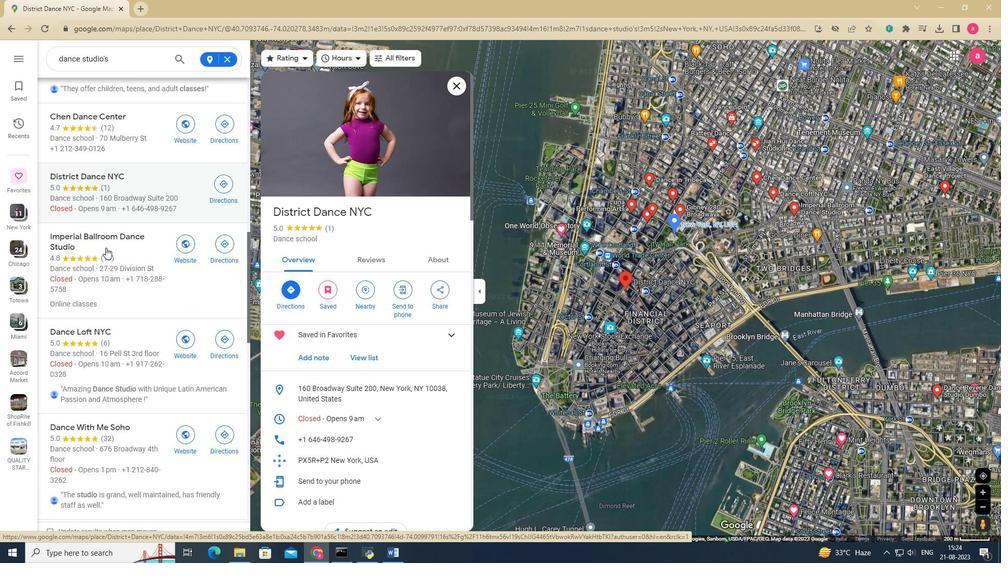 
Action: Mouse scrolled (106, 242) with delta (0, 0)
Screenshot: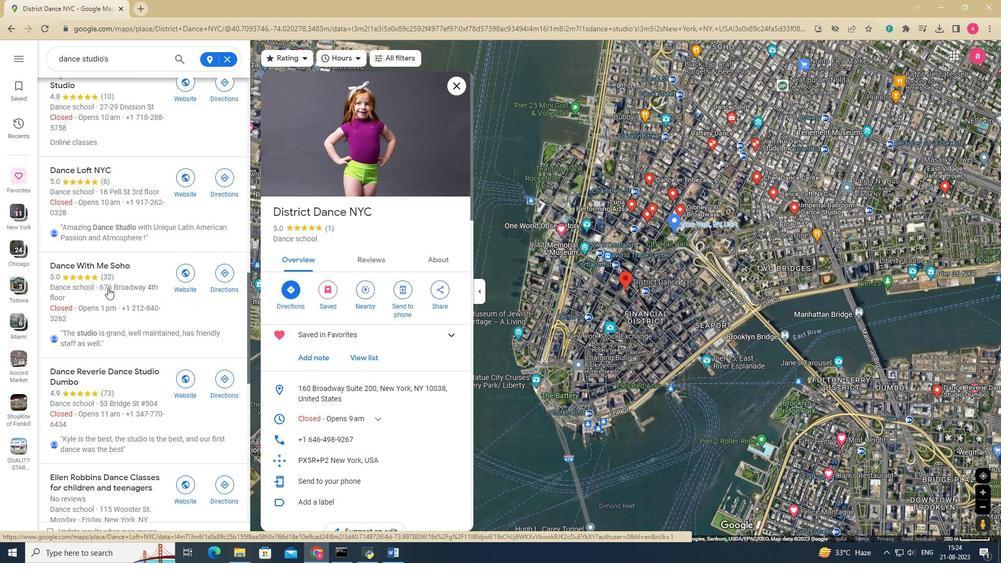 
Action: Mouse moved to (109, 294)
